 Task: Browse Amazon for camping gear and add items to your wish list.
Action: Mouse moved to (391, 34)
Screenshot: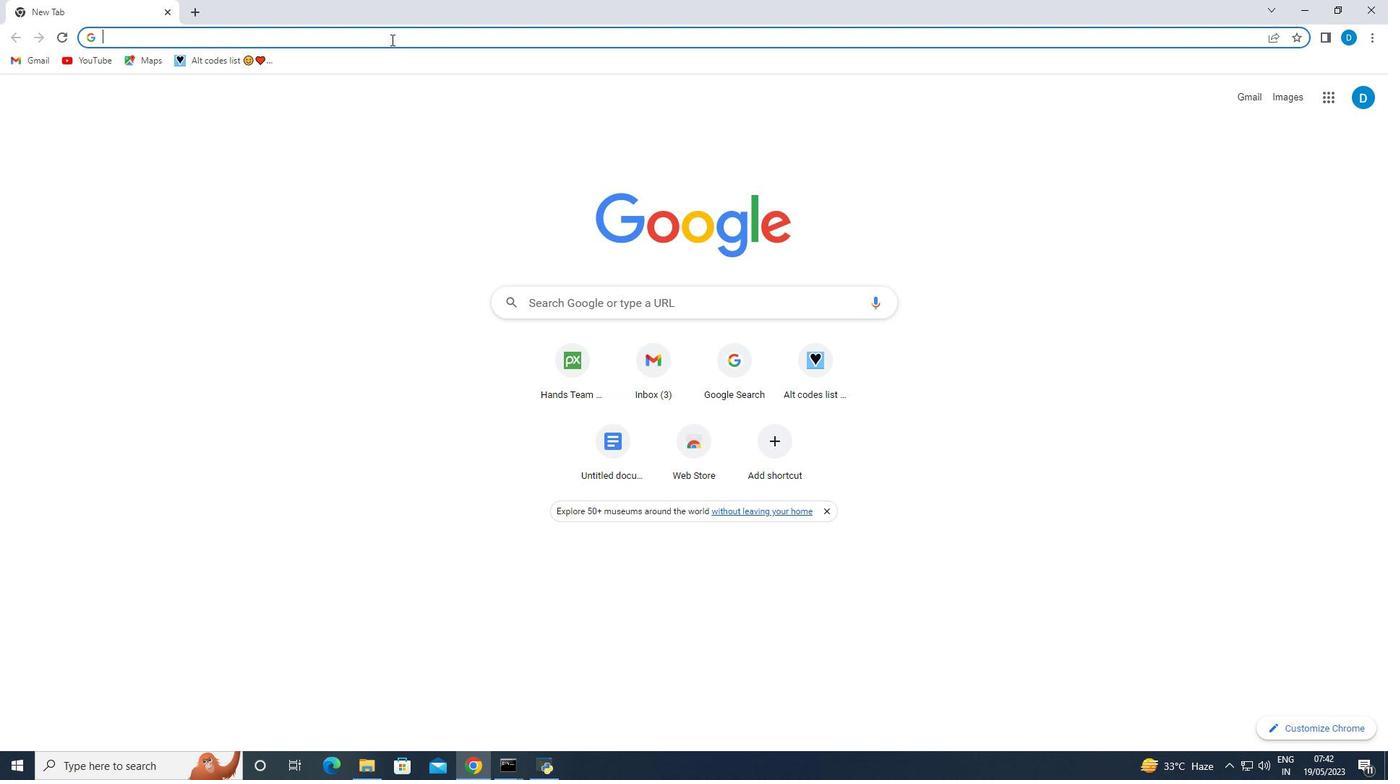 
Action: Mouse pressed left at (391, 34)
Screenshot: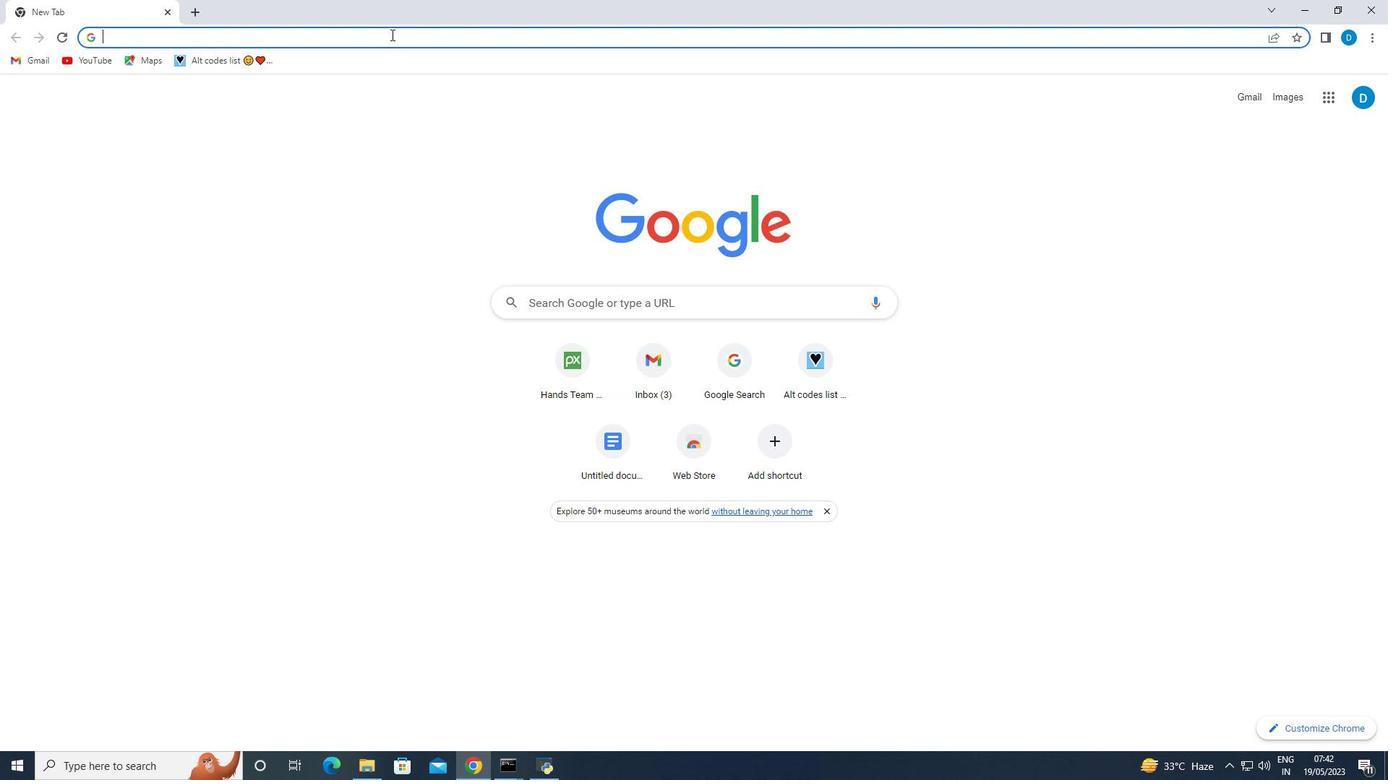 
Action: Mouse moved to (258, 64)
Screenshot: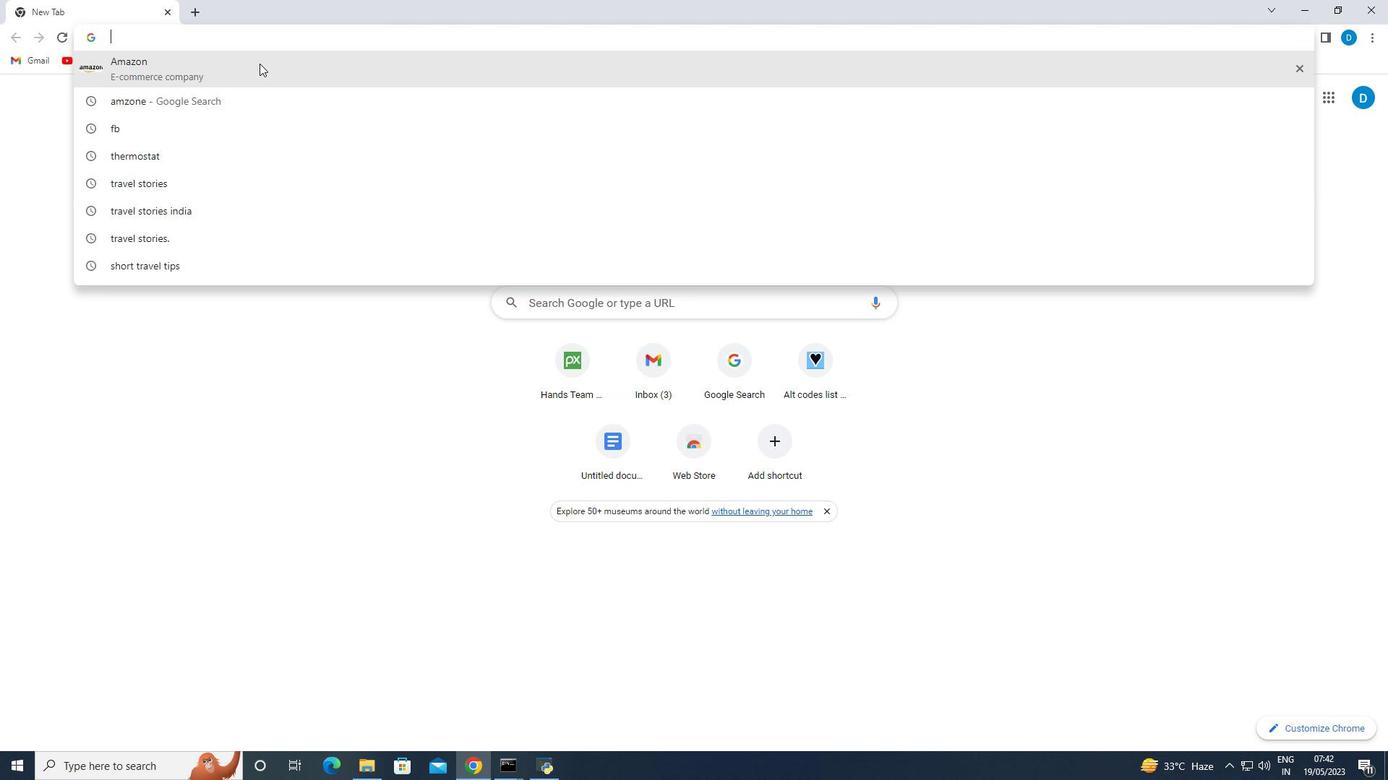 
Action: Mouse pressed left at (258, 64)
Screenshot: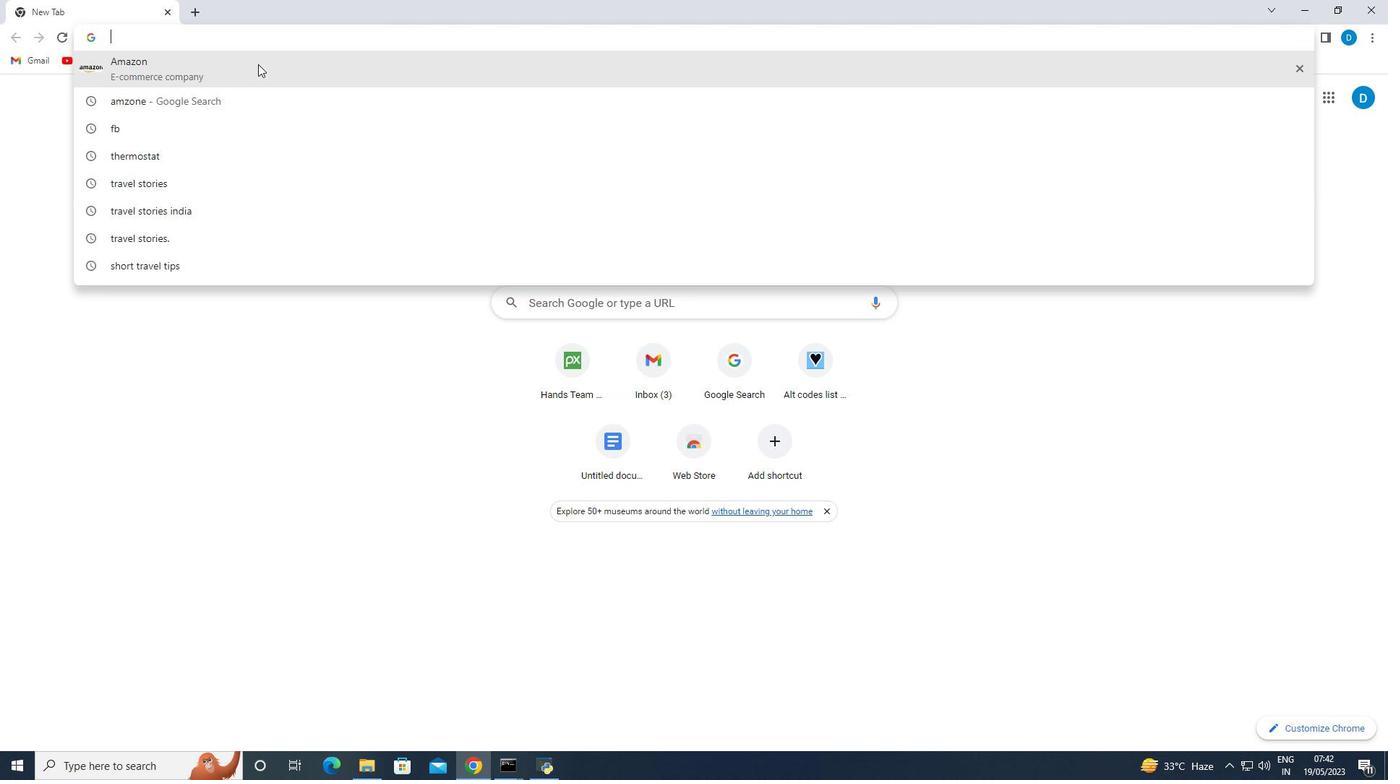 
Action: Mouse moved to (277, 365)
Screenshot: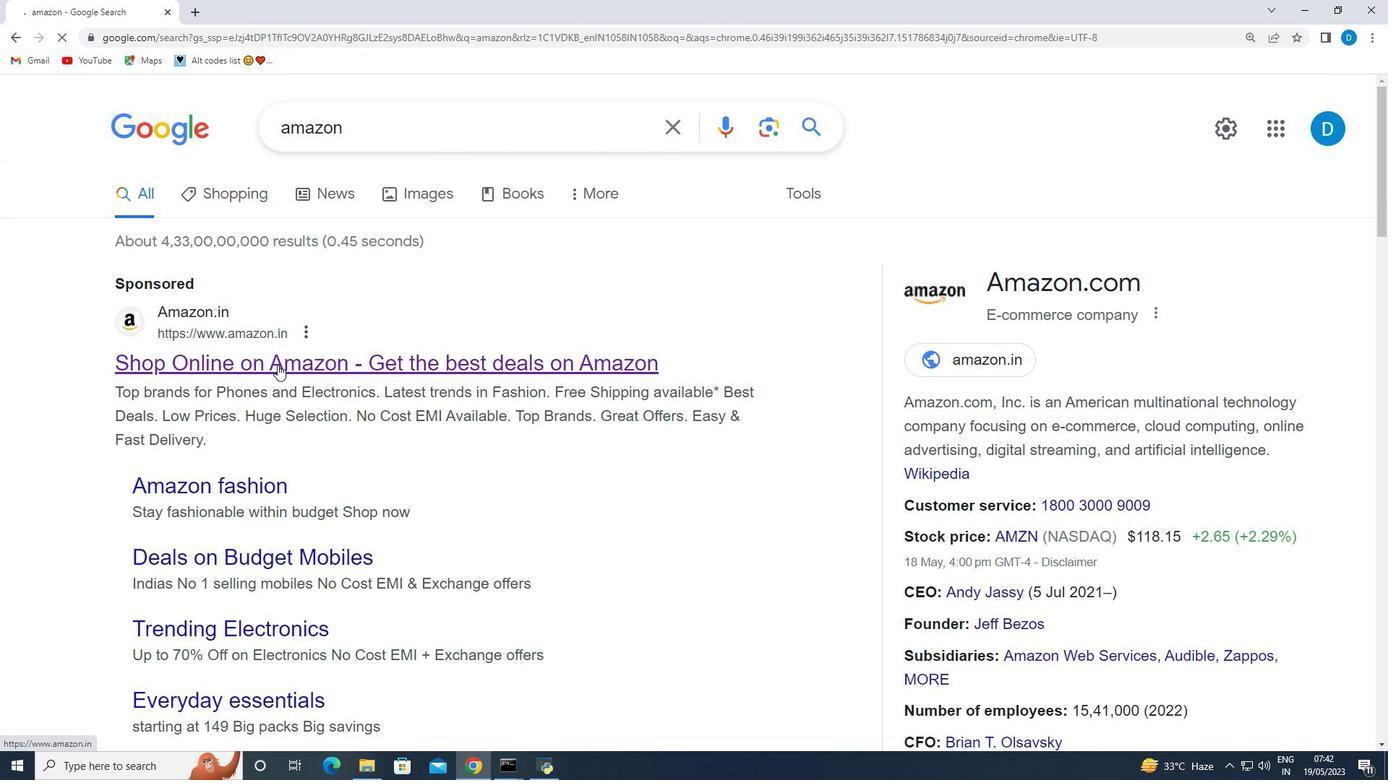 
Action: Mouse pressed left at (277, 365)
Screenshot: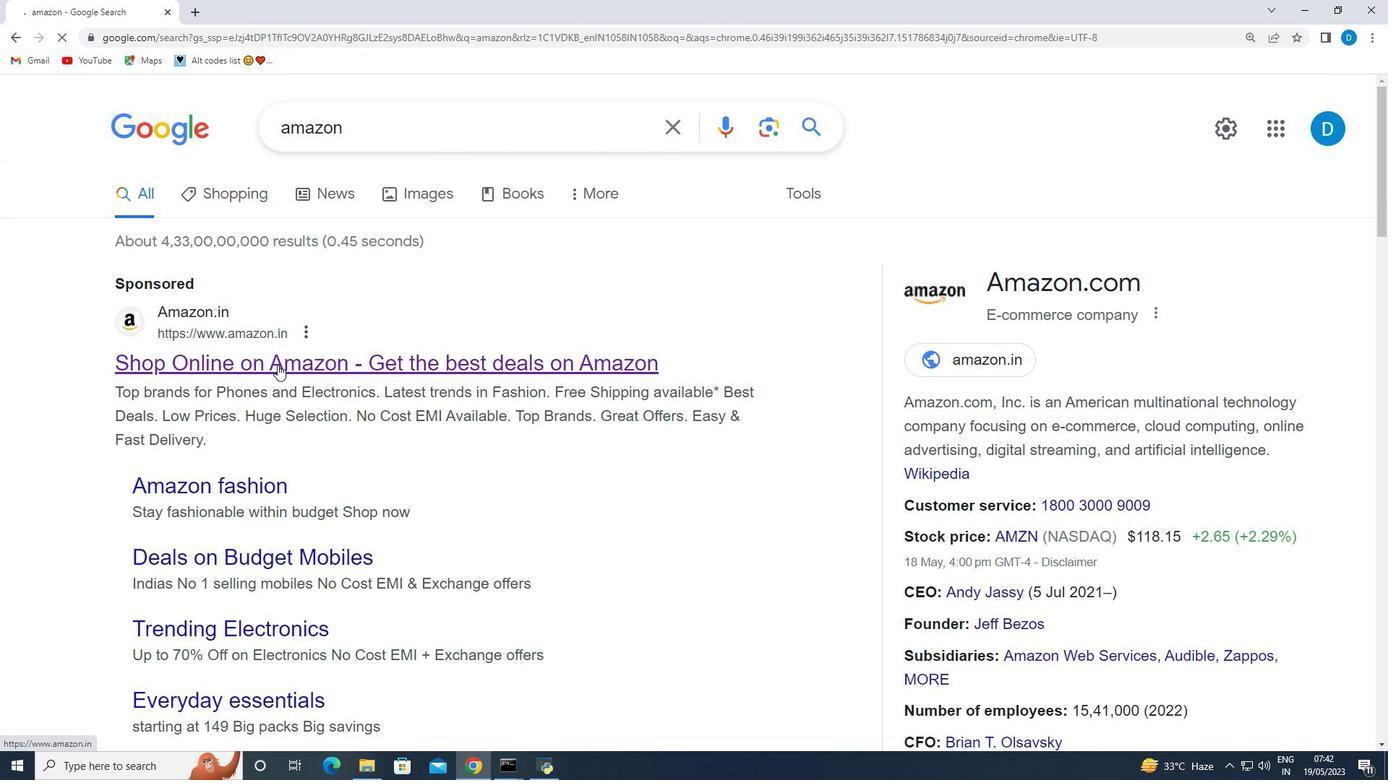 
Action: Mouse moved to (435, 95)
Screenshot: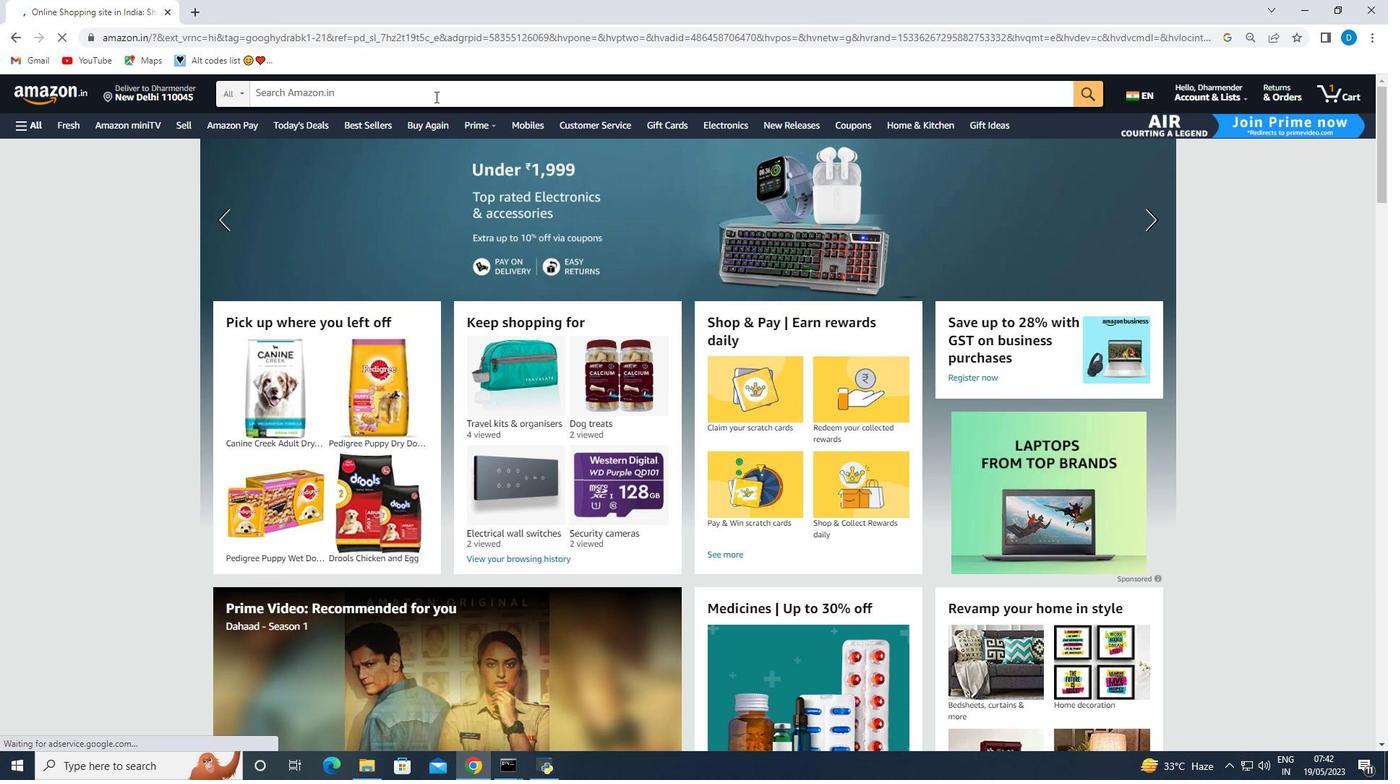 
Action: Mouse pressed left at (435, 95)
Screenshot: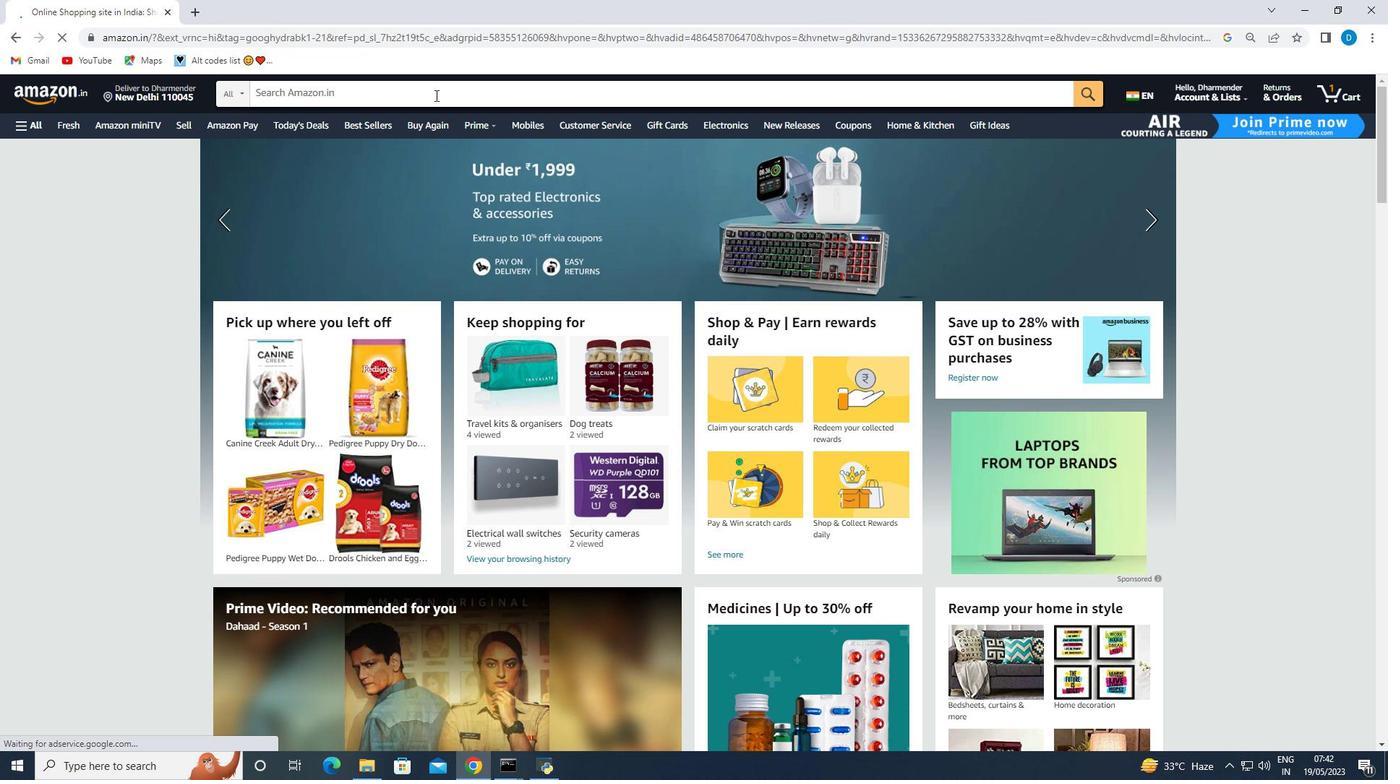 
Action: Mouse moved to (435, 99)
Screenshot: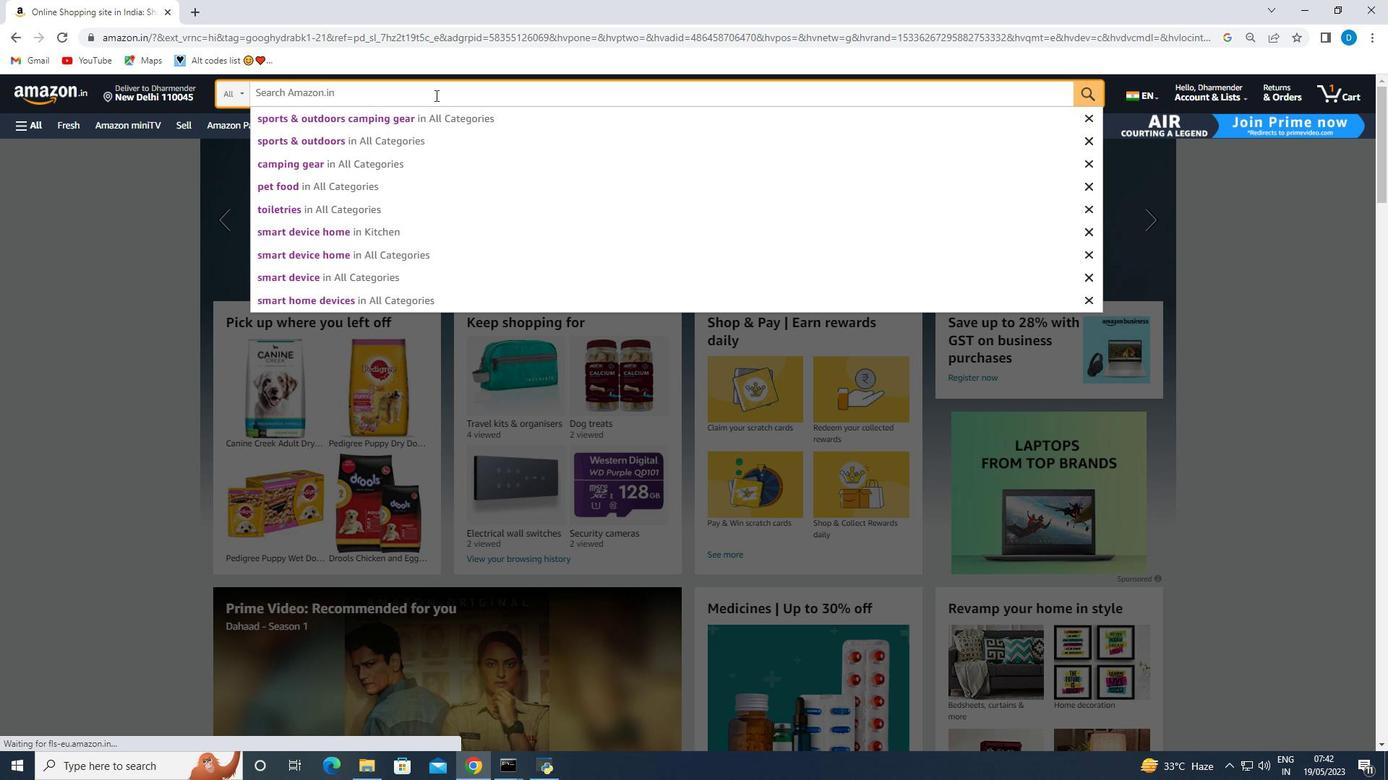 
Action: Key pressed sport<Key.space><Key.shift><Key.shift><Key.shift><Key.shift><Key.shift><Key.shift><Key.shift><Key.shift><Key.shift><Key.shift><Key.shift><Key.shift><Key.shift><Key.shift><Key.shift><Key.shift><Key.shift><Key.shift><Key.shift><Key.shift><Key.shift><Key.shift><Key.shift><Key.shift><Key.shift><Key.shift><Key.shift><Key.shift>&<Key.space>outdoors<Key.space>section<Key.space>and<Key.space>add<Key.space>capo<Key.backspace>ing<Key.space>gear<Key.enter>
Screenshot: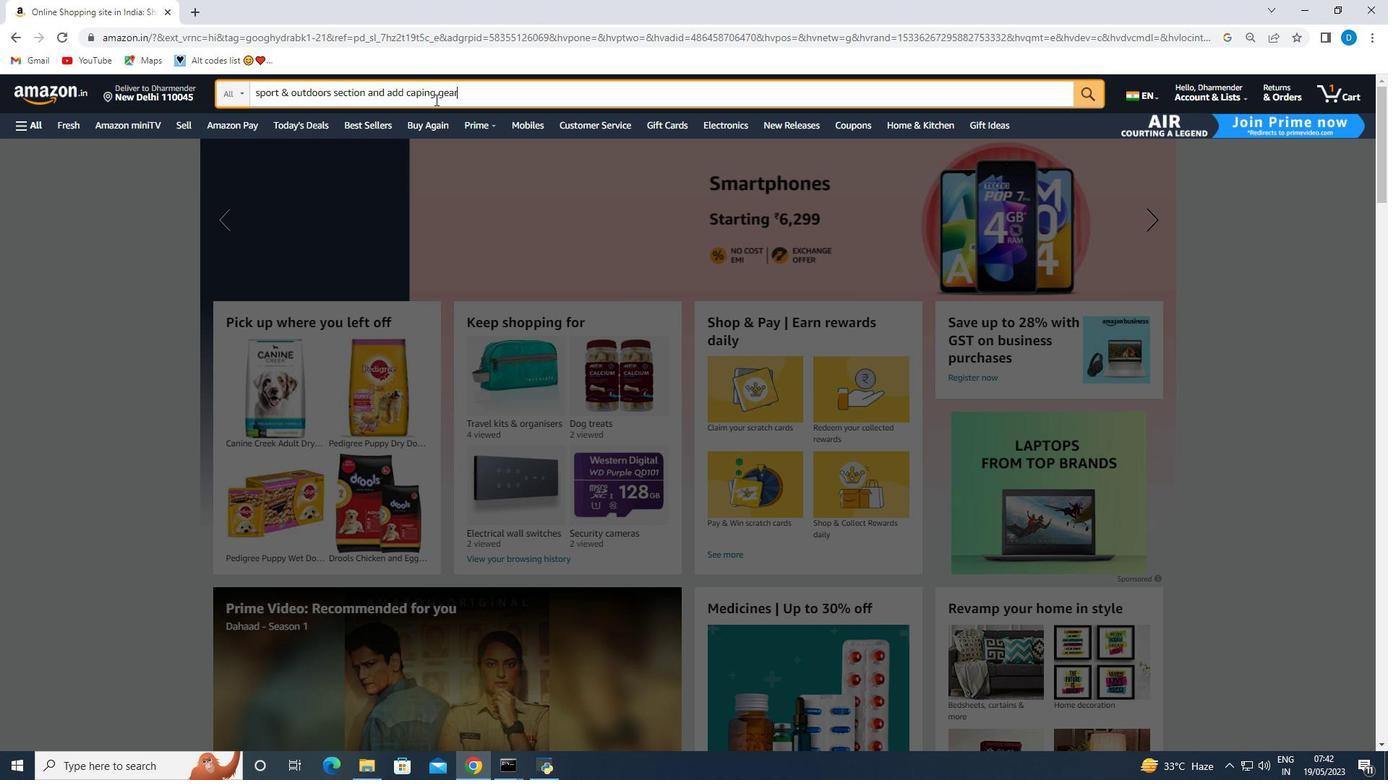 
Action: Mouse moved to (576, 385)
Screenshot: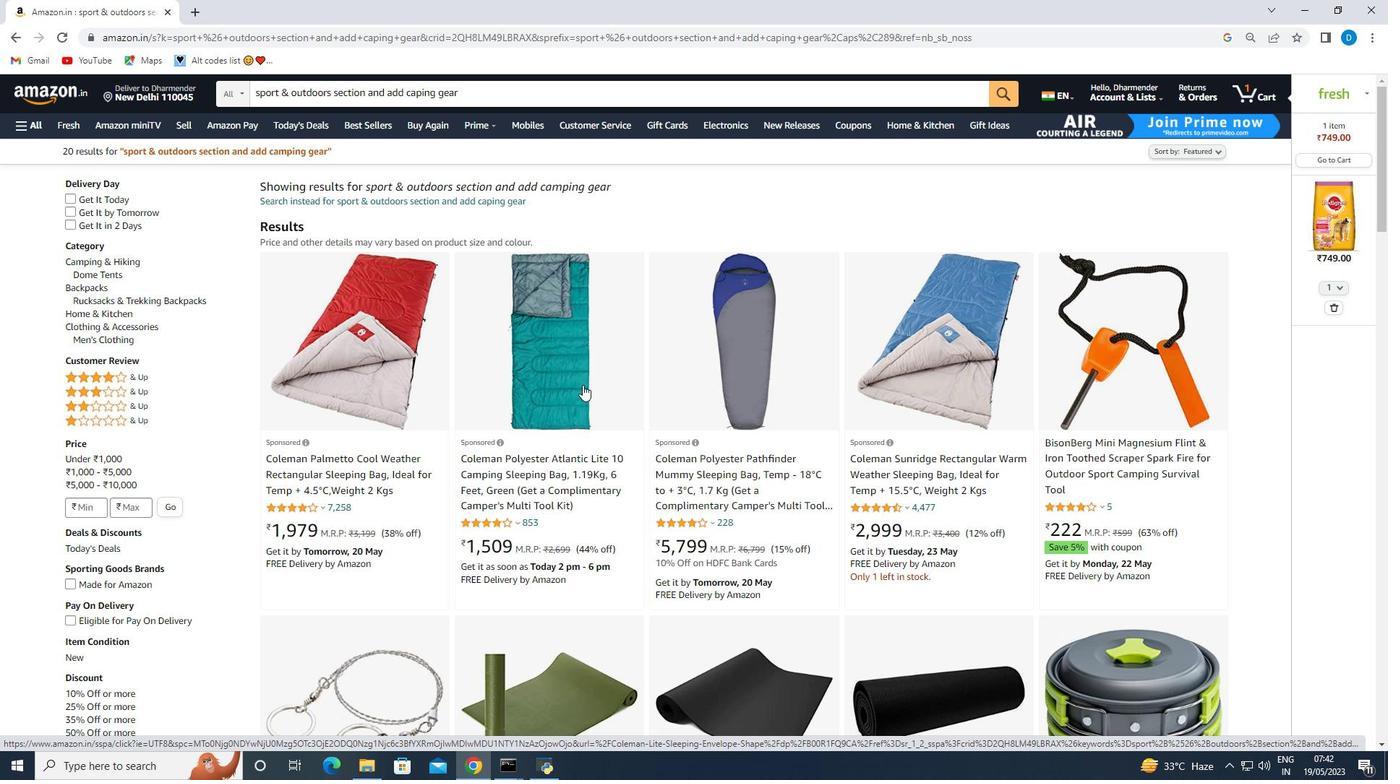 
Action: Mouse scrolled (576, 384) with delta (0, 0)
Screenshot: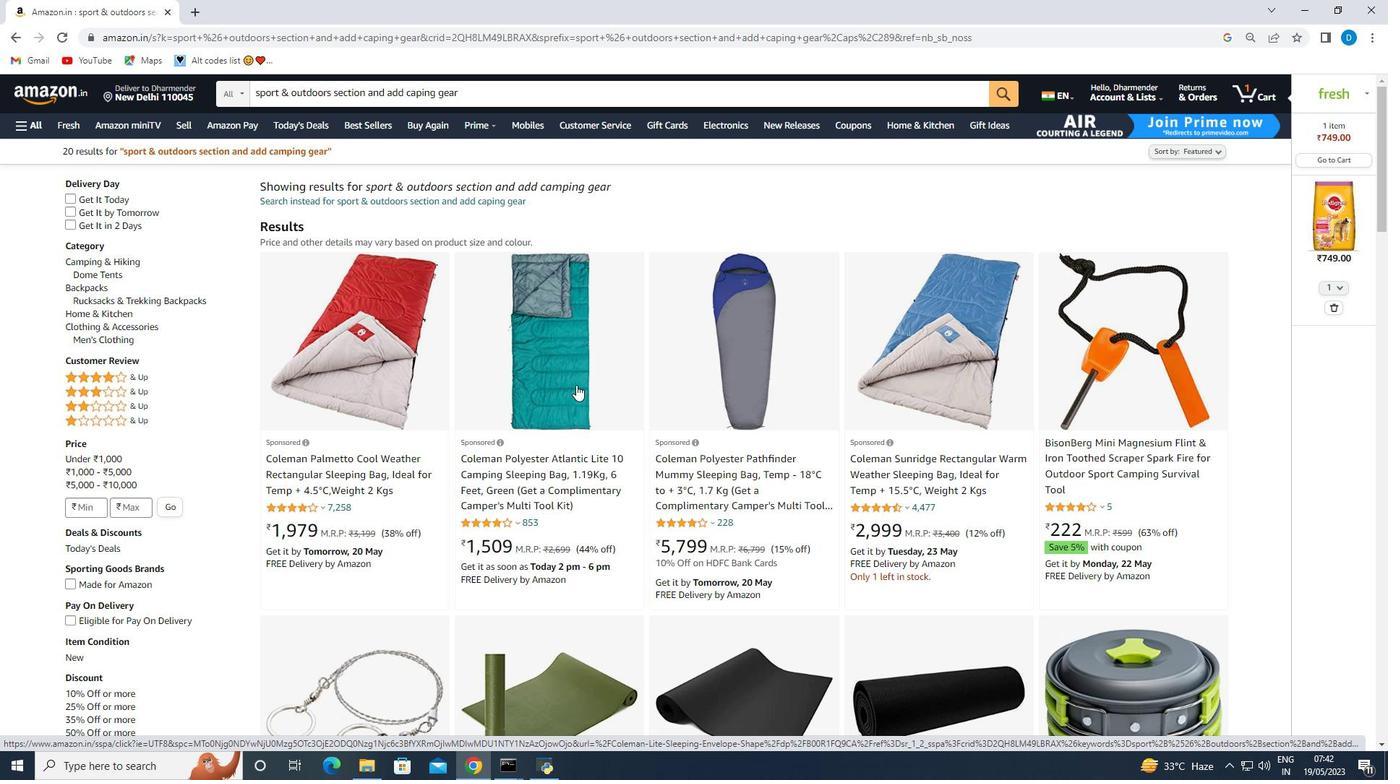 
Action: Mouse scrolled (576, 384) with delta (0, 0)
Screenshot: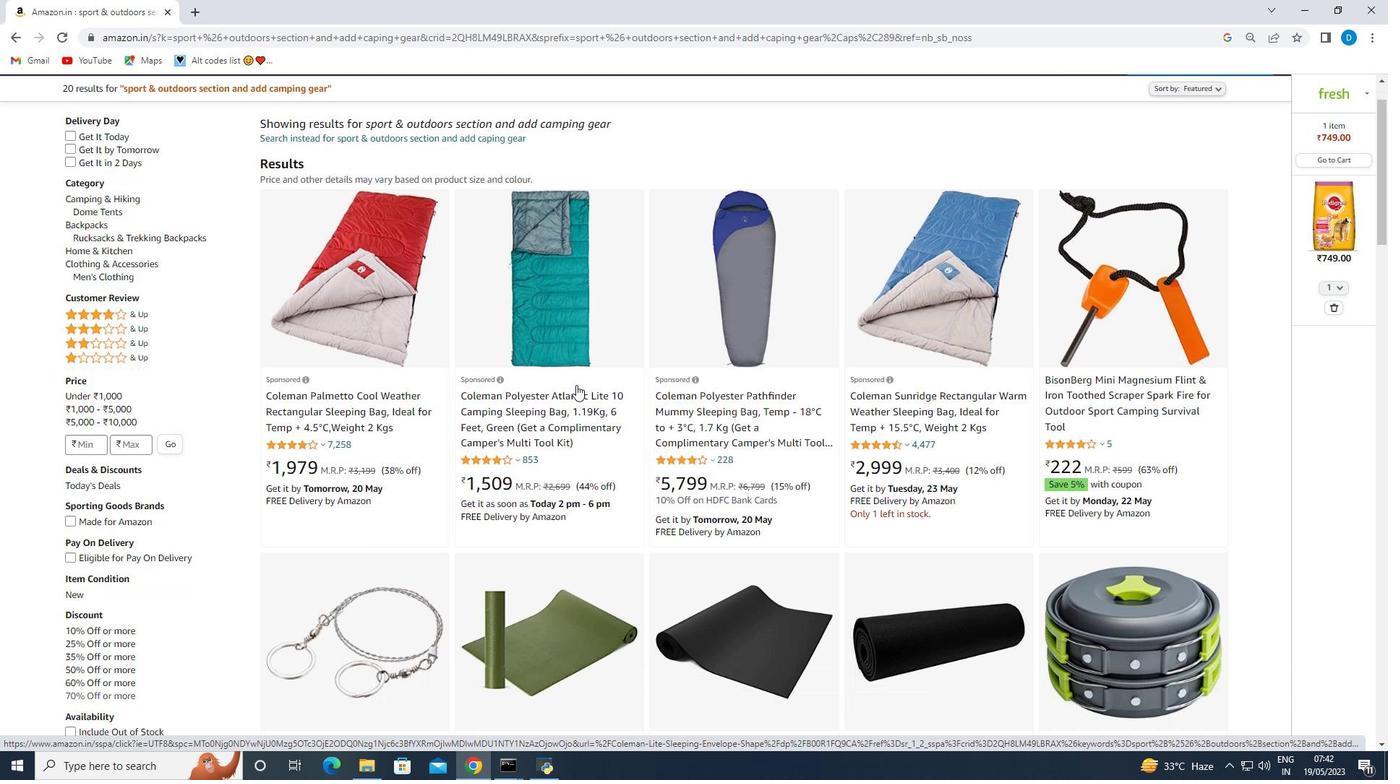 
Action: Mouse scrolled (576, 384) with delta (0, 0)
Screenshot: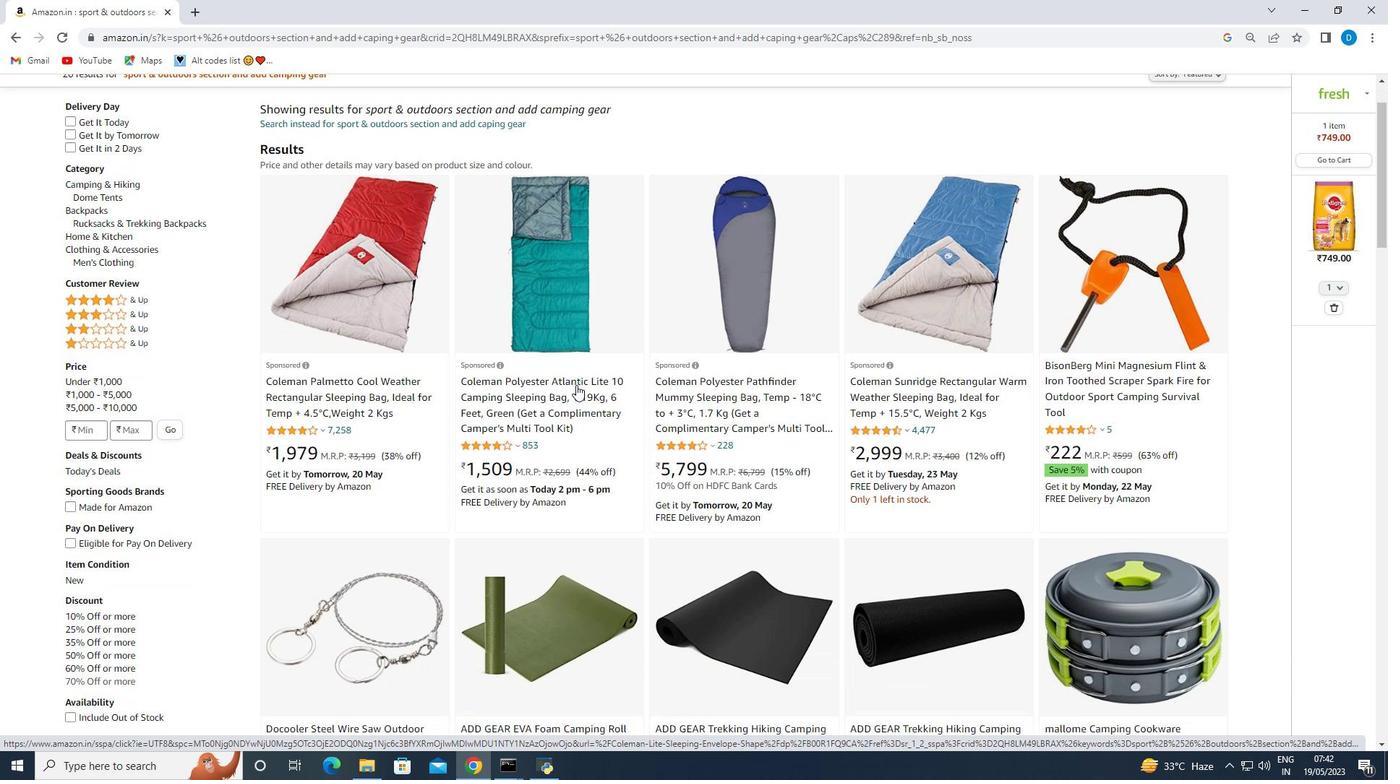
Action: Mouse moved to (586, 405)
Screenshot: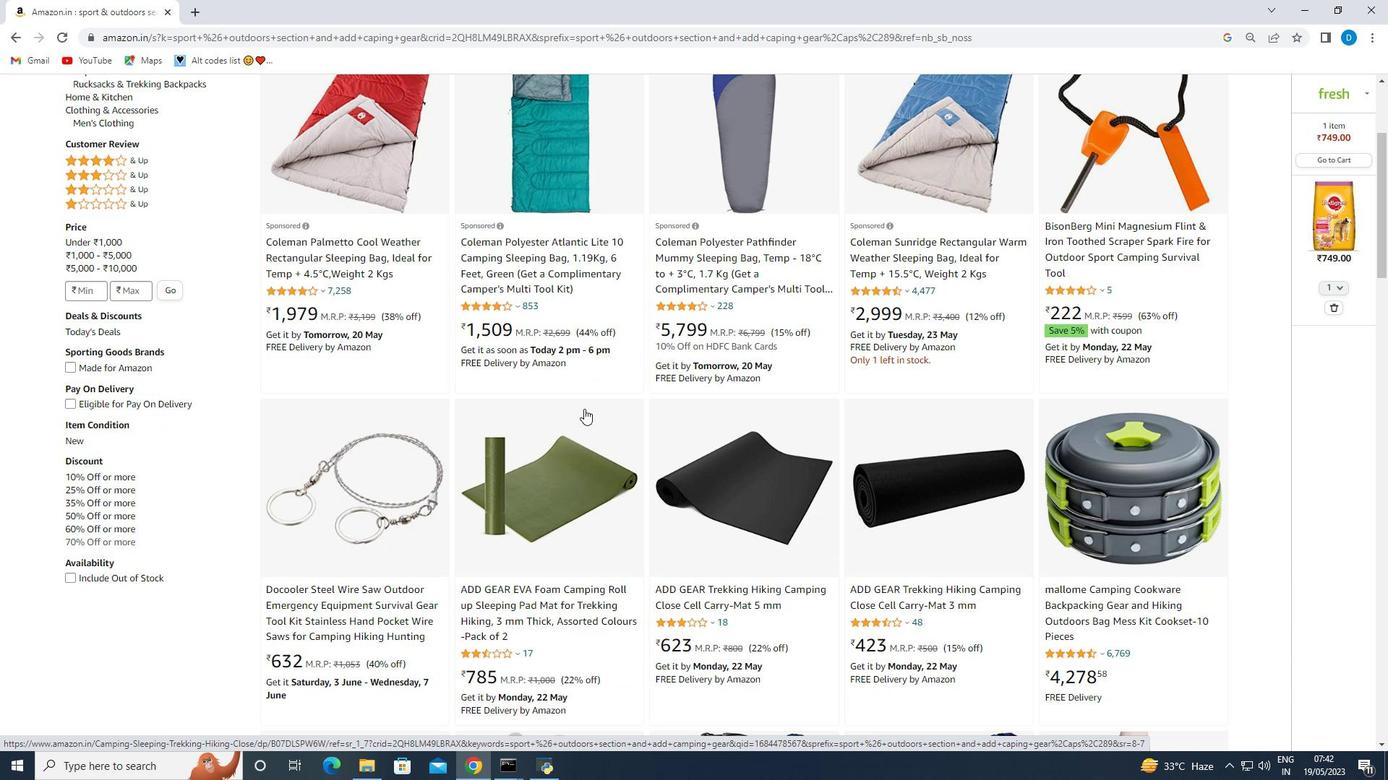 
Action: Mouse scrolled (586, 406) with delta (0, 0)
Screenshot: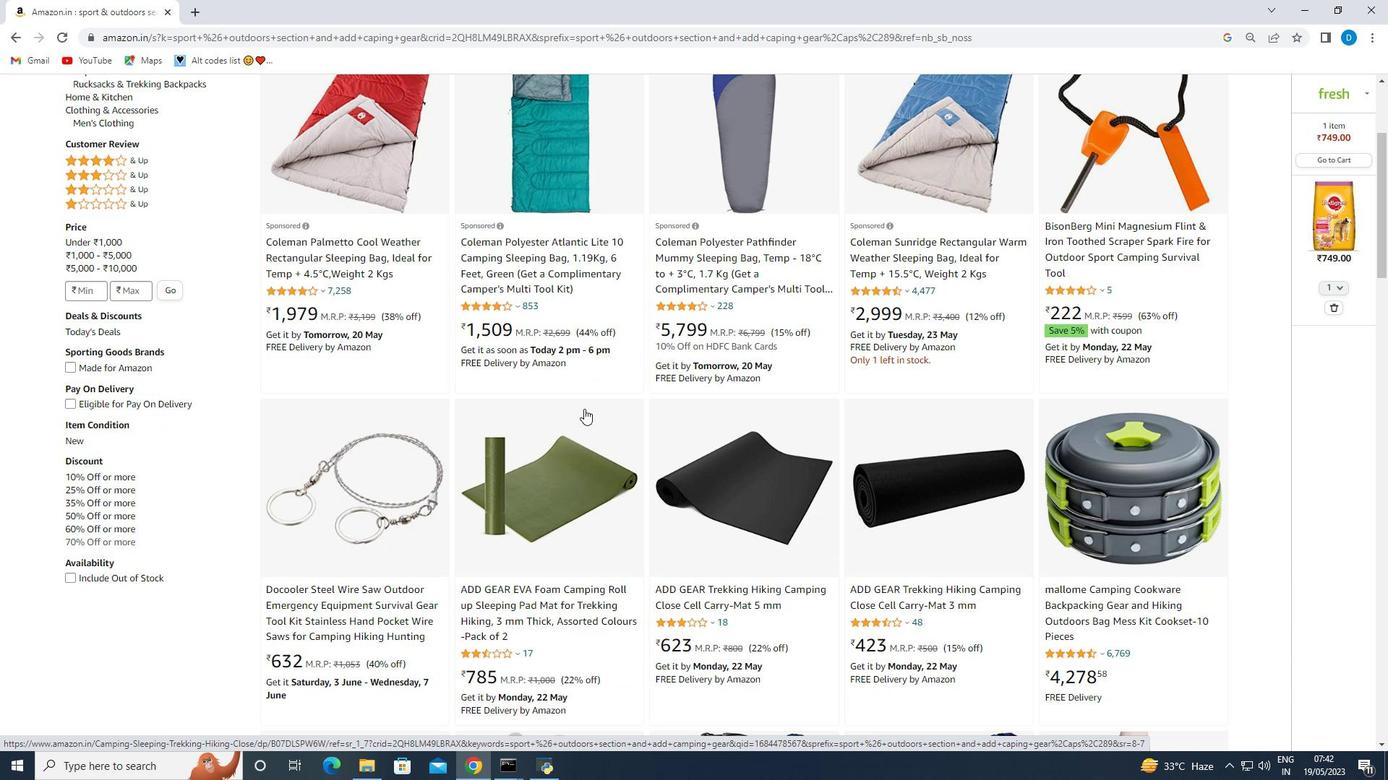 
Action: Mouse scrolled (586, 406) with delta (0, 0)
Screenshot: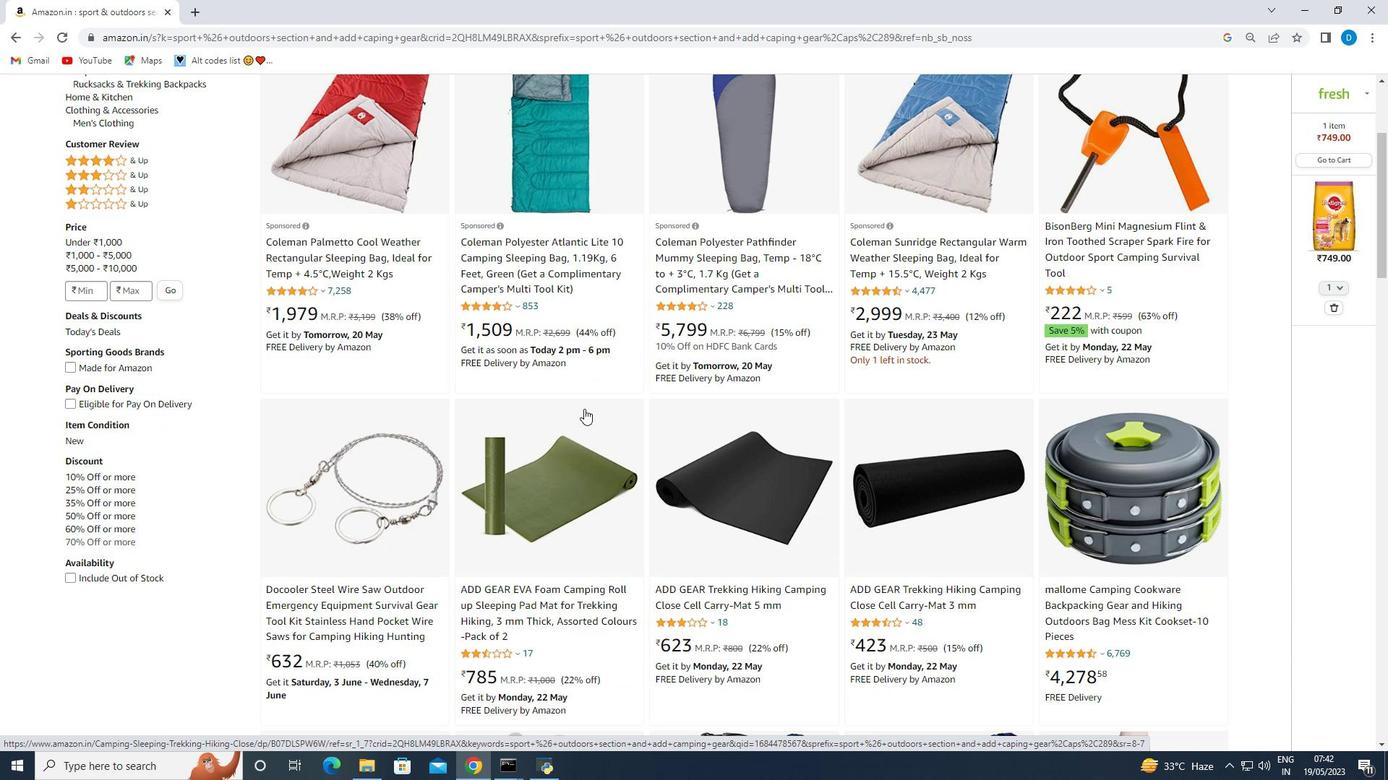 
Action: Mouse scrolled (586, 406) with delta (0, 0)
Screenshot: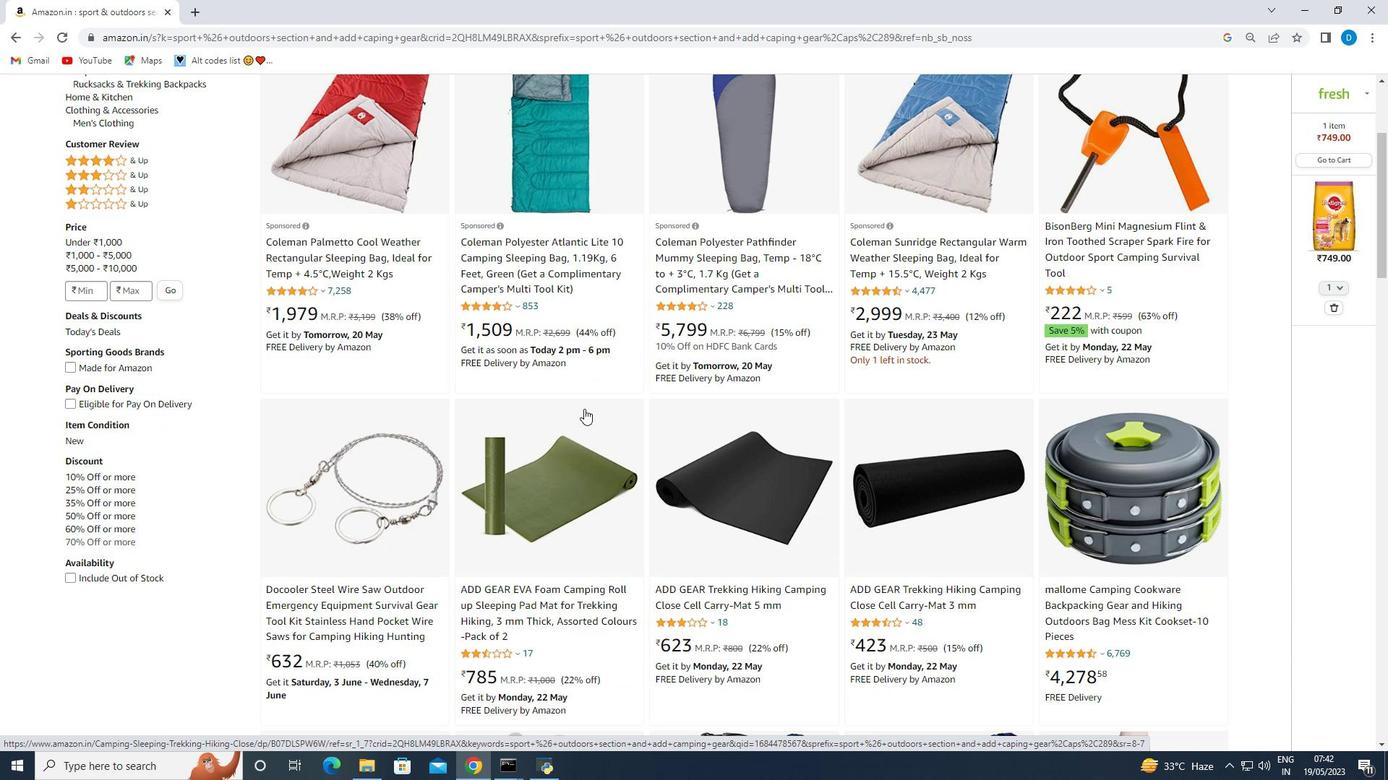 
Action: Mouse moved to (383, 340)
Screenshot: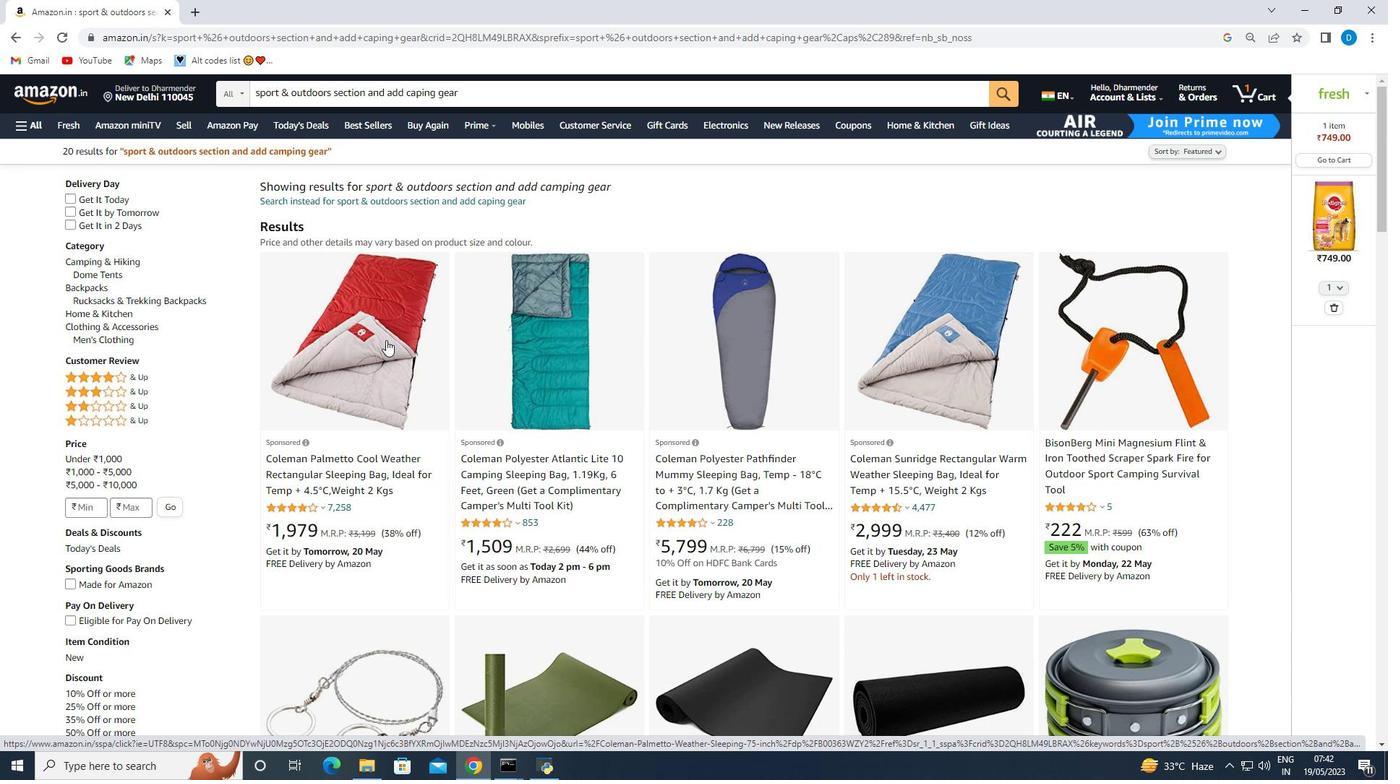 
Action: Mouse pressed left at (383, 340)
Screenshot: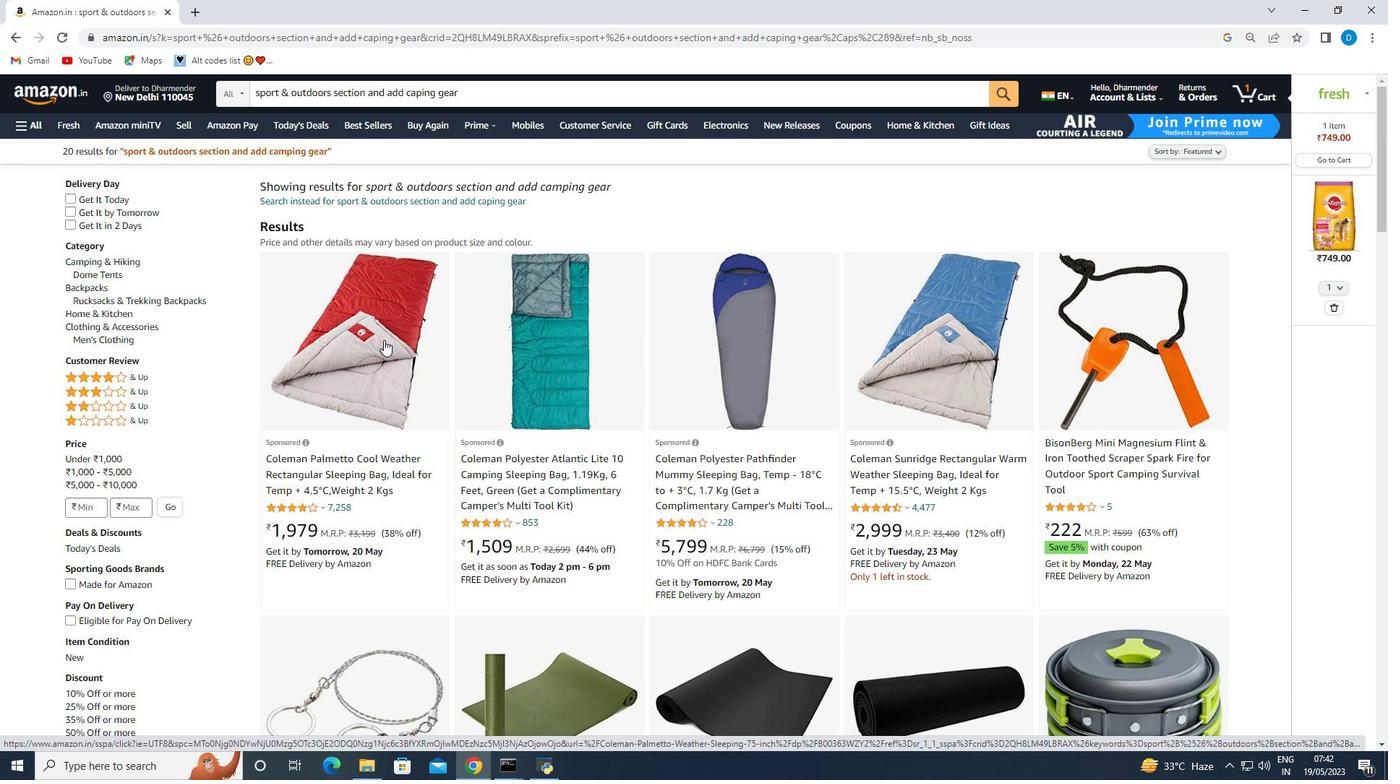 
Action: Mouse moved to (549, 472)
Screenshot: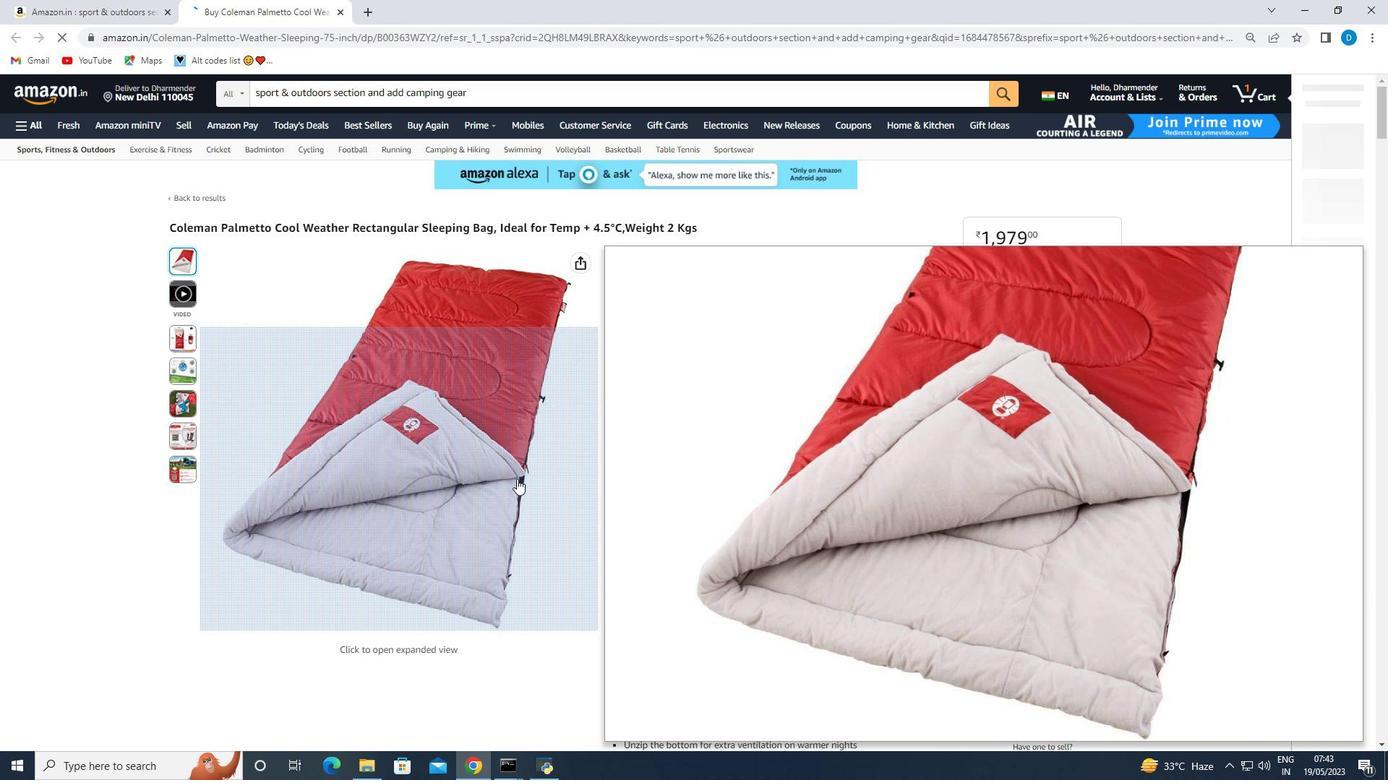 
Action: Mouse scrolled (517, 478) with delta (0, 0)
Screenshot: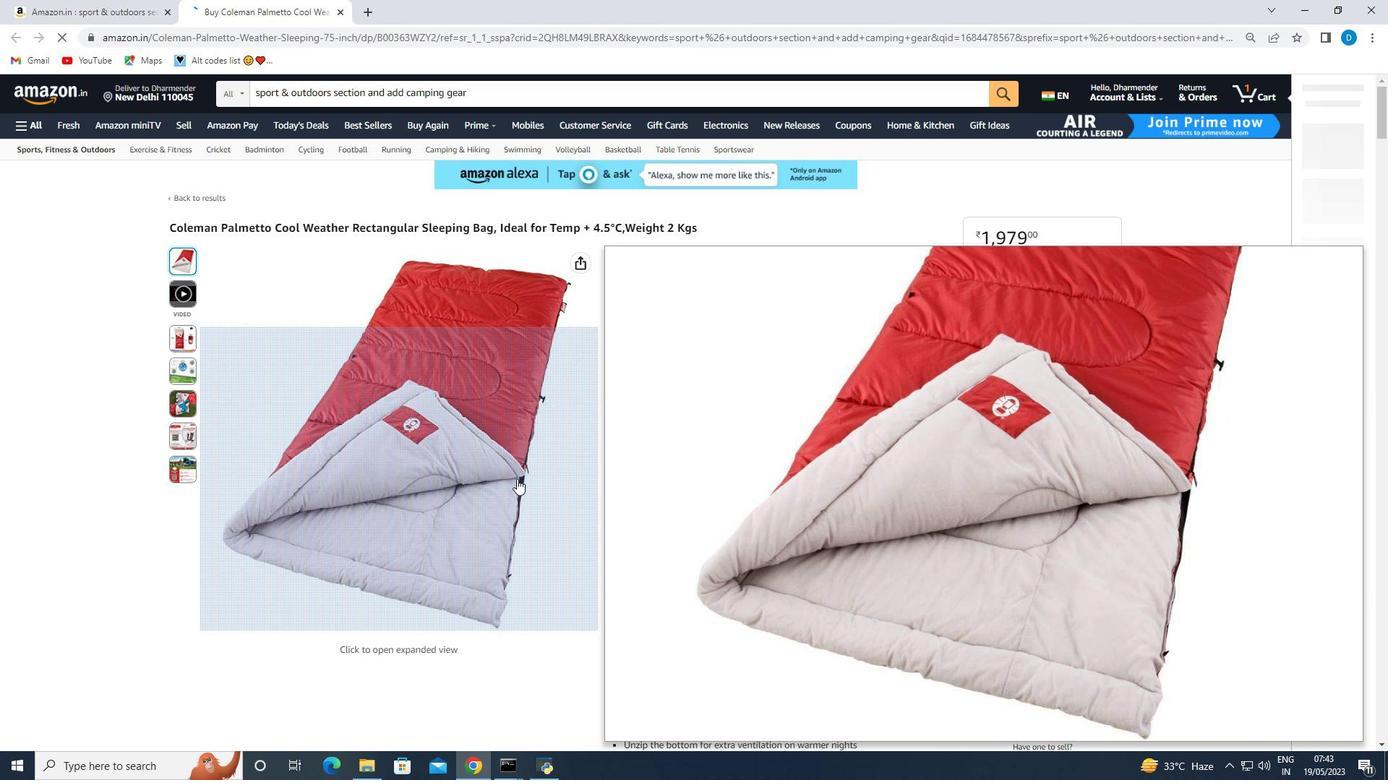 
Action: Mouse moved to (803, 487)
Screenshot: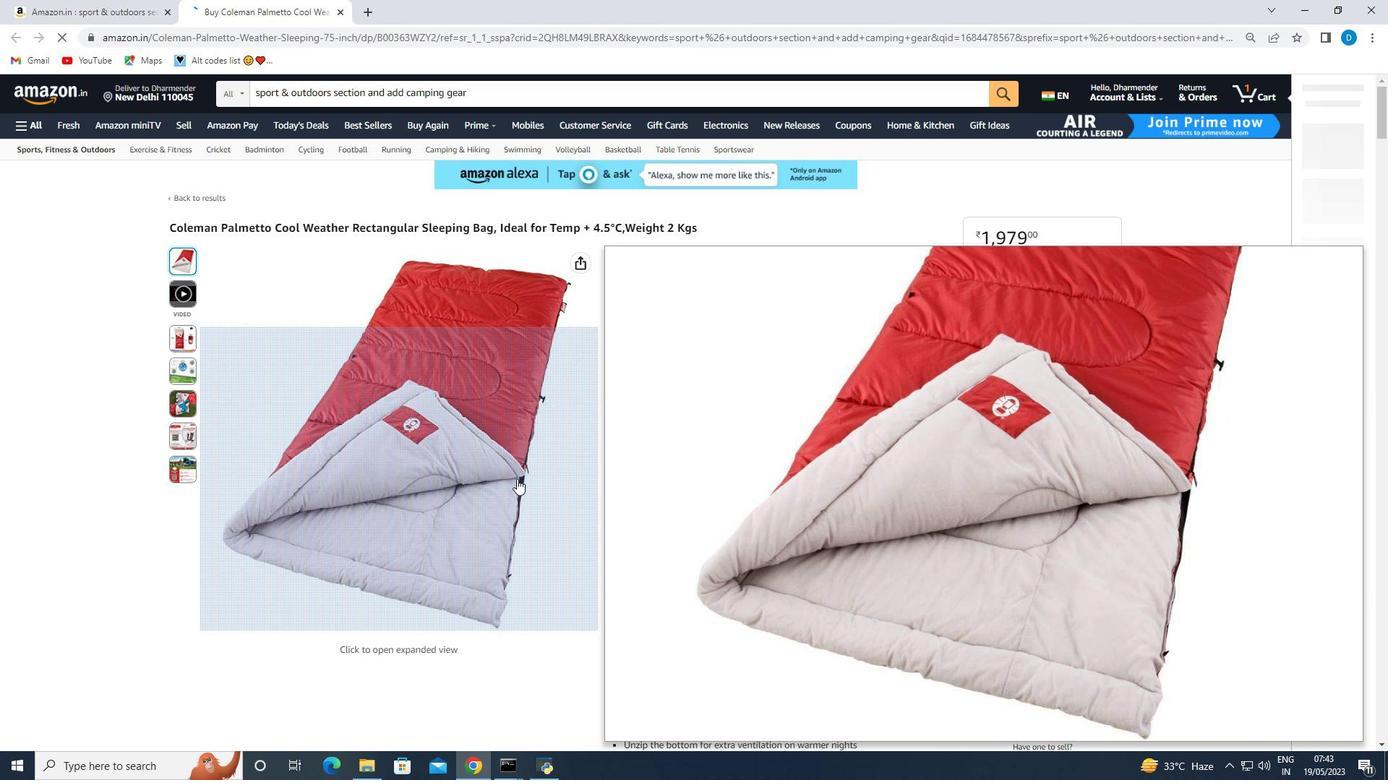 
Action: Mouse scrolled (519, 479) with delta (0, 0)
Screenshot: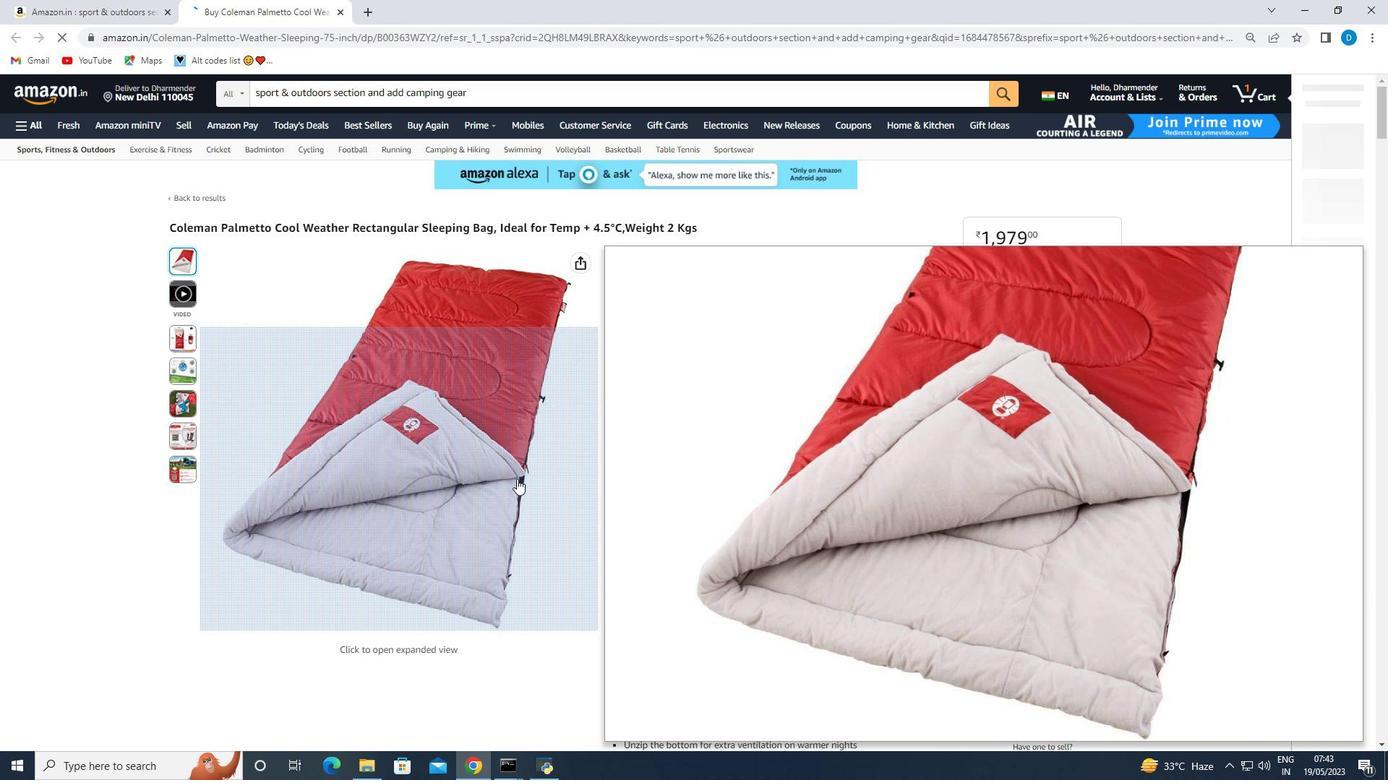 
Action: Mouse moved to (827, 487)
Screenshot: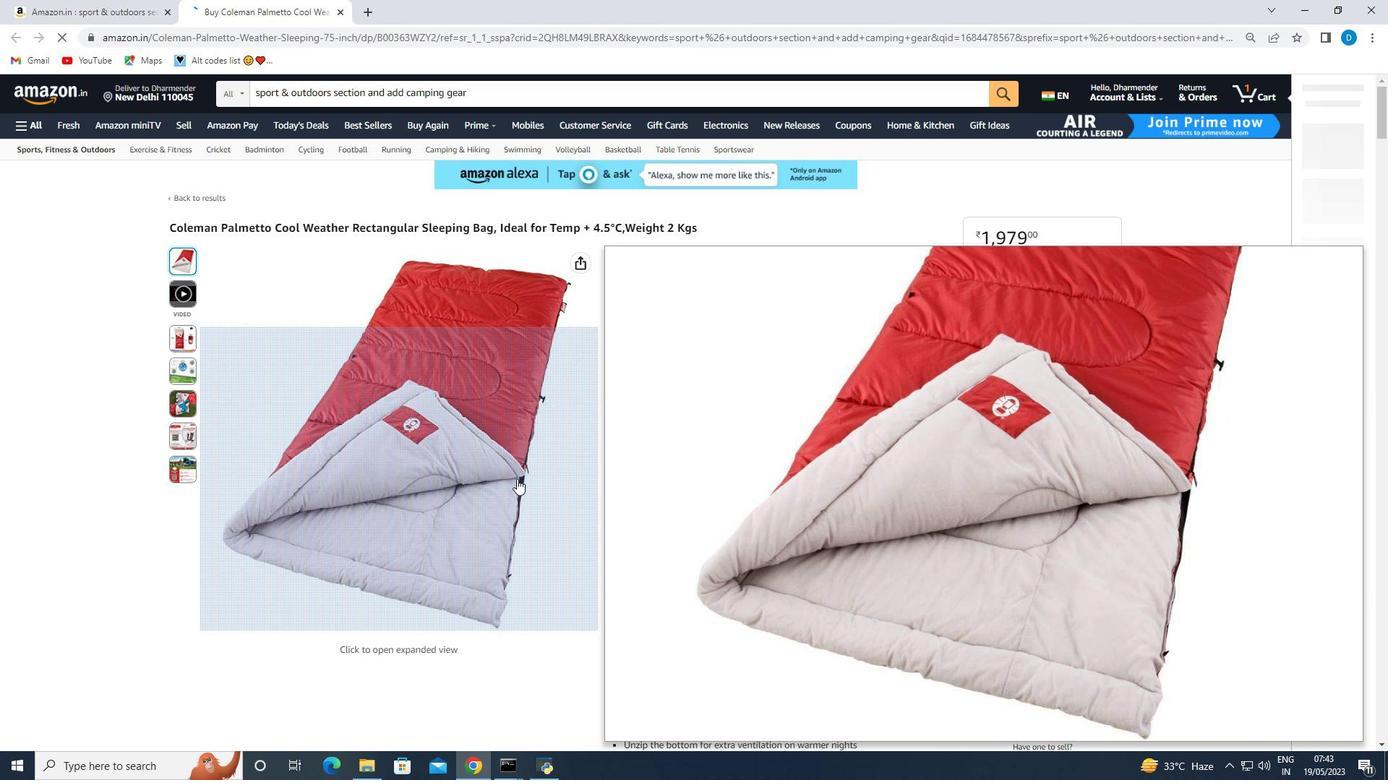 
Action: Mouse scrolled (519, 479) with delta (0, 0)
Screenshot: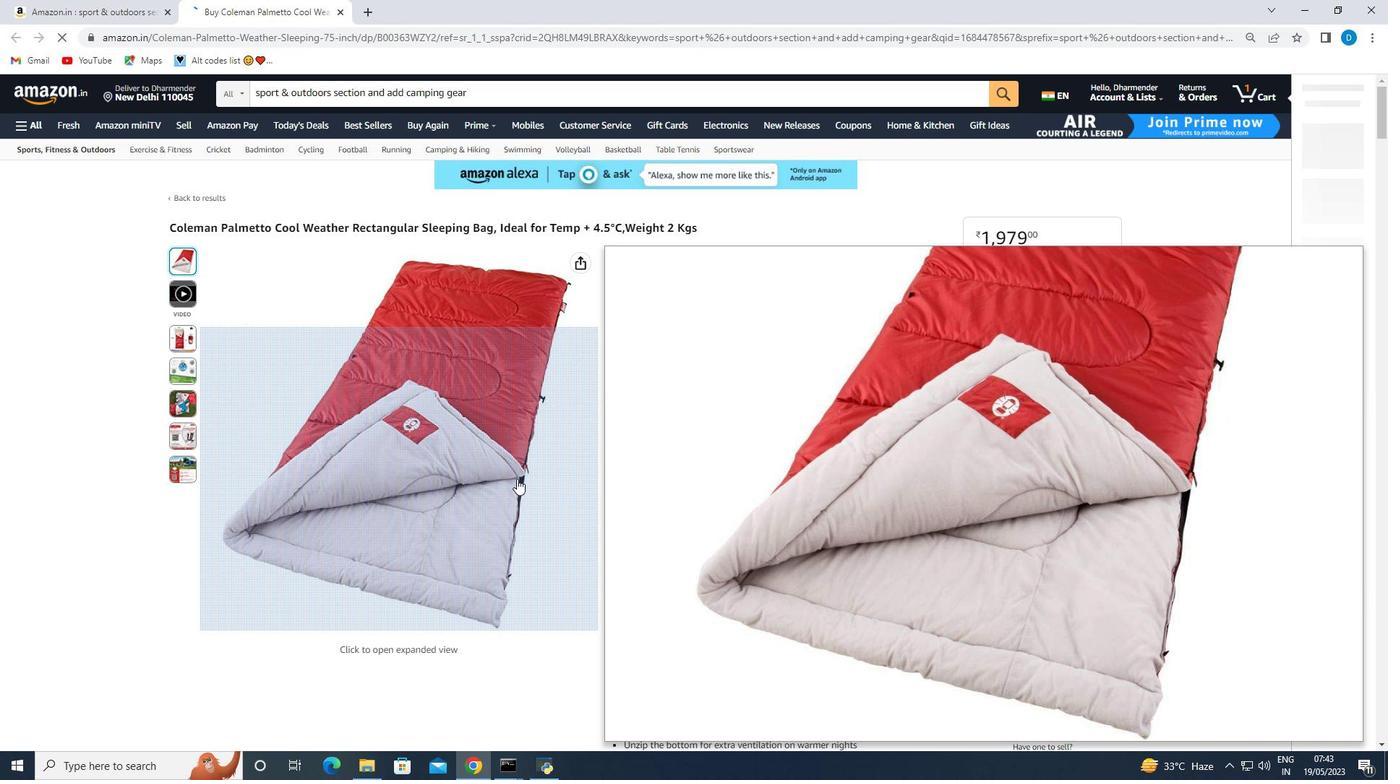 
Action: Mouse moved to (842, 487)
Screenshot: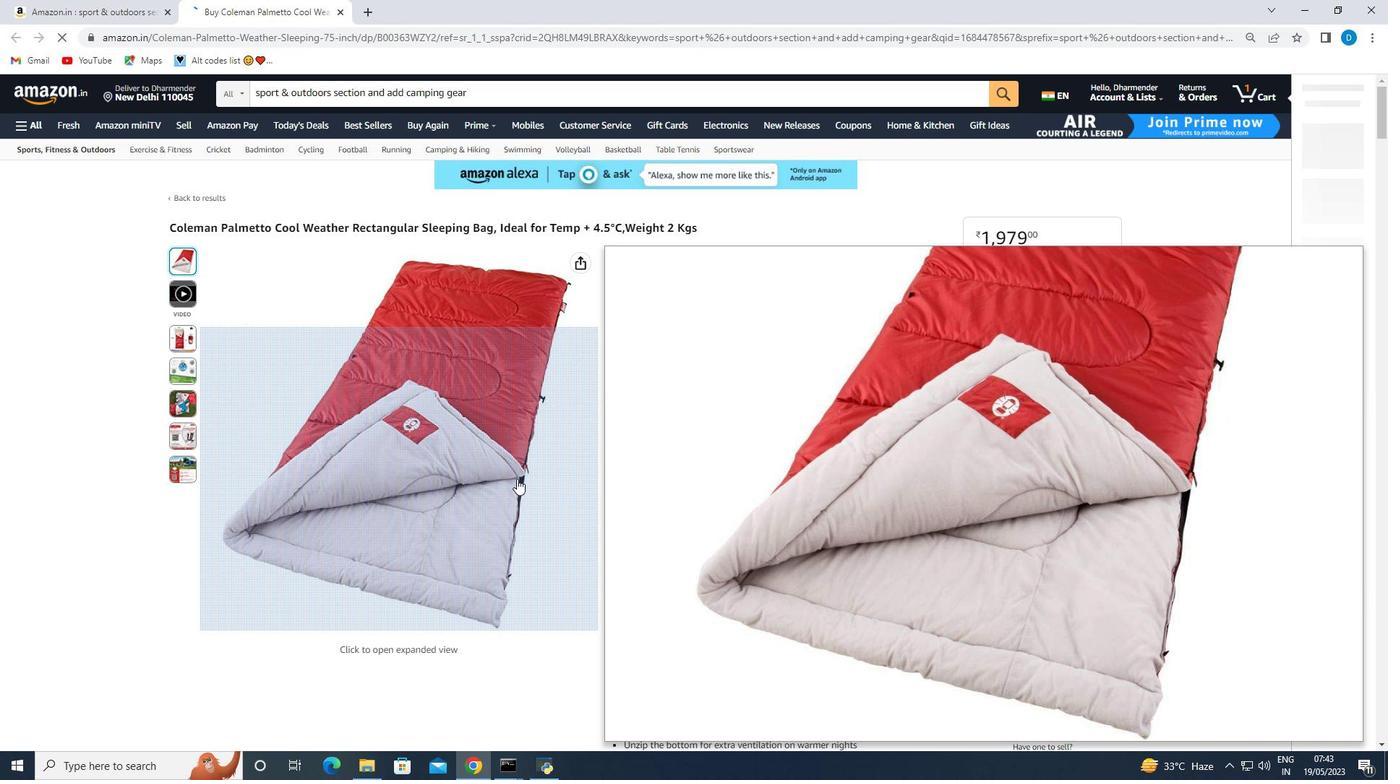 
Action: Mouse scrolled (521, 479) with delta (0, 0)
Screenshot: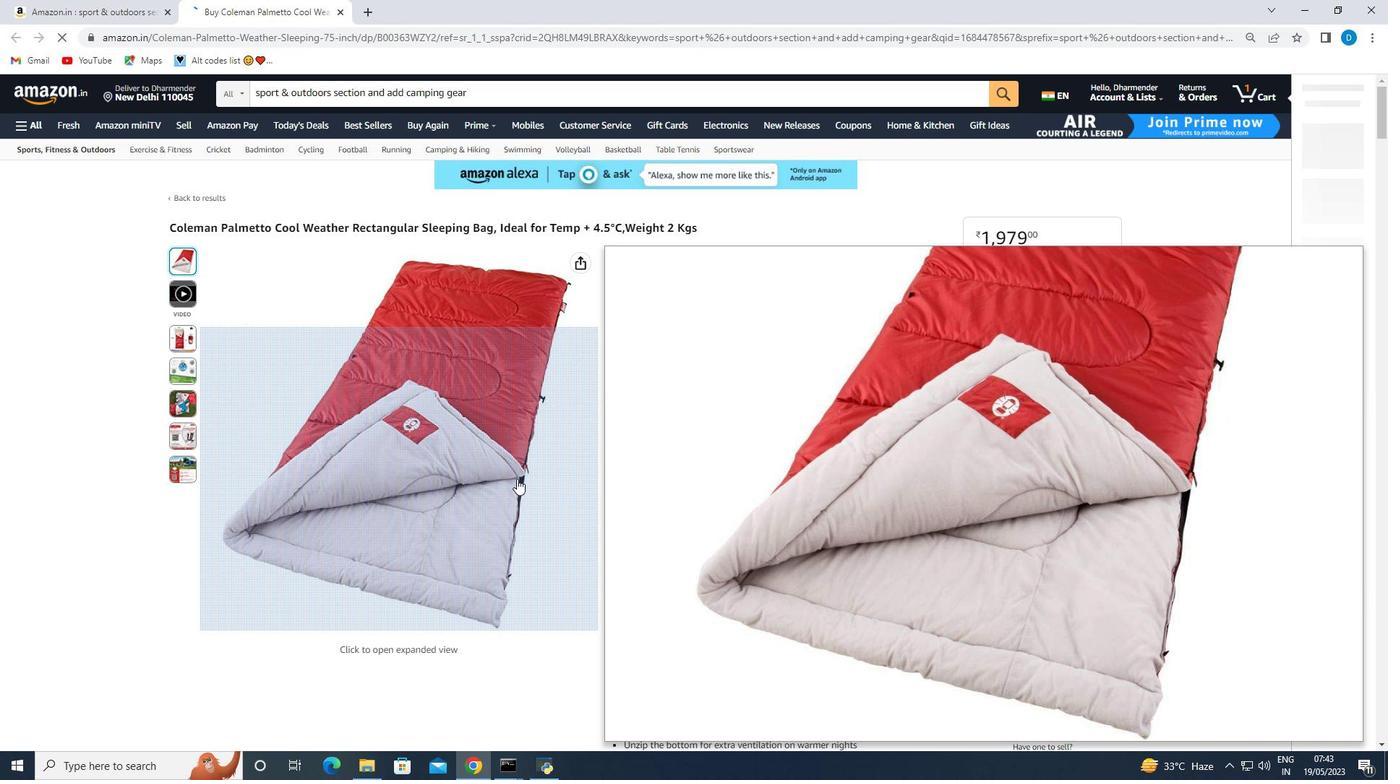 
Action: Mouse moved to (850, 487)
Screenshot: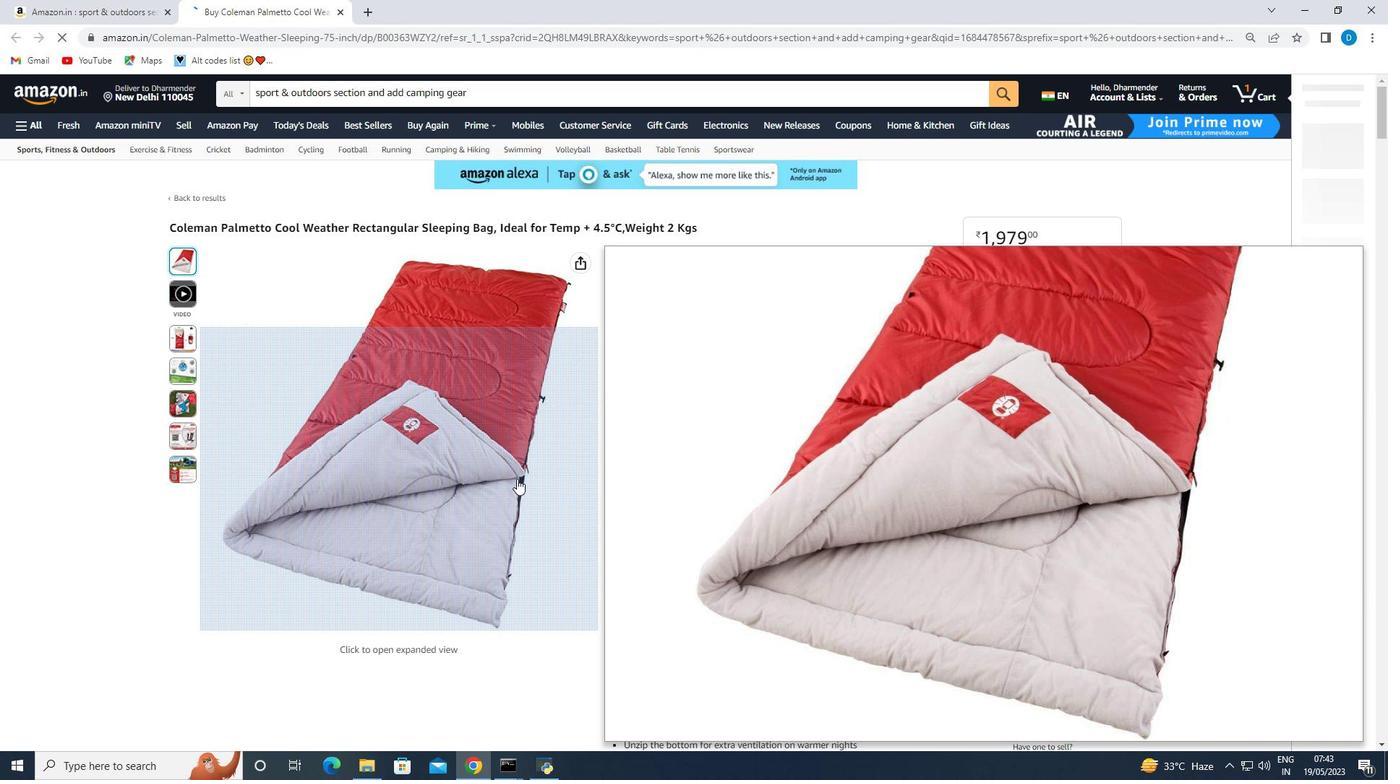 
Action: Mouse scrolled (530, 477) with delta (0, 0)
Screenshot: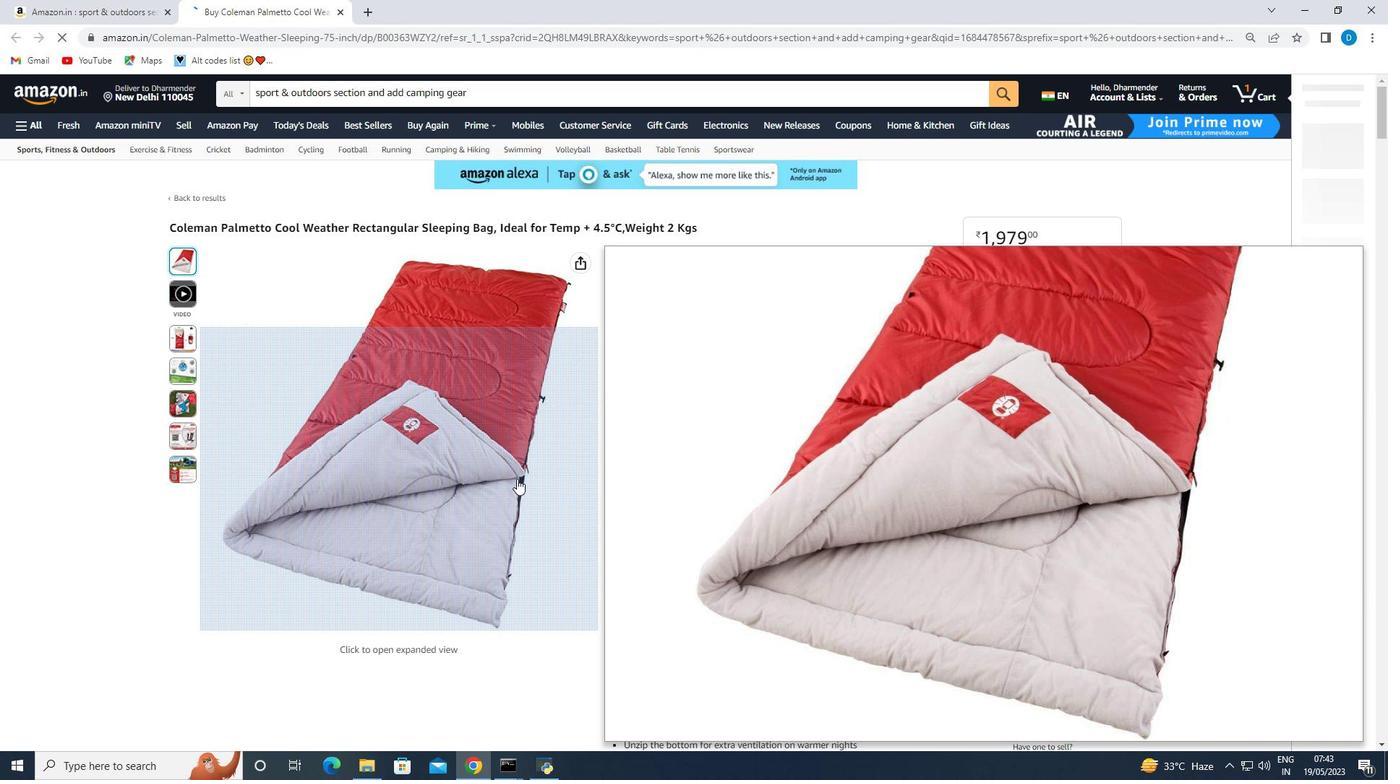 
Action: Mouse moved to (858, 486)
Screenshot: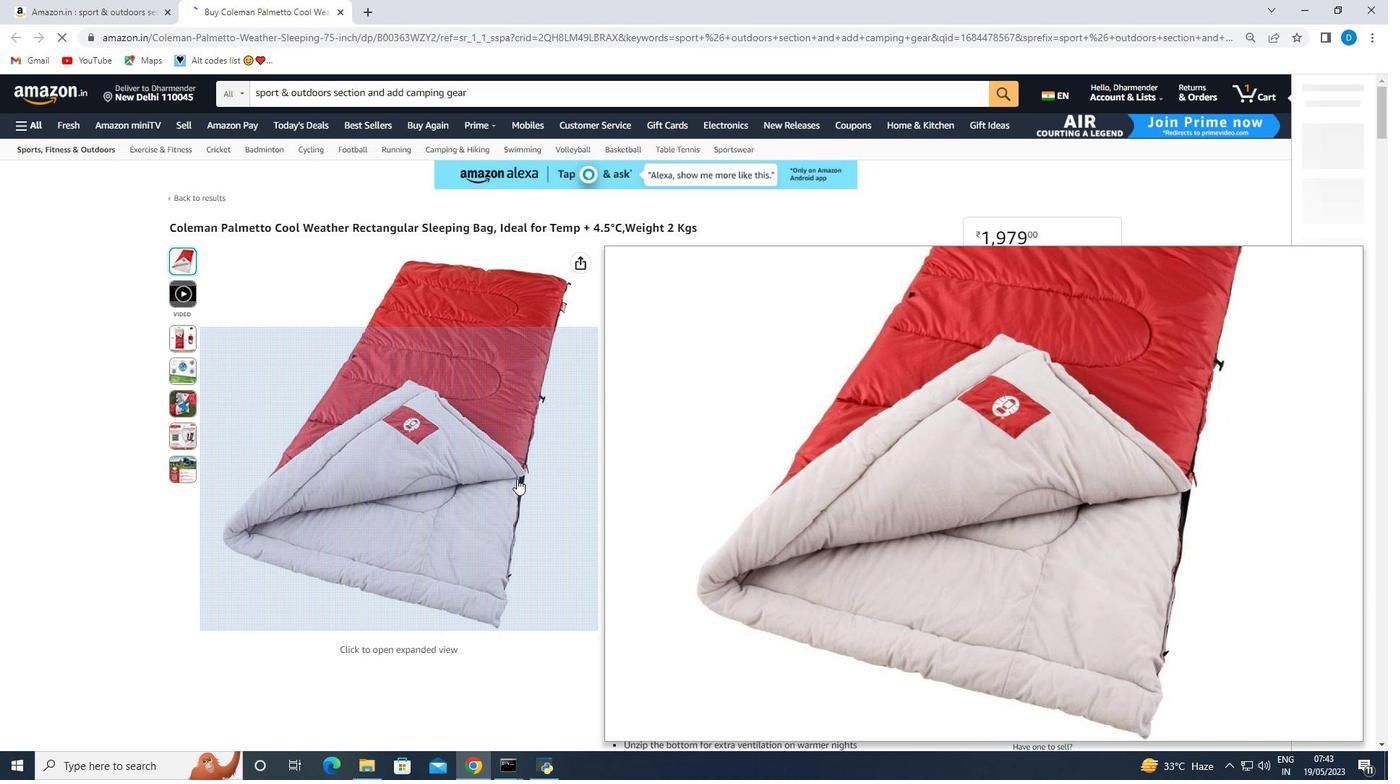 
Action: Mouse scrolled (858, 485) with delta (0, 0)
Screenshot: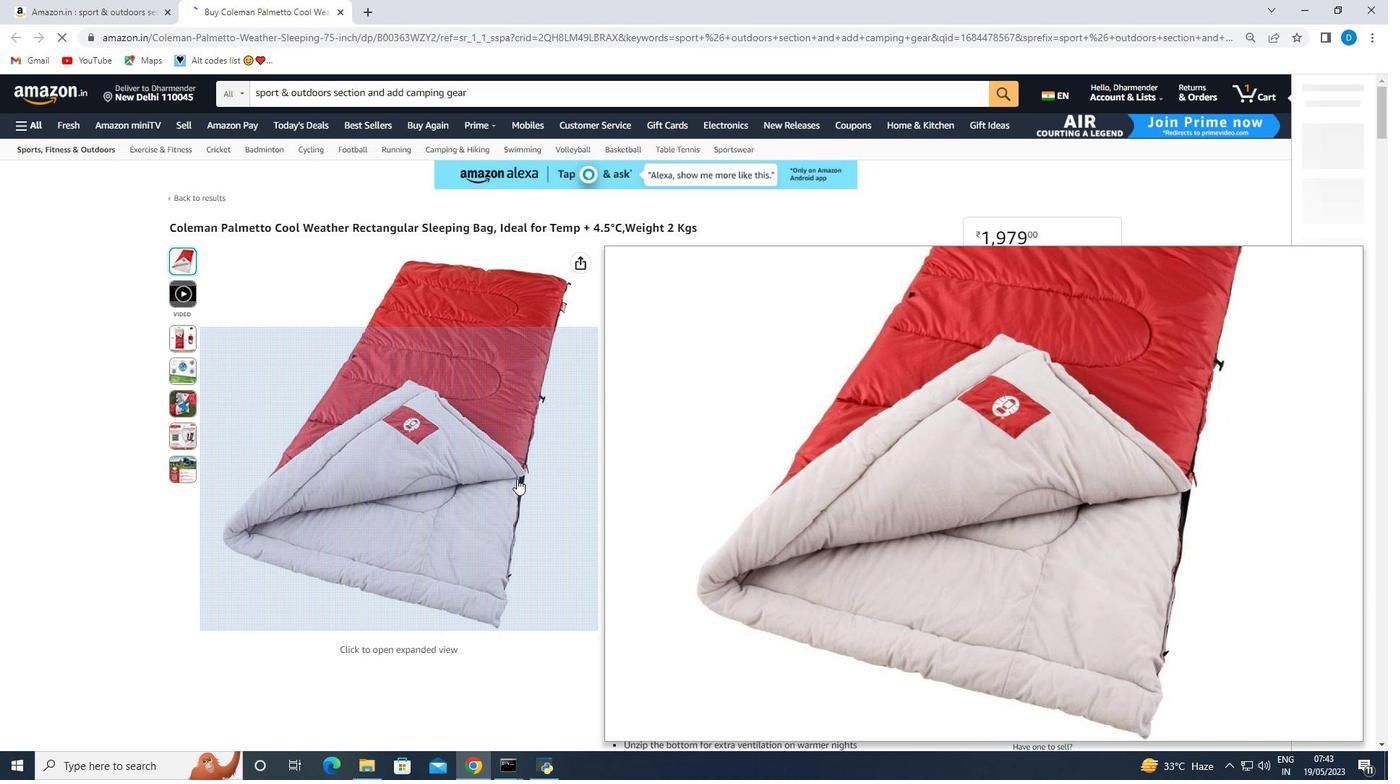 
Action: Mouse moved to (858, 486)
Screenshot: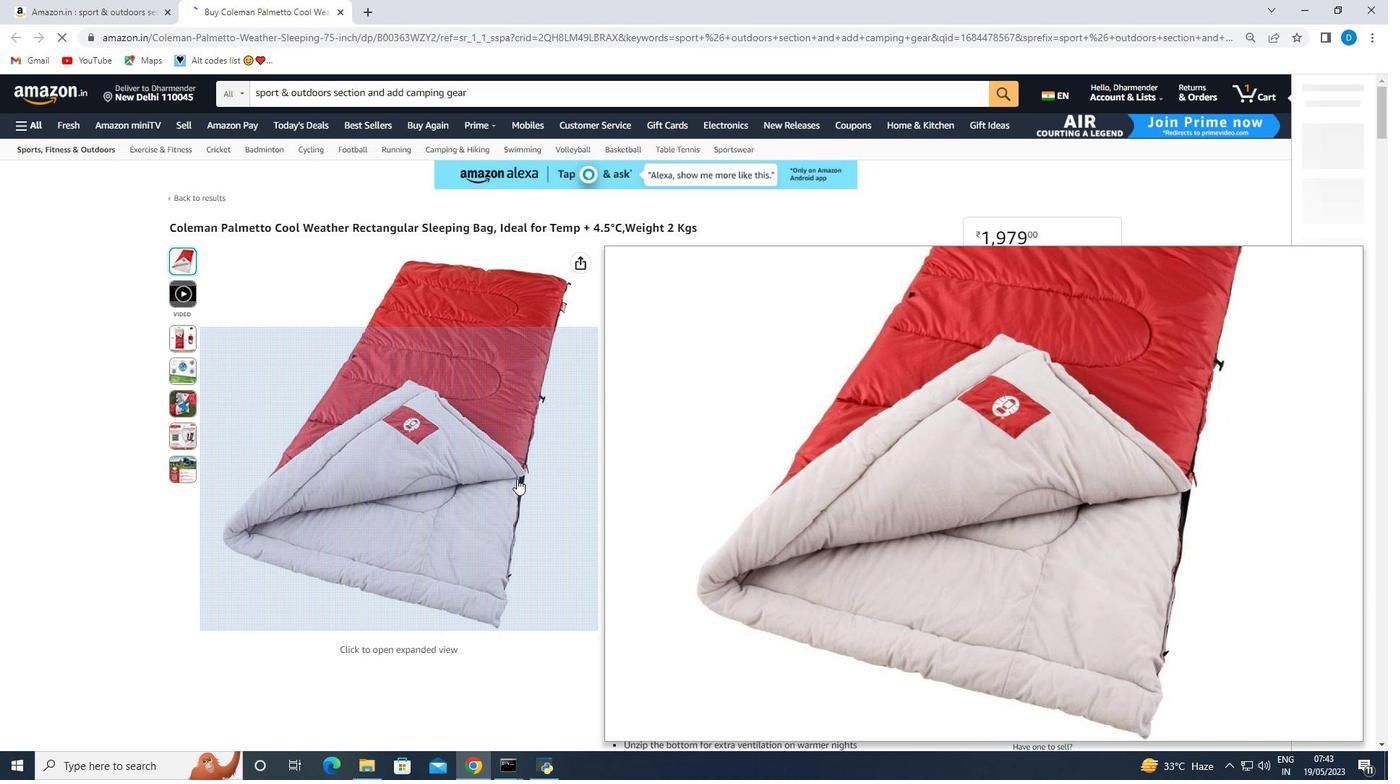 
Action: Mouse scrolled (858, 485) with delta (0, 0)
Screenshot: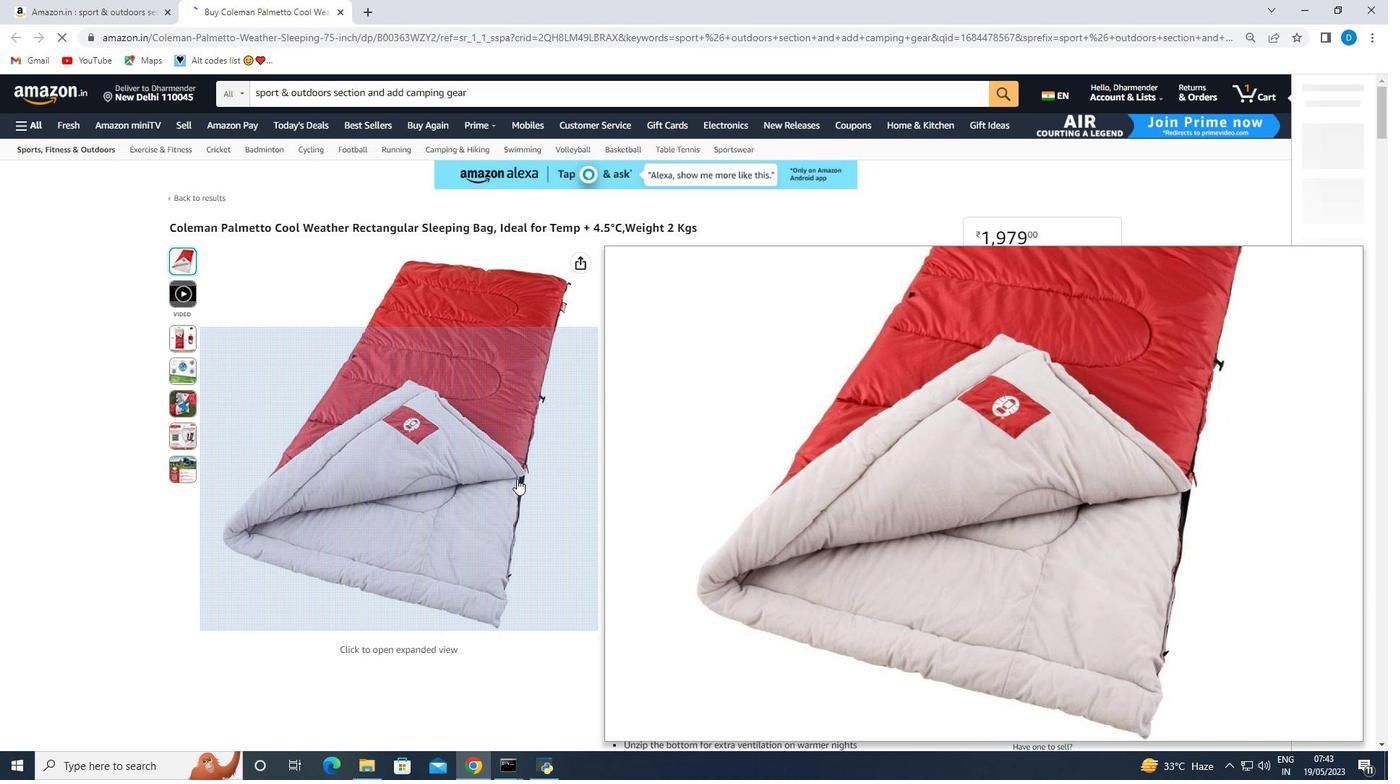 
Action: Mouse moved to (799, 480)
Screenshot: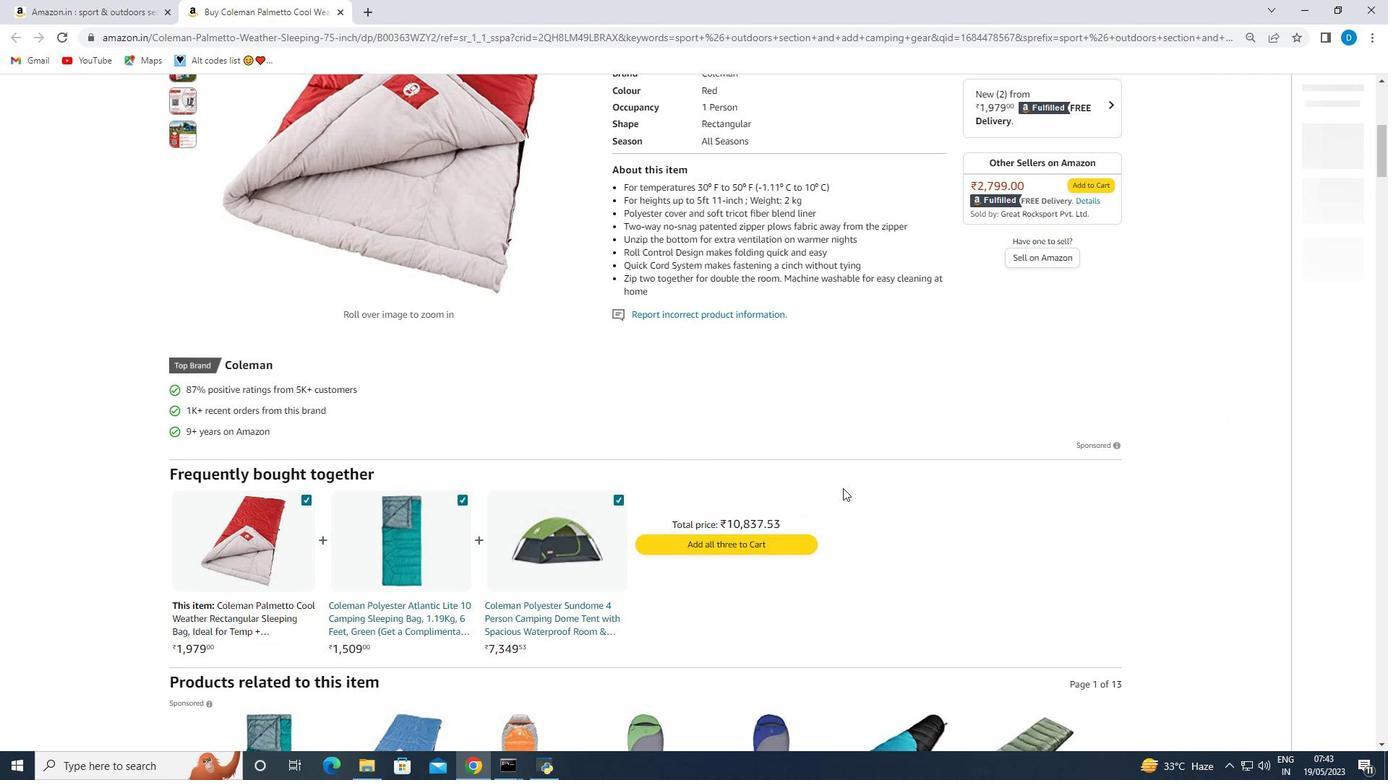 
Action: Mouse scrolled (799, 479) with delta (0, 0)
Screenshot: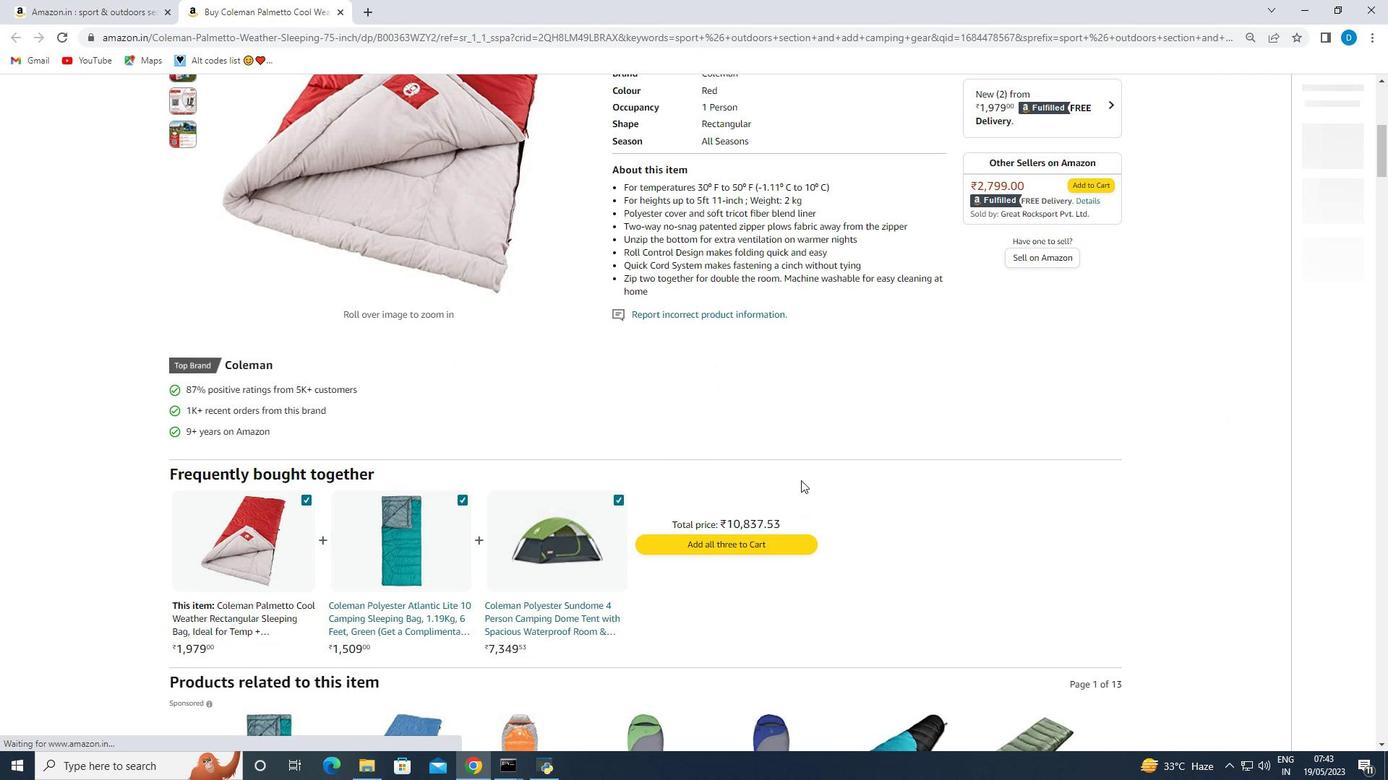 
Action: Mouse scrolled (799, 479) with delta (0, 0)
Screenshot: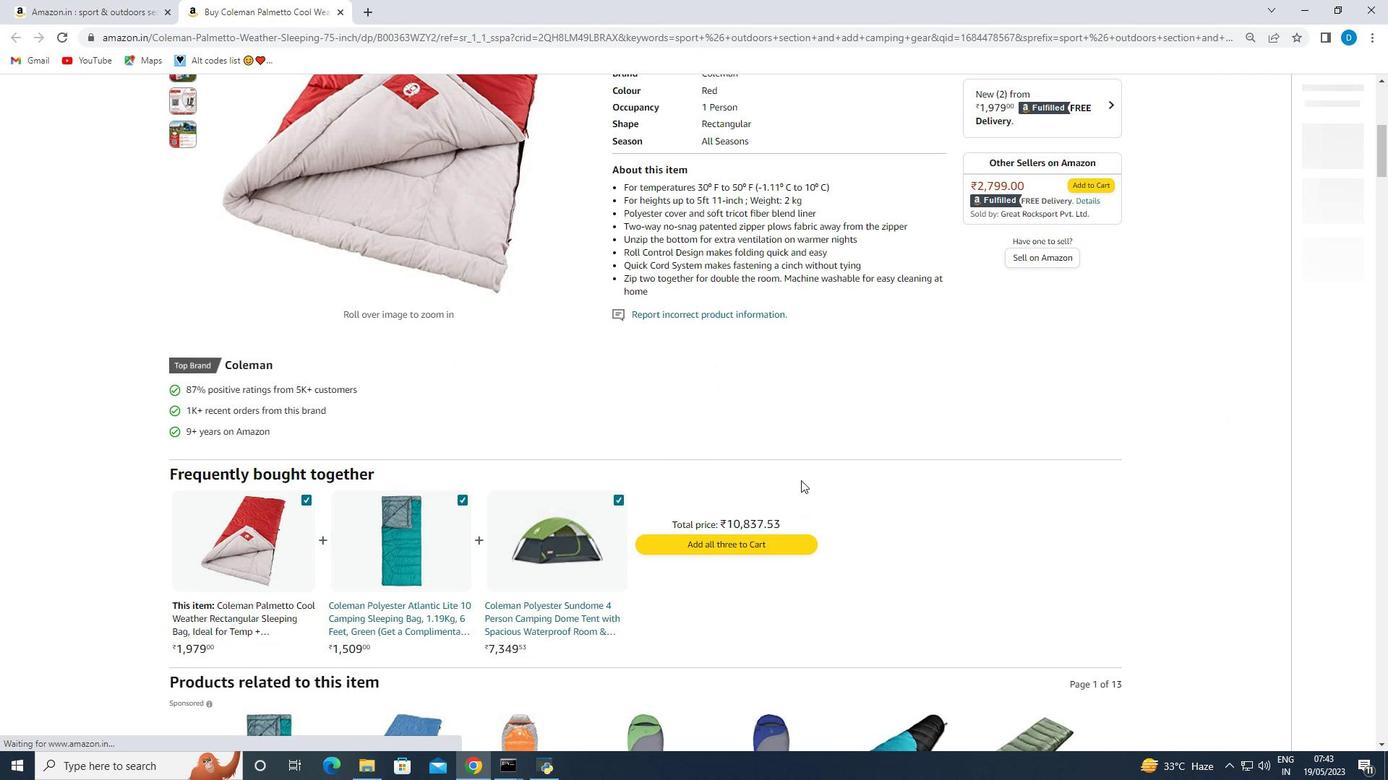 
Action: Mouse scrolled (799, 479) with delta (0, 0)
Screenshot: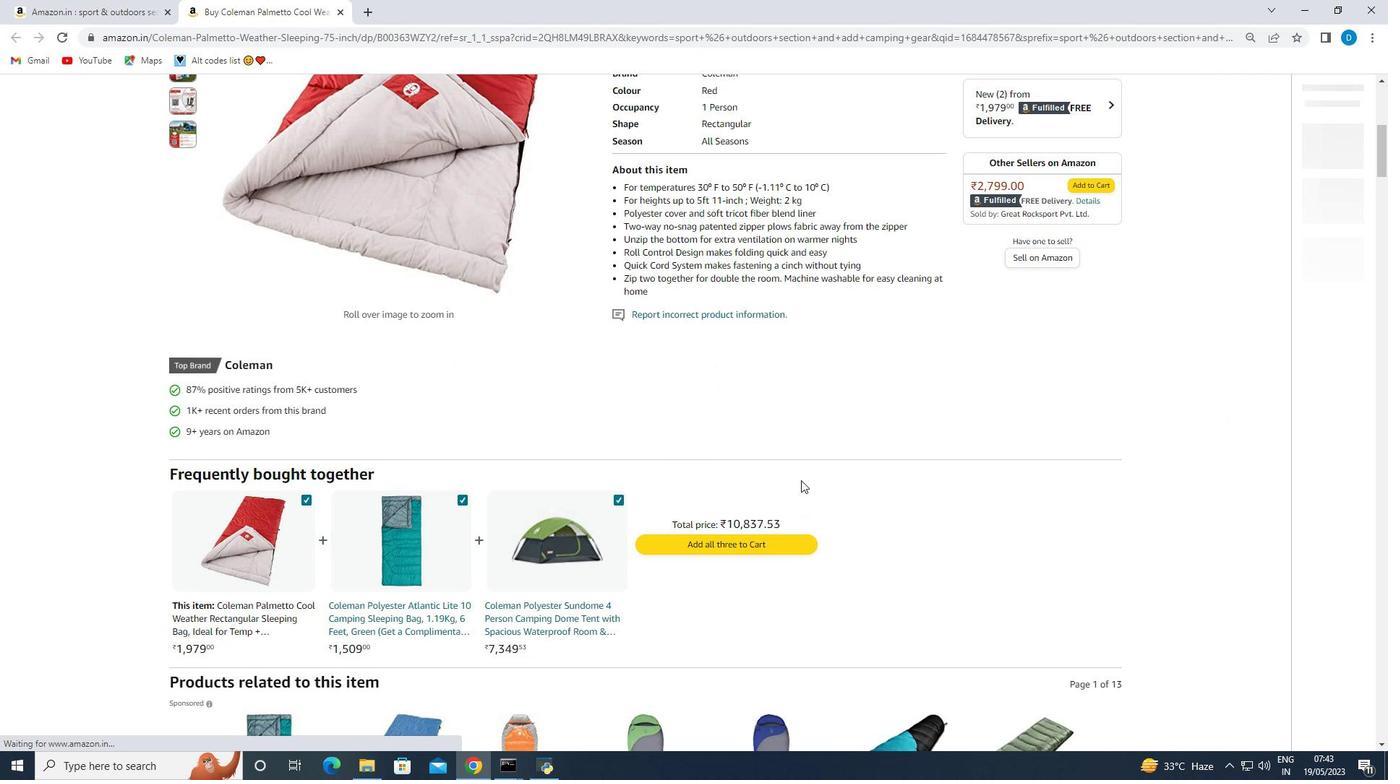 
Action: Mouse moved to (798, 480)
Screenshot: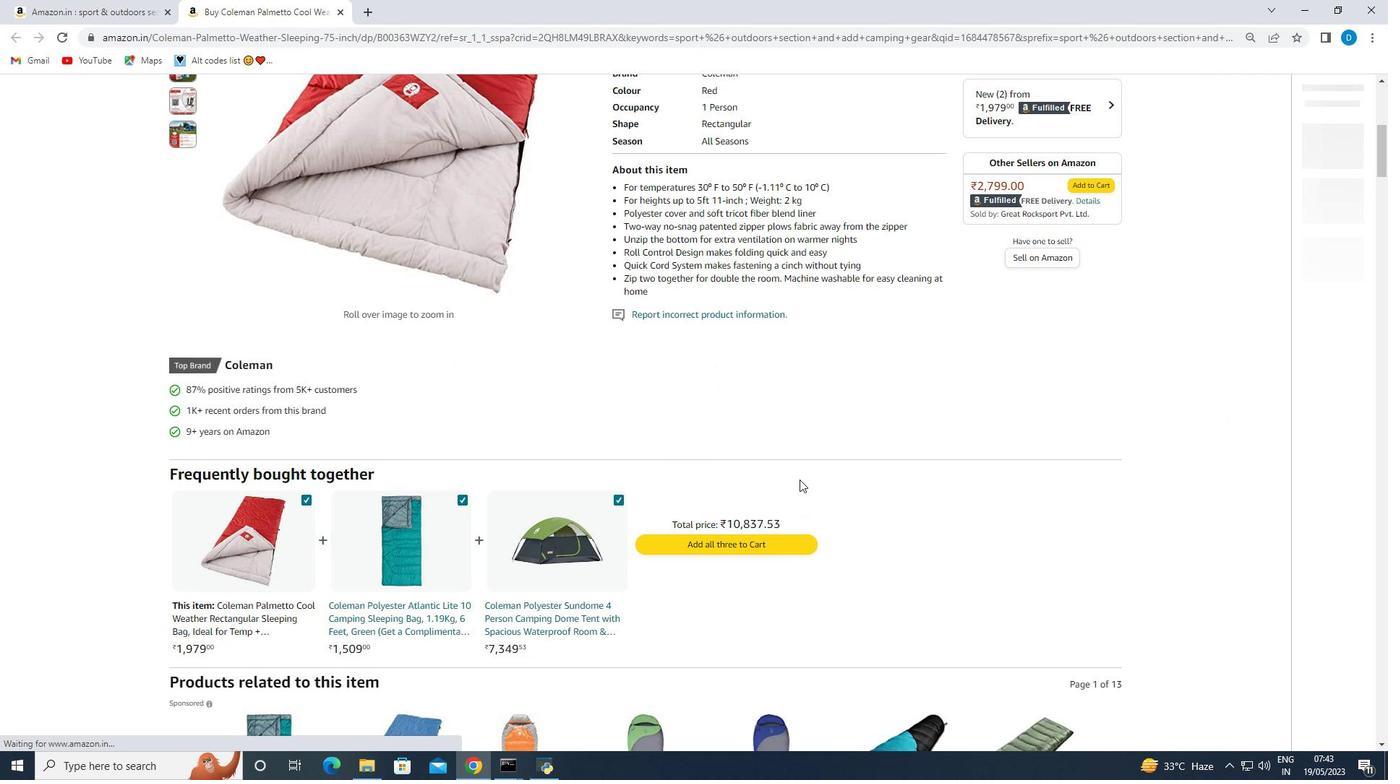 
Action: Mouse scrolled (798, 479) with delta (0, 0)
Screenshot: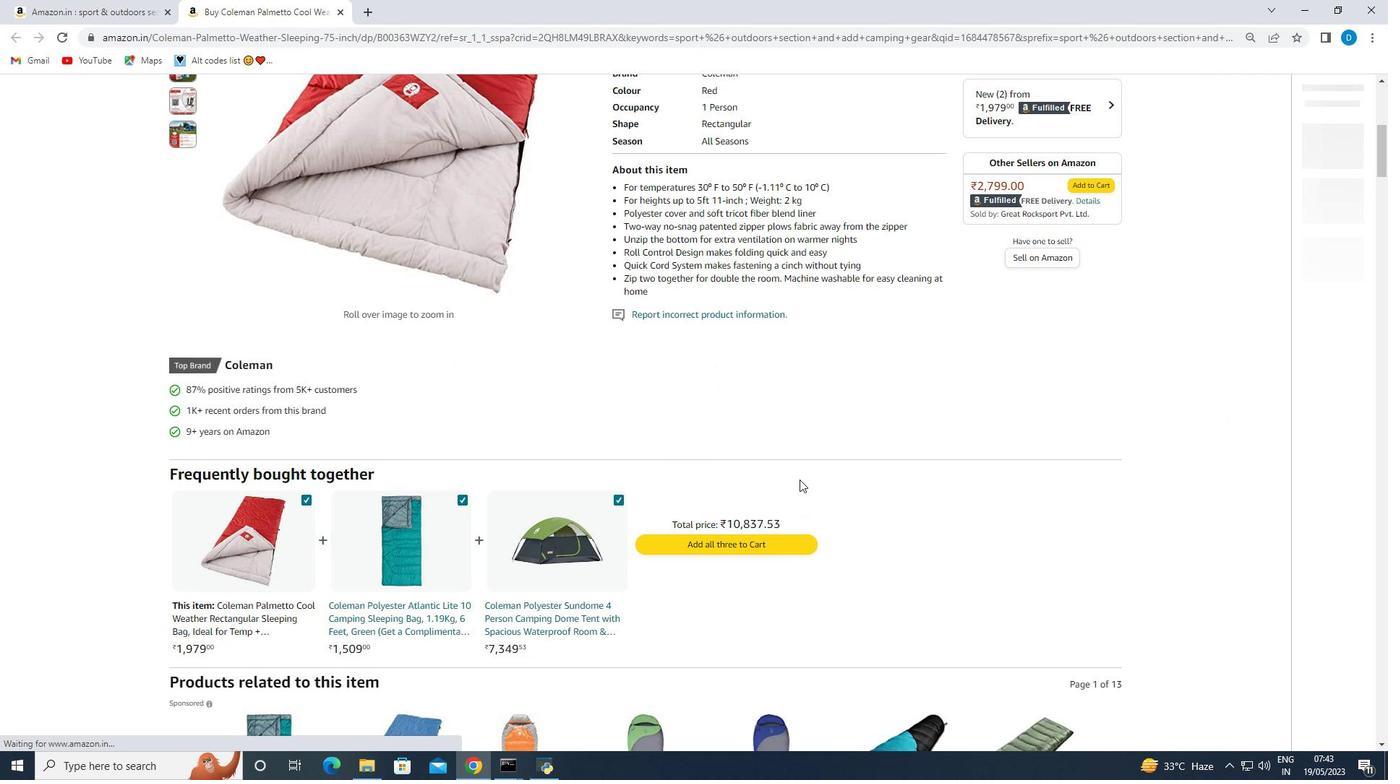 
Action: Mouse moved to (764, 485)
Screenshot: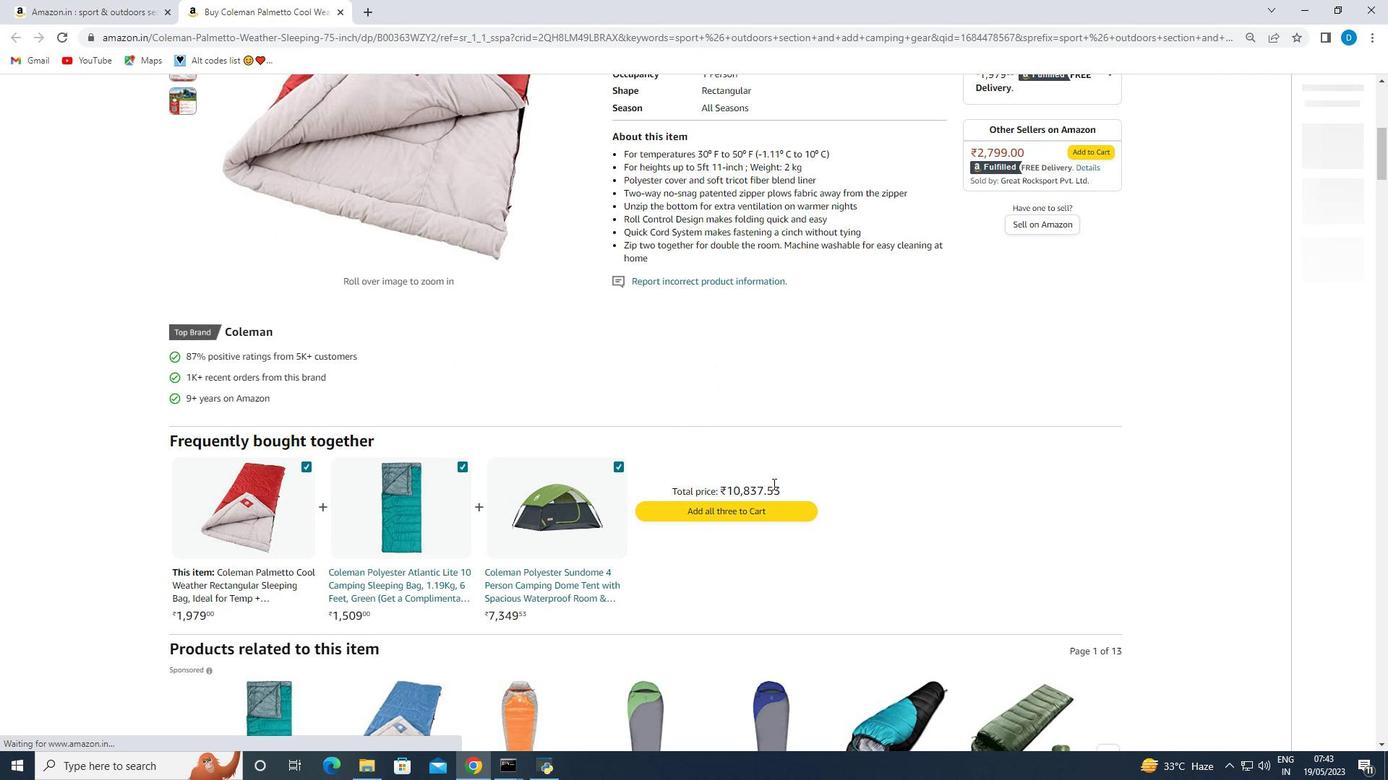 
Action: Mouse scrolled (764, 485) with delta (0, 0)
Screenshot: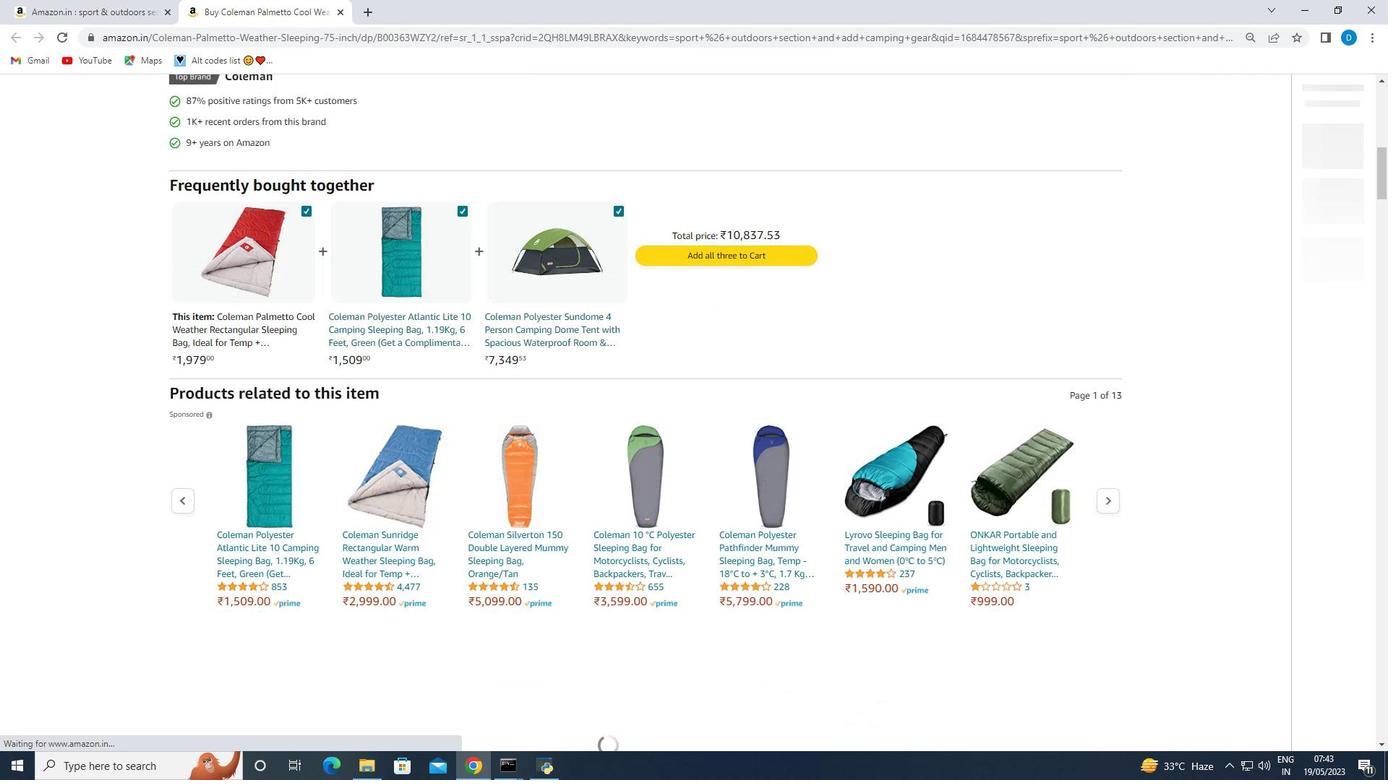 
Action: Mouse scrolled (764, 485) with delta (0, 0)
Screenshot: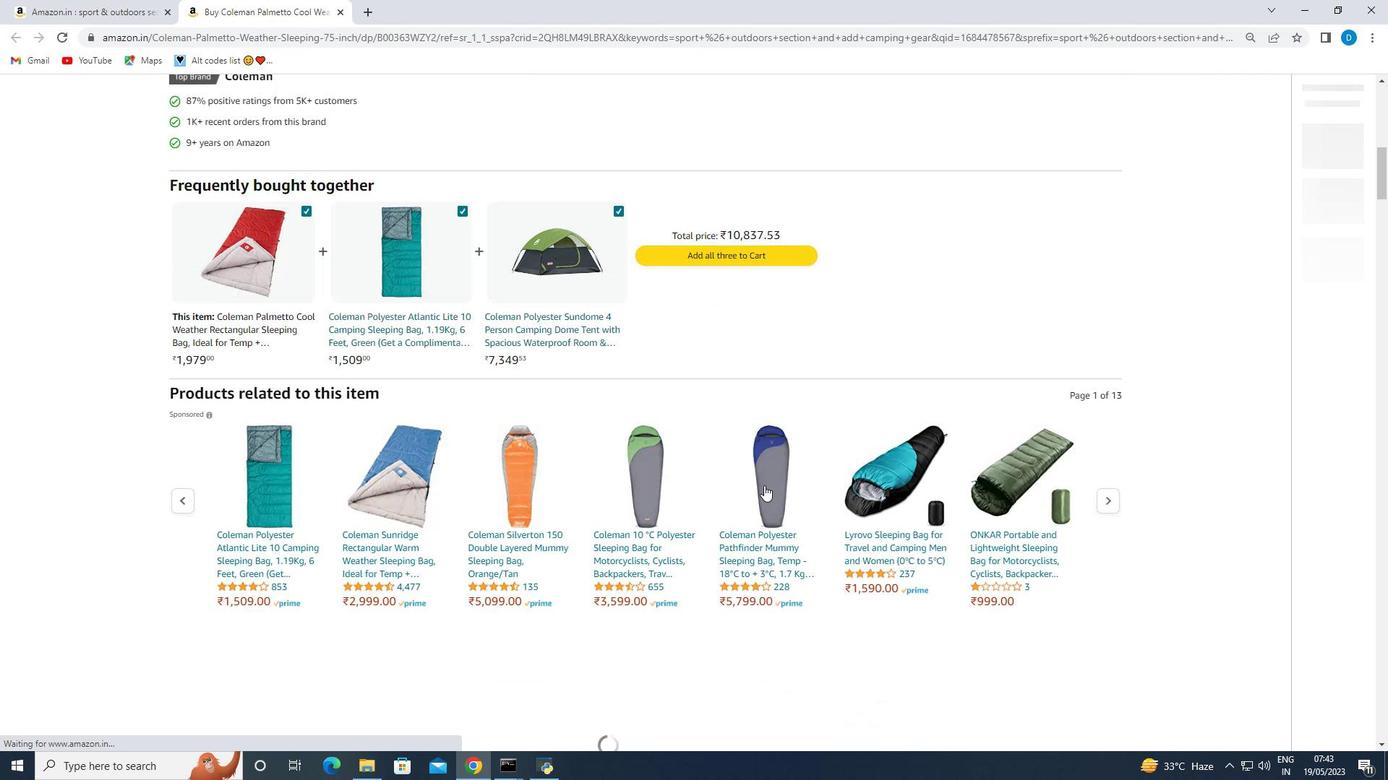 
Action: Mouse scrolled (764, 485) with delta (0, 0)
Screenshot: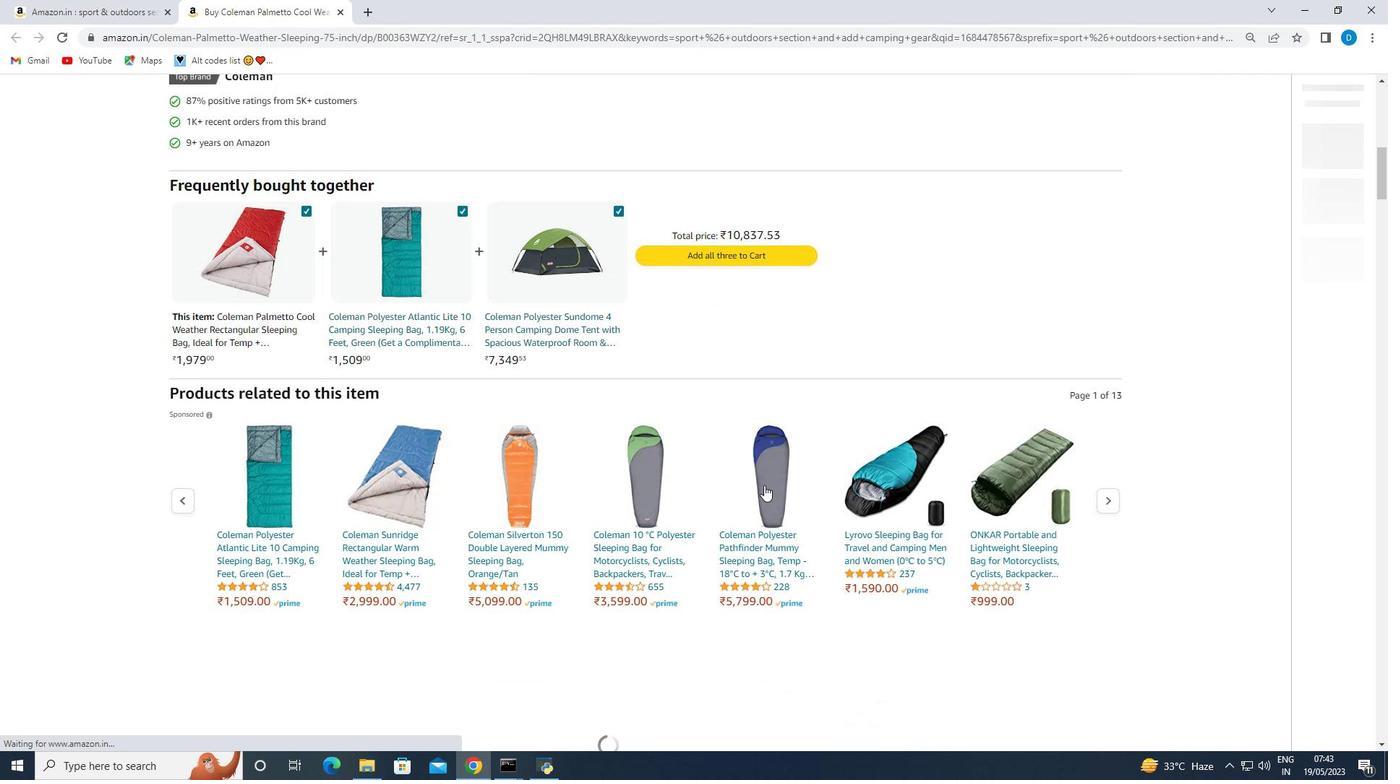 
Action: Mouse scrolled (764, 485) with delta (0, 0)
Screenshot: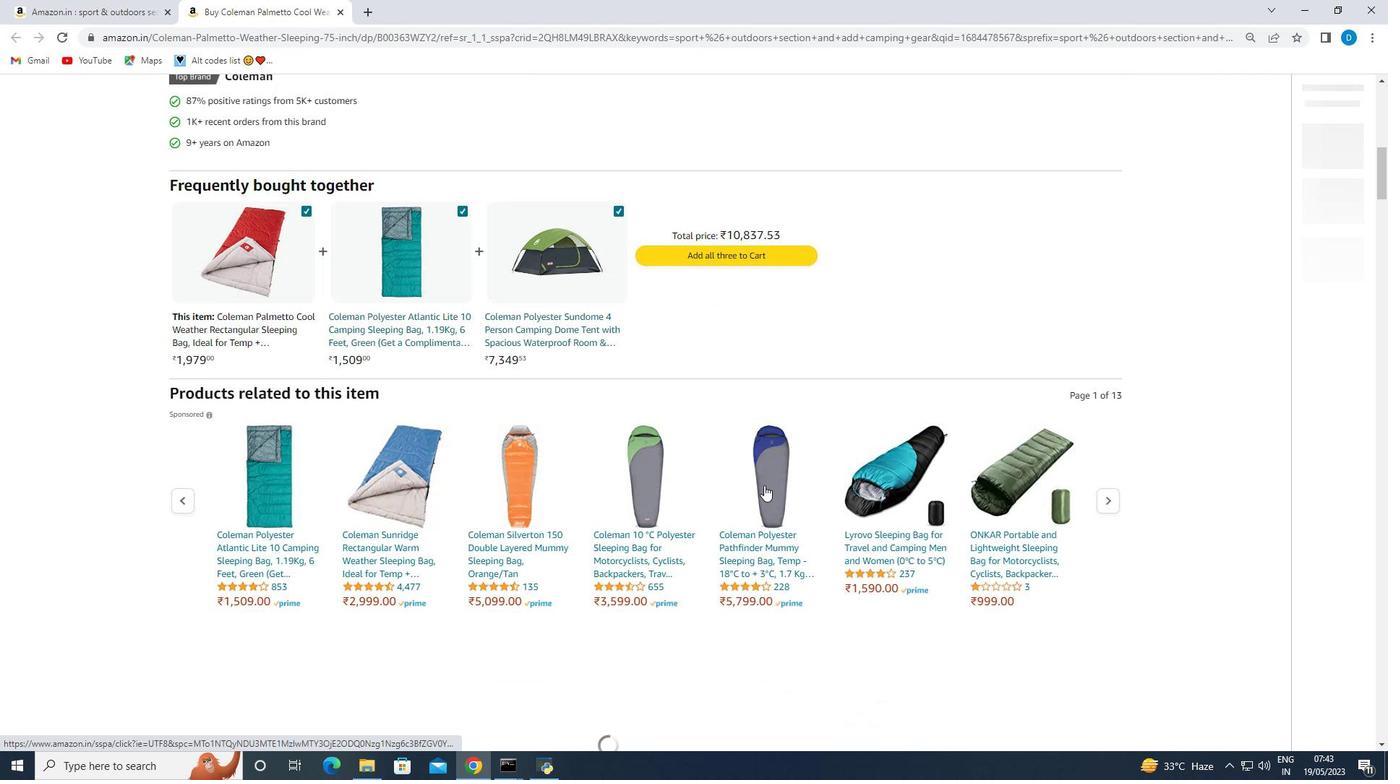 
Action: Mouse scrolled (764, 485) with delta (0, 0)
Screenshot: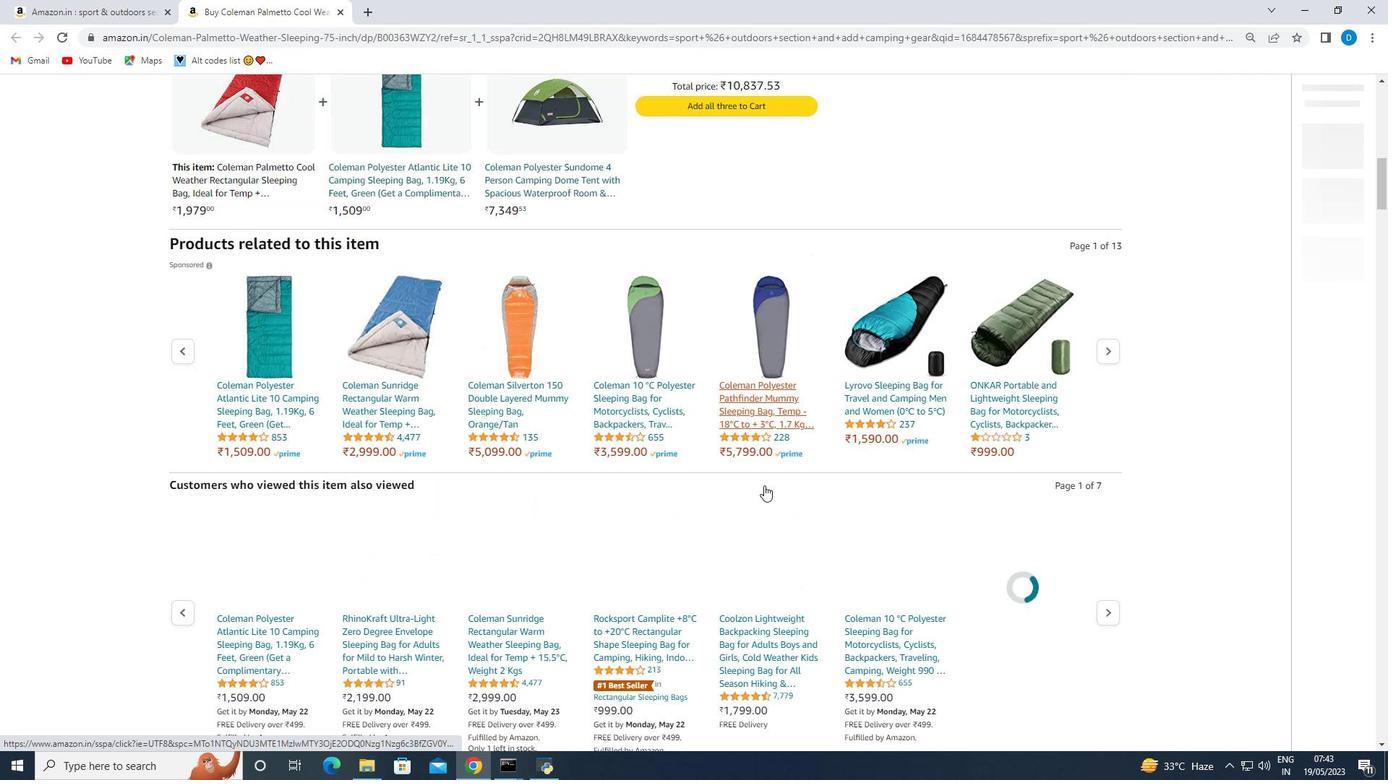
Action: Mouse scrolled (764, 485) with delta (0, 0)
Screenshot: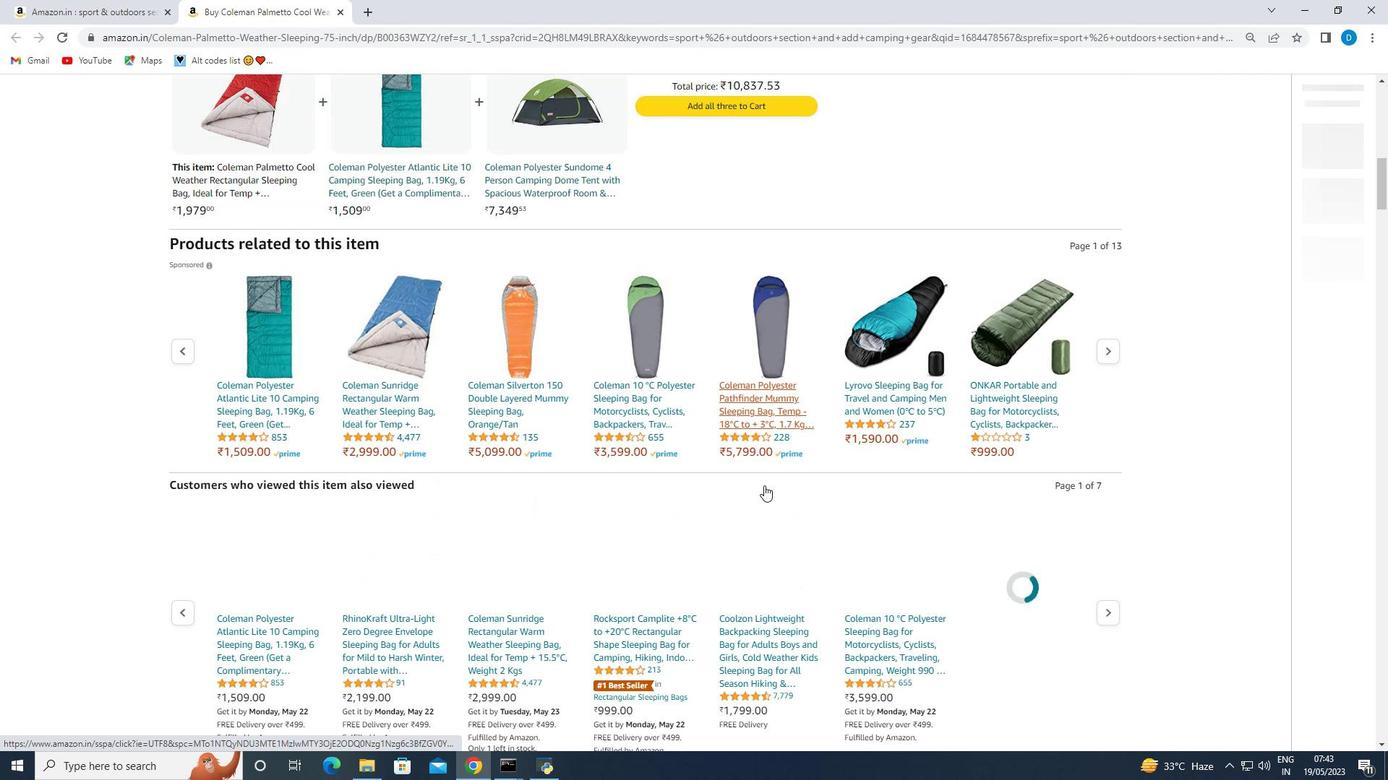 
Action: Mouse moved to (763, 486)
Screenshot: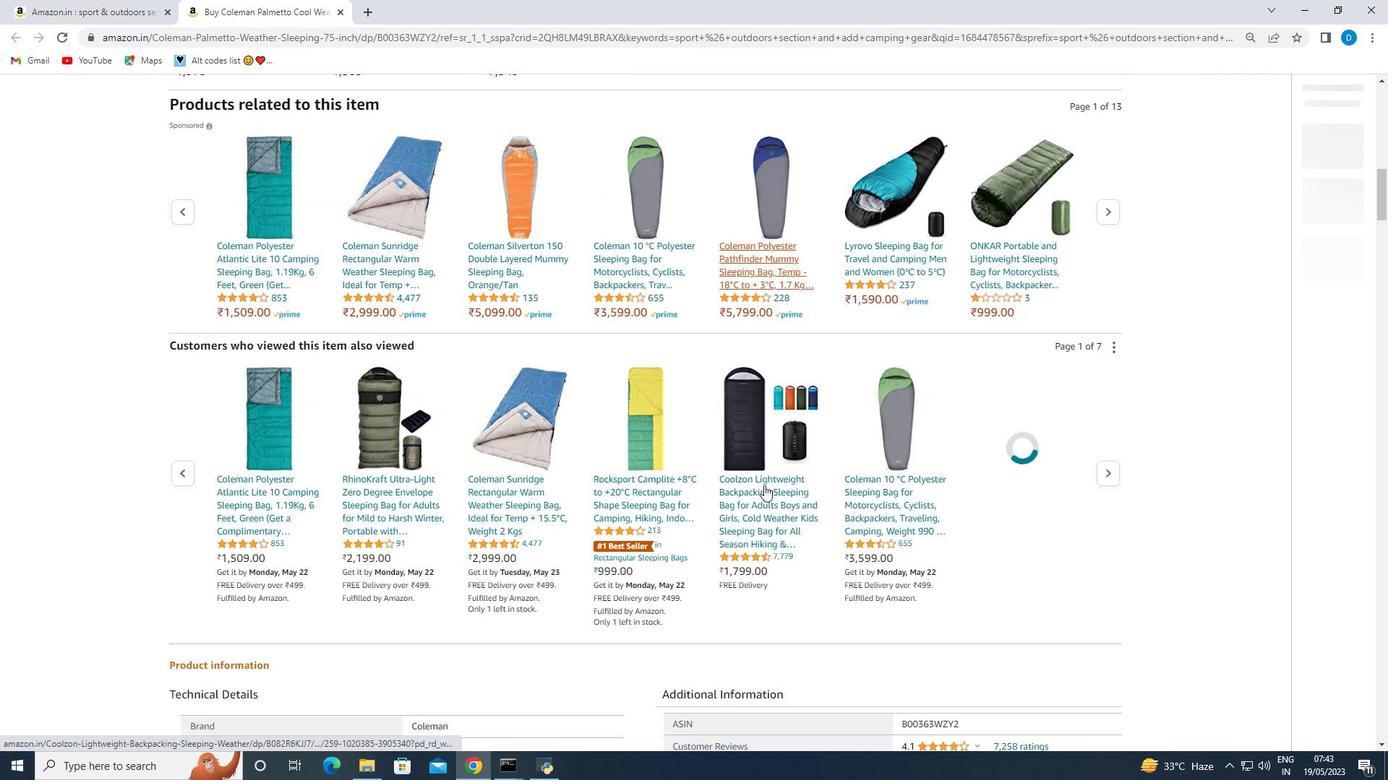 
Action: Mouse scrolled (763, 485) with delta (0, 0)
Screenshot: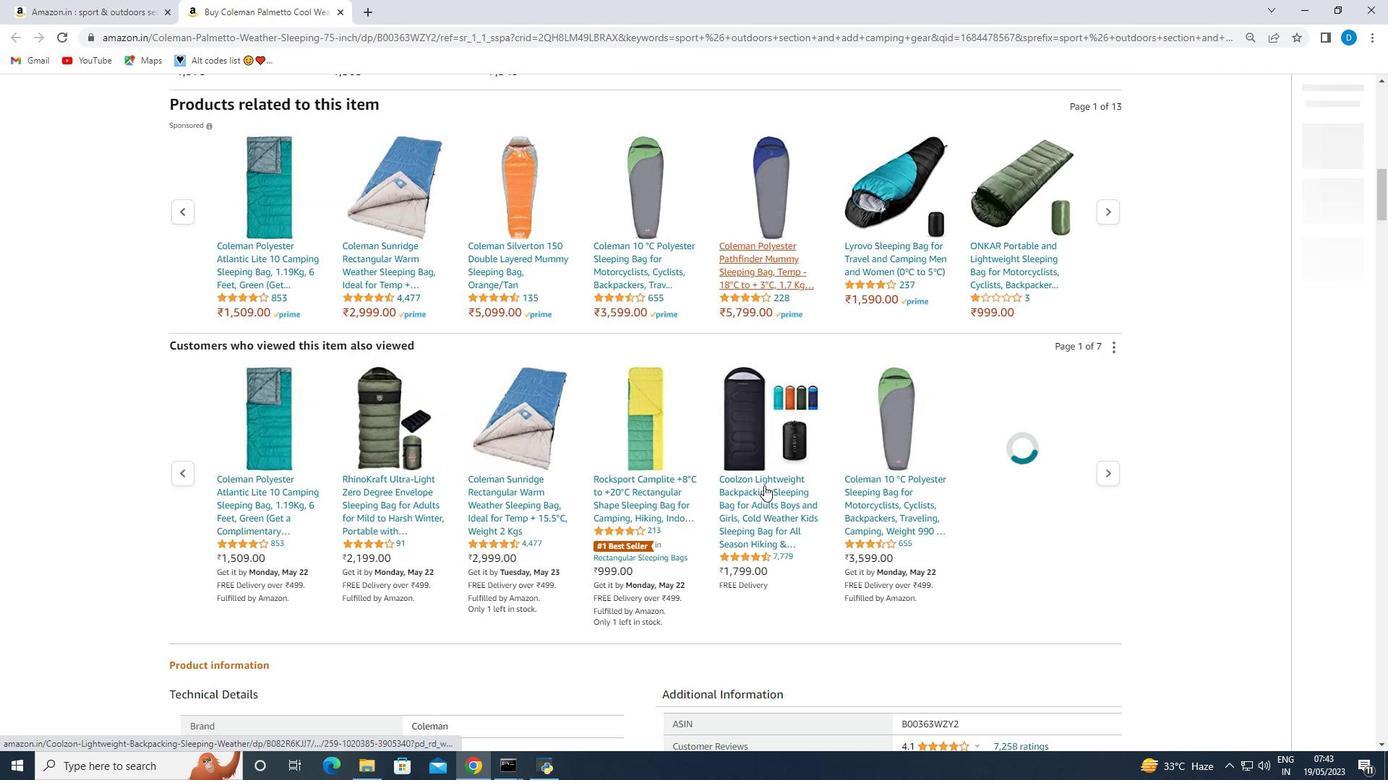
Action: Mouse moved to (762, 487)
Screenshot: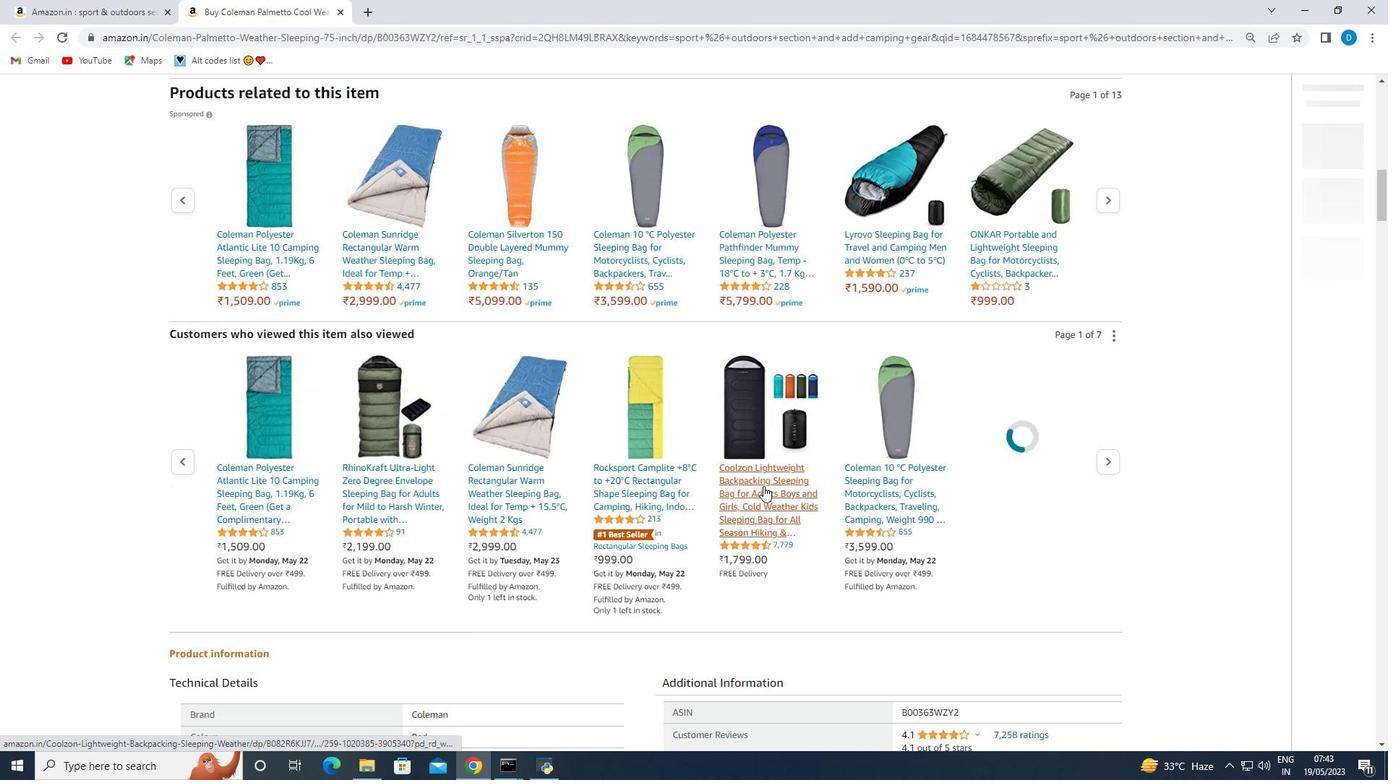 
Action: Mouse scrolled (762, 485) with delta (0, 0)
Screenshot: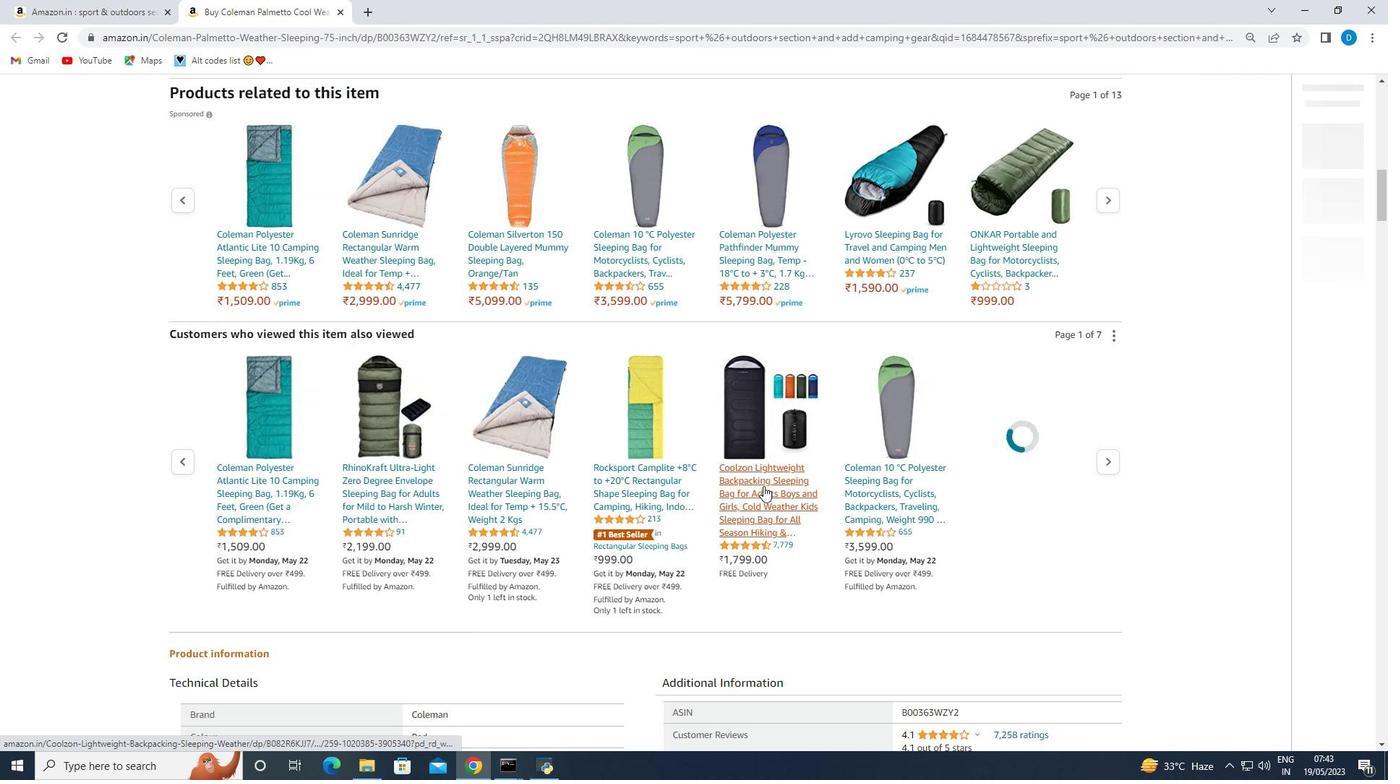 
Action: Mouse moved to (757, 490)
Screenshot: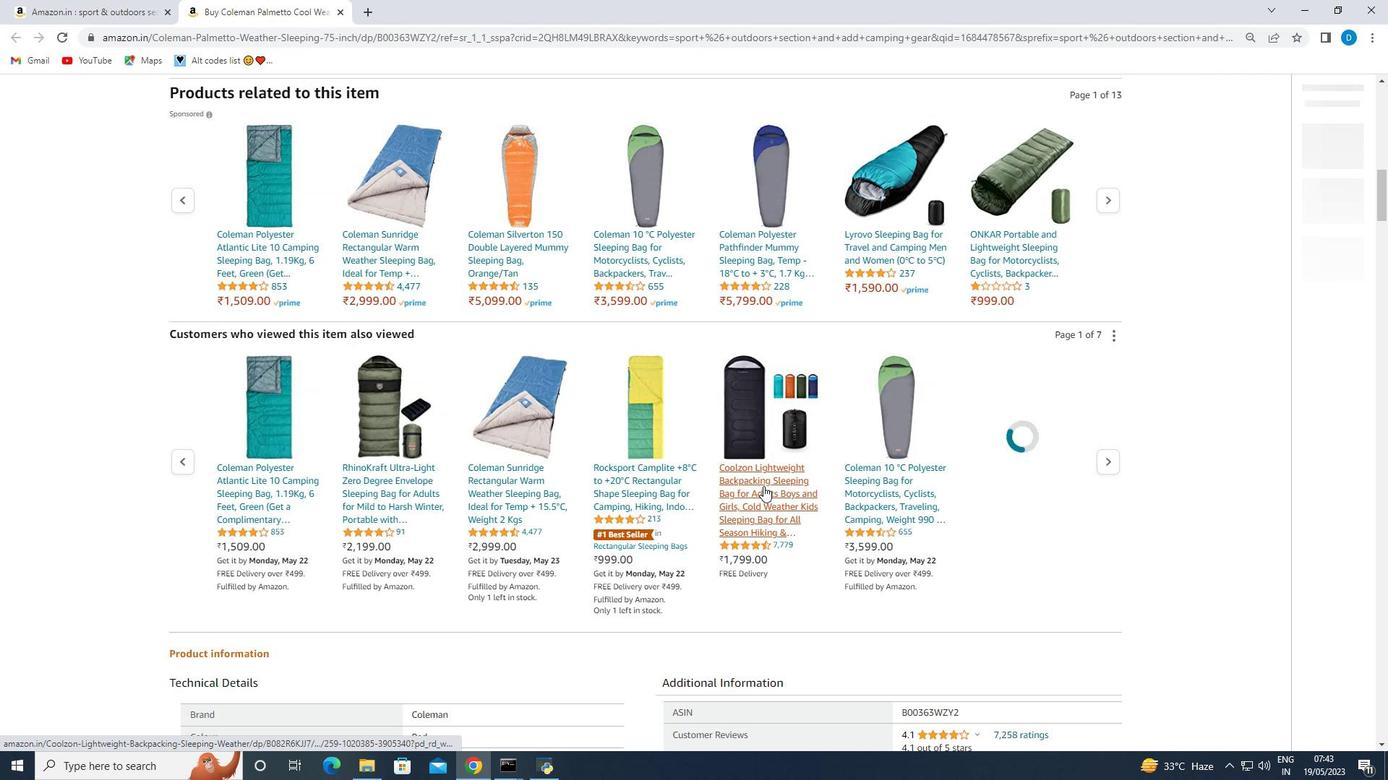 
Action: Mouse scrolled (761, 486) with delta (0, 0)
Screenshot: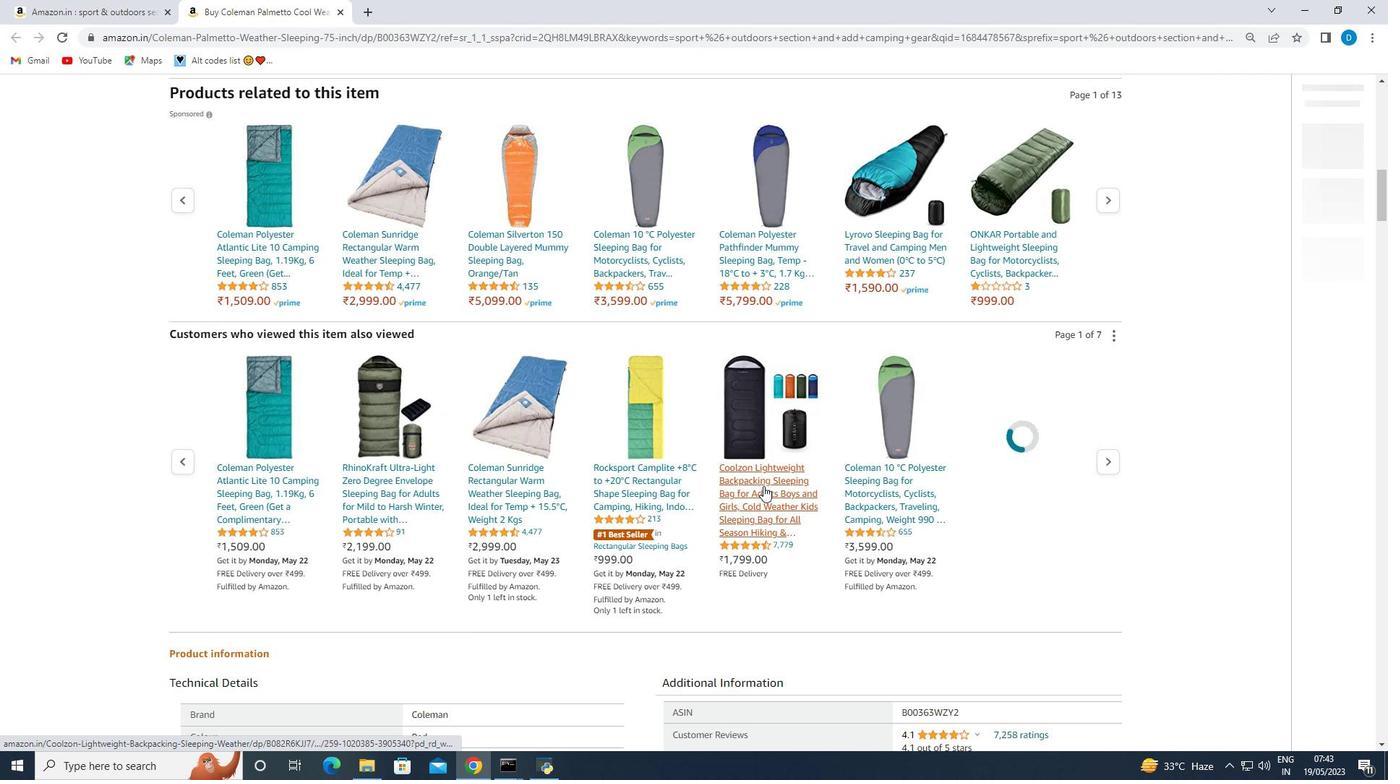 
Action: Mouse moved to (743, 488)
Screenshot: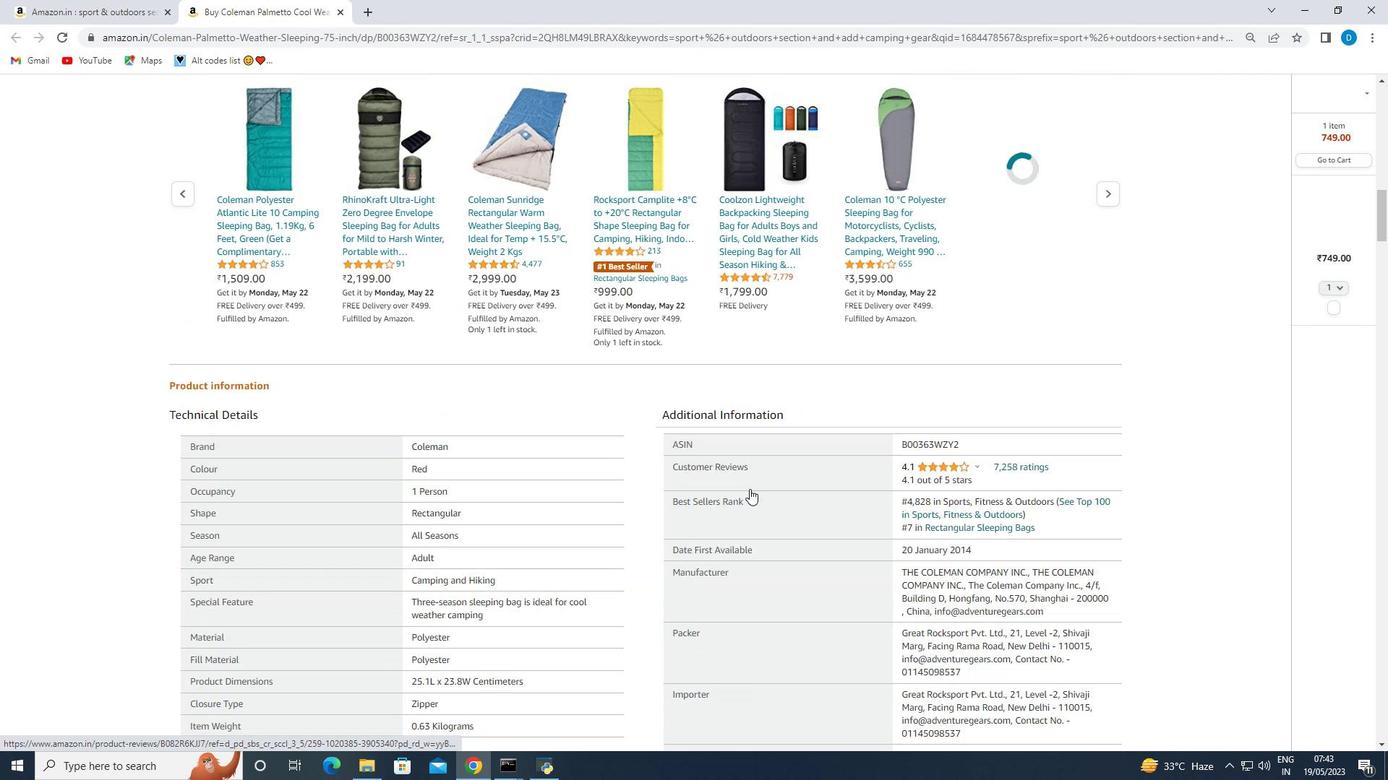 
Action: Mouse scrolled (744, 487) with delta (0, 0)
Screenshot: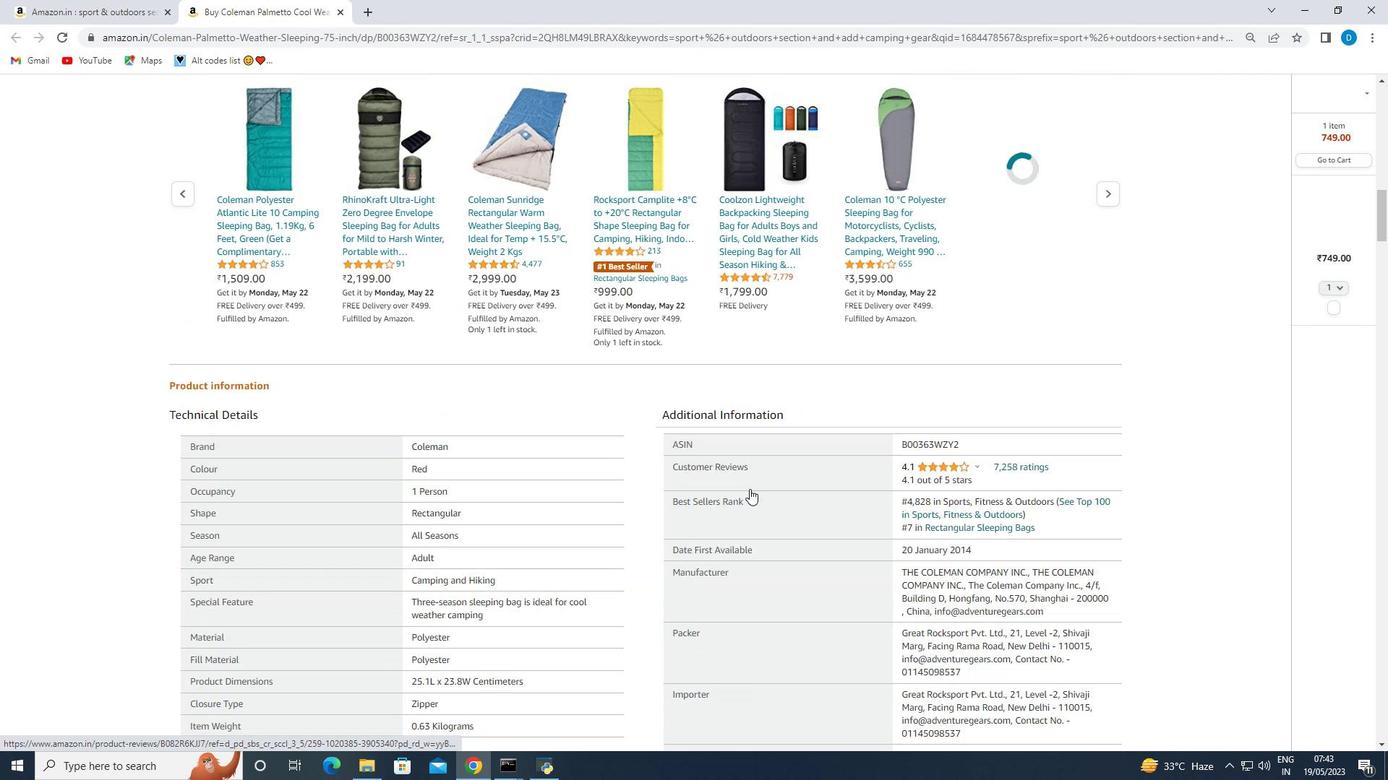 
Action: Mouse moved to (743, 488)
Screenshot: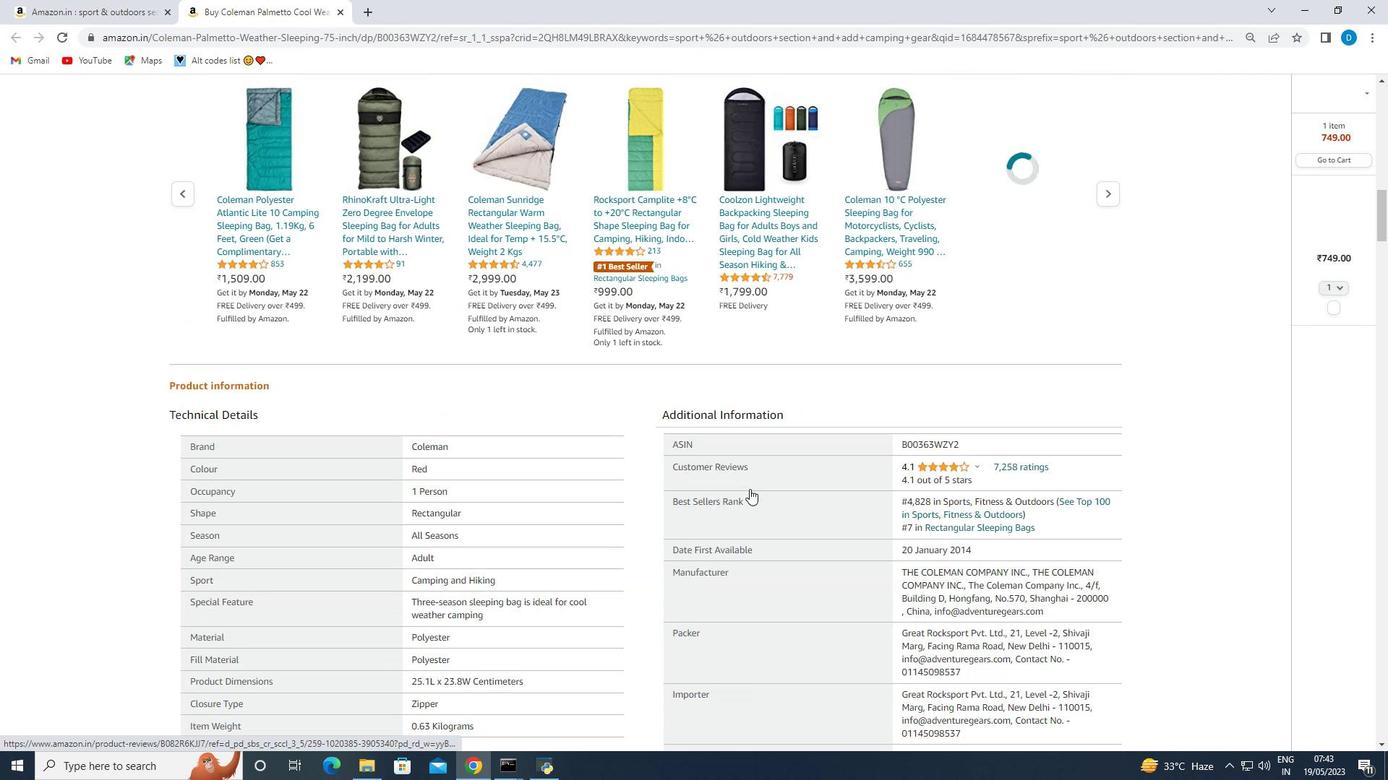 
Action: Mouse scrolled (743, 487) with delta (0, 0)
Screenshot: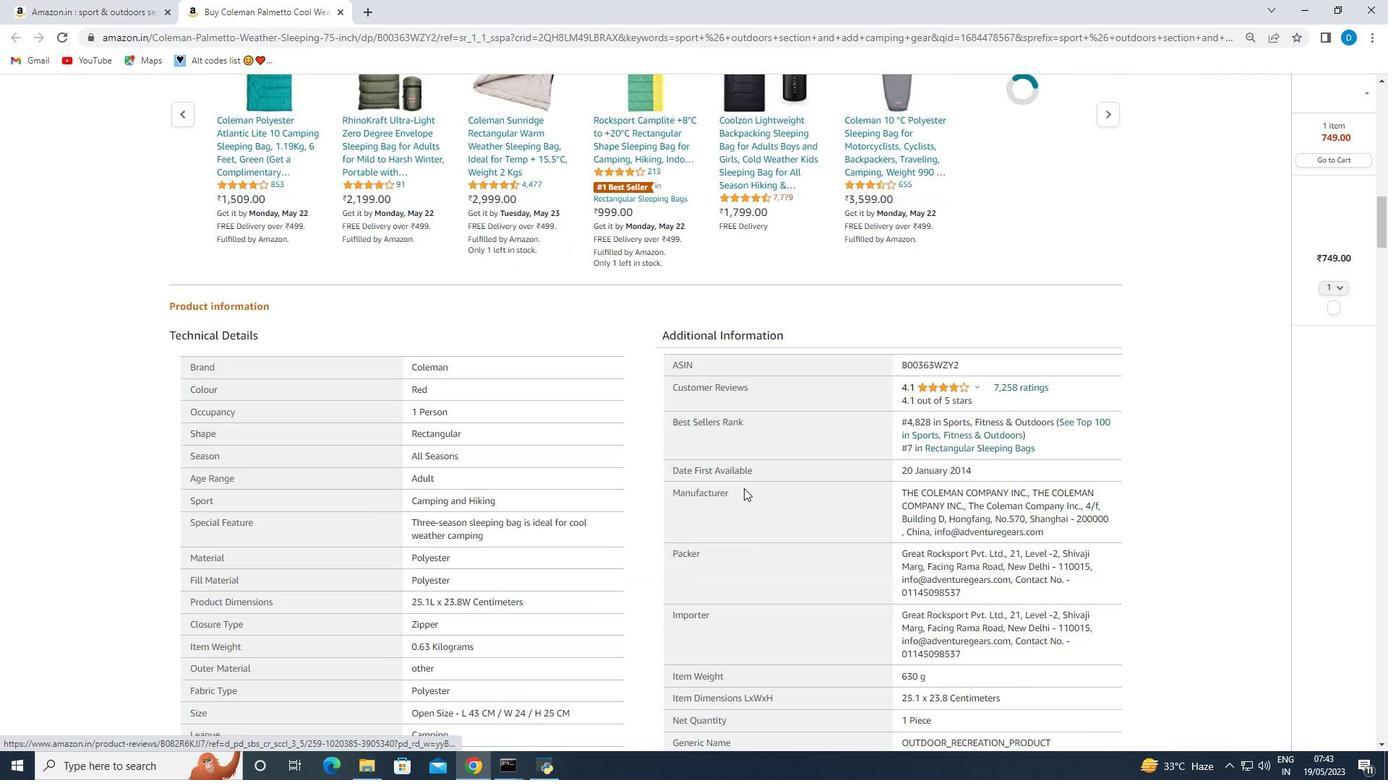 
Action: Mouse moved to (741, 488)
Screenshot: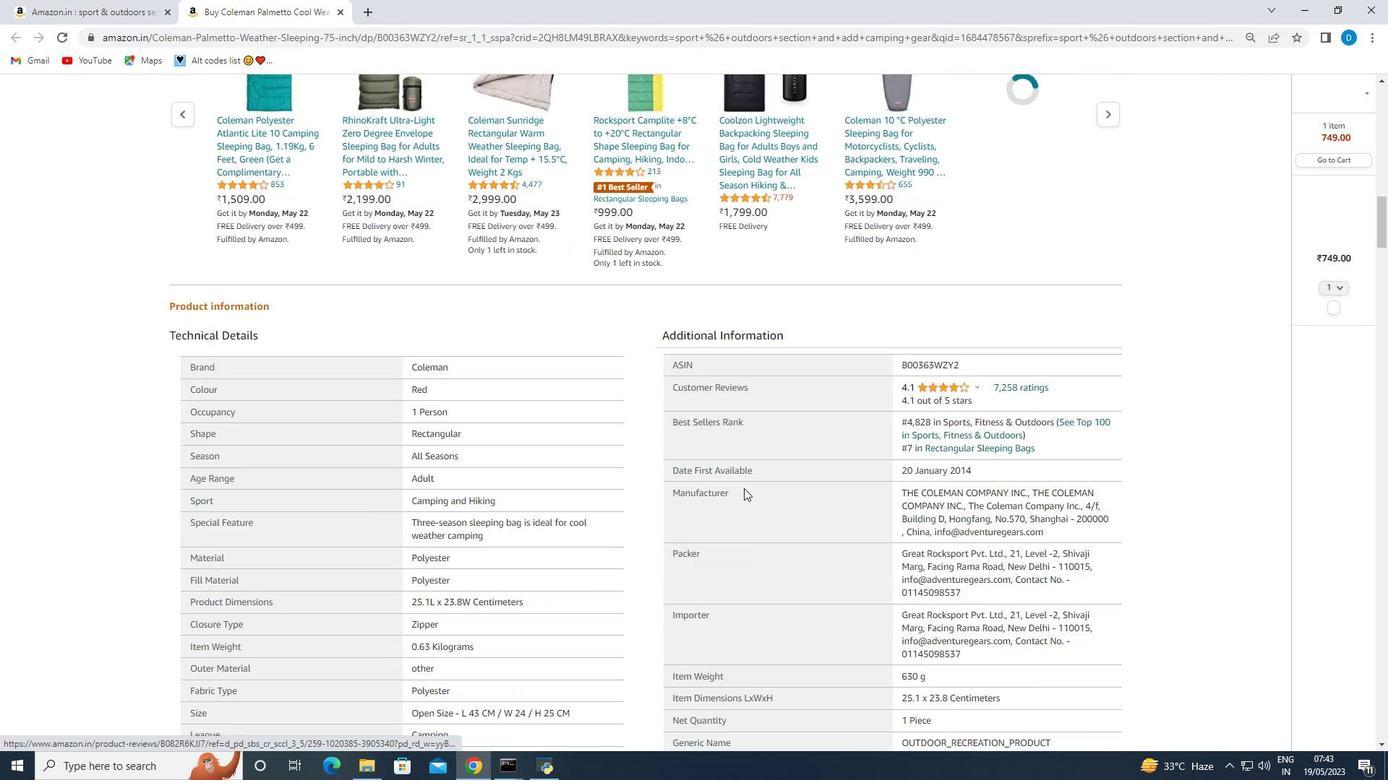 
Action: Mouse scrolled (743, 487) with delta (0, 0)
Screenshot: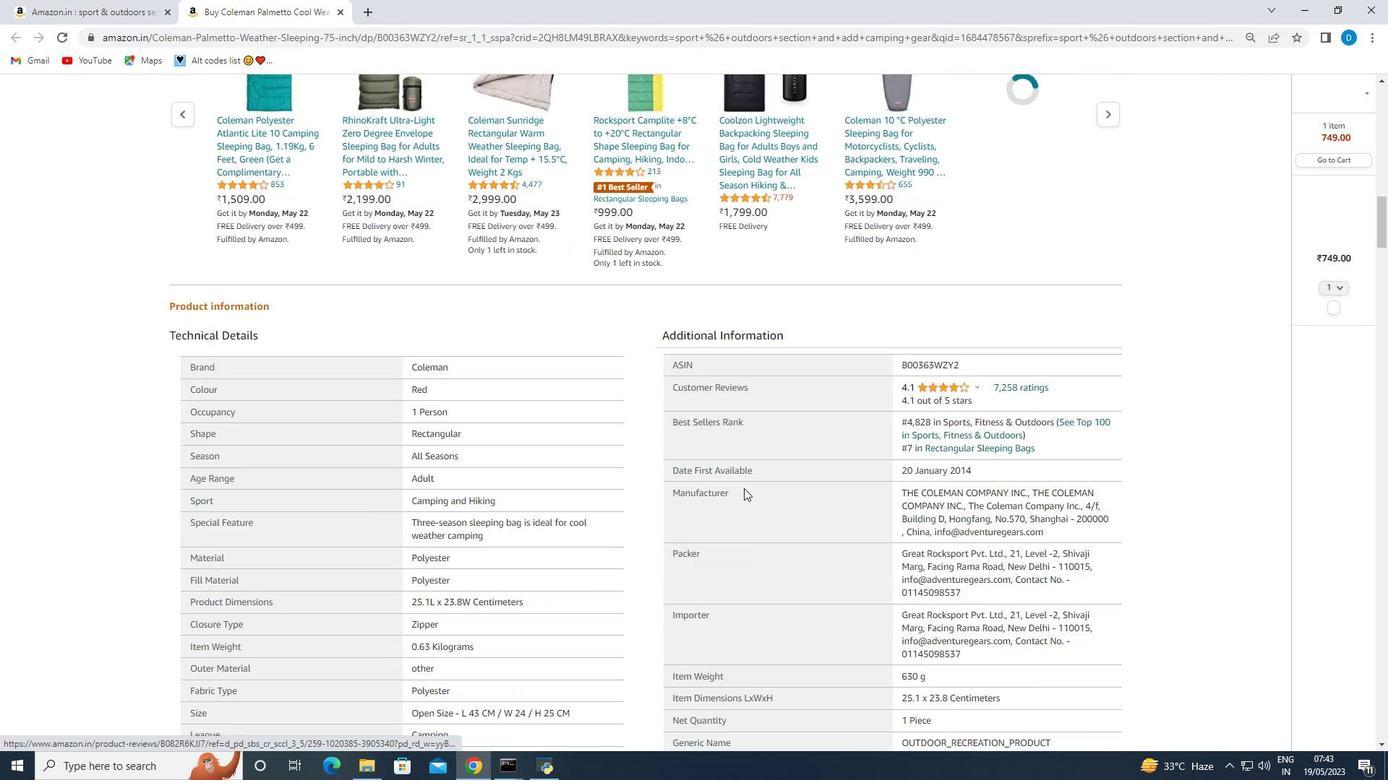 
Action: Mouse moved to (740, 488)
Screenshot: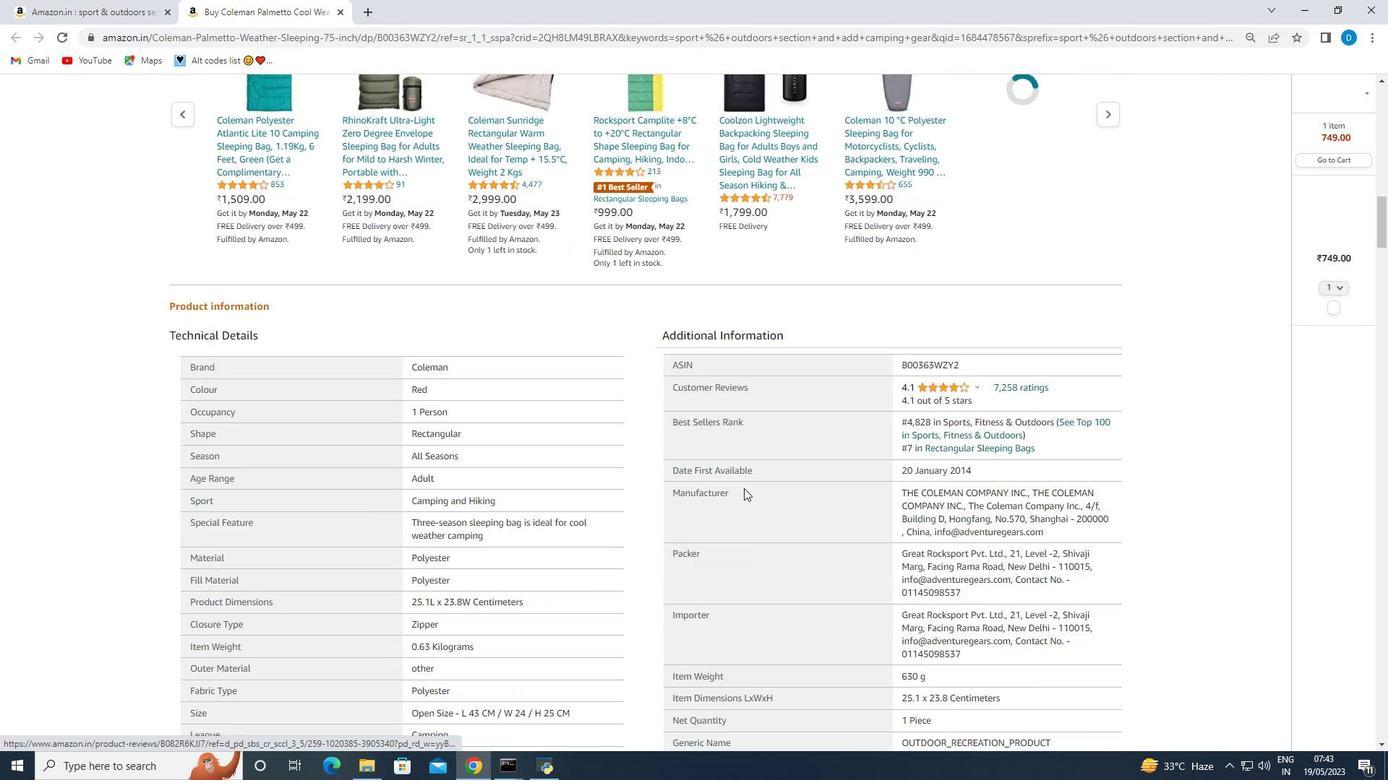 
Action: Mouse scrolled (741, 487) with delta (0, 0)
Screenshot: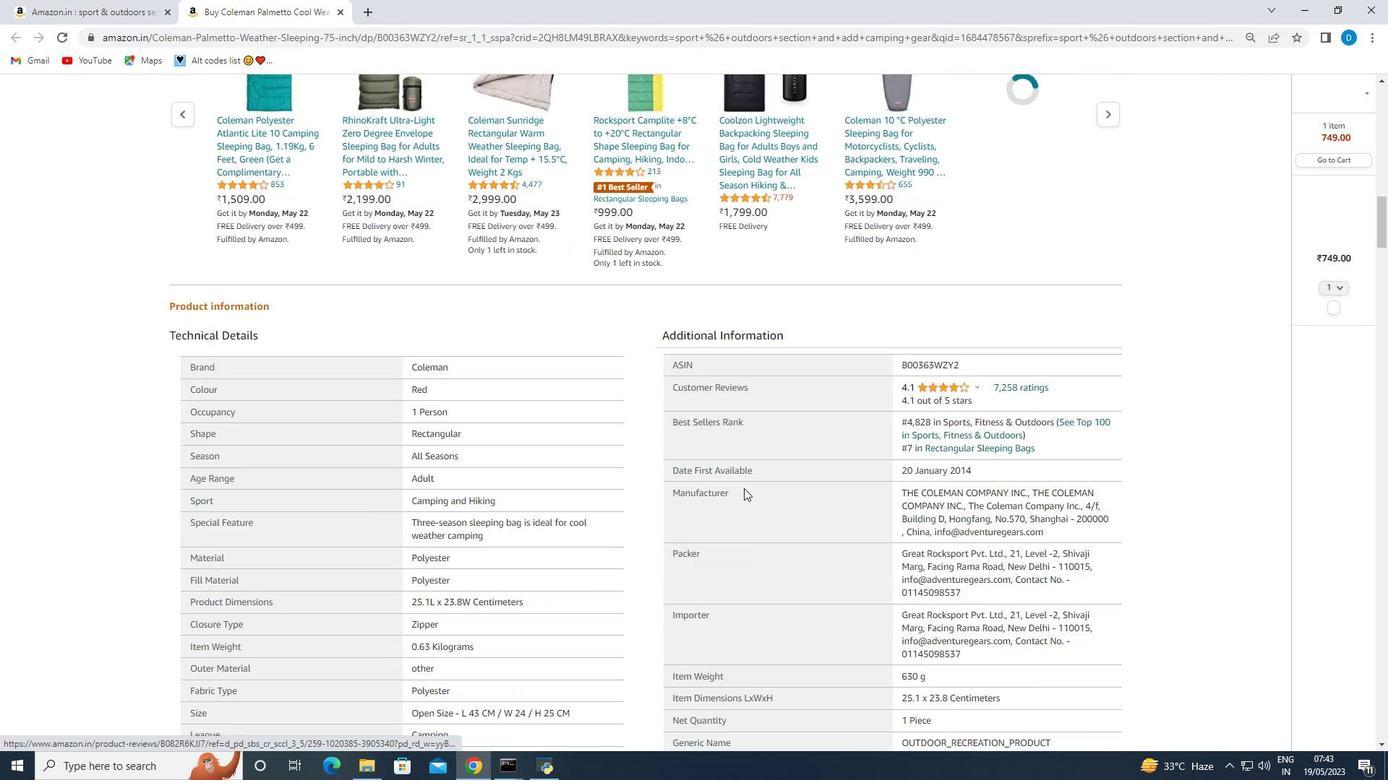
Action: Mouse moved to (739, 488)
Screenshot: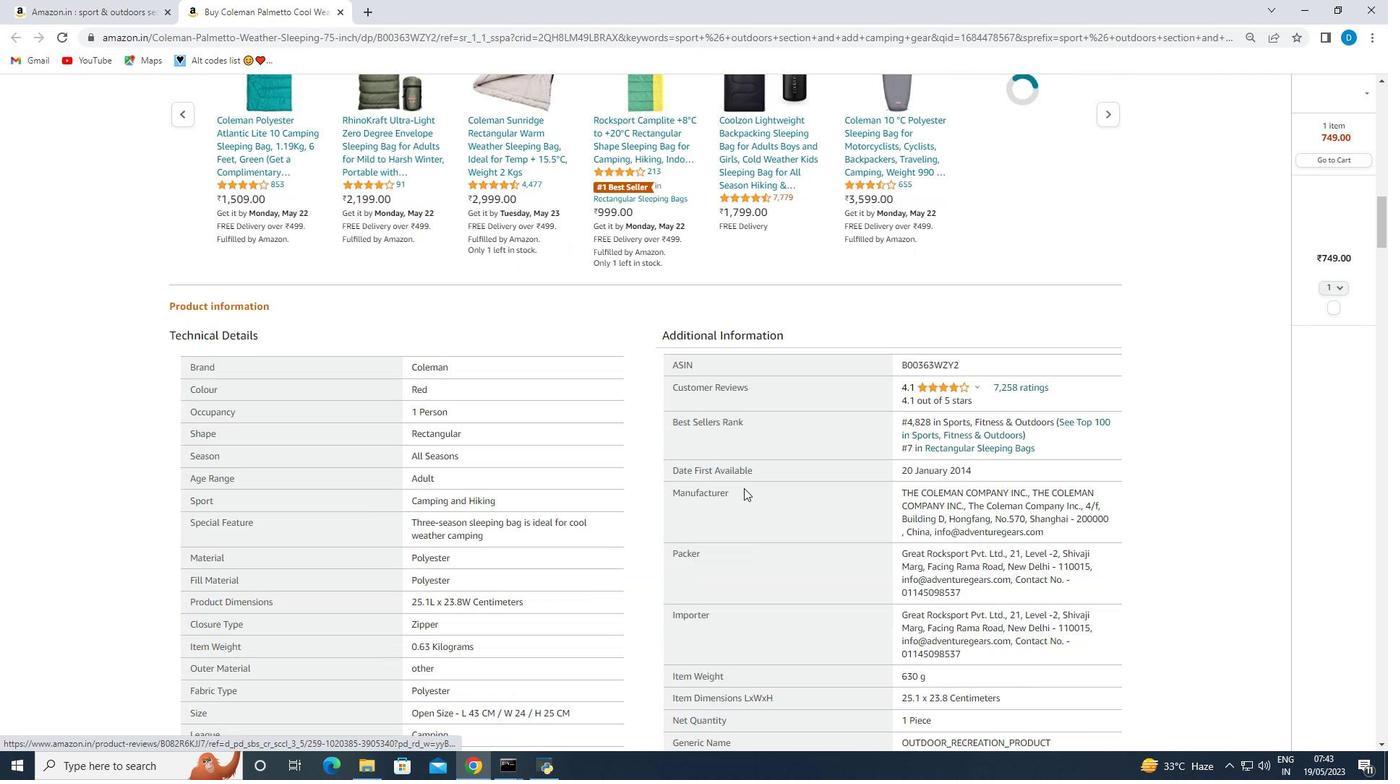 
Action: Mouse scrolled (740, 487) with delta (0, 0)
Screenshot: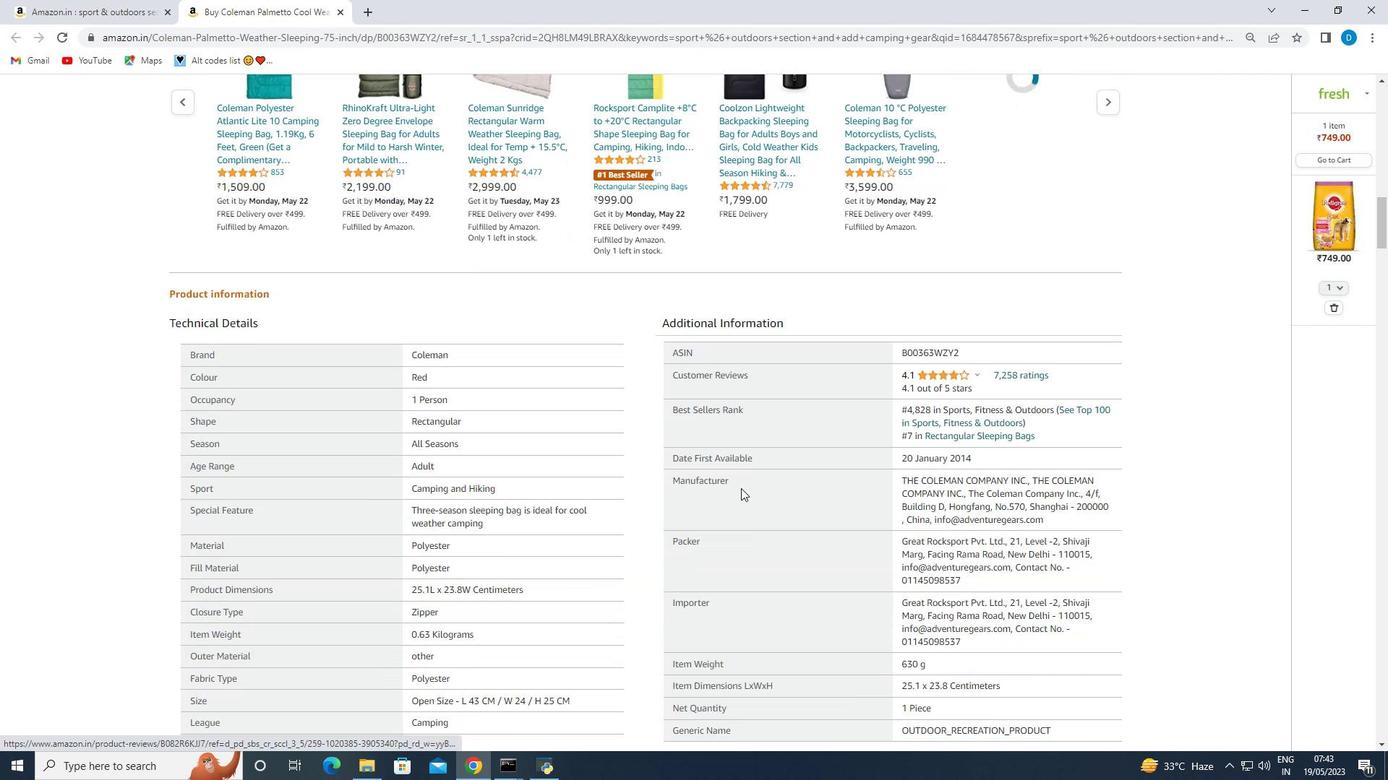 
Action: Mouse moved to (739, 488)
Screenshot: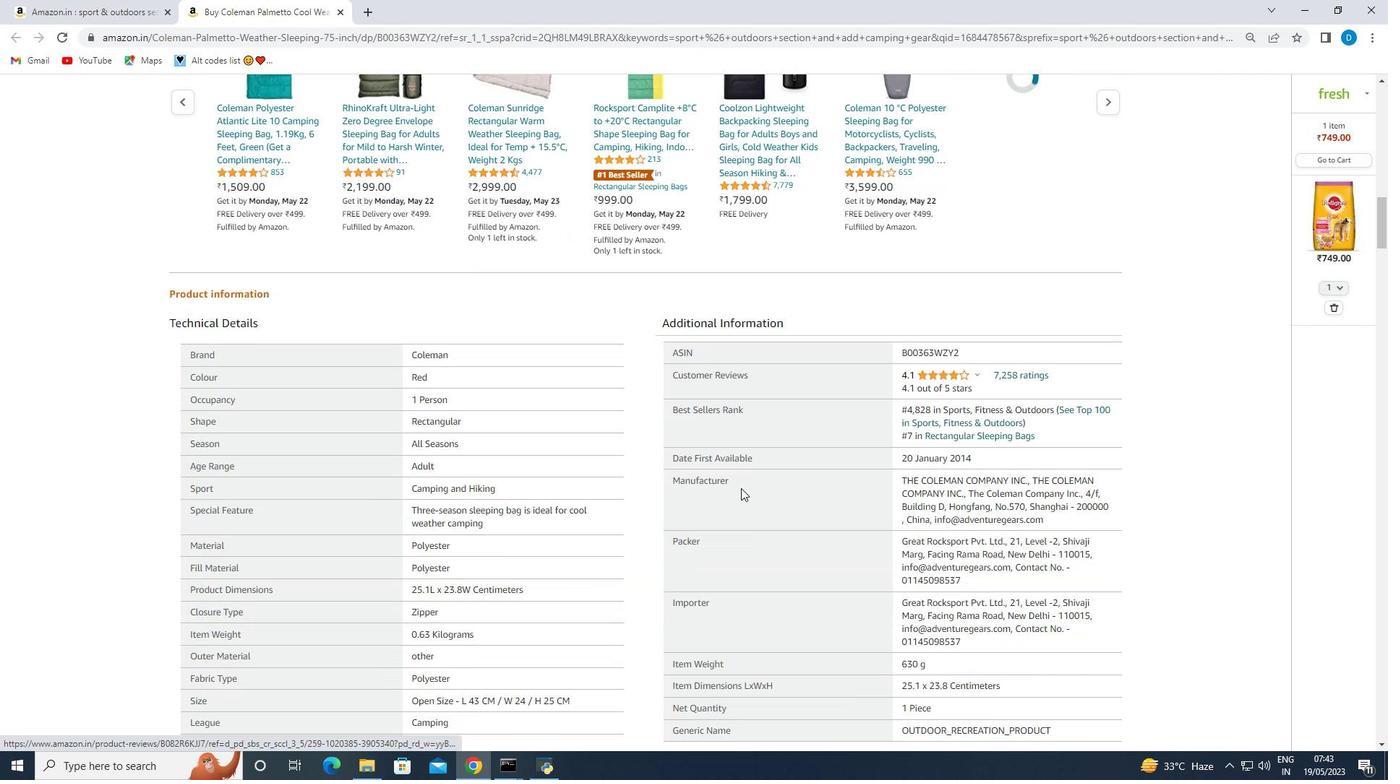 
Action: Mouse scrolled (739, 487) with delta (0, 0)
Screenshot: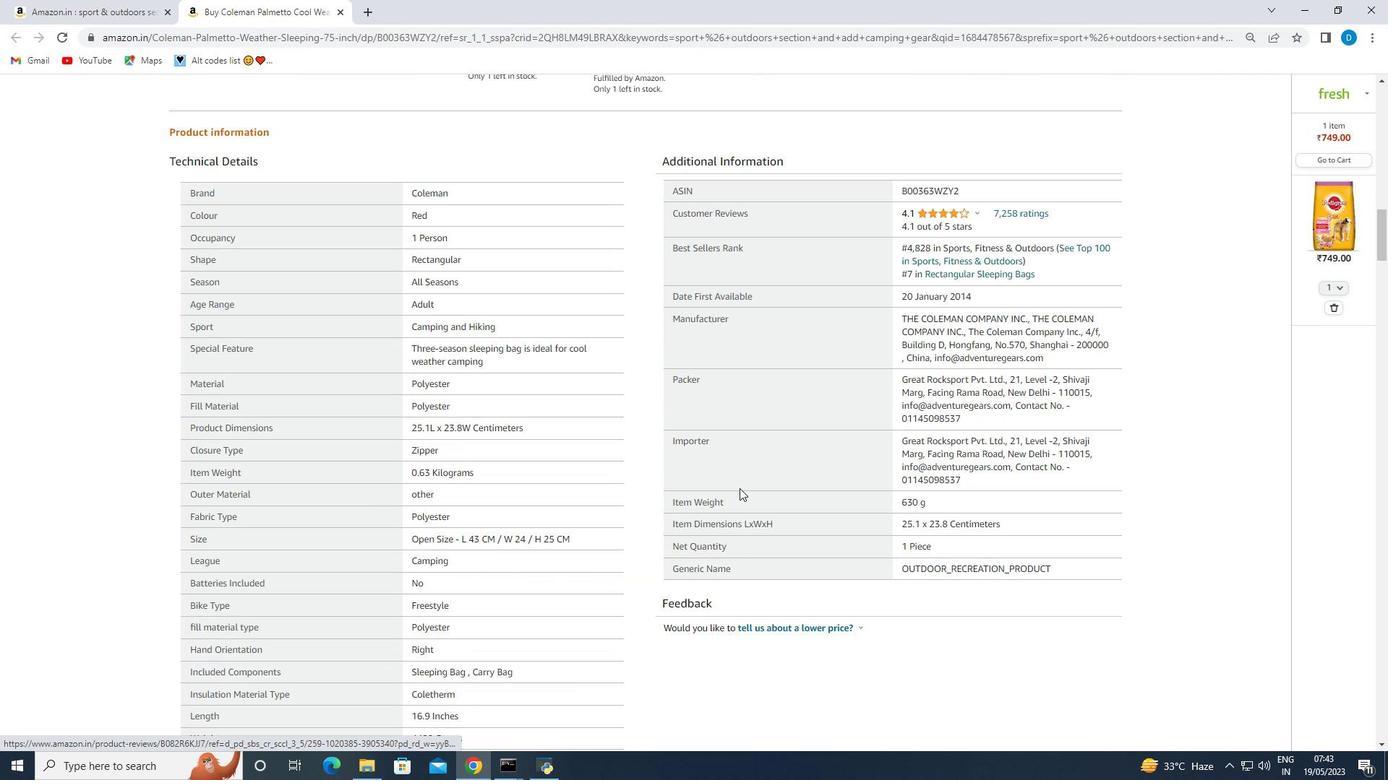 
Action: Mouse scrolled (739, 487) with delta (0, 0)
Screenshot: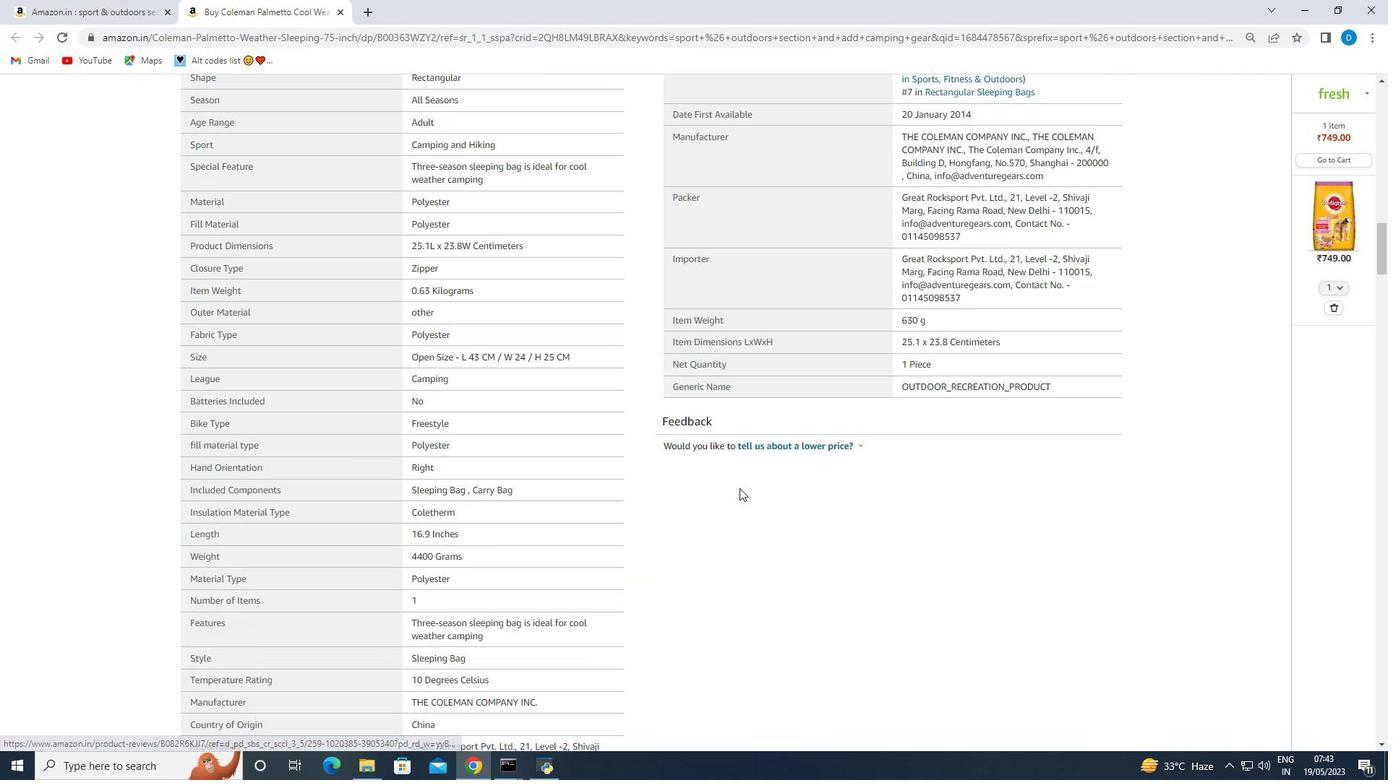 
Action: Mouse scrolled (739, 487) with delta (0, 0)
Screenshot: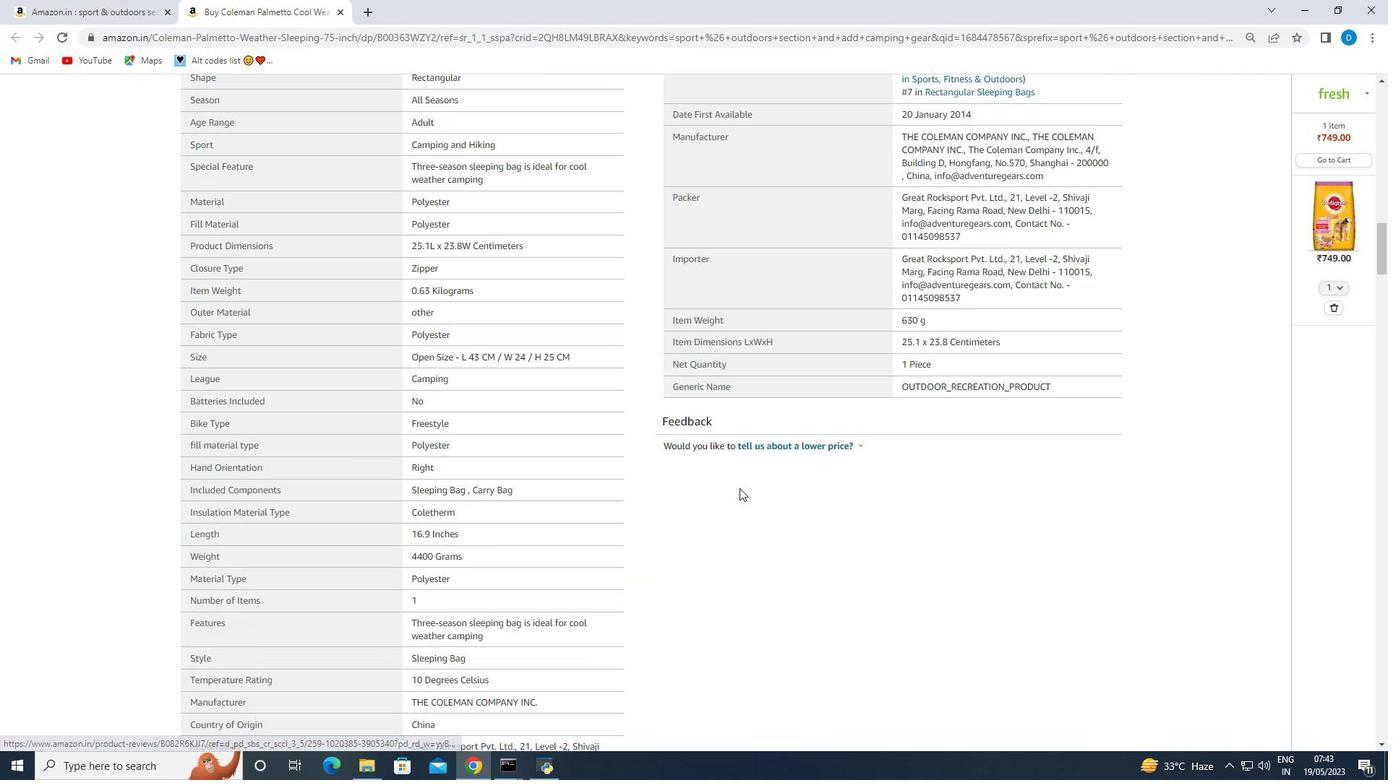 
Action: Mouse scrolled (739, 487) with delta (0, 0)
Screenshot: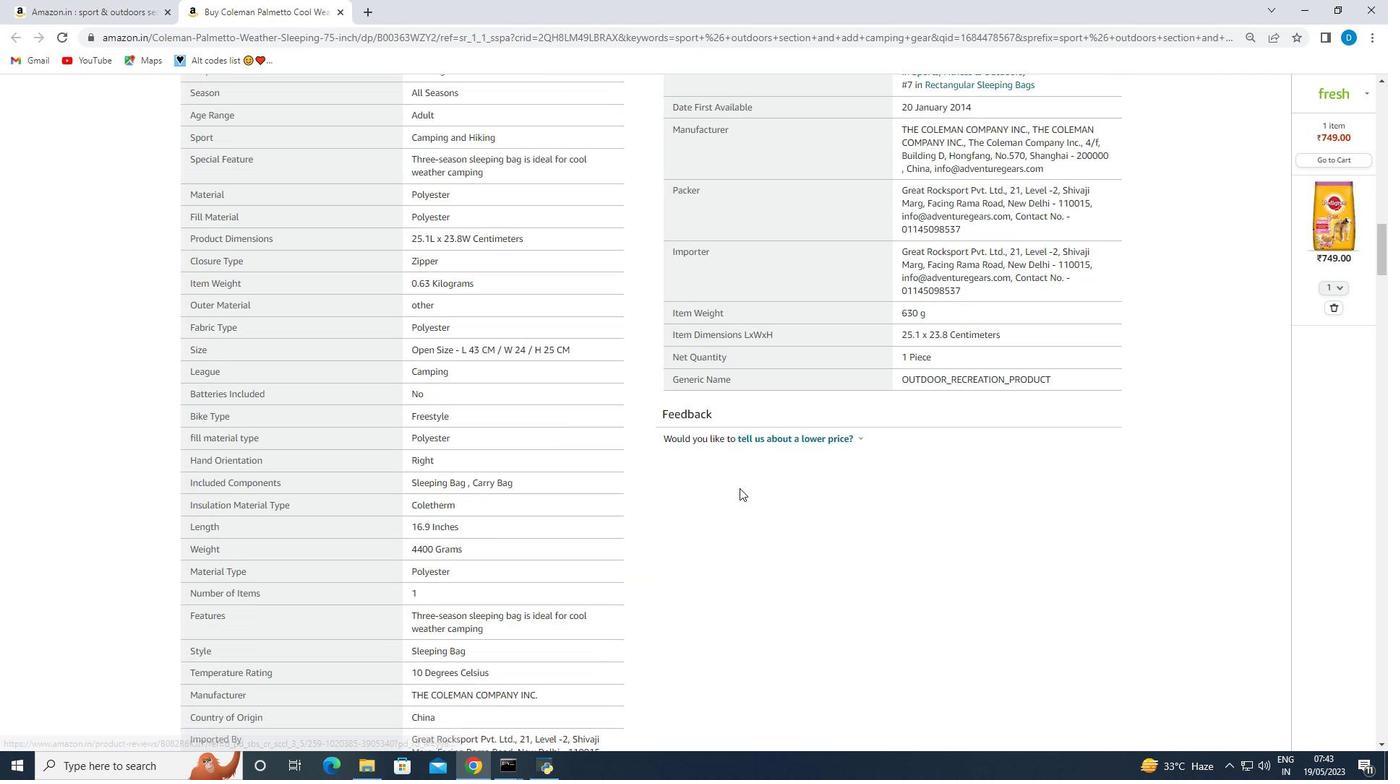 
Action: Mouse scrolled (739, 487) with delta (0, 0)
Screenshot: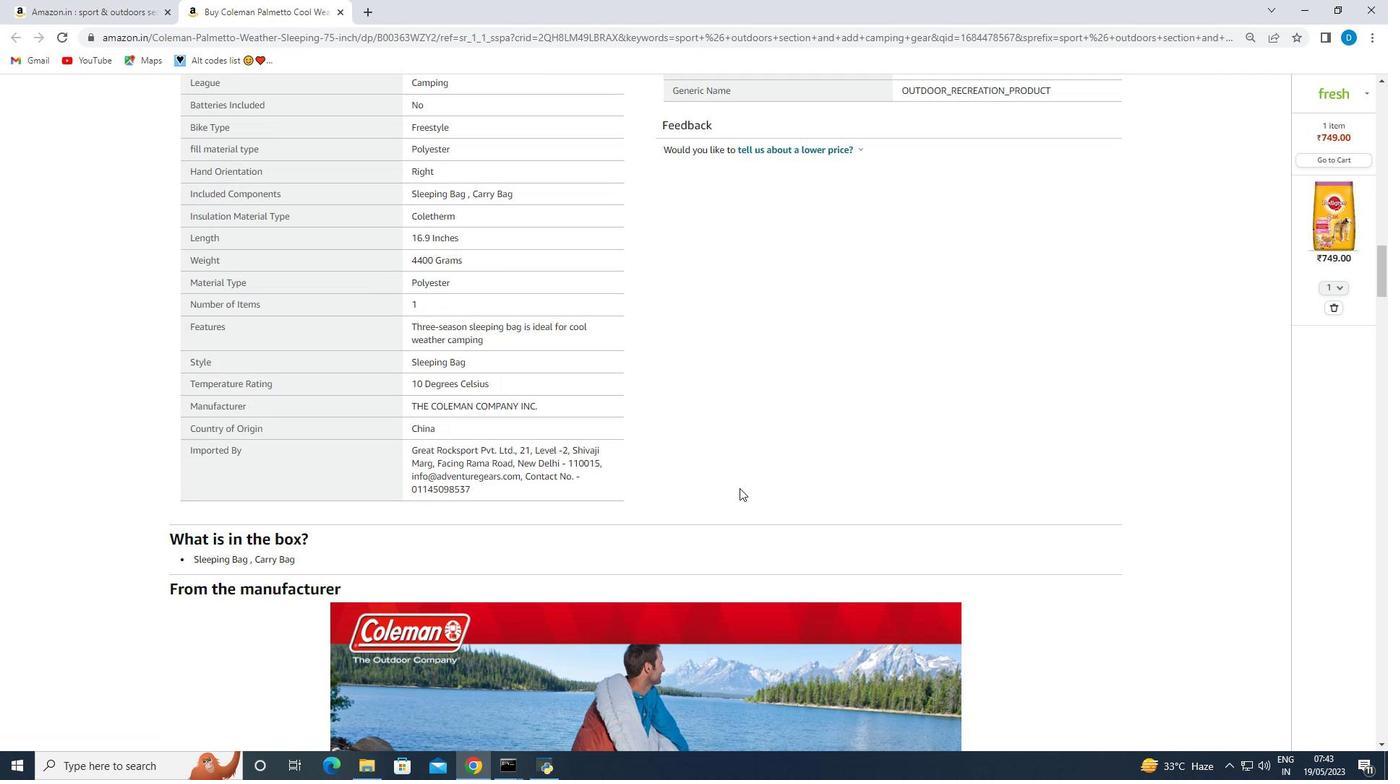 
Action: Mouse scrolled (739, 487) with delta (0, 0)
Screenshot: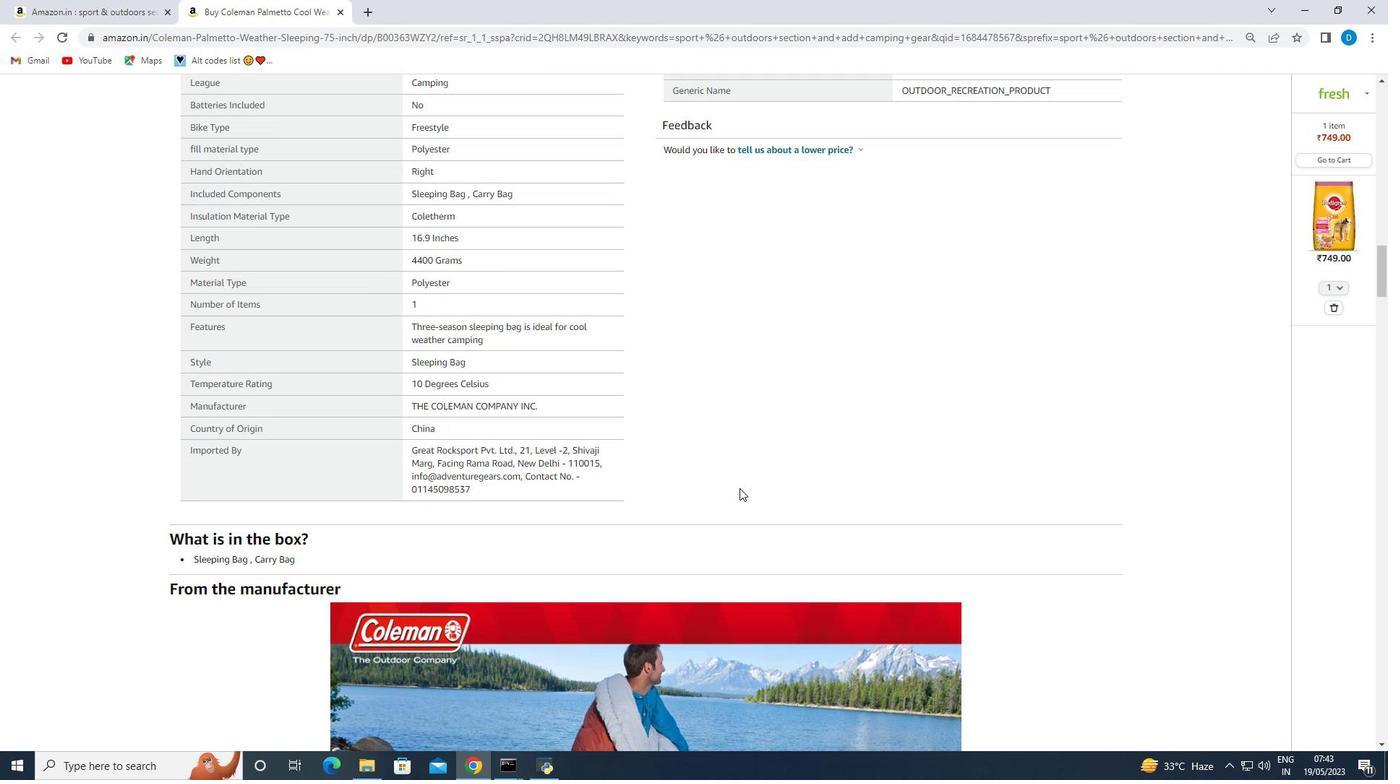 
Action: Mouse scrolled (739, 487) with delta (0, 0)
Screenshot: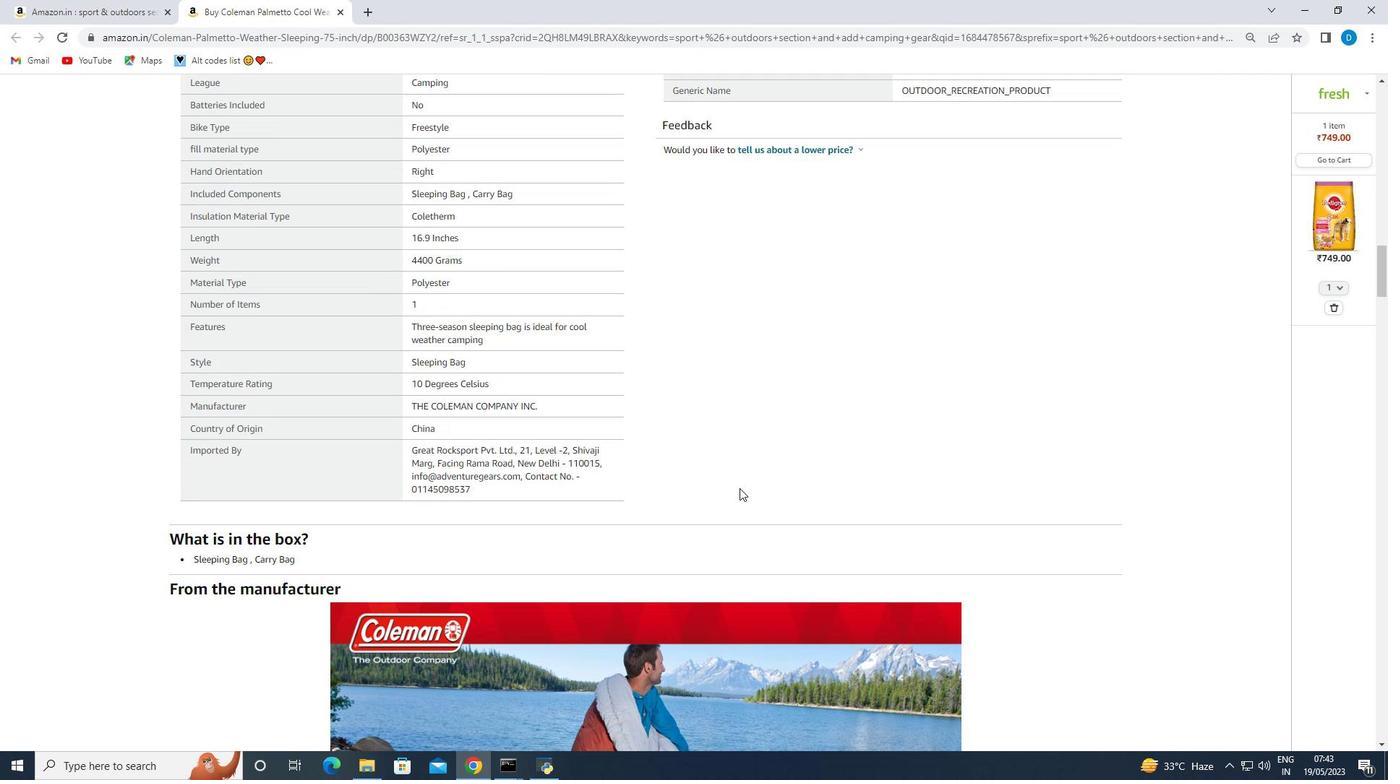
Action: Mouse scrolled (739, 487) with delta (0, 0)
Screenshot: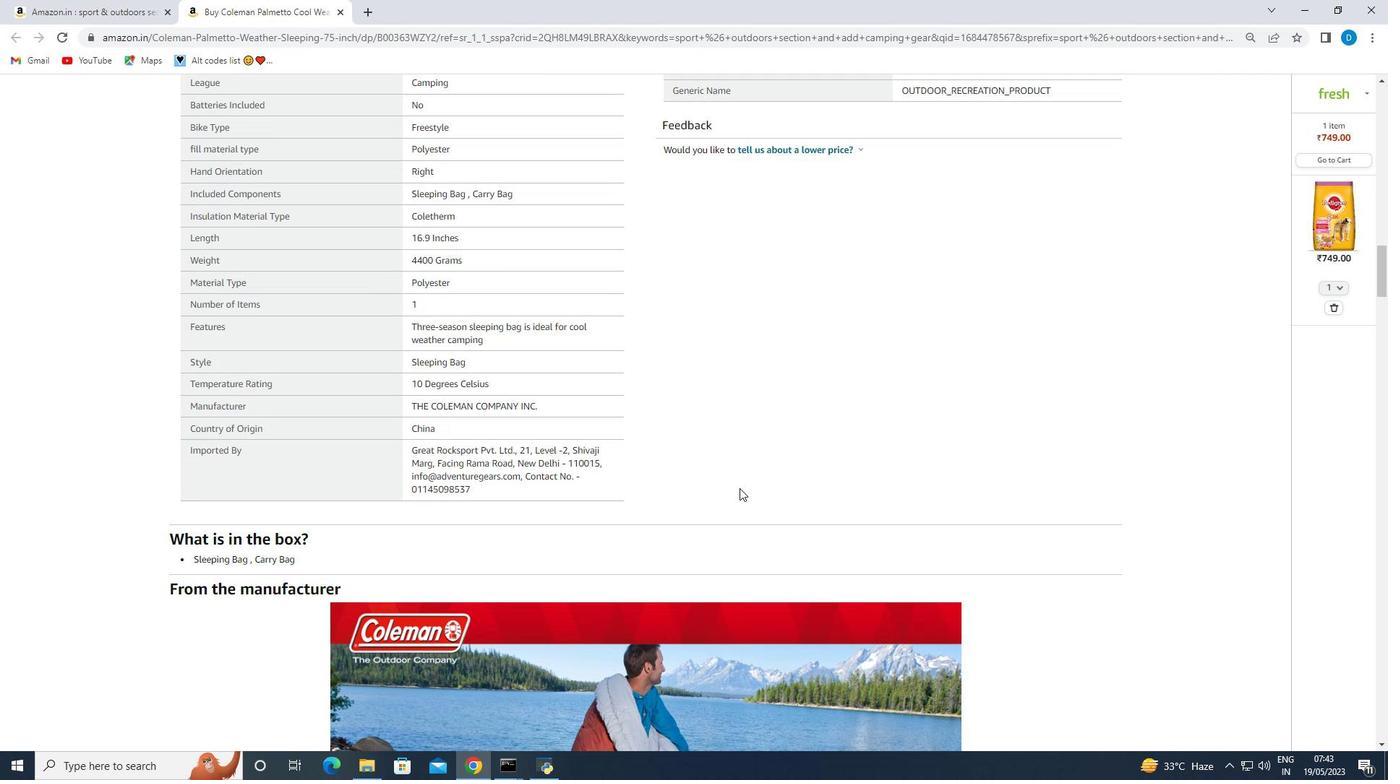 
Action: Mouse moved to (638, 466)
Screenshot: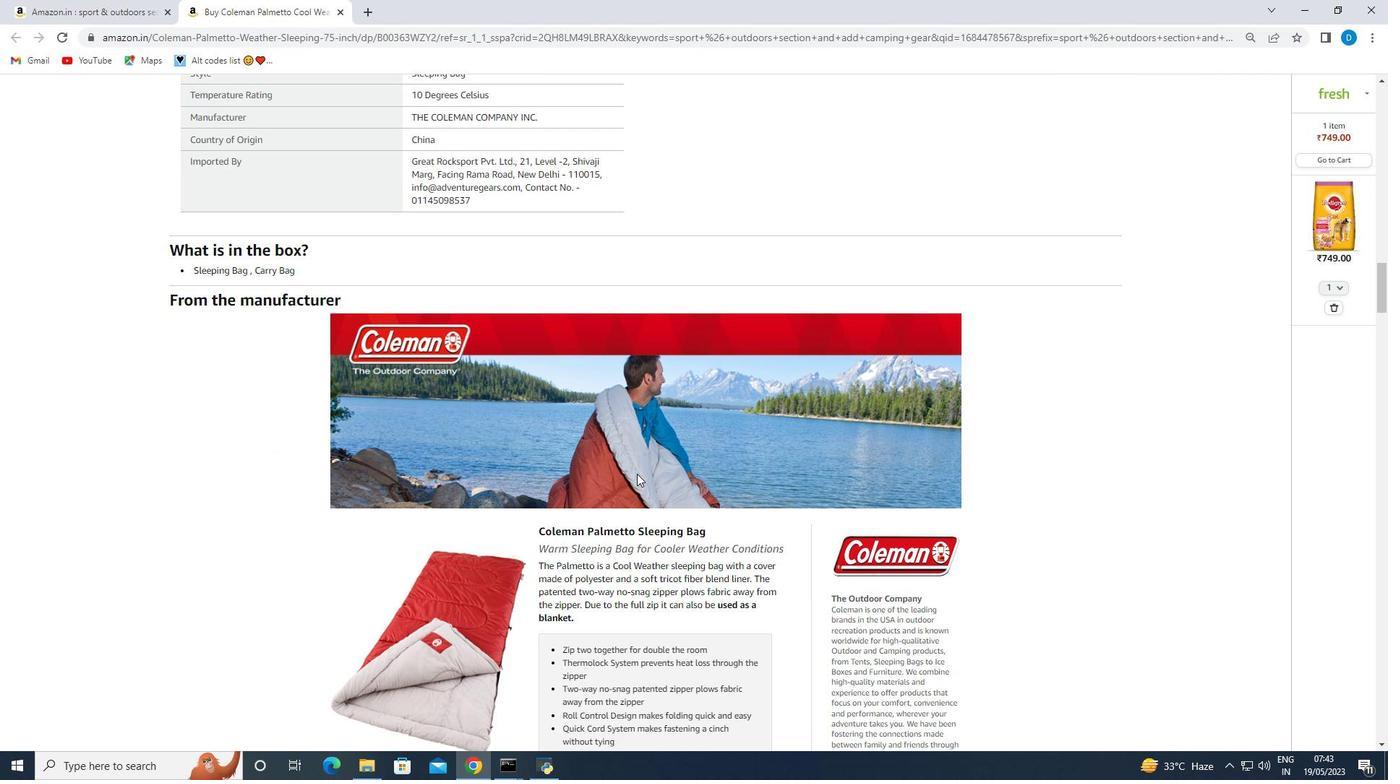 
Action: Mouse scrolled (638, 465) with delta (0, 0)
Screenshot: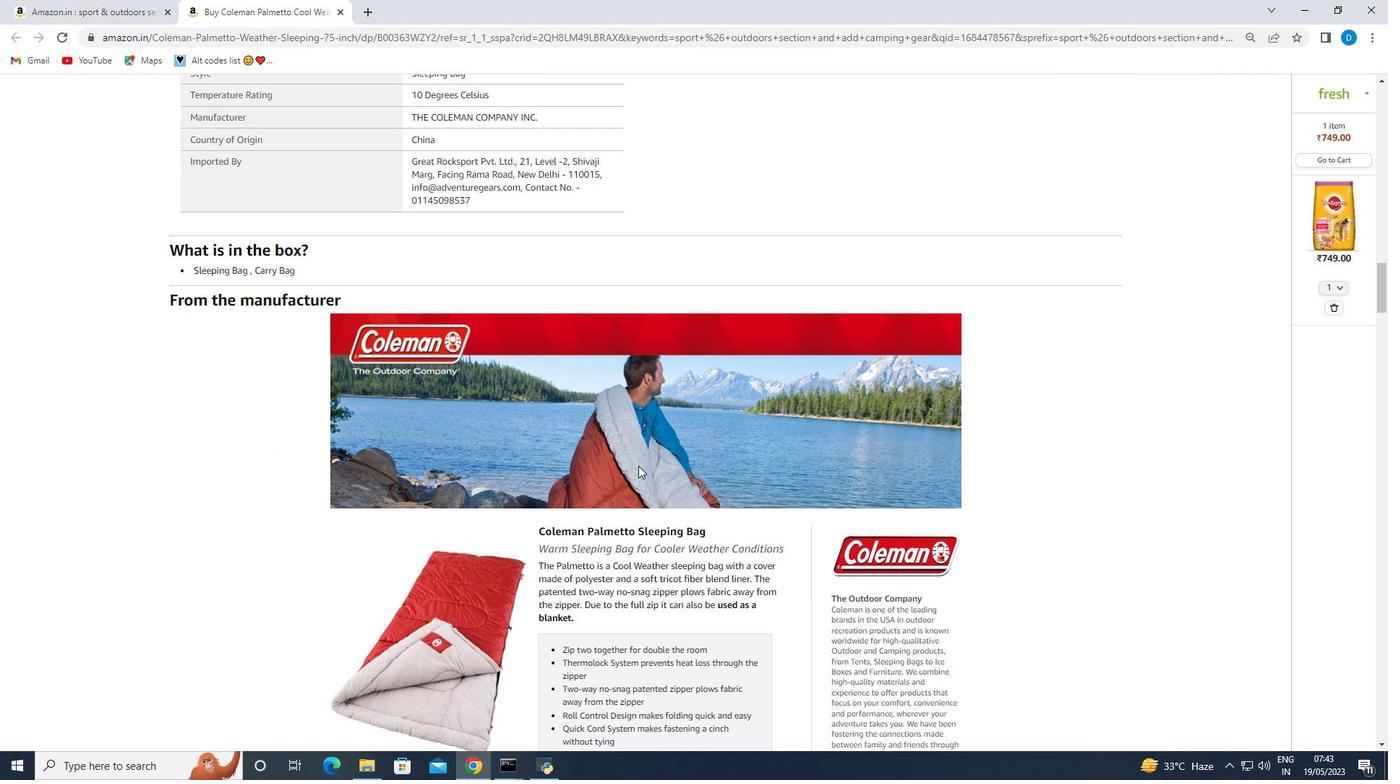 
Action: Mouse scrolled (638, 465) with delta (0, 0)
Screenshot: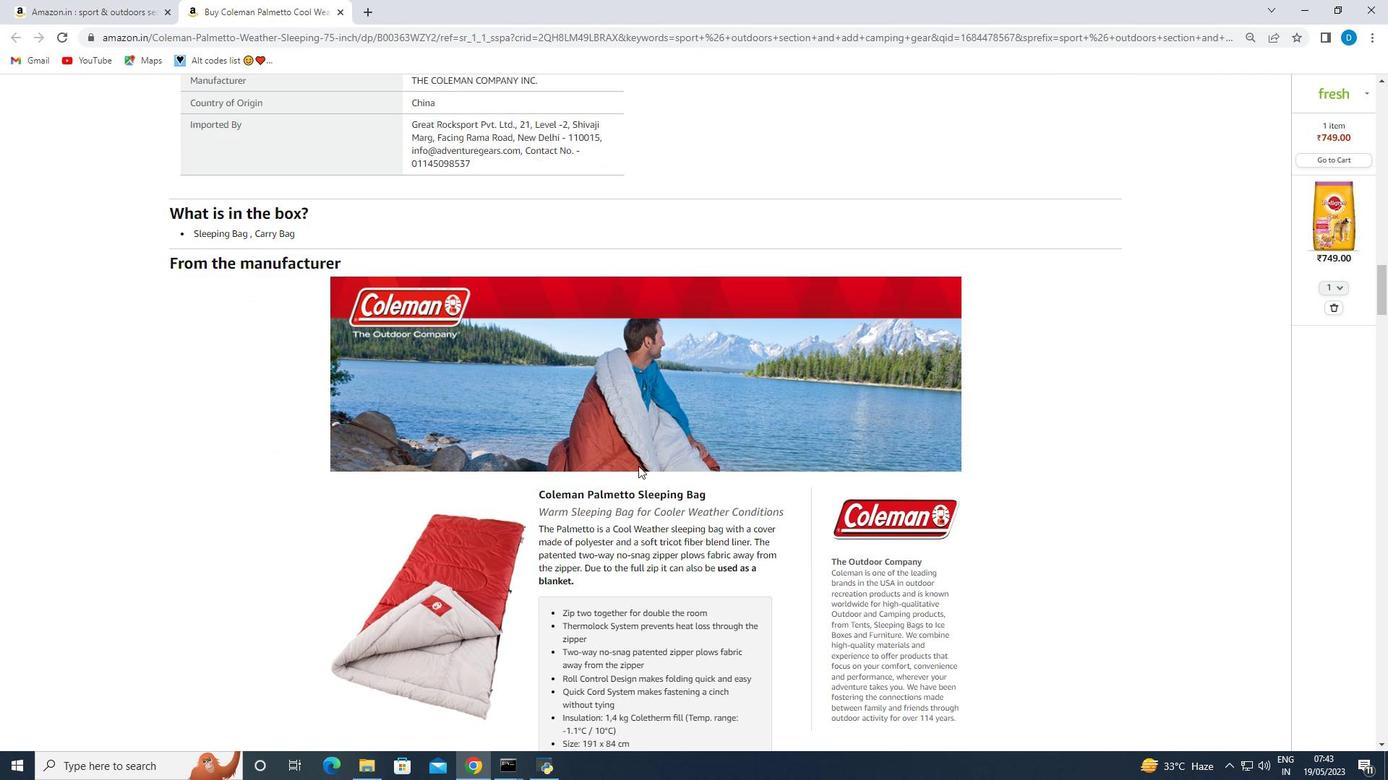 
Action: Mouse scrolled (638, 465) with delta (0, 0)
Screenshot: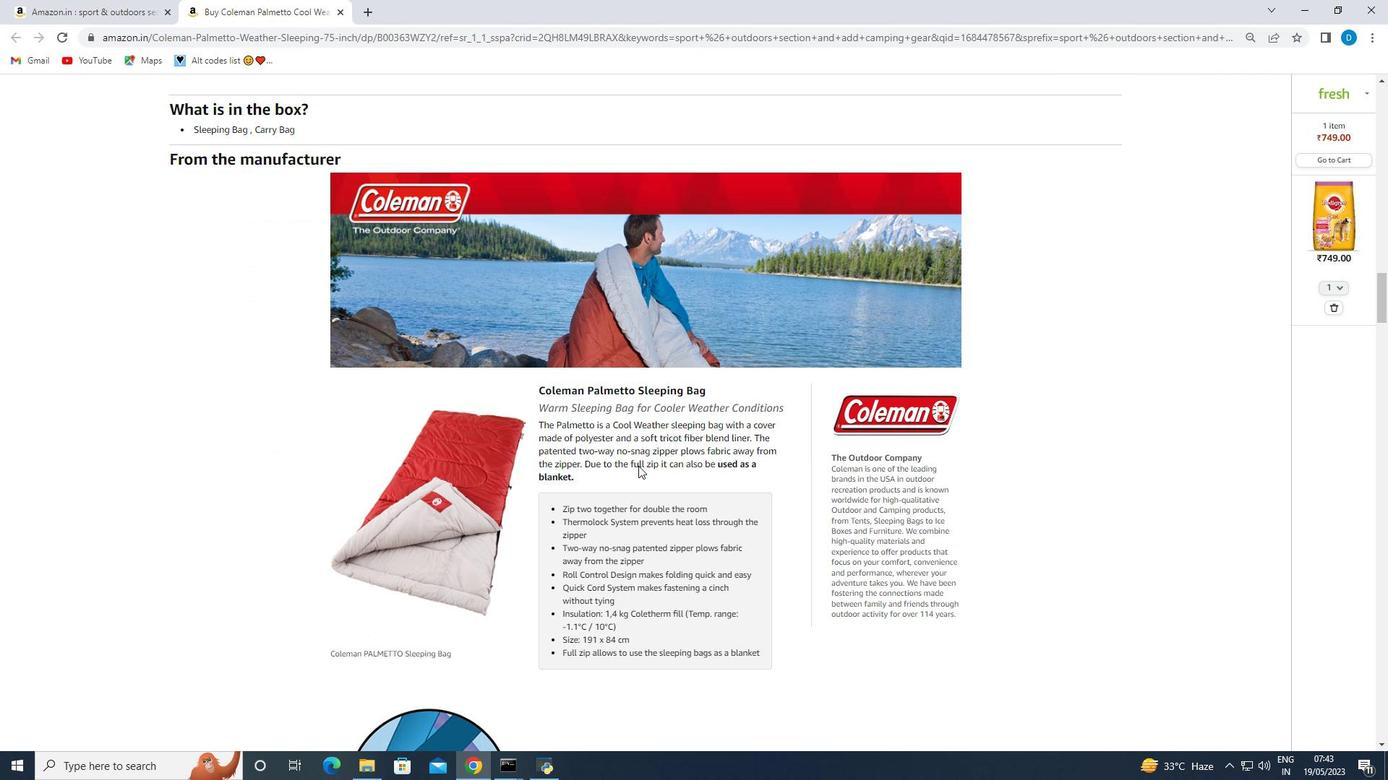 
Action: Mouse scrolled (638, 465) with delta (0, 0)
Screenshot: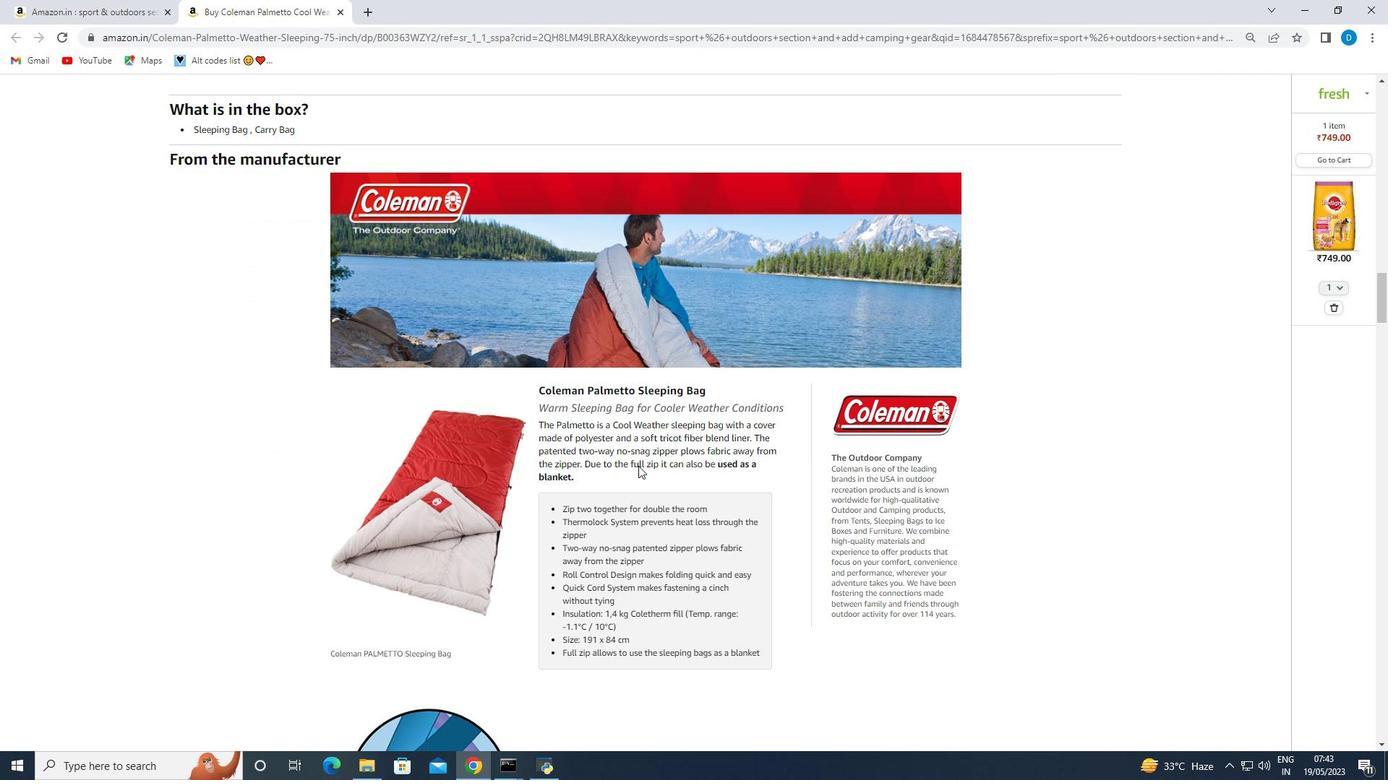 
Action: Mouse scrolled (638, 467) with delta (0, 0)
Screenshot: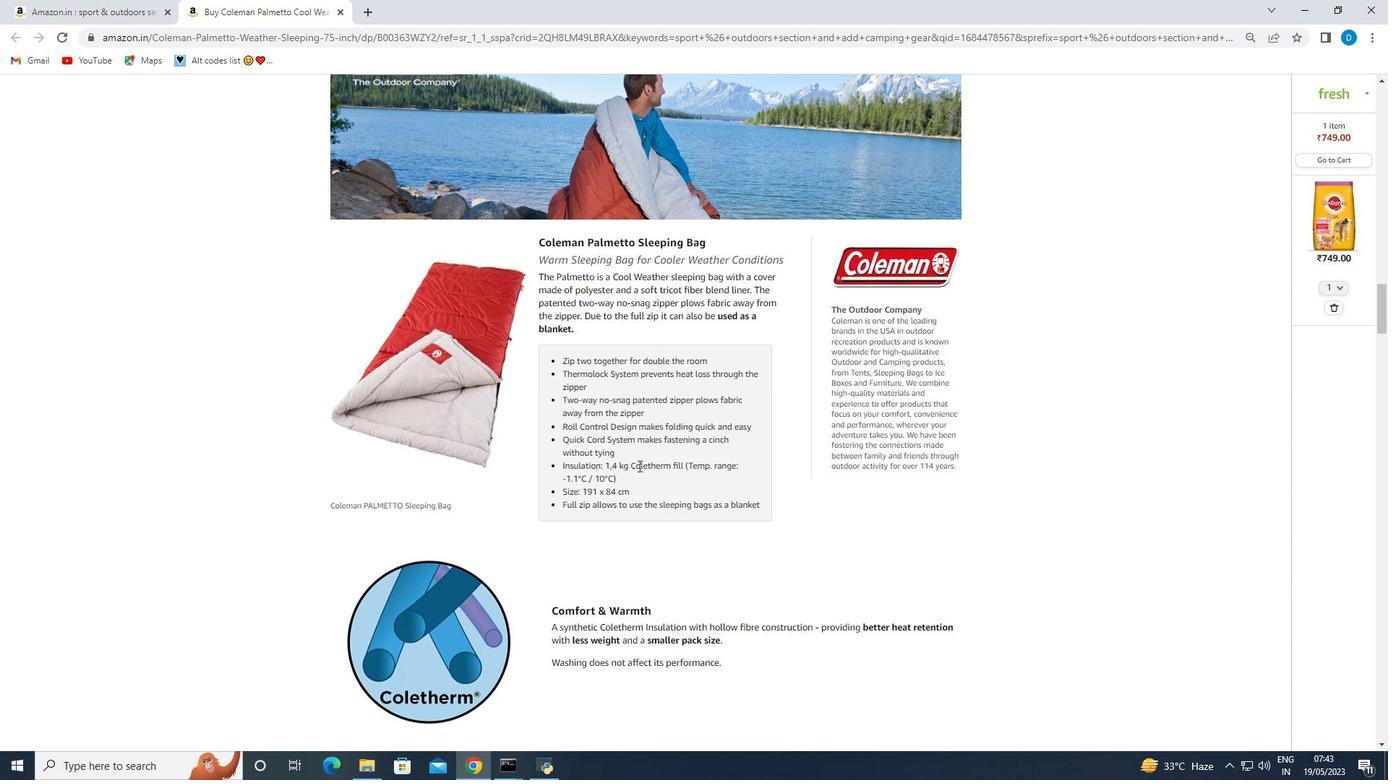 
Action: Mouse scrolled (638, 467) with delta (0, 0)
Screenshot: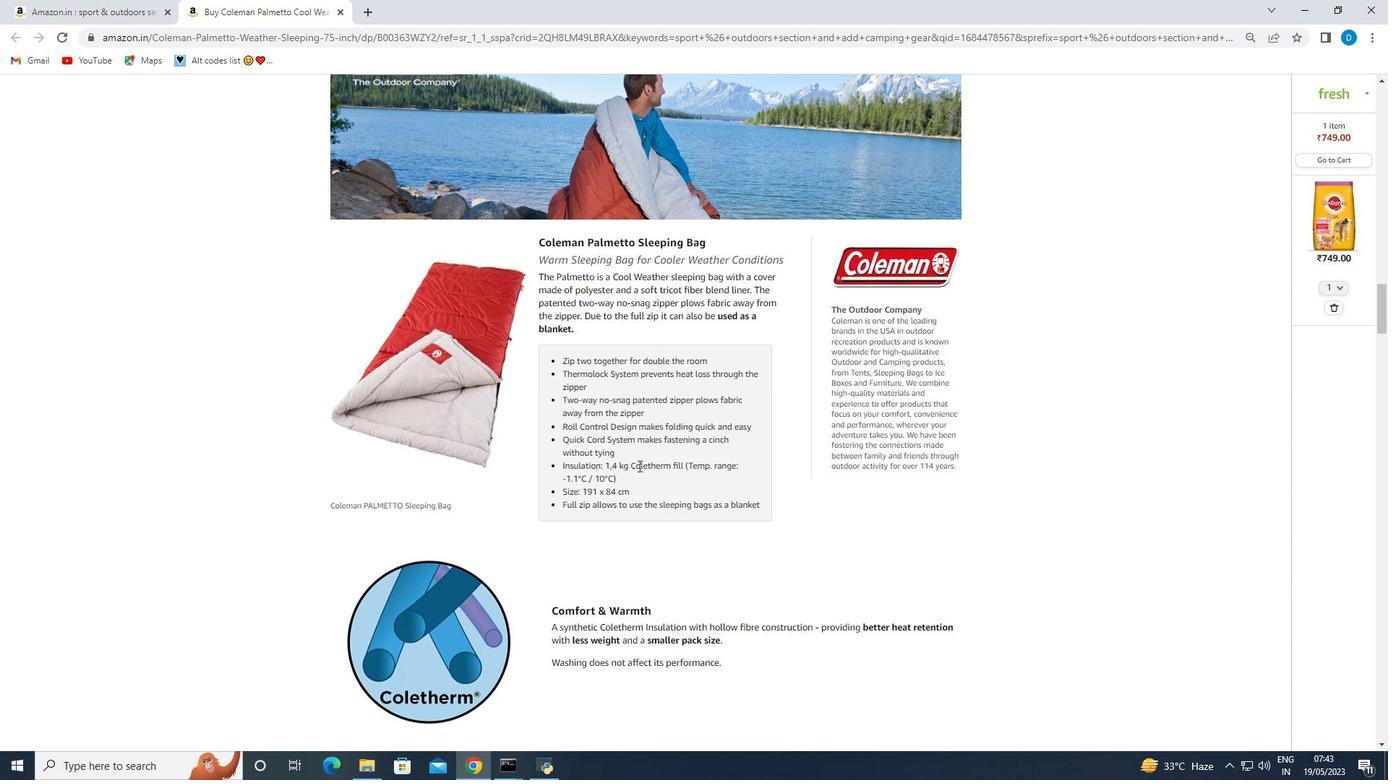 
Action: Mouse scrolled (638, 467) with delta (0, 0)
Screenshot: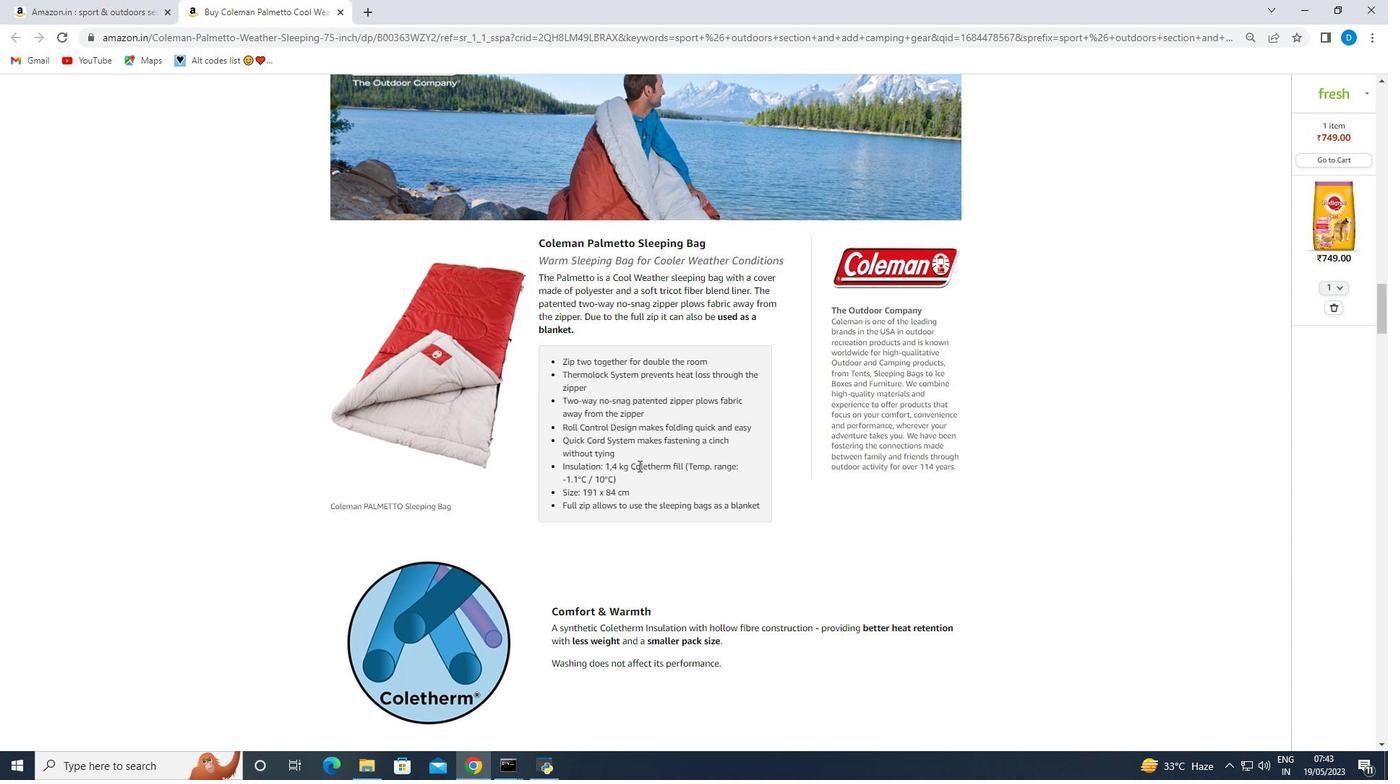 
Action: Mouse scrolled (638, 465) with delta (0, 0)
Screenshot: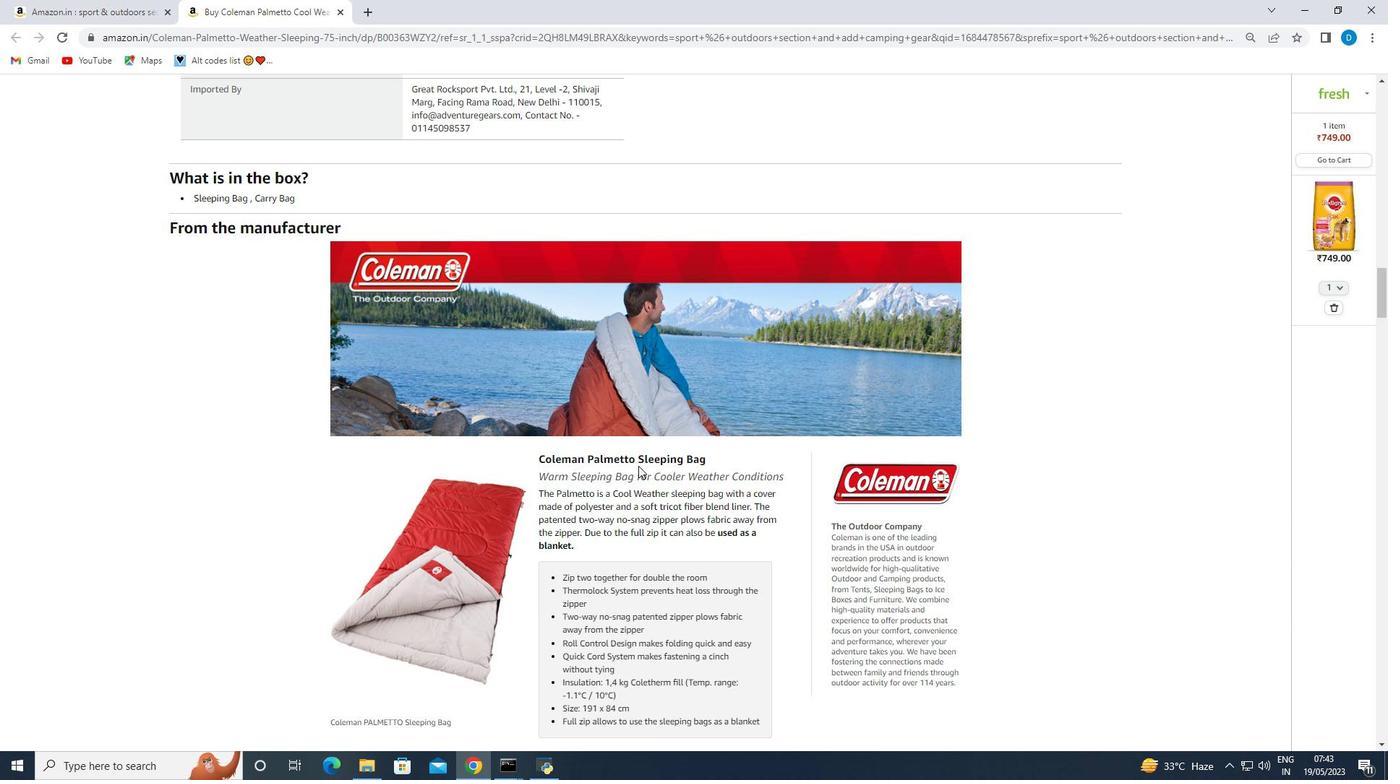 
Action: Mouse scrolled (638, 465) with delta (0, 0)
Screenshot: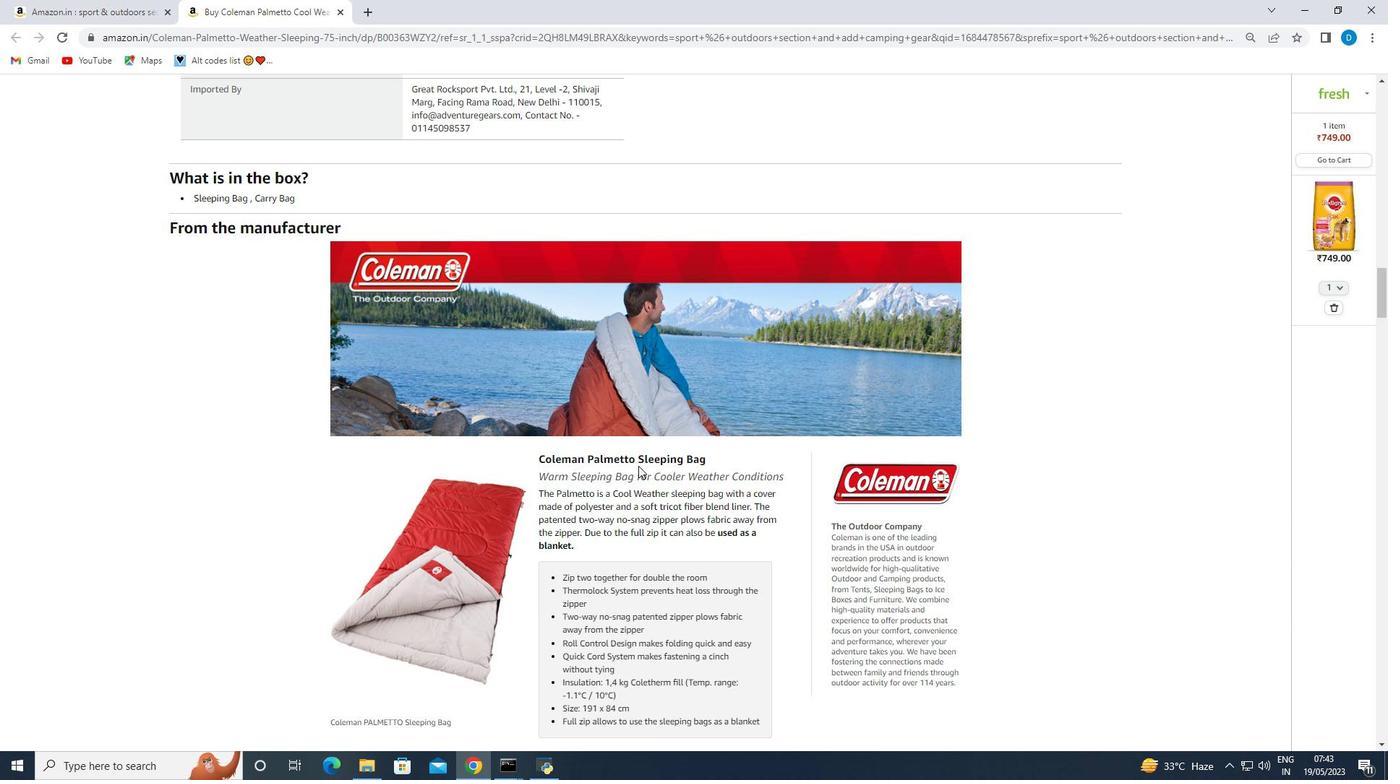 
Action: Mouse scrolled (638, 465) with delta (0, 0)
Screenshot: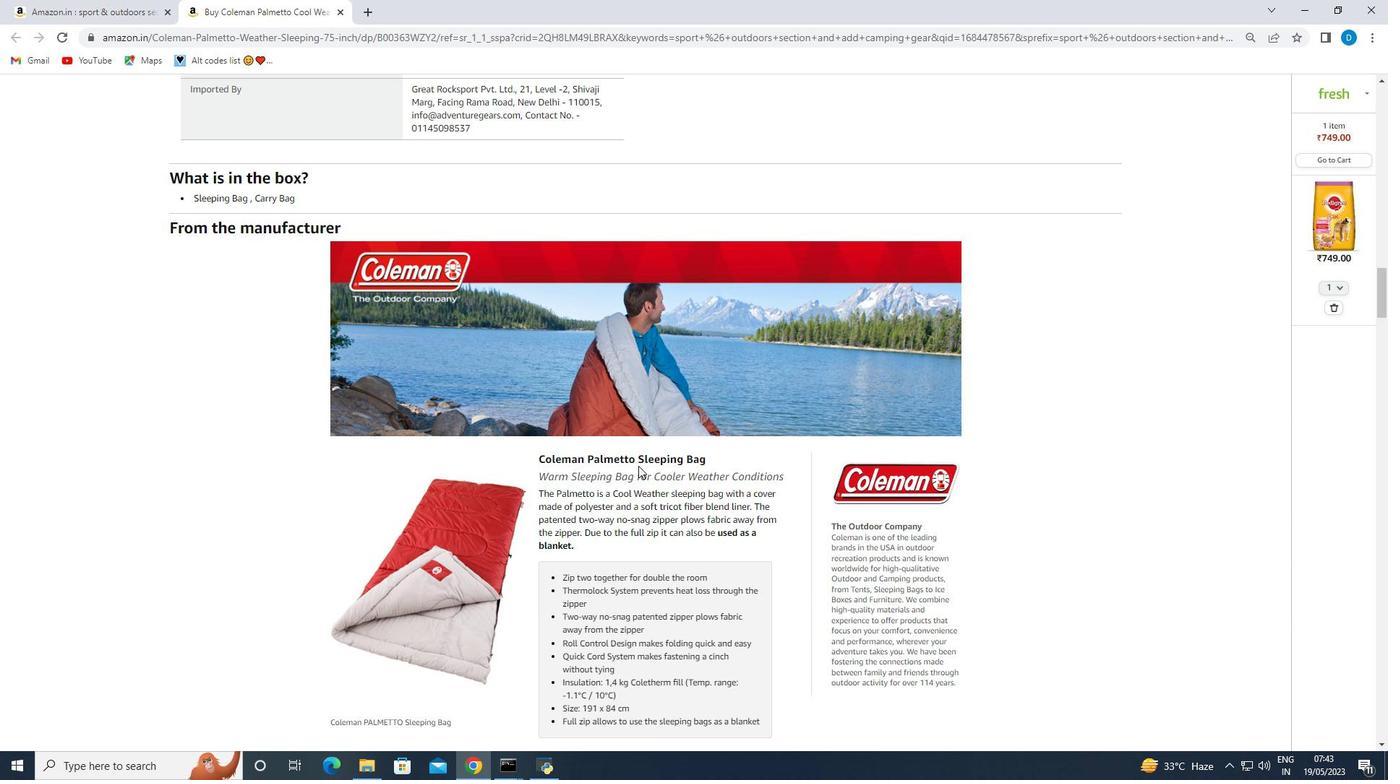 
Action: Mouse scrolled (638, 465) with delta (0, 0)
Screenshot: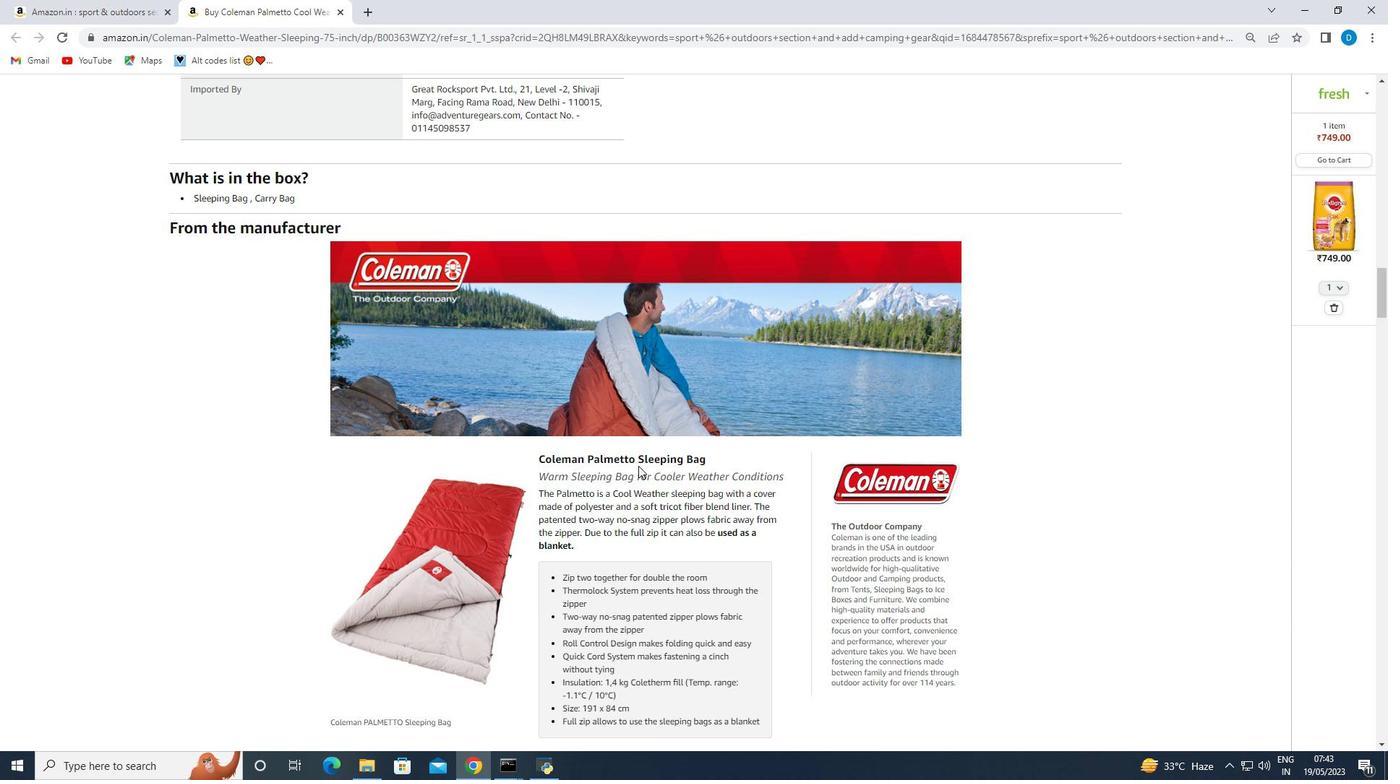 
Action: Mouse scrolled (638, 465) with delta (0, 0)
Screenshot: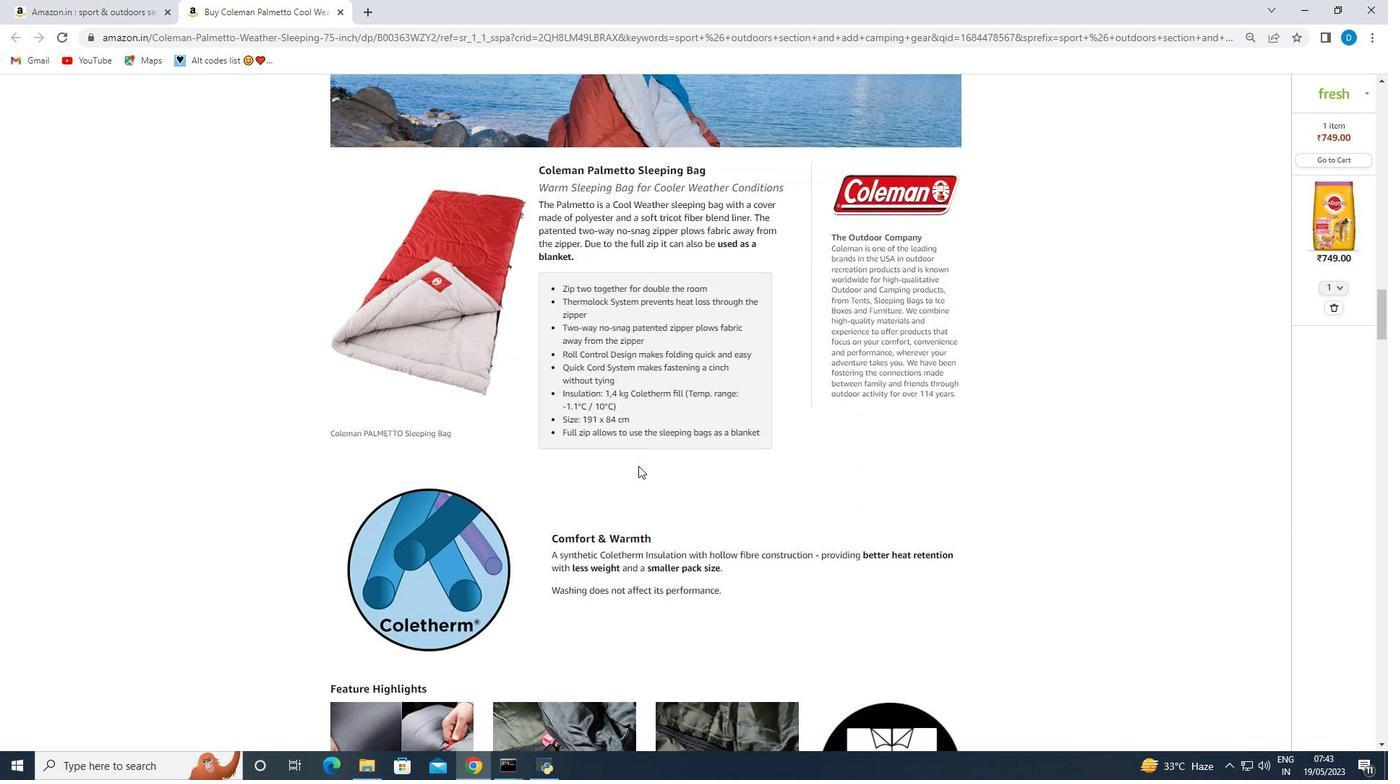 
Action: Mouse scrolled (638, 465) with delta (0, 0)
Screenshot: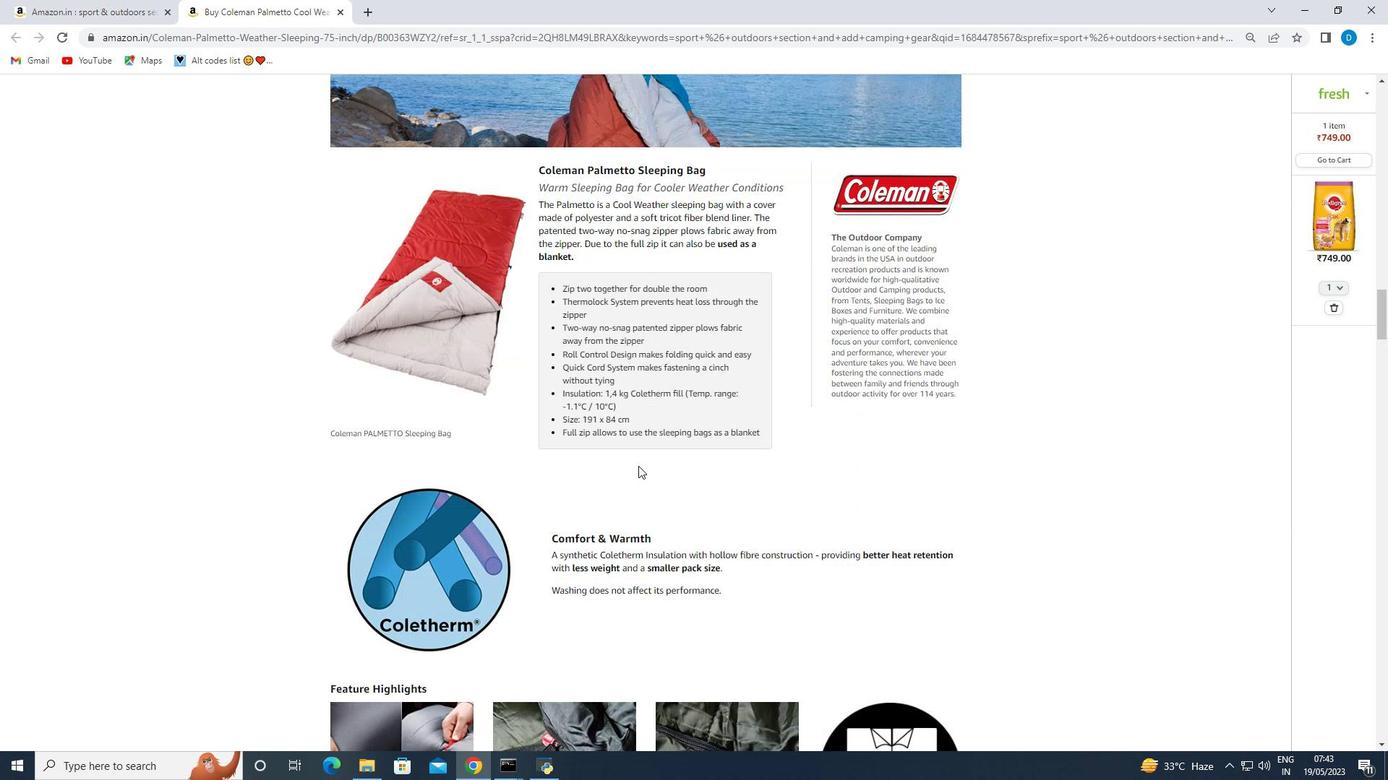 
Action: Mouse scrolled (638, 465) with delta (0, 0)
Screenshot: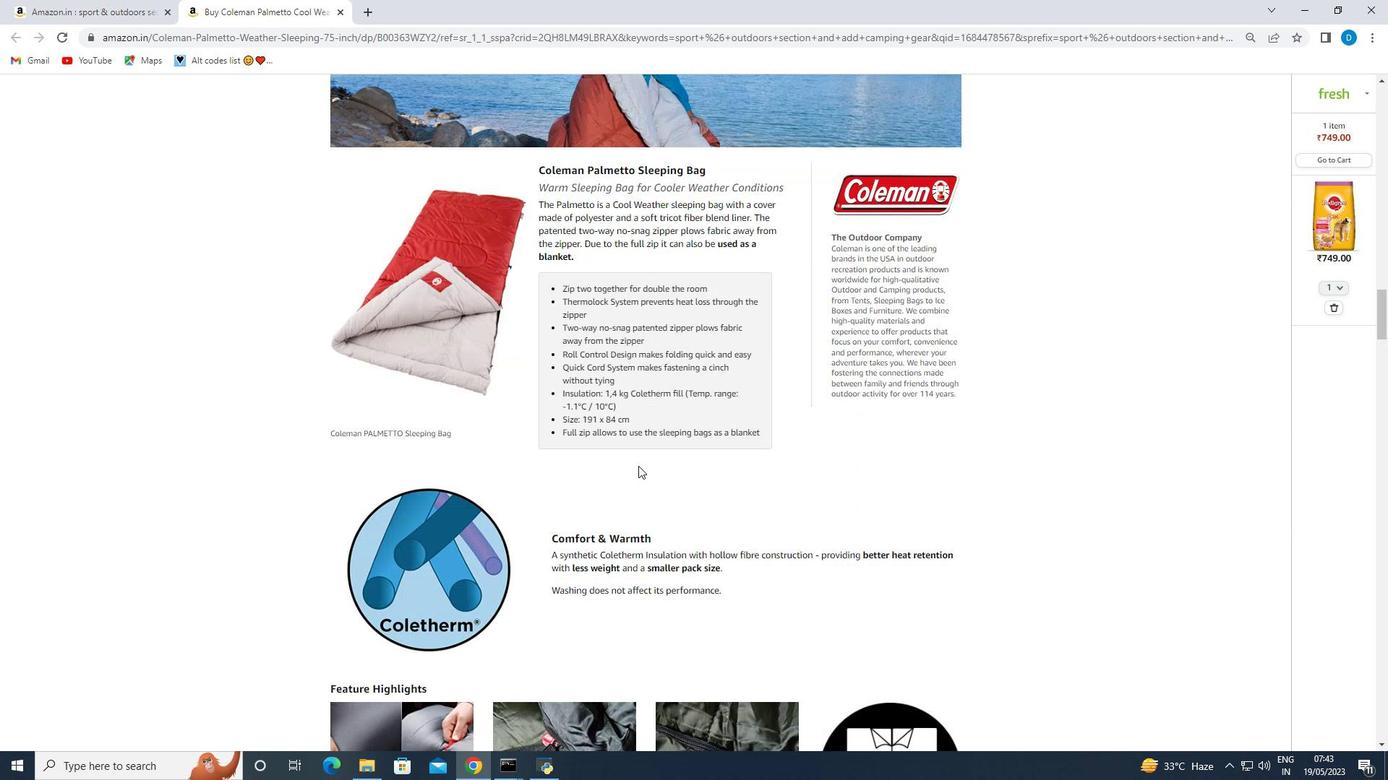 
Action: Mouse scrolled (638, 465) with delta (0, 0)
Screenshot: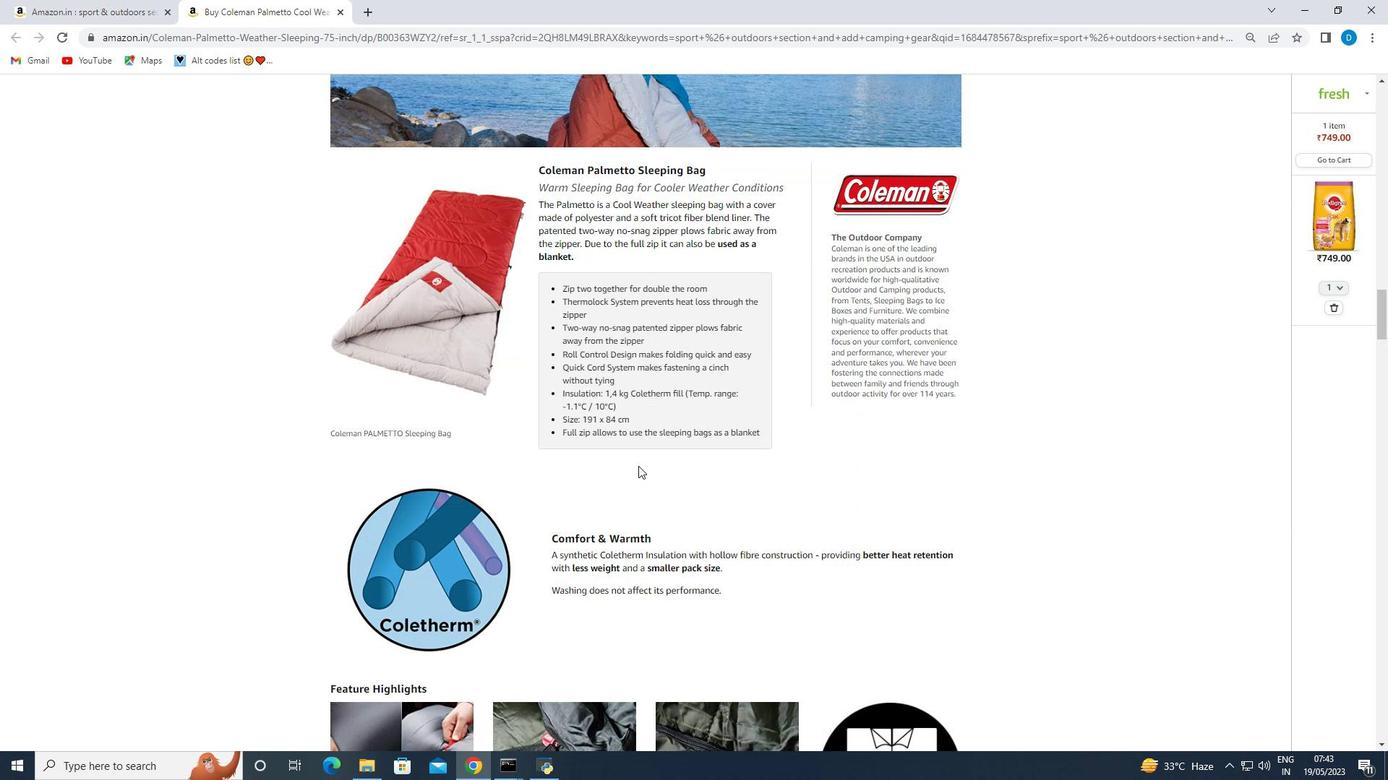 
Action: Mouse scrolled (638, 465) with delta (0, 0)
Screenshot: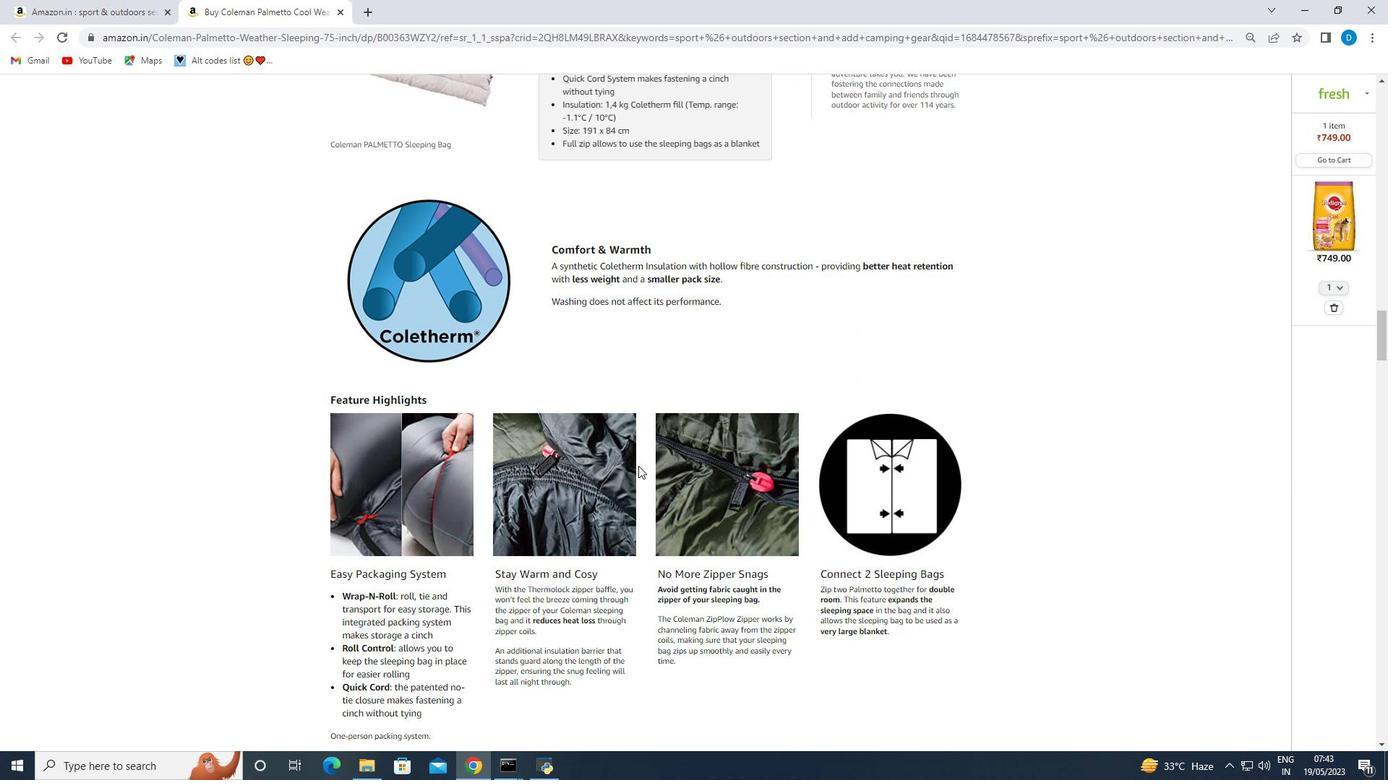
Action: Mouse scrolled (638, 465) with delta (0, 0)
Screenshot: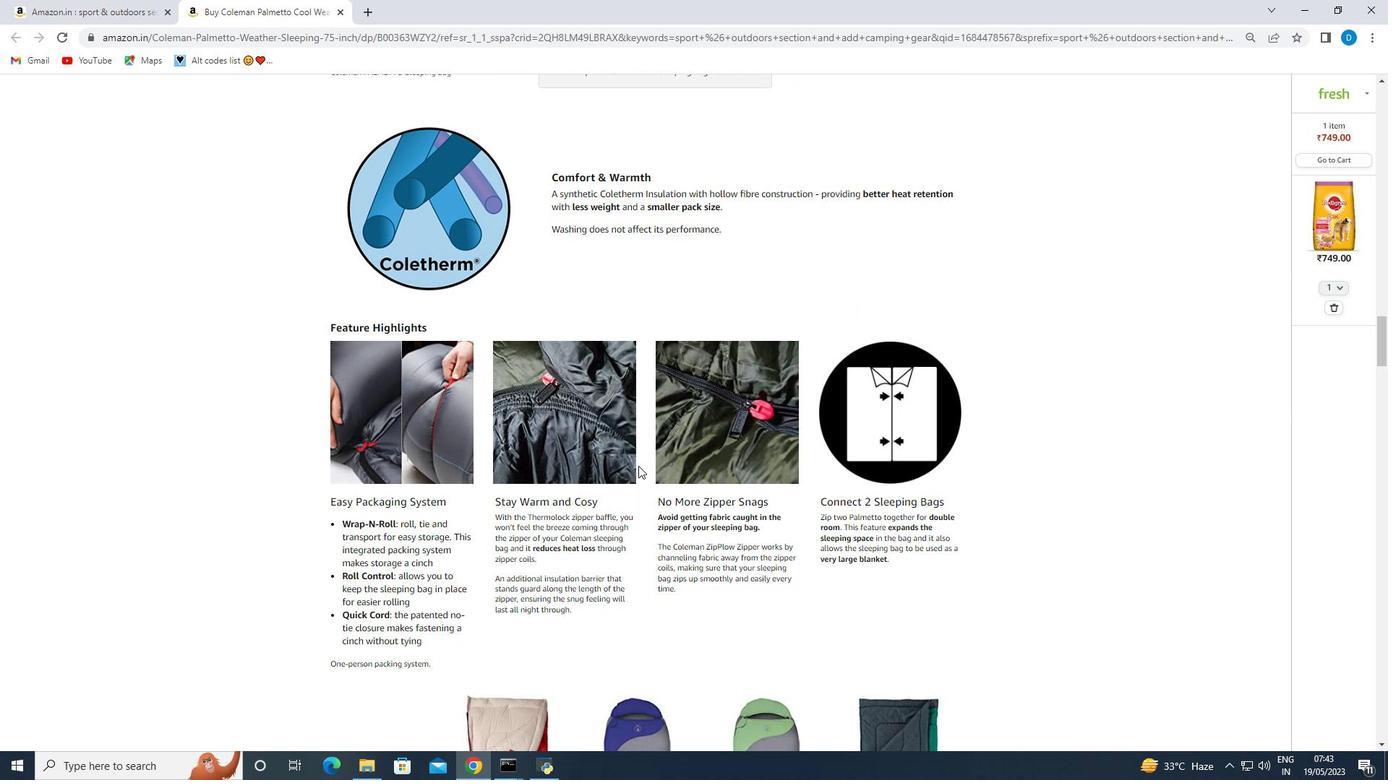 
Action: Mouse scrolled (638, 465) with delta (0, 0)
Screenshot: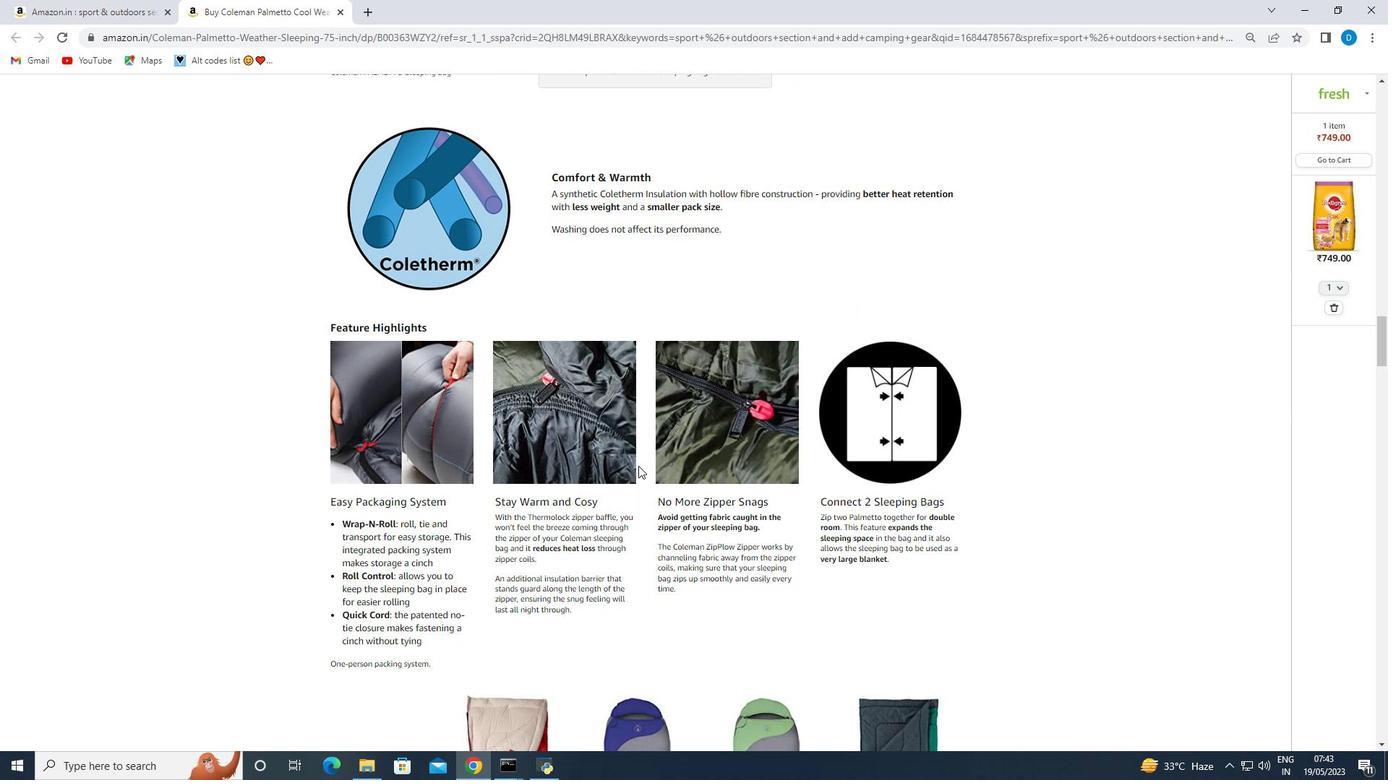 
Action: Mouse scrolled (638, 465) with delta (0, 0)
Screenshot: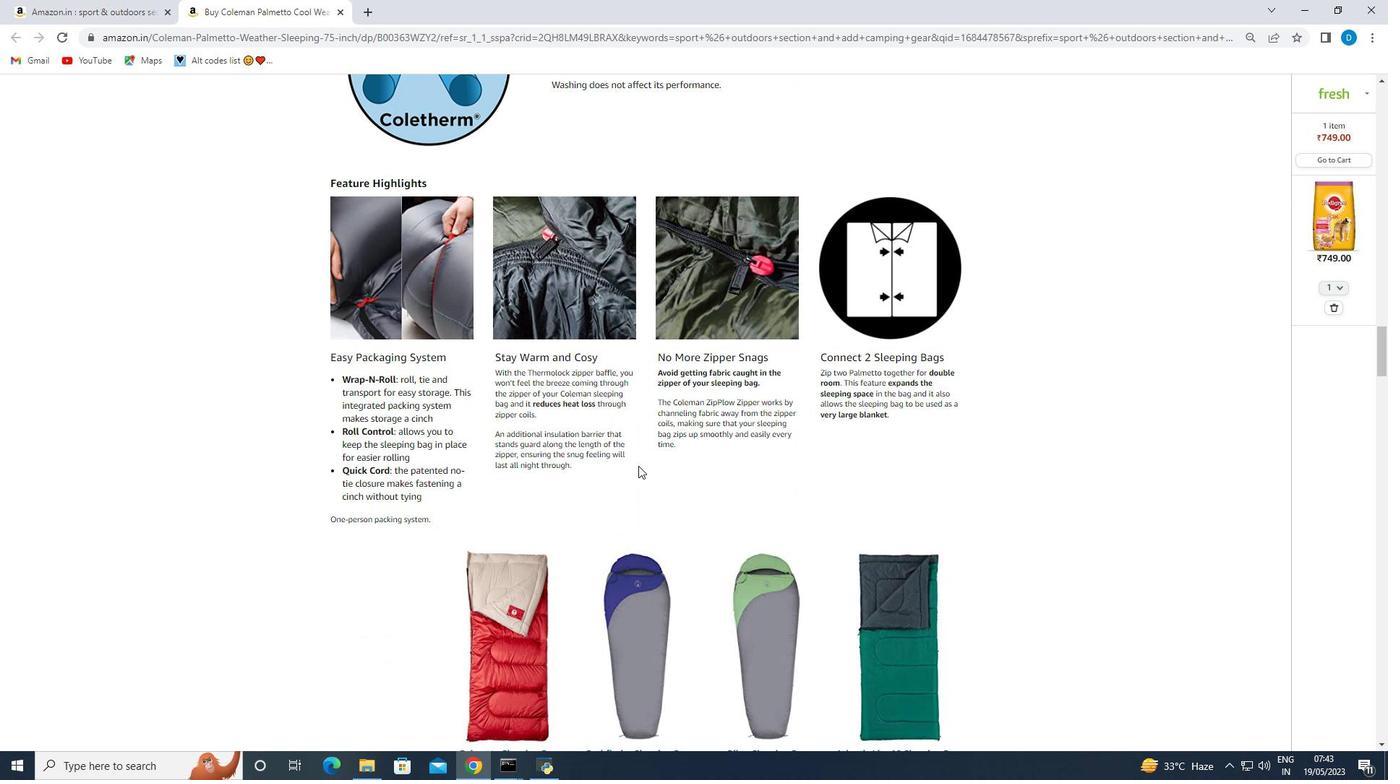 
Action: Mouse scrolled (638, 465) with delta (0, 0)
Screenshot: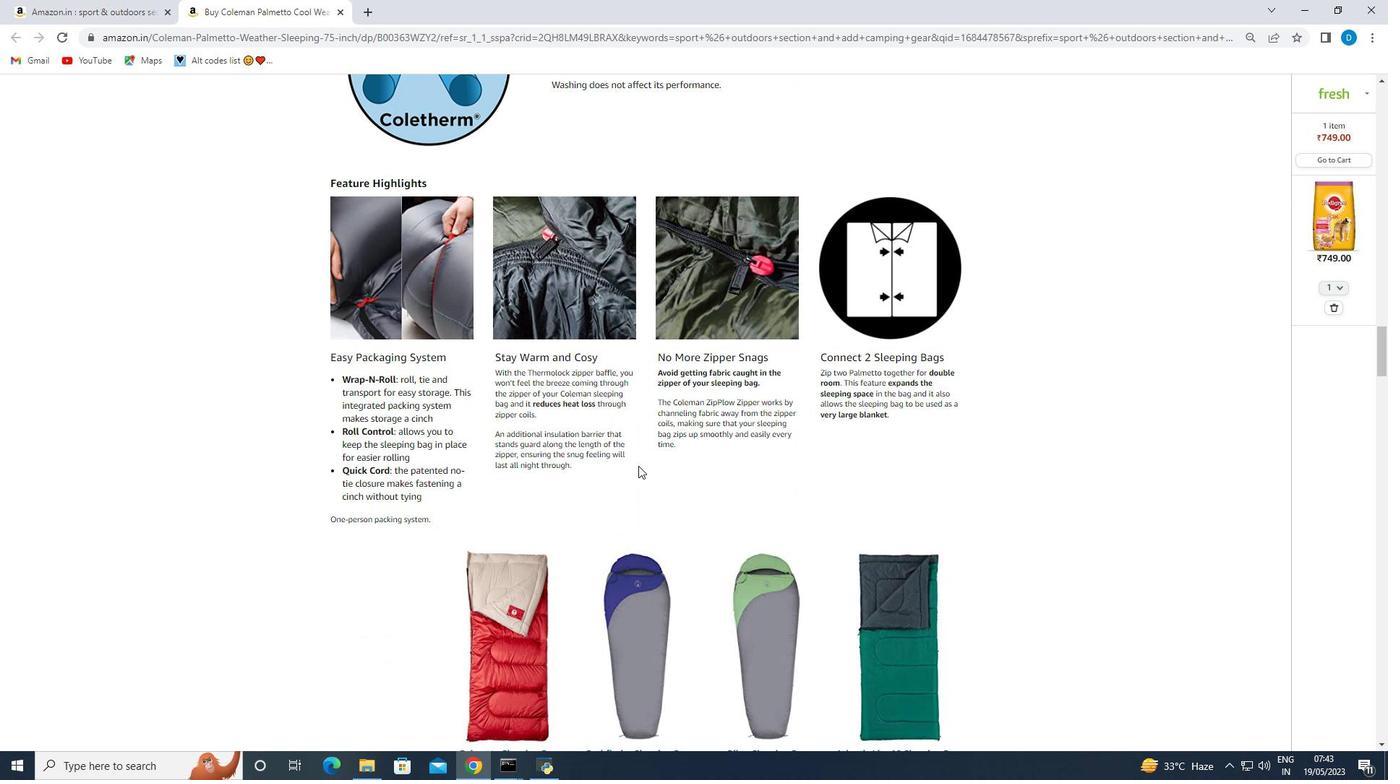 
Action: Mouse scrolled (638, 465) with delta (0, 0)
Screenshot: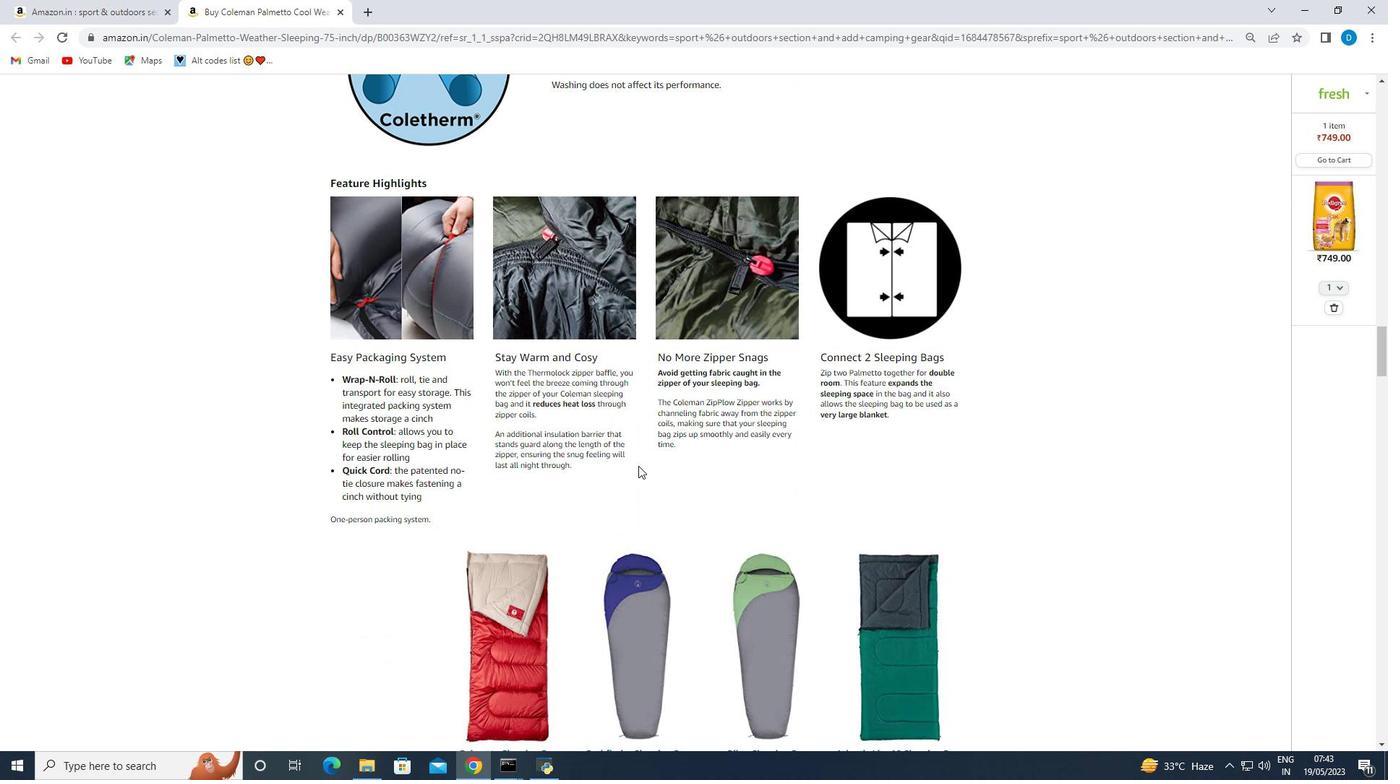 
Action: Mouse scrolled (638, 465) with delta (0, 0)
Screenshot: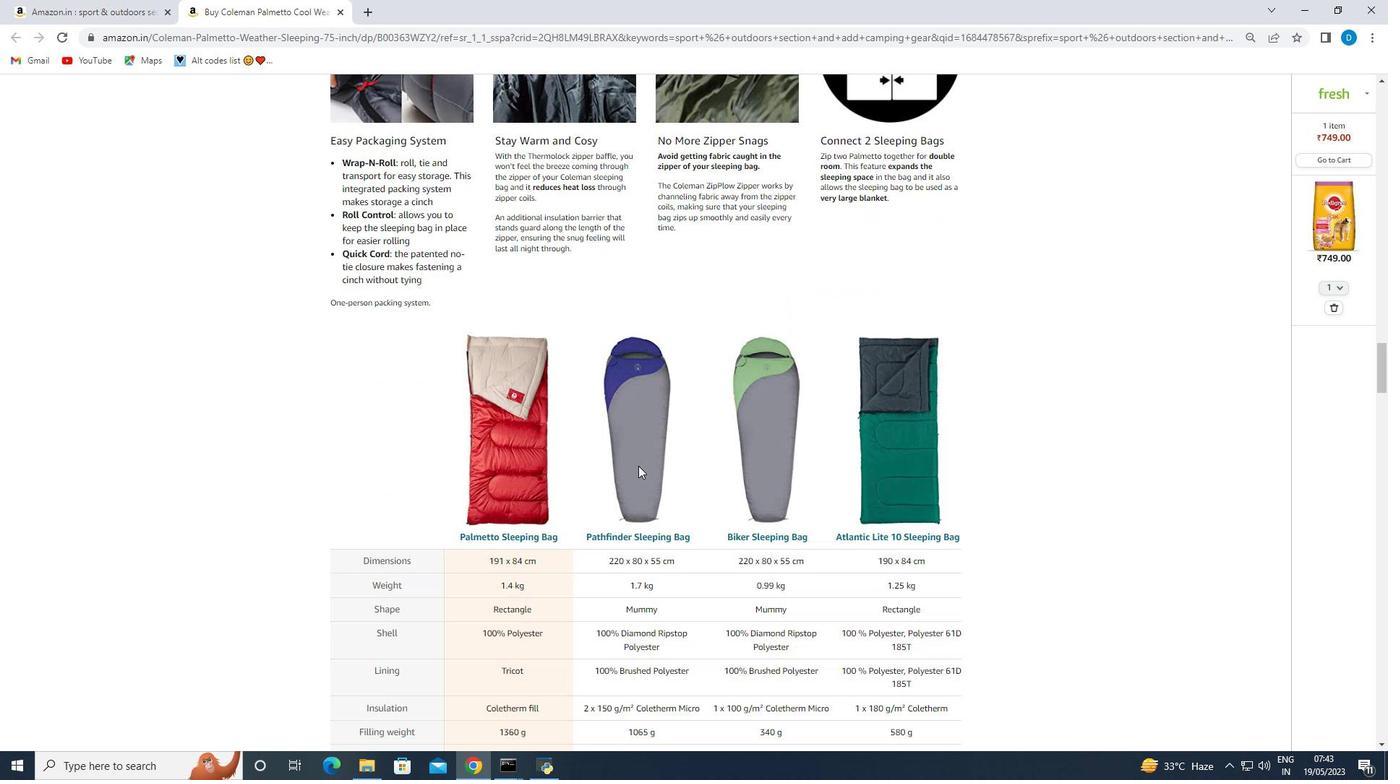 
Action: Mouse scrolled (638, 467) with delta (0, 0)
Screenshot: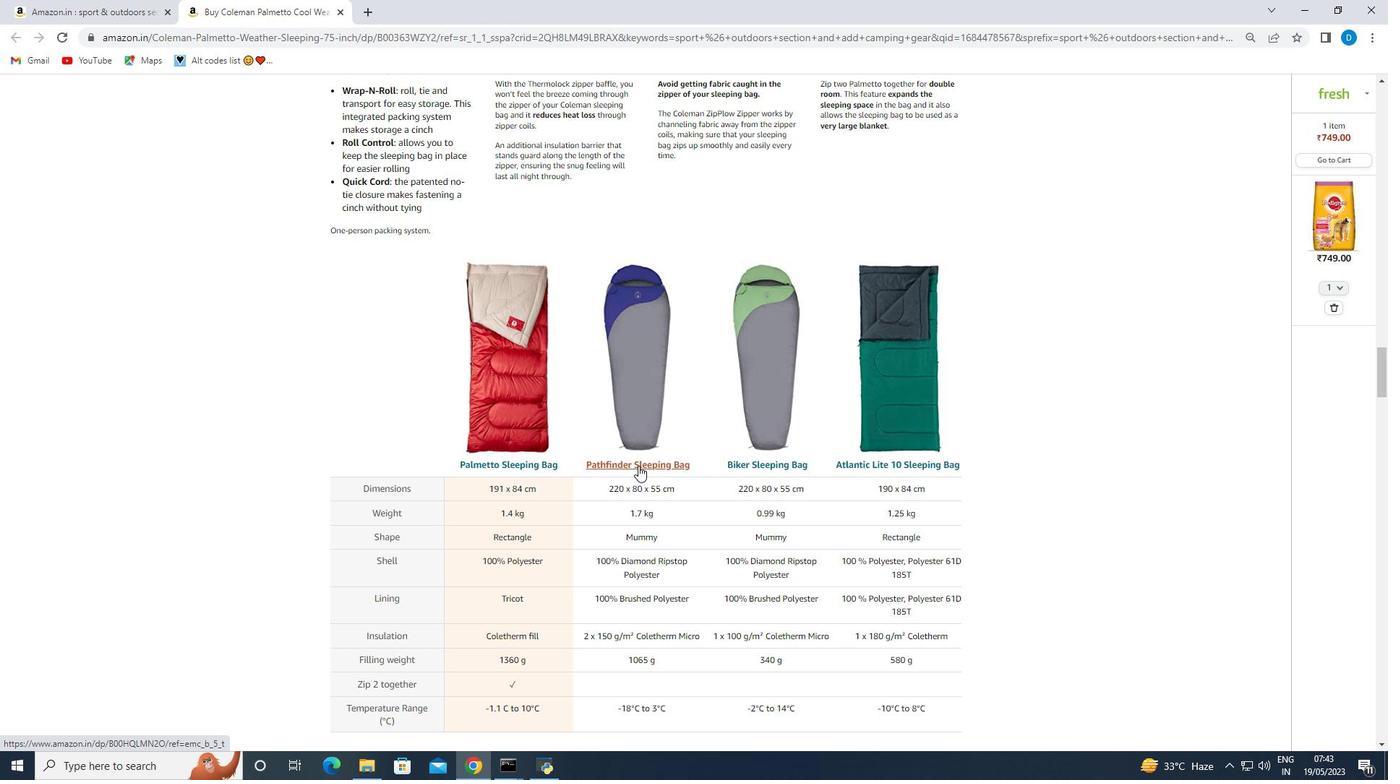 
Action: Mouse scrolled (638, 467) with delta (0, 0)
Screenshot: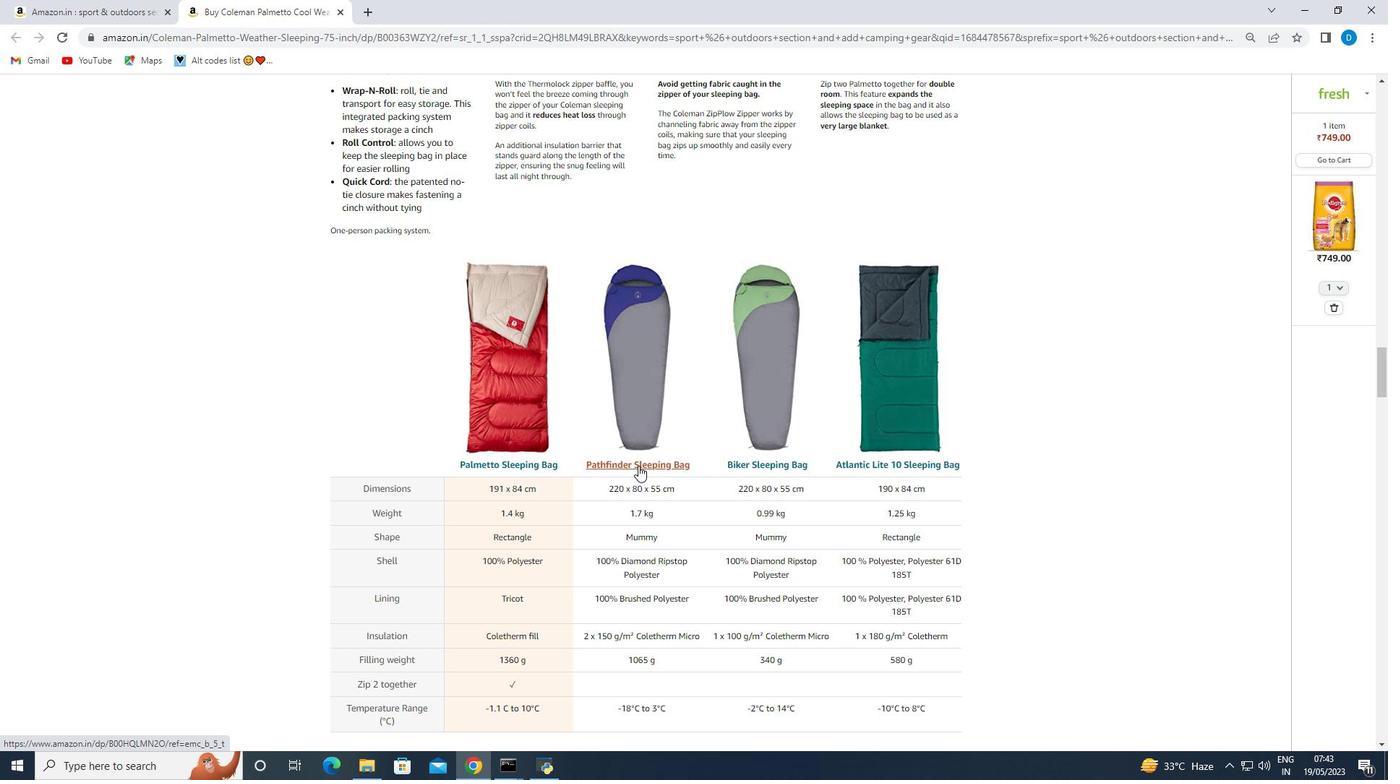 
Action: Mouse scrolled (638, 467) with delta (0, 0)
Screenshot: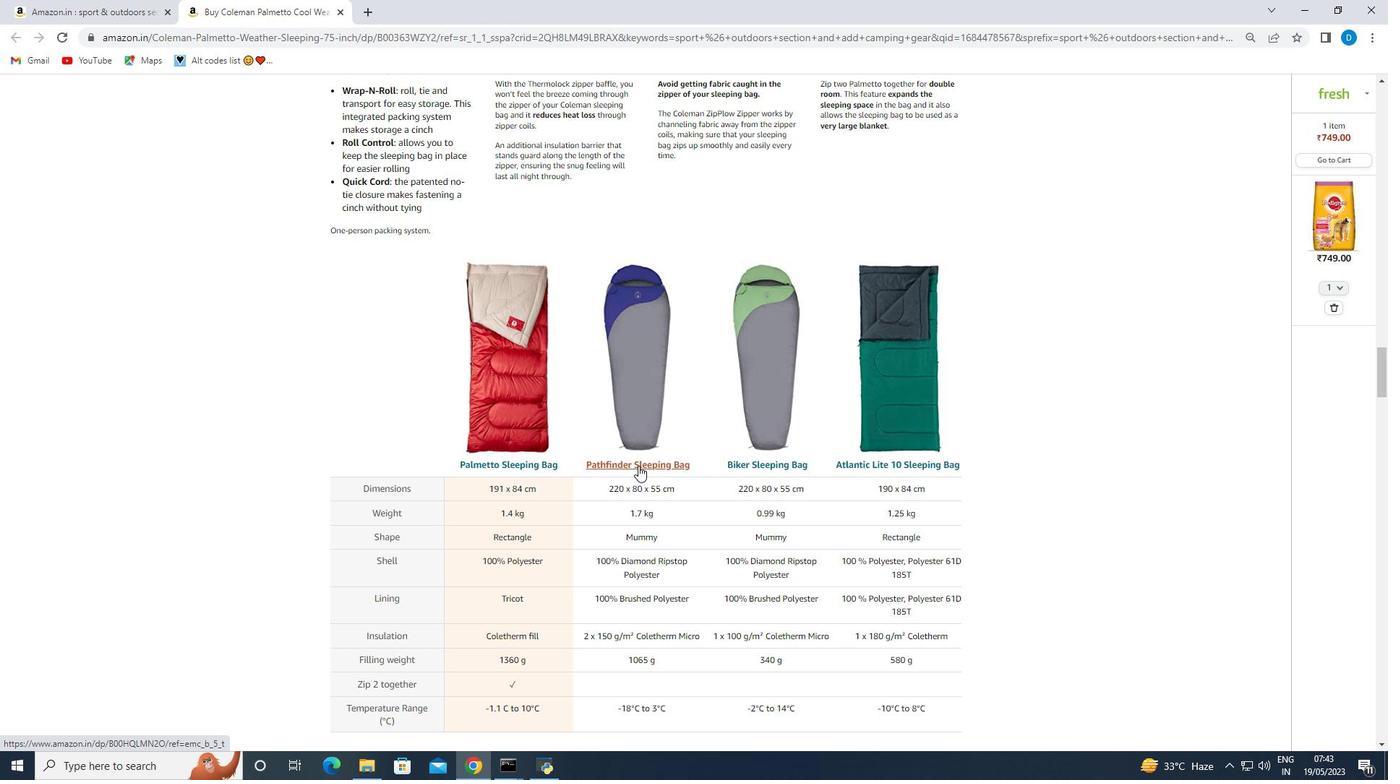
Action: Mouse scrolled (638, 467) with delta (0, 0)
Screenshot: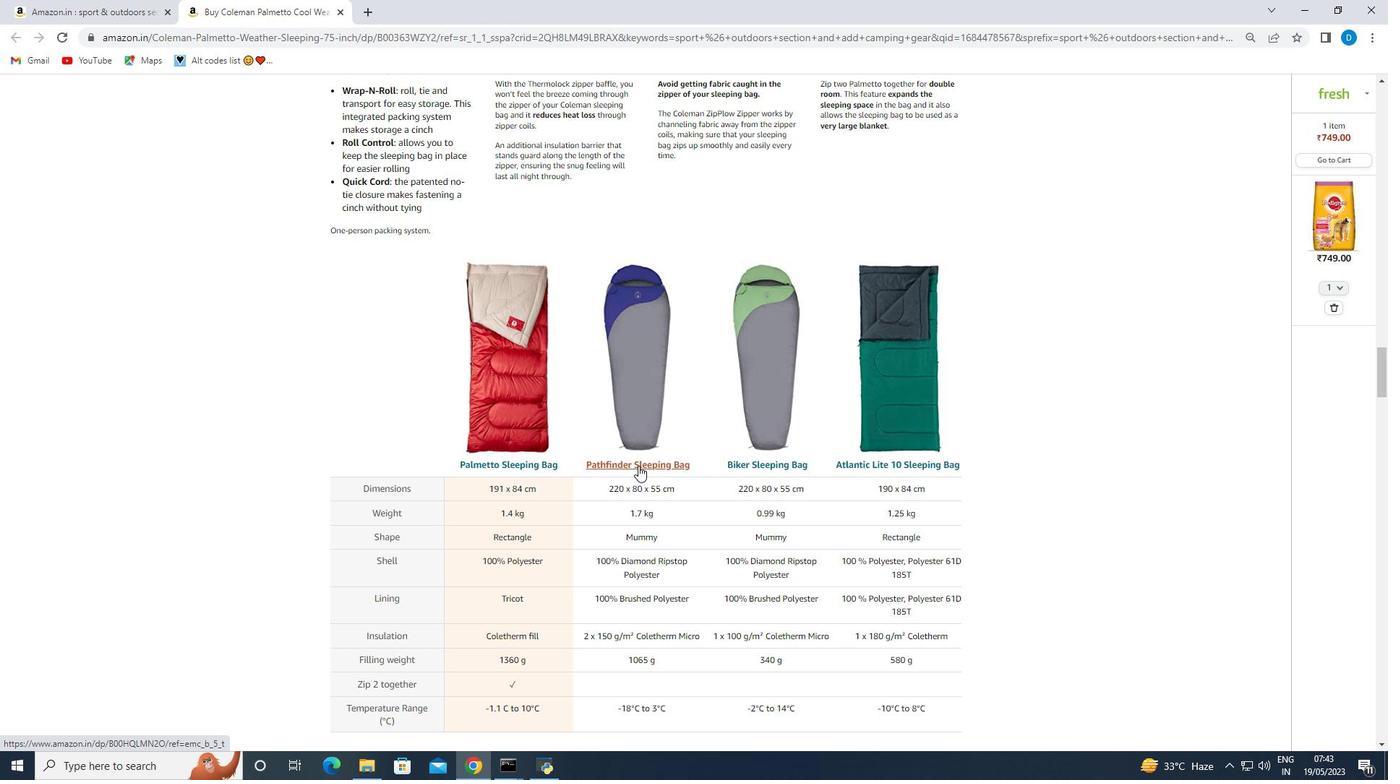 
Action: Mouse scrolled (638, 467) with delta (0, 0)
Screenshot: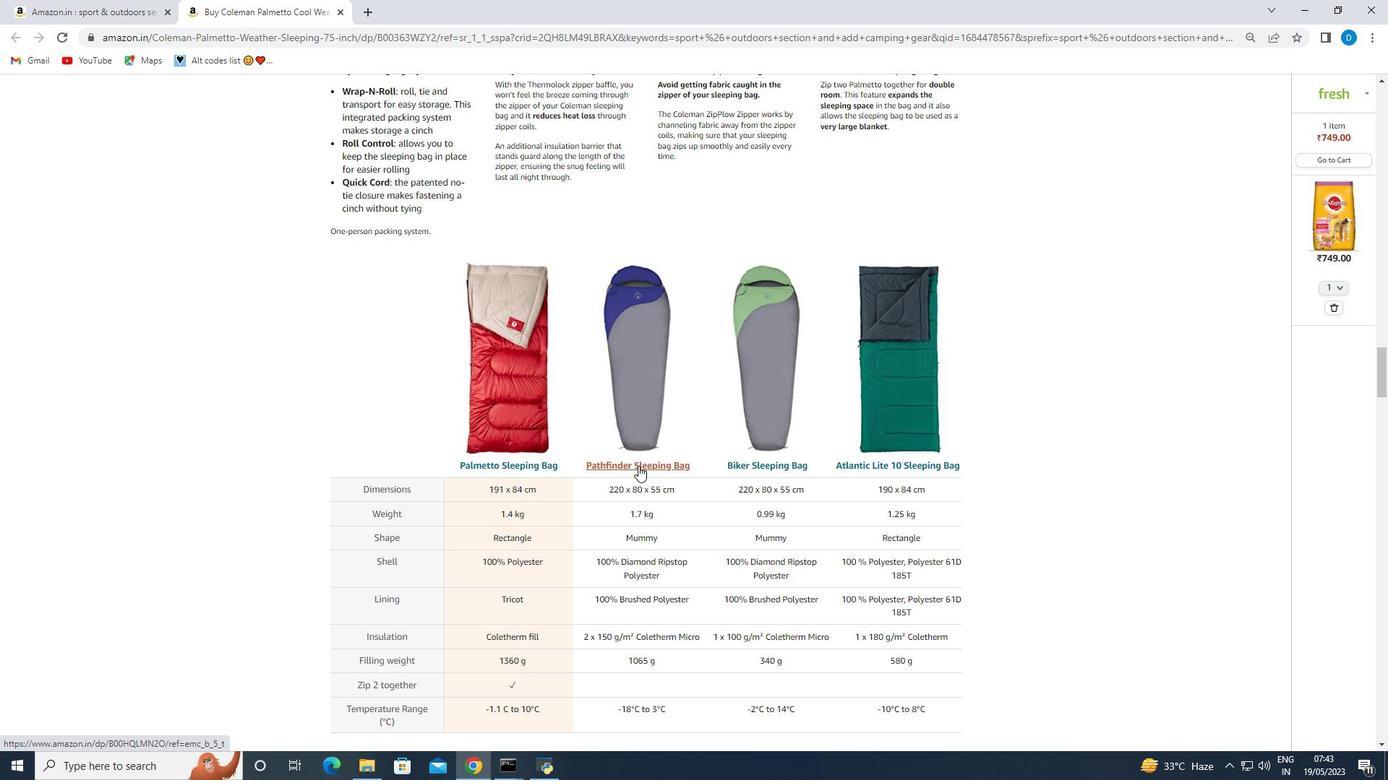 
Action: Mouse scrolled (638, 467) with delta (0, 0)
Screenshot: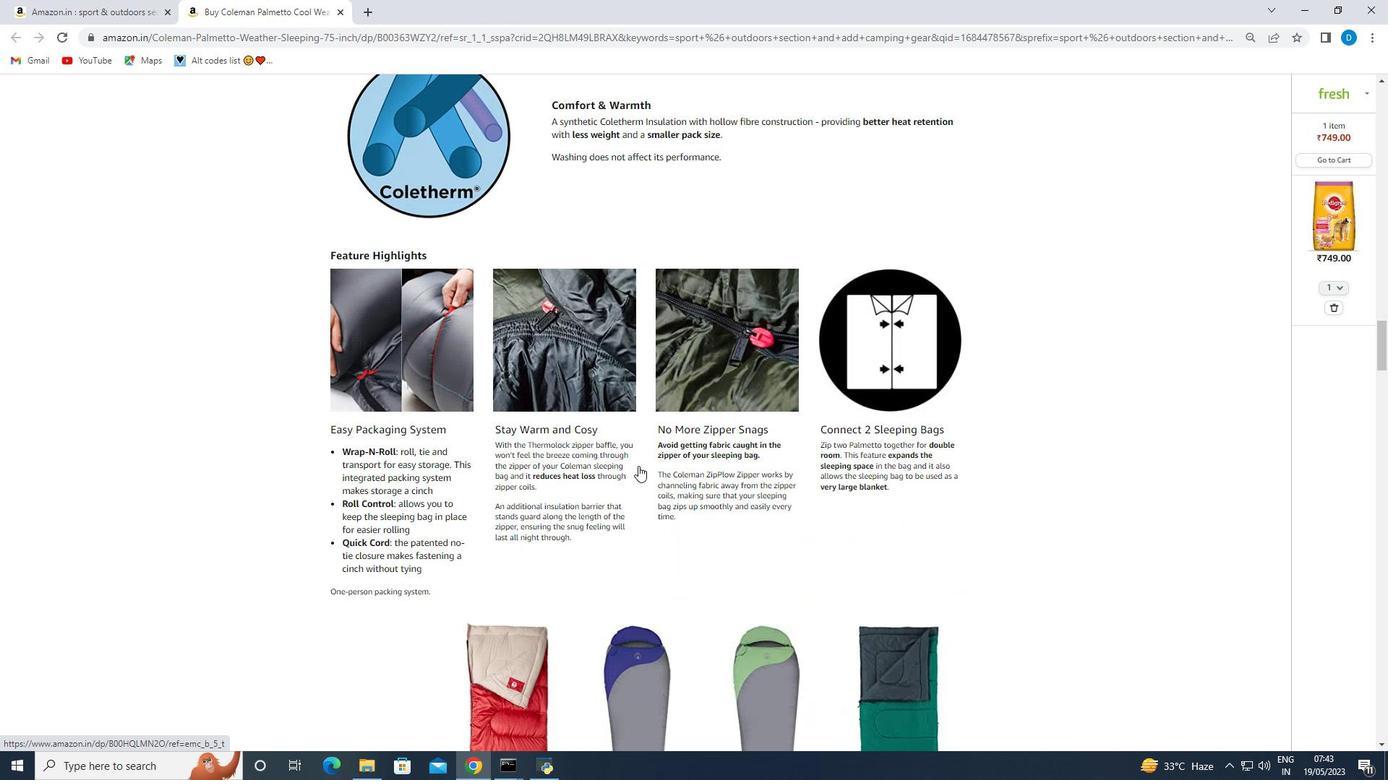 
Action: Mouse scrolled (638, 467) with delta (0, 0)
Screenshot: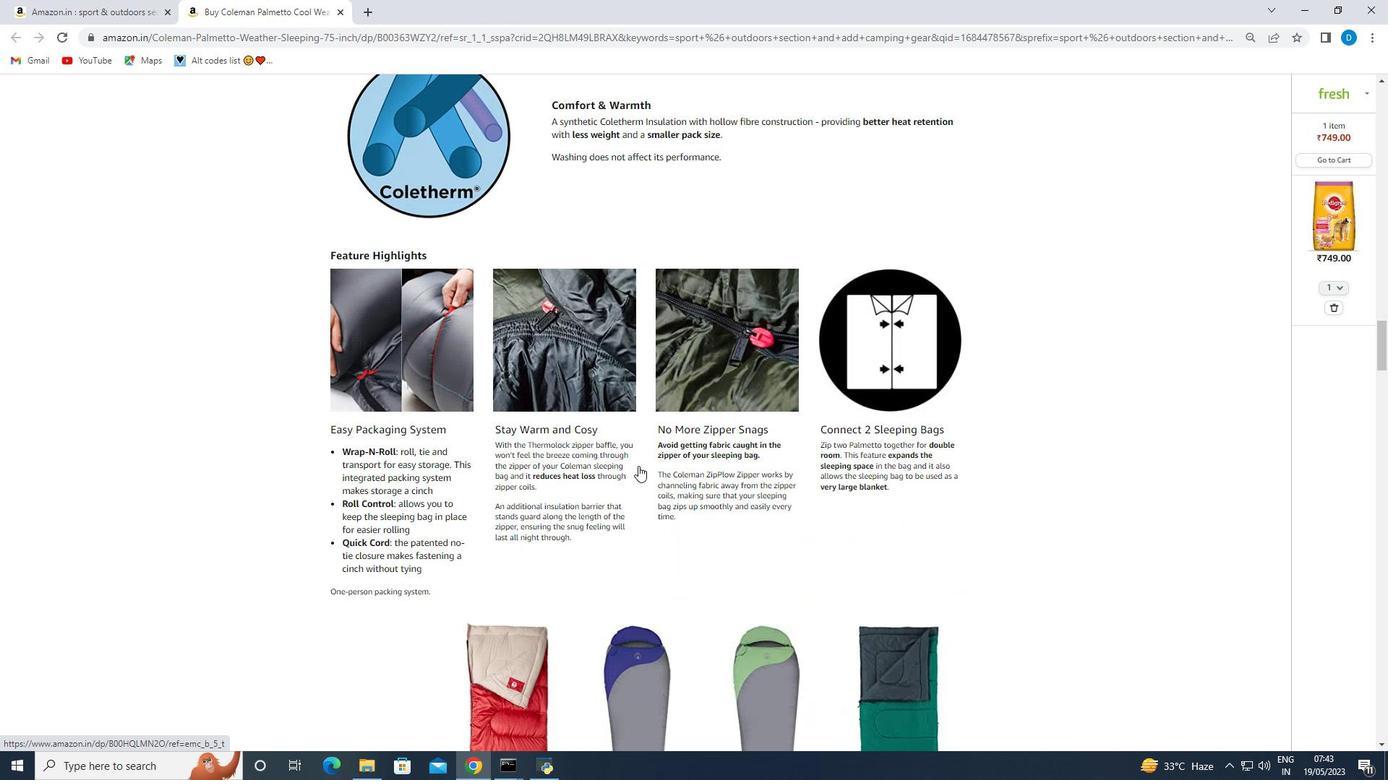 
Action: Mouse scrolled (638, 467) with delta (0, 0)
Screenshot: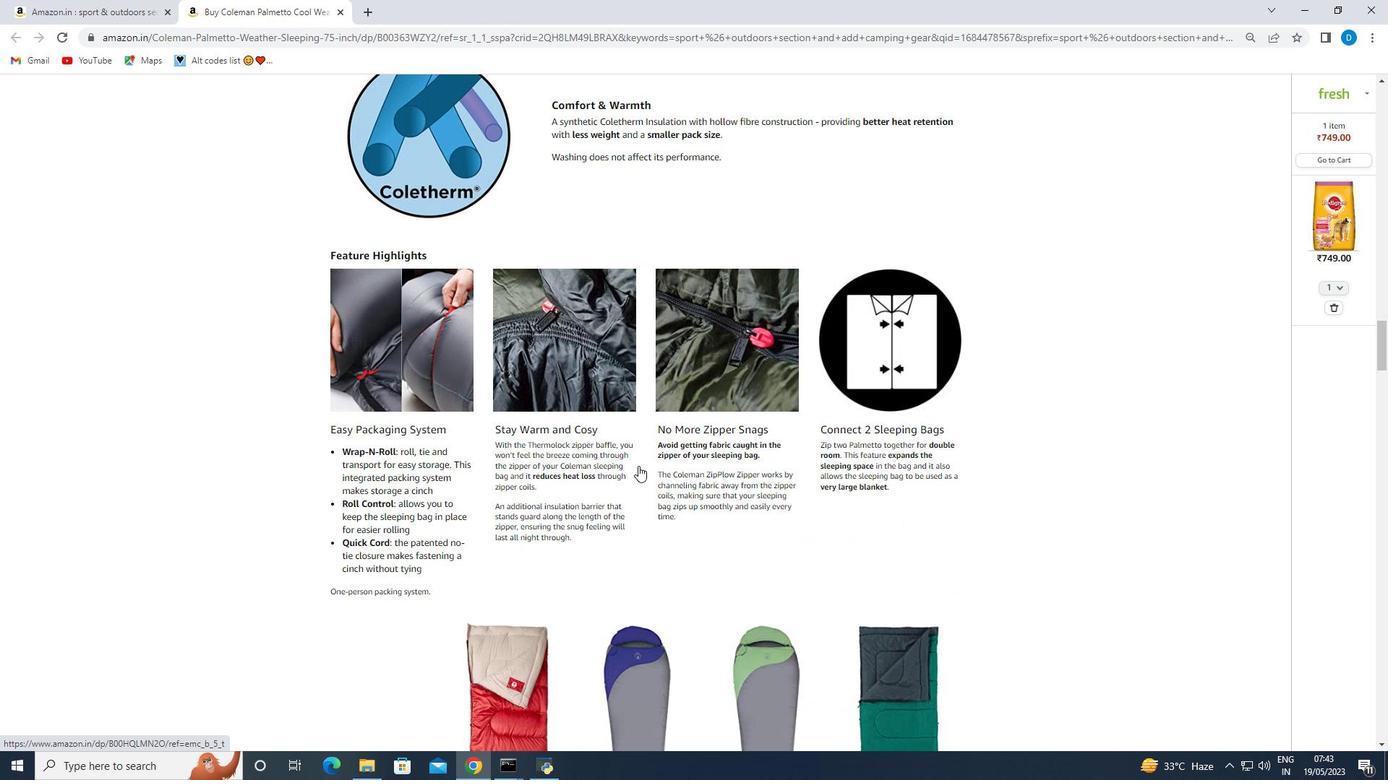 
Action: Mouse scrolled (638, 467) with delta (0, 0)
Screenshot: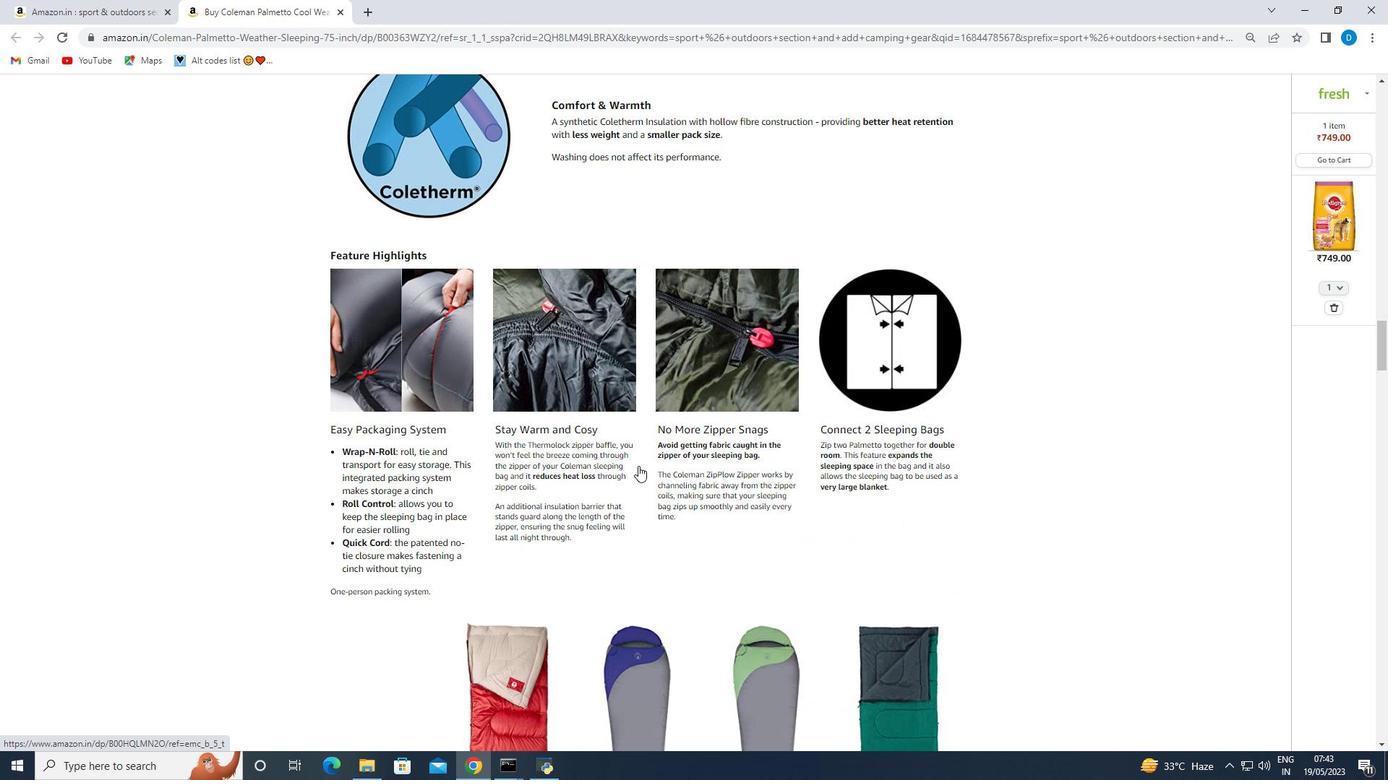 
Action: Mouse scrolled (638, 467) with delta (0, 0)
Screenshot: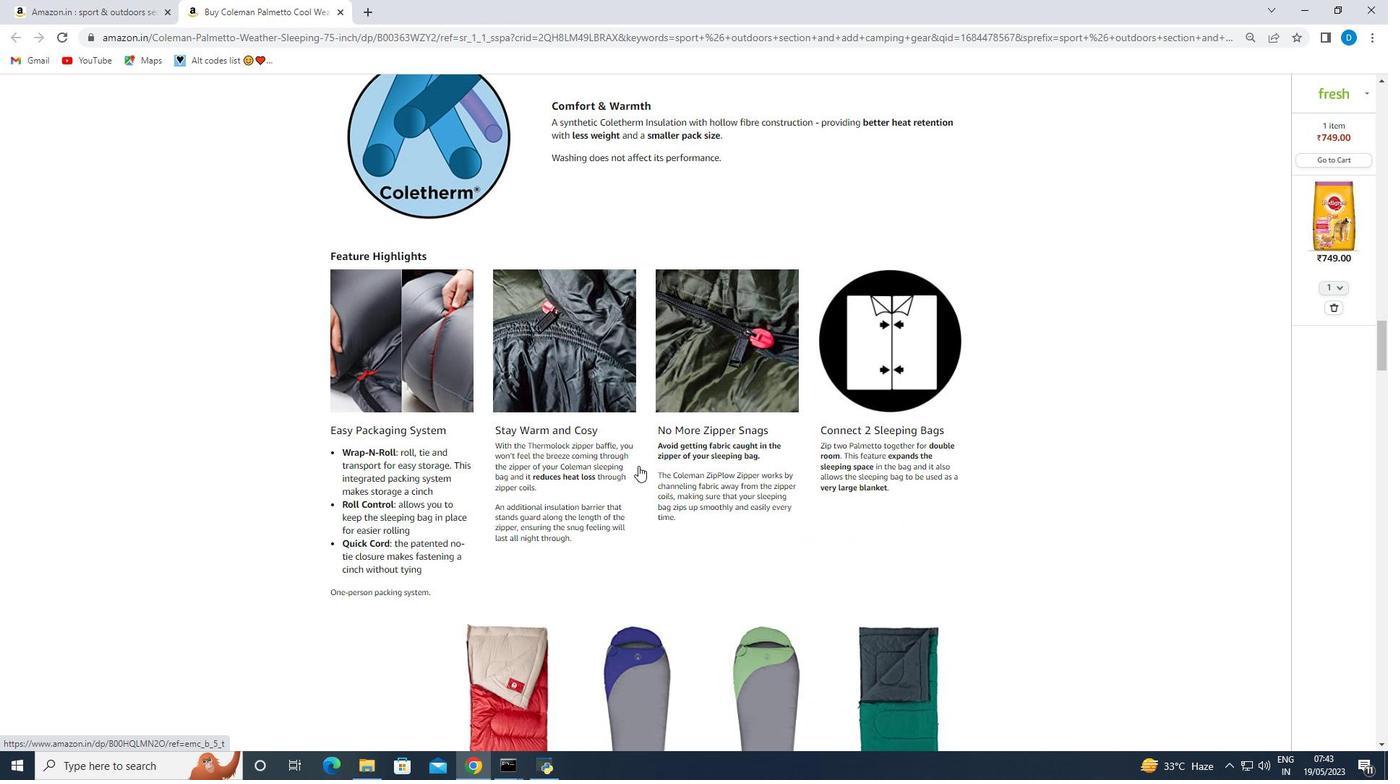 
Action: Mouse scrolled (638, 467) with delta (0, 0)
Screenshot: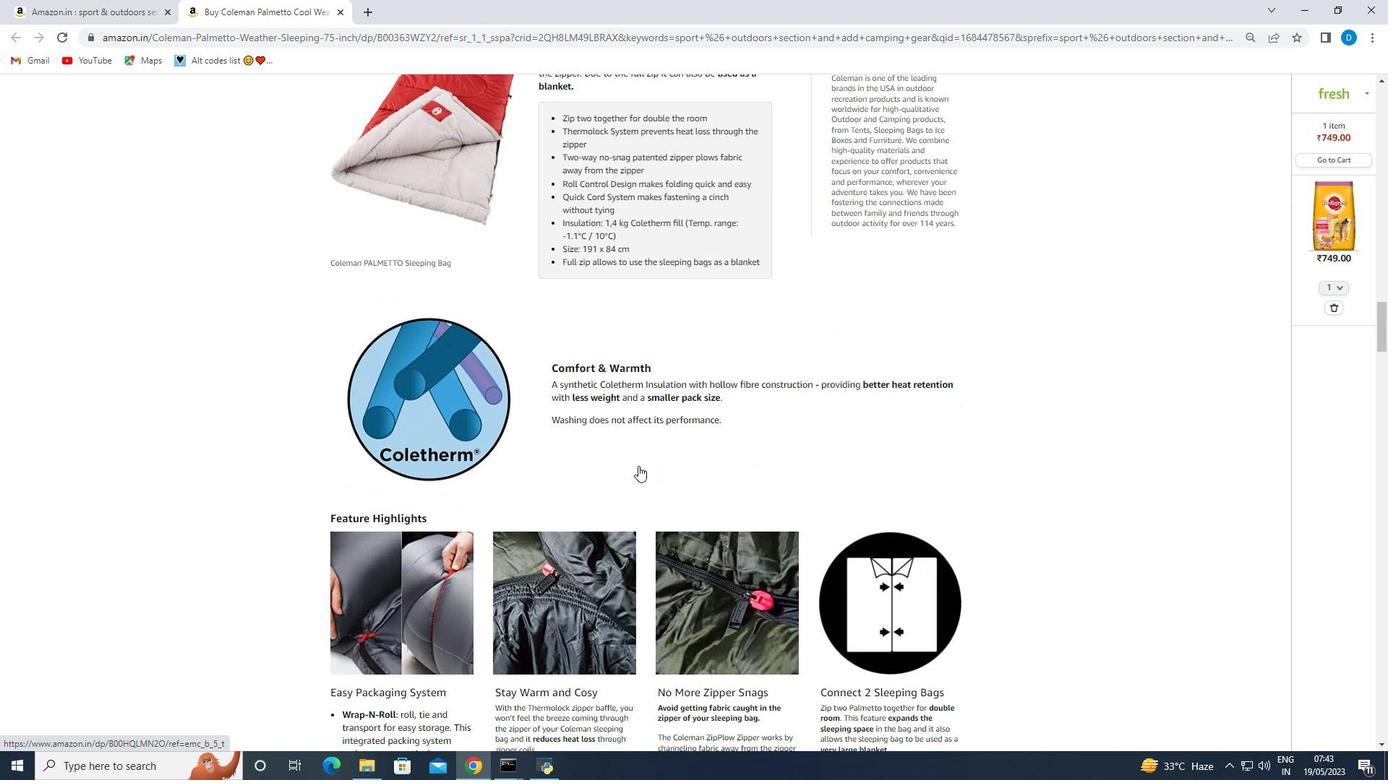
Action: Mouse scrolled (638, 467) with delta (0, 0)
Screenshot: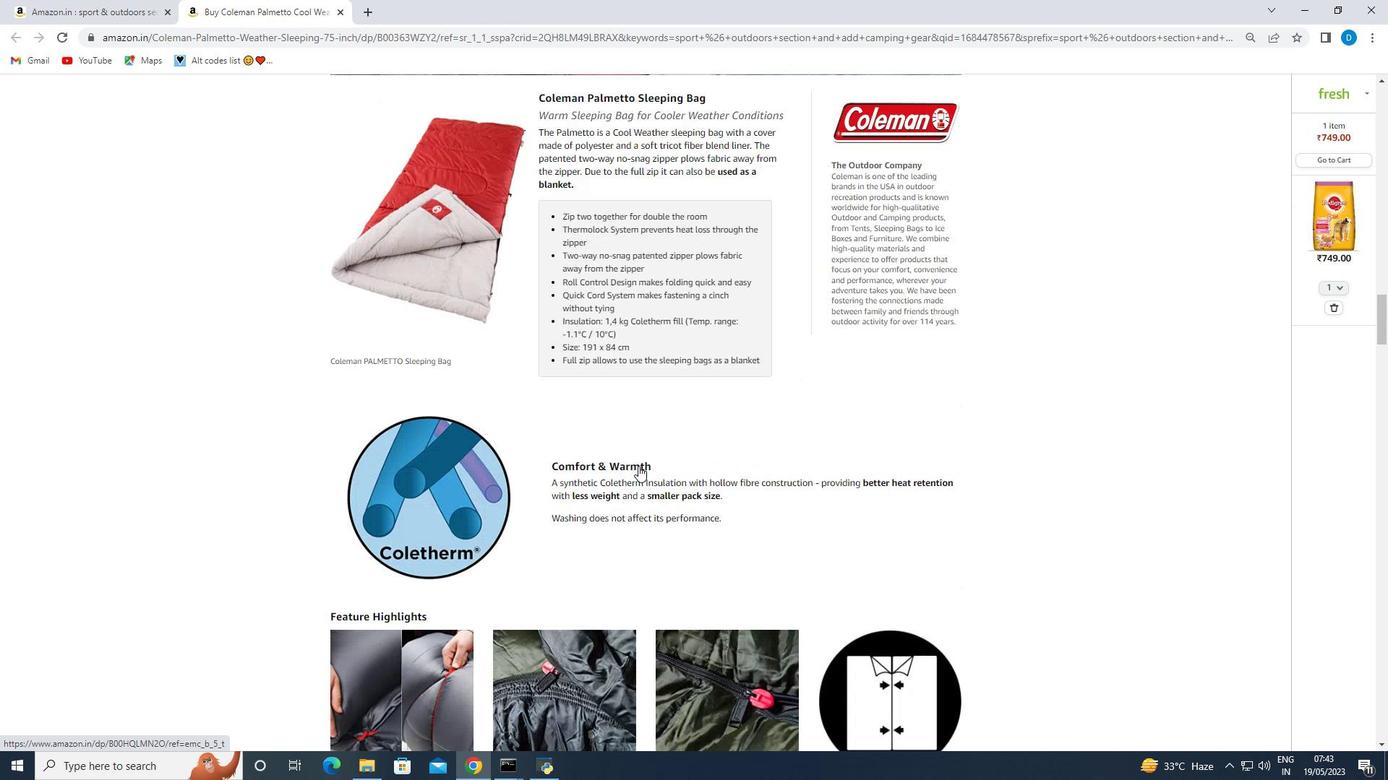 
Action: Mouse scrolled (638, 467) with delta (0, 0)
Screenshot: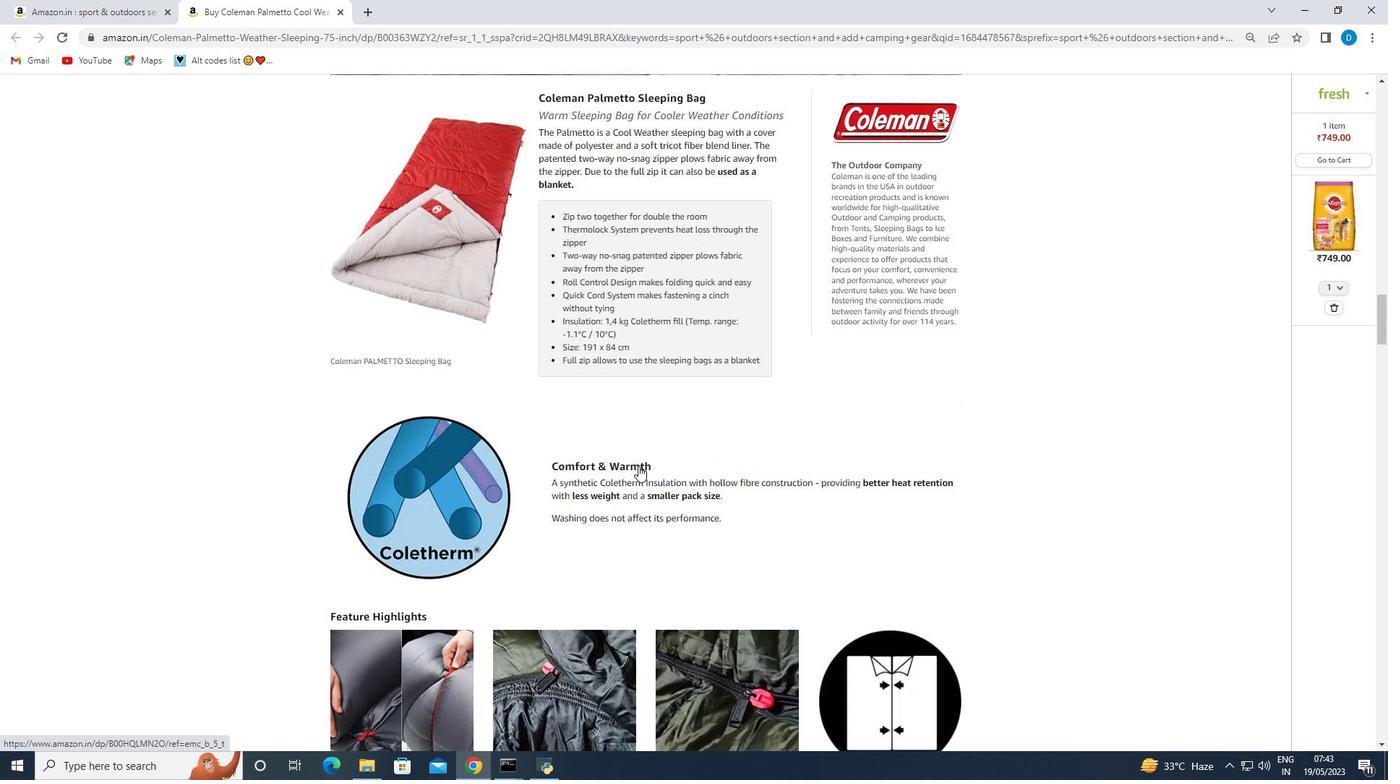 
Action: Mouse scrolled (638, 467) with delta (0, 0)
Screenshot: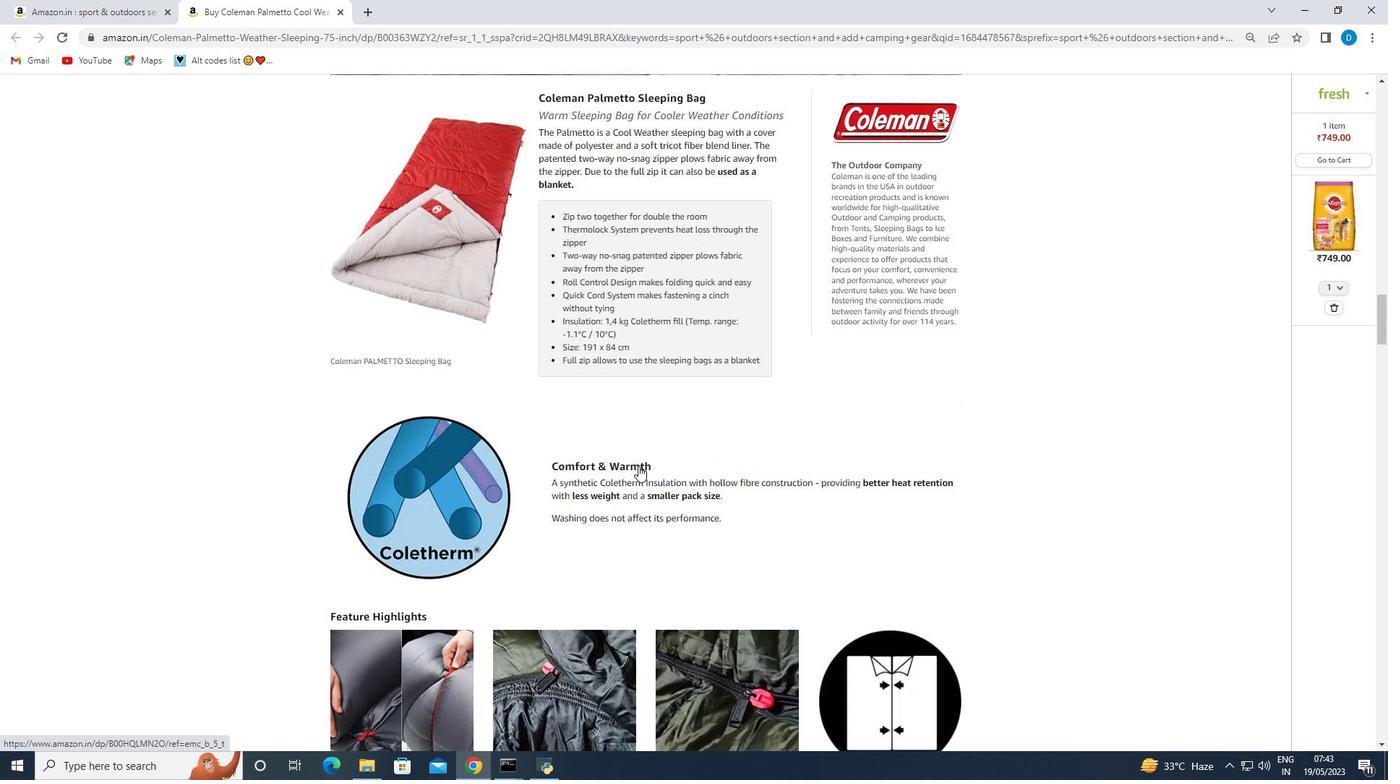 
Action: Mouse scrolled (638, 467) with delta (0, 0)
Screenshot: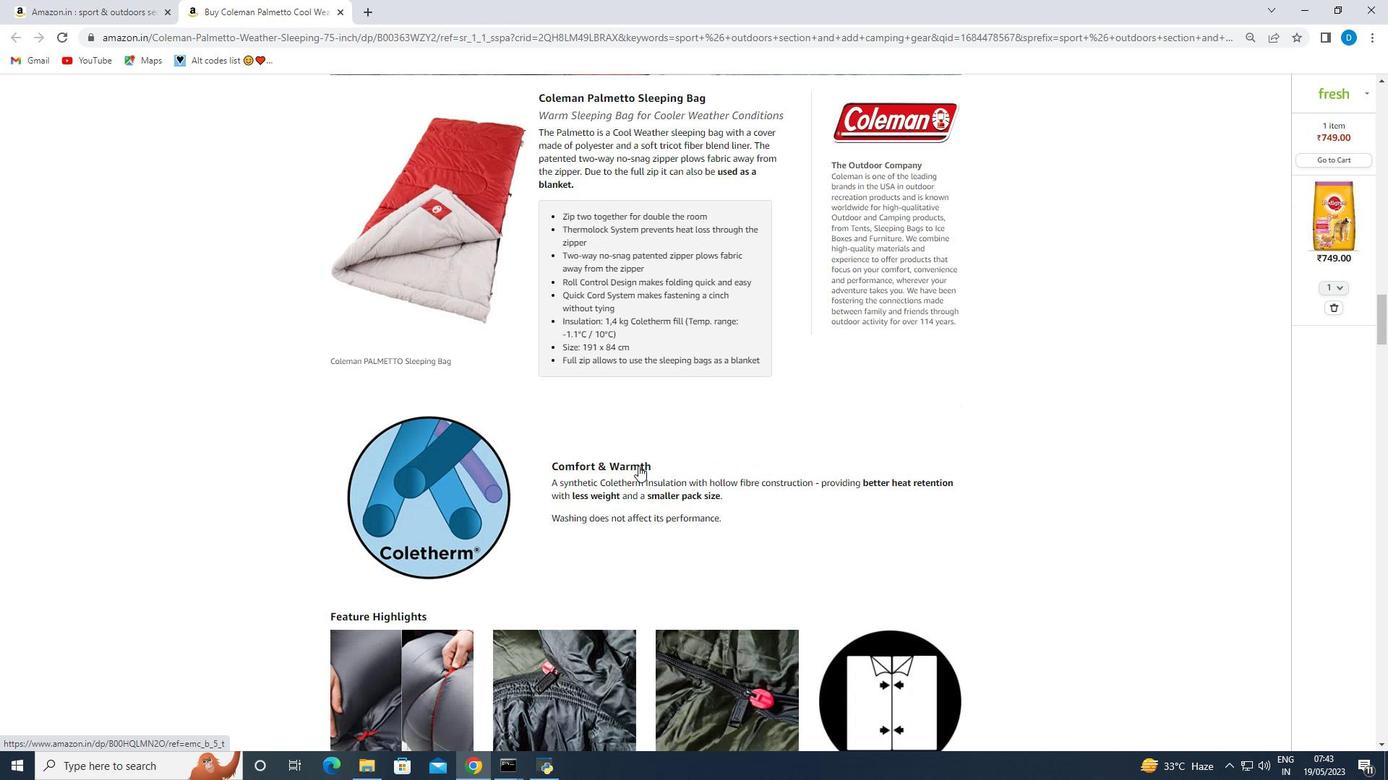 
Action: Mouse moved to (638, 466)
Screenshot: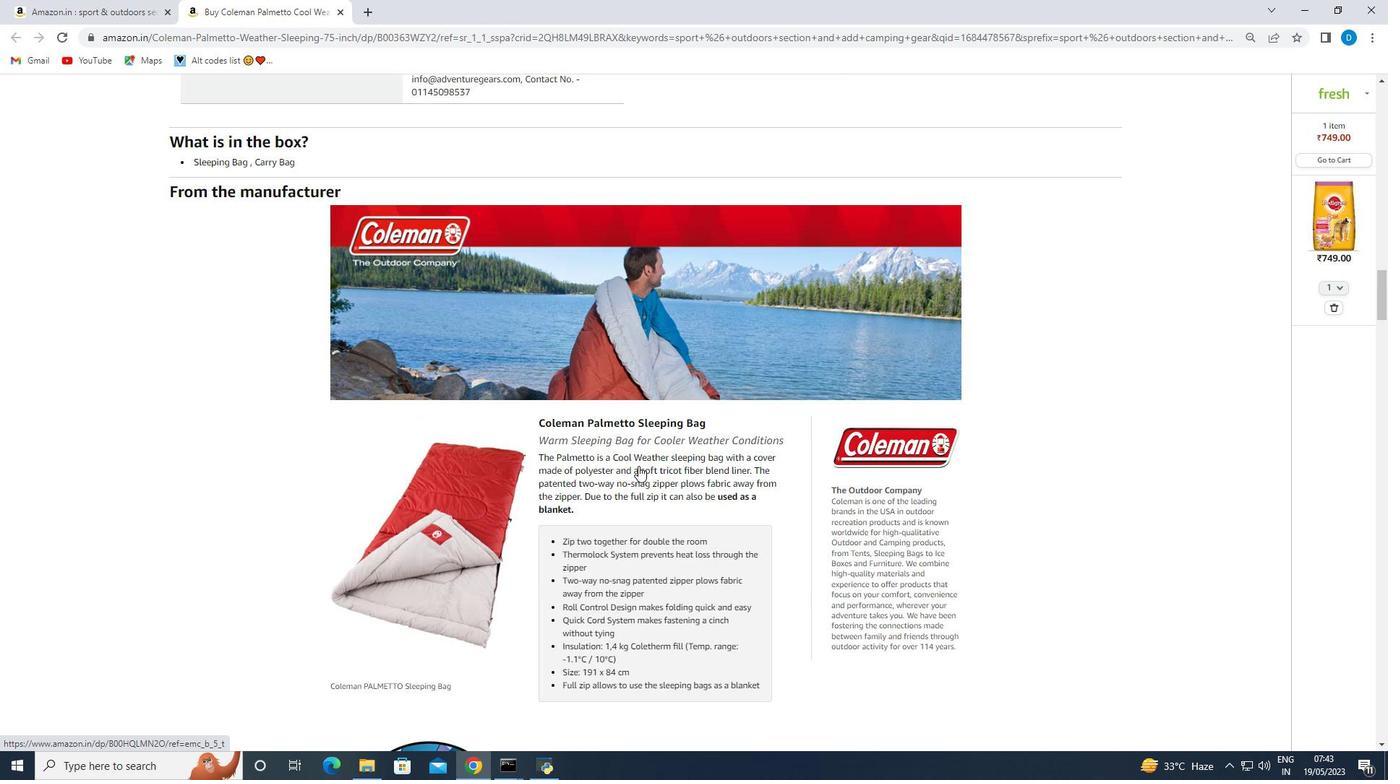 
Action: Mouse scrolled (638, 467) with delta (0, 0)
Screenshot: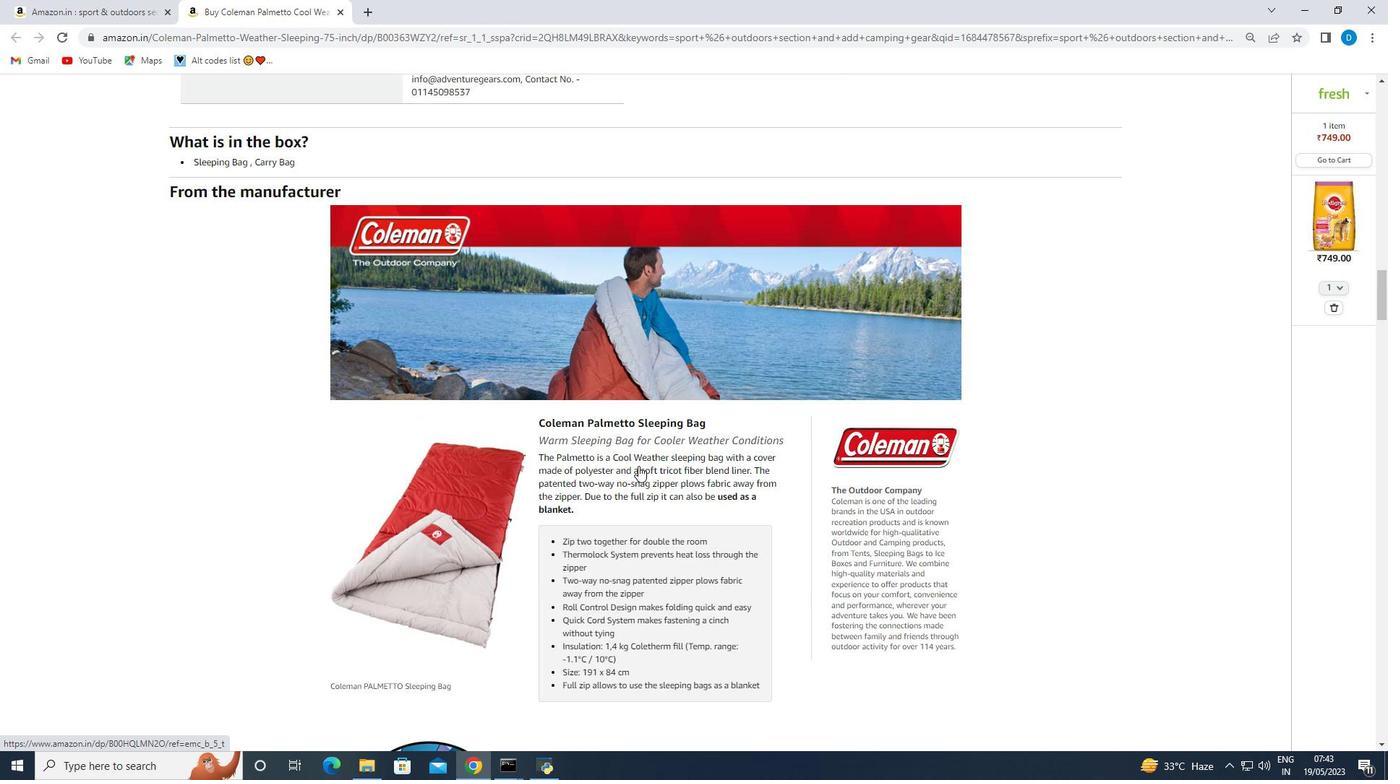 
Action: Mouse scrolled (638, 467) with delta (0, 0)
Screenshot: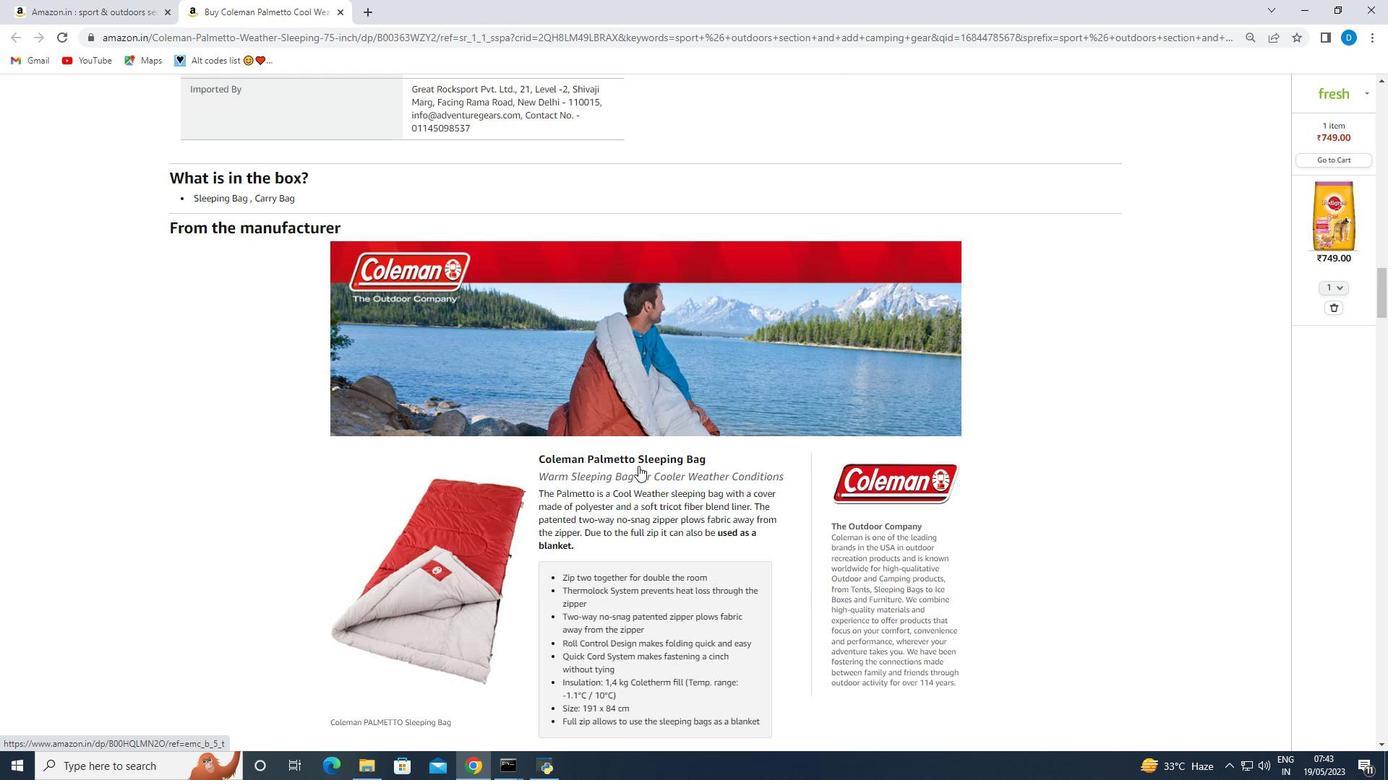 
Action: Mouse scrolled (638, 467) with delta (0, 0)
Screenshot: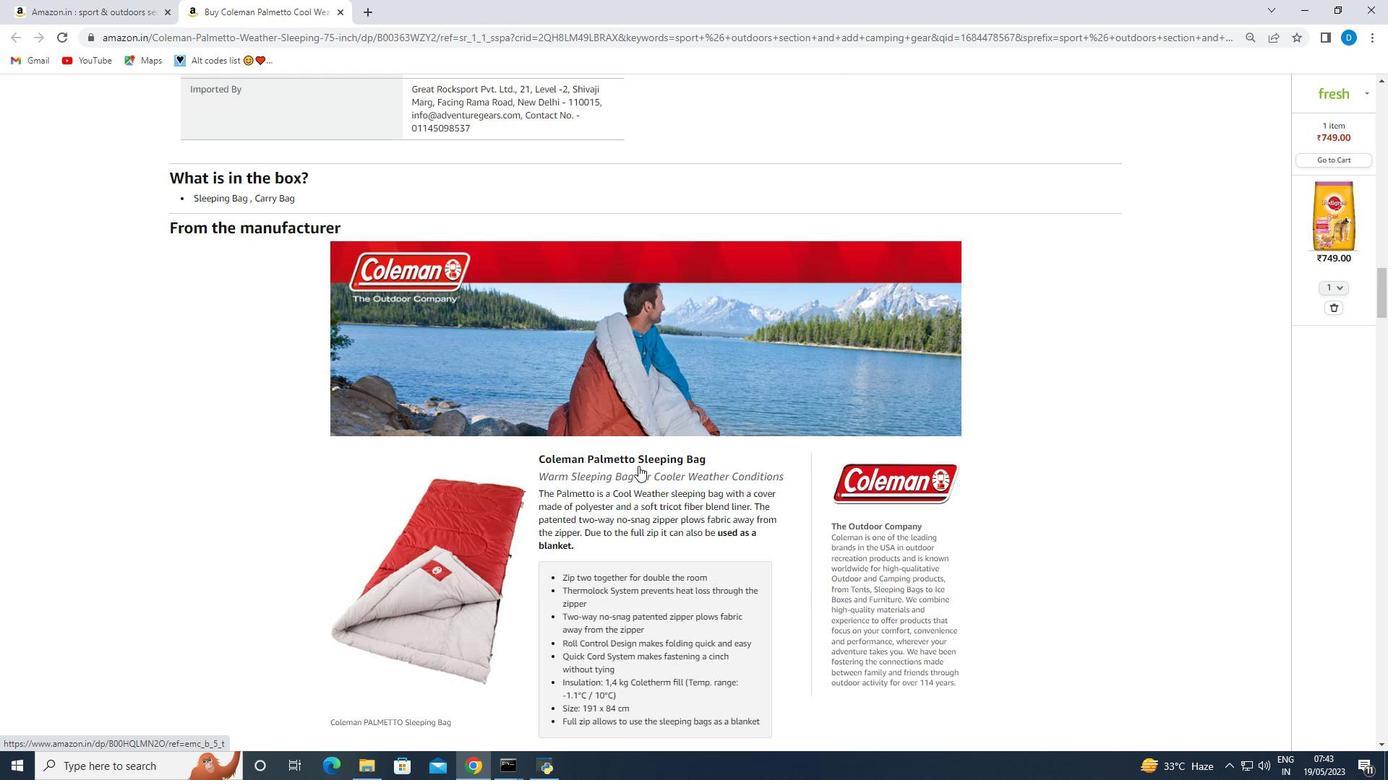 
Action: Mouse scrolled (638, 467) with delta (0, 0)
Screenshot: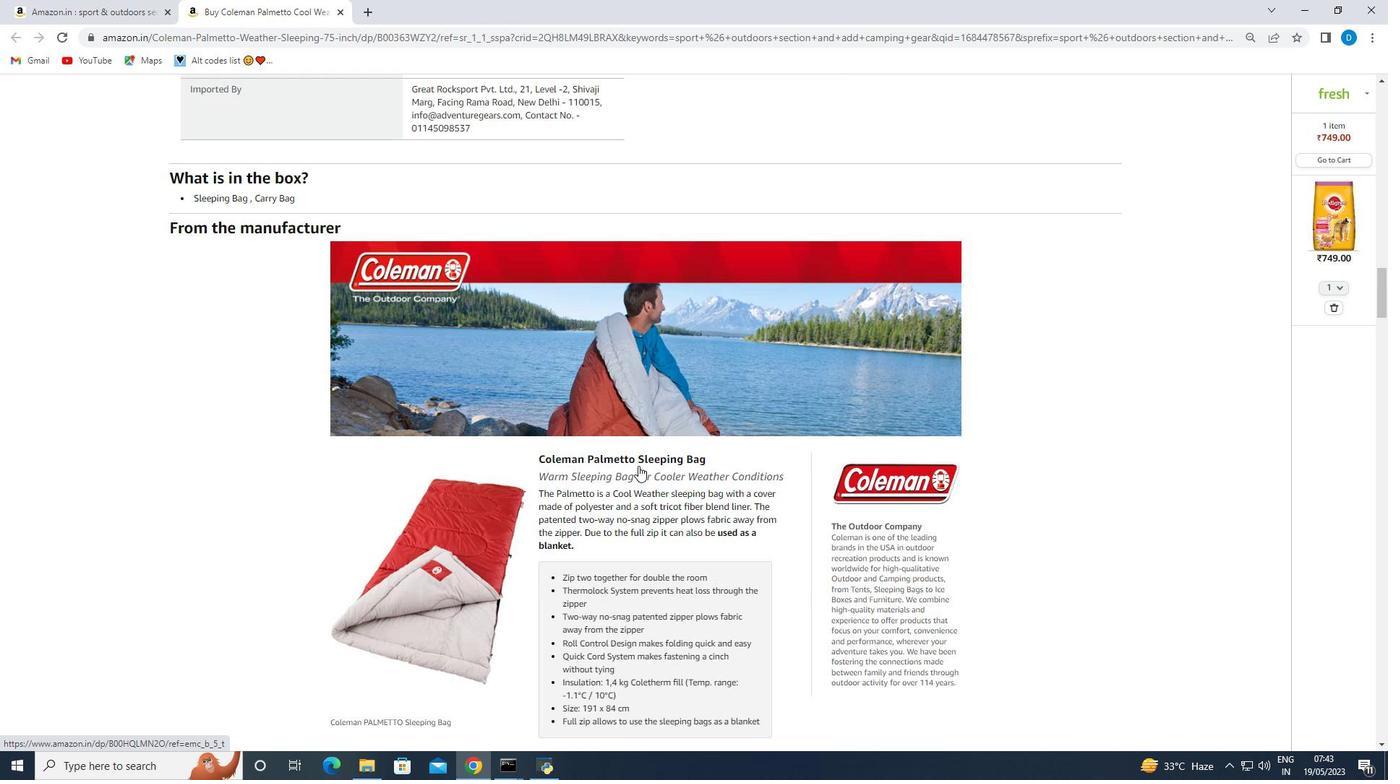 
Action: Mouse scrolled (638, 467) with delta (0, 0)
Screenshot: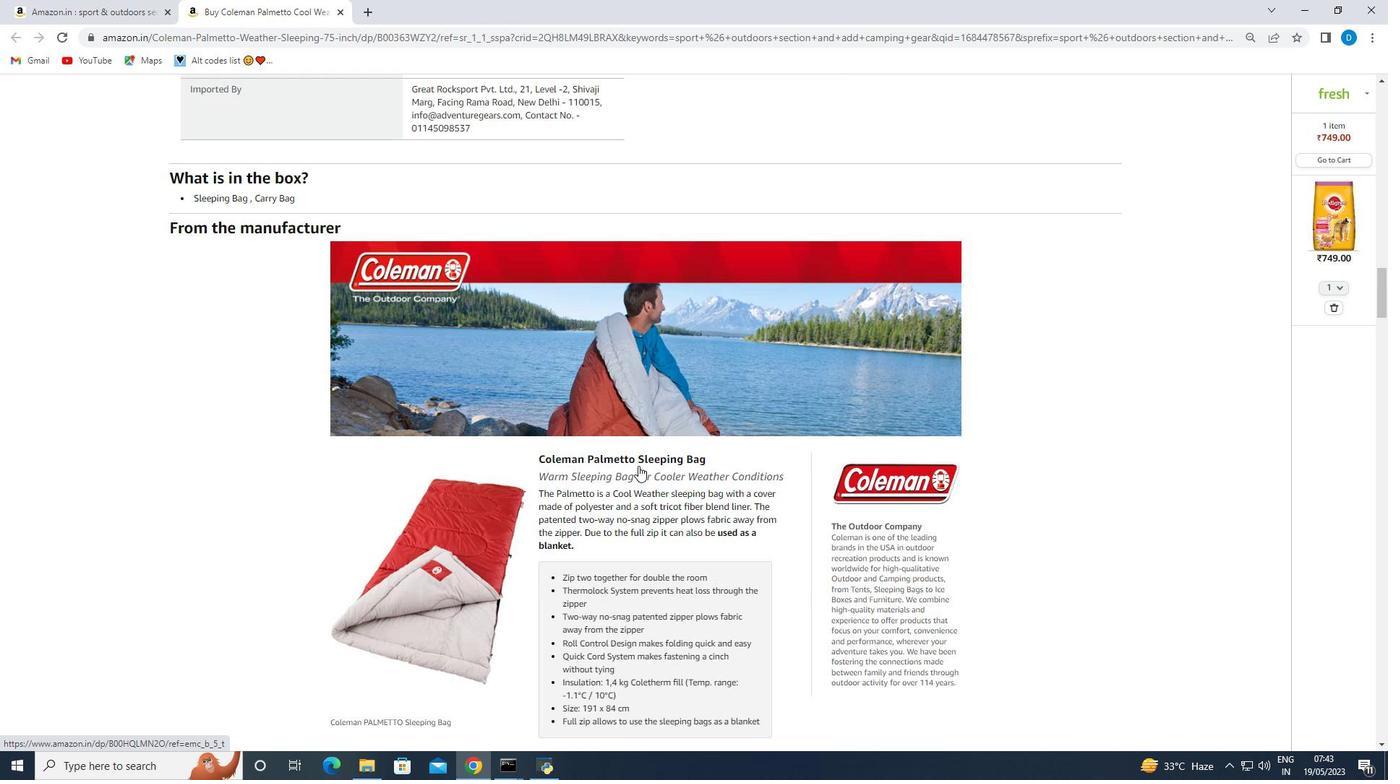 
Action: Mouse scrolled (638, 467) with delta (0, 0)
Screenshot: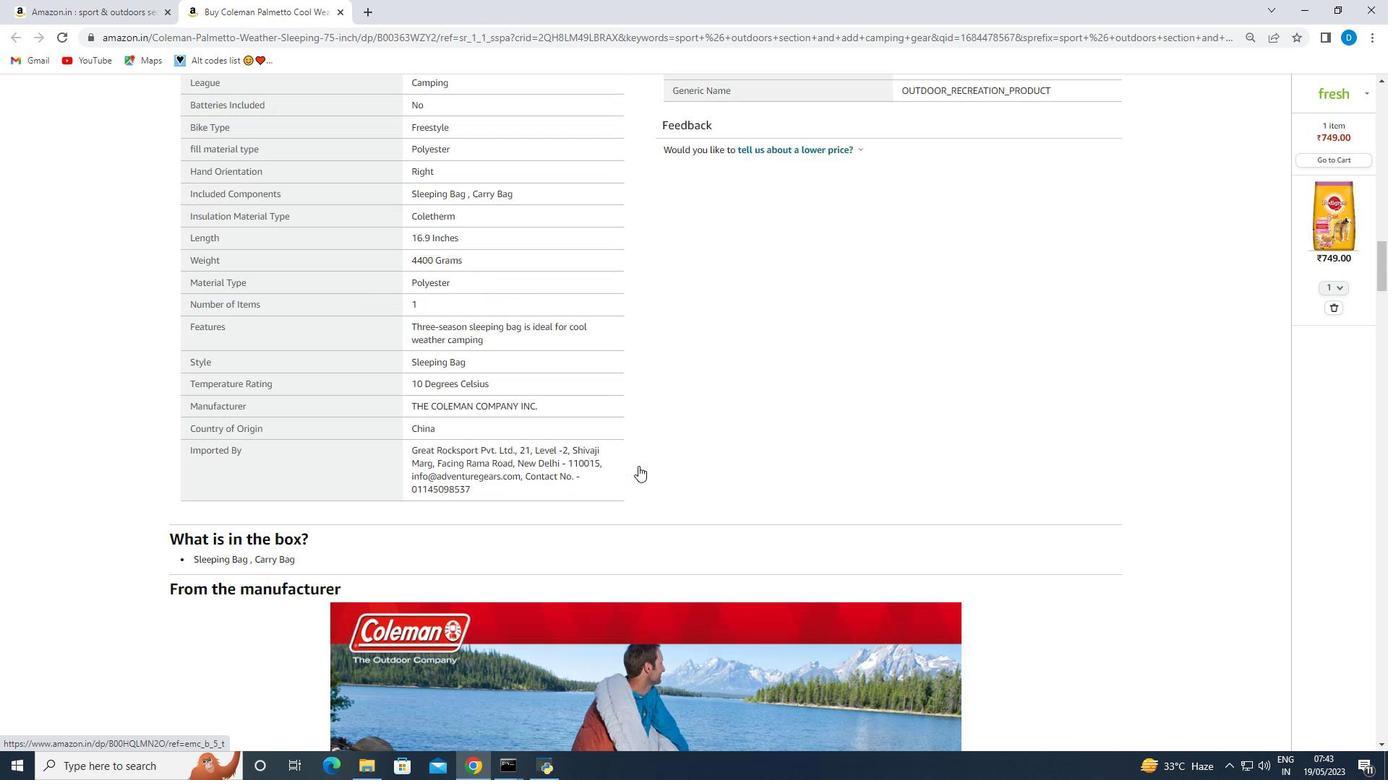 
Action: Mouse scrolled (638, 467) with delta (0, 0)
Screenshot: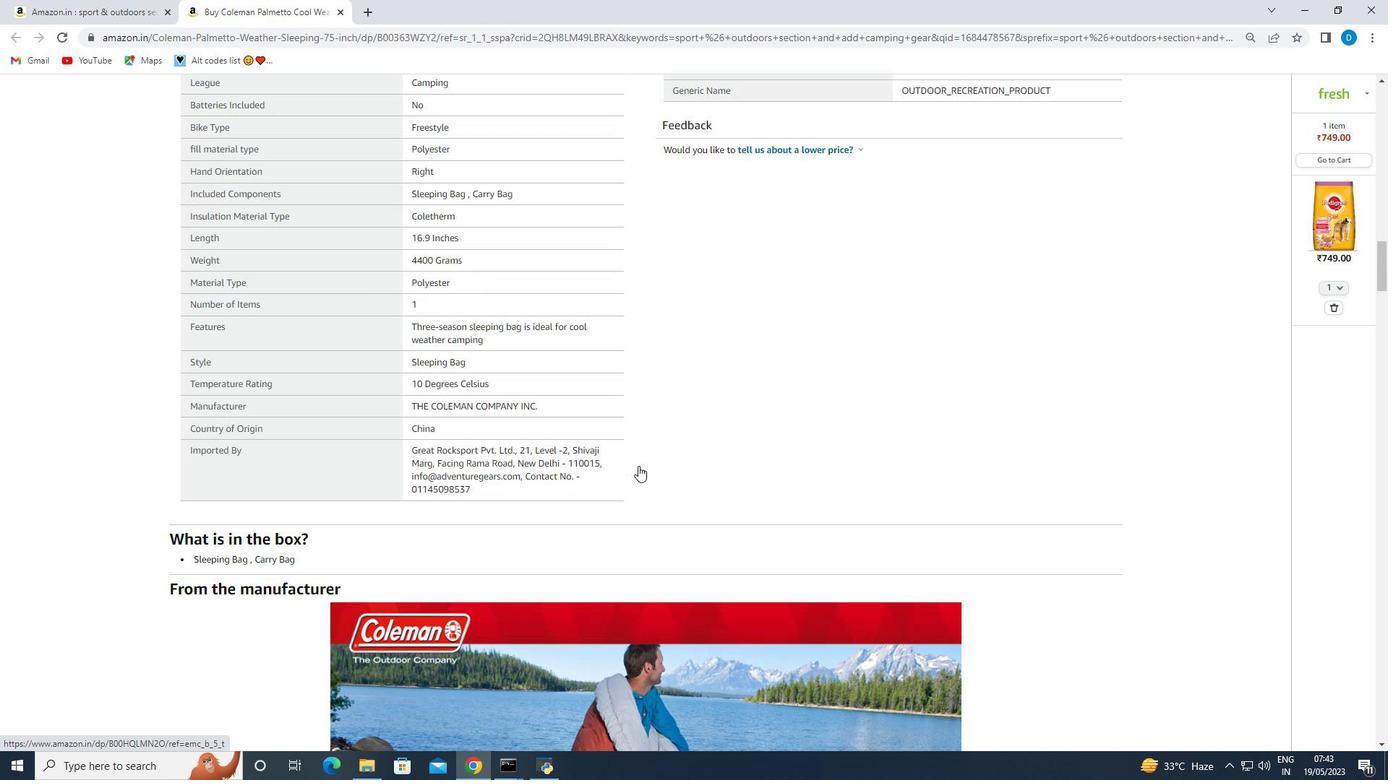 
Action: Mouse scrolled (638, 467) with delta (0, 0)
Screenshot: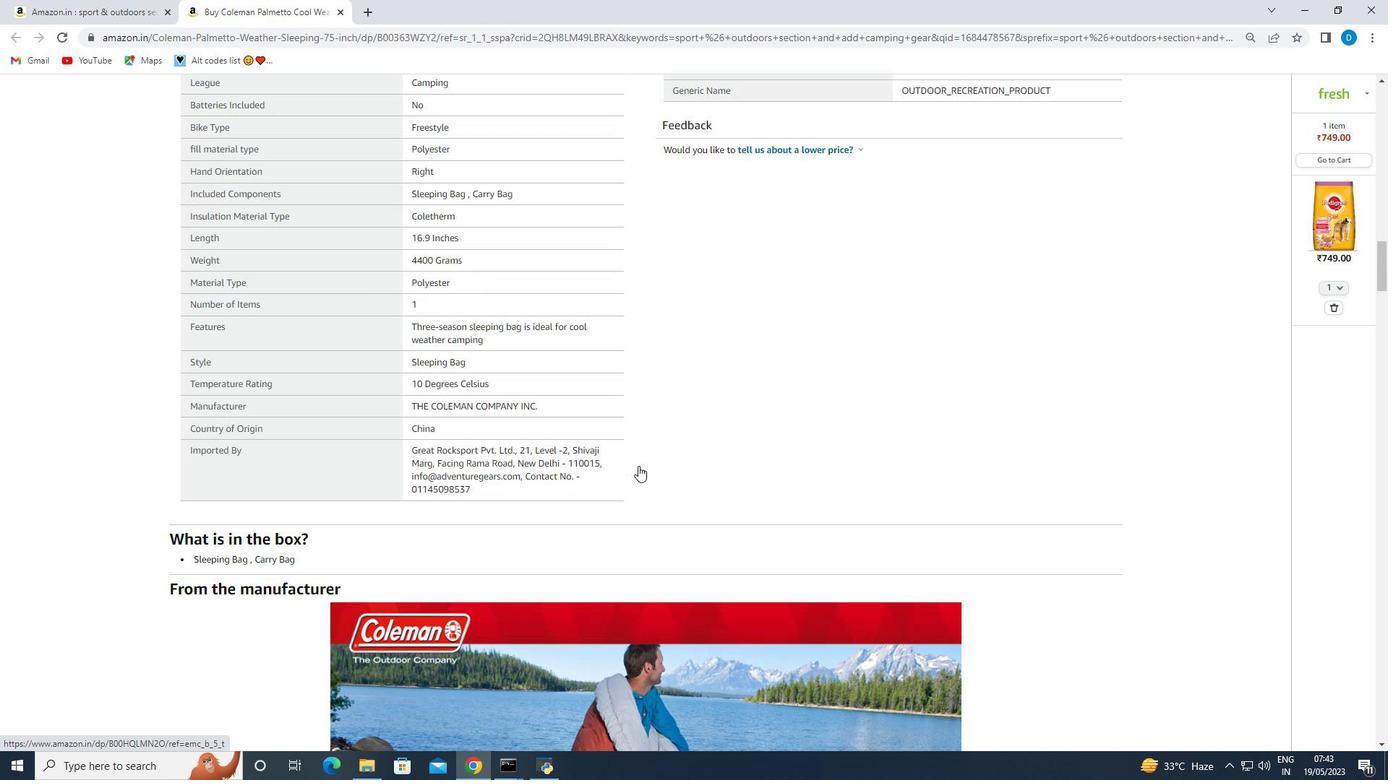 
Action: Mouse scrolled (638, 467) with delta (0, 0)
Screenshot: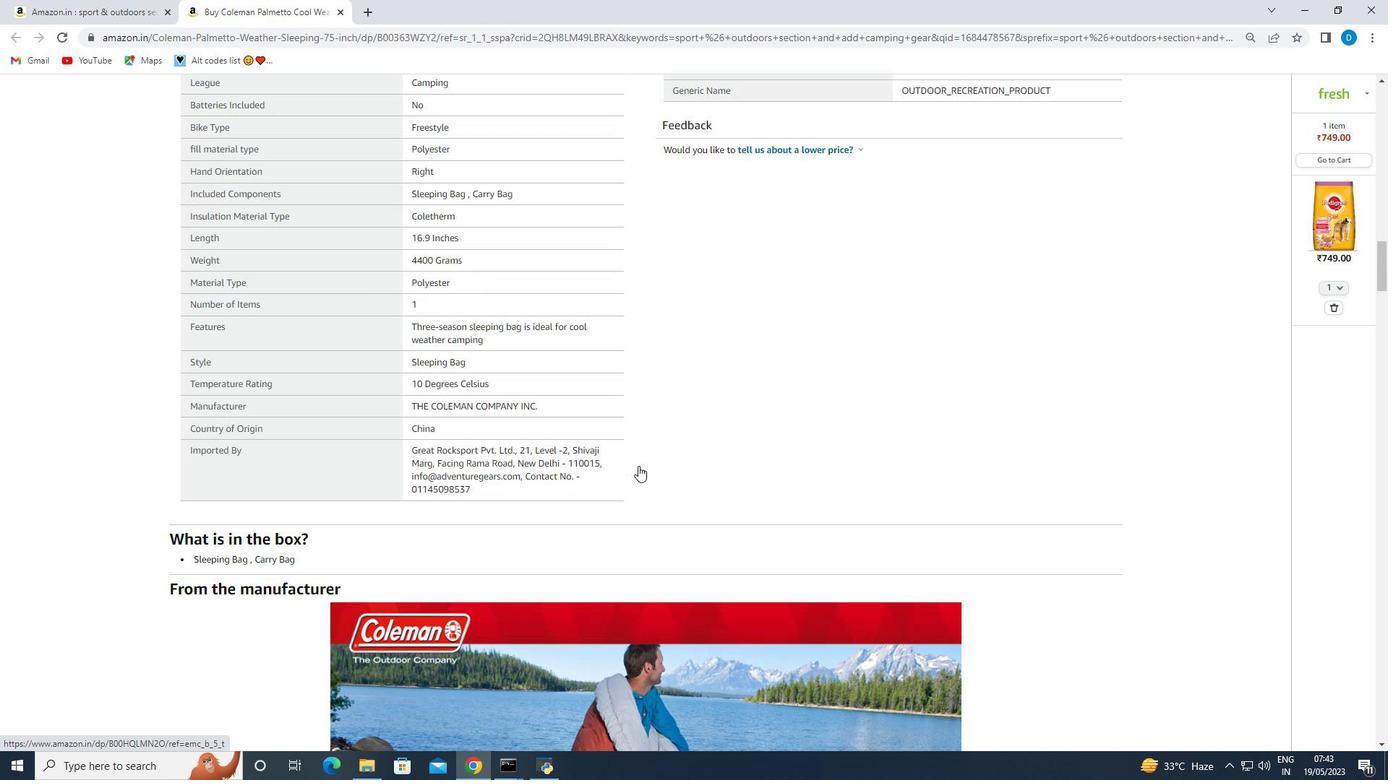
Action: Mouse scrolled (638, 467) with delta (0, 0)
Screenshot: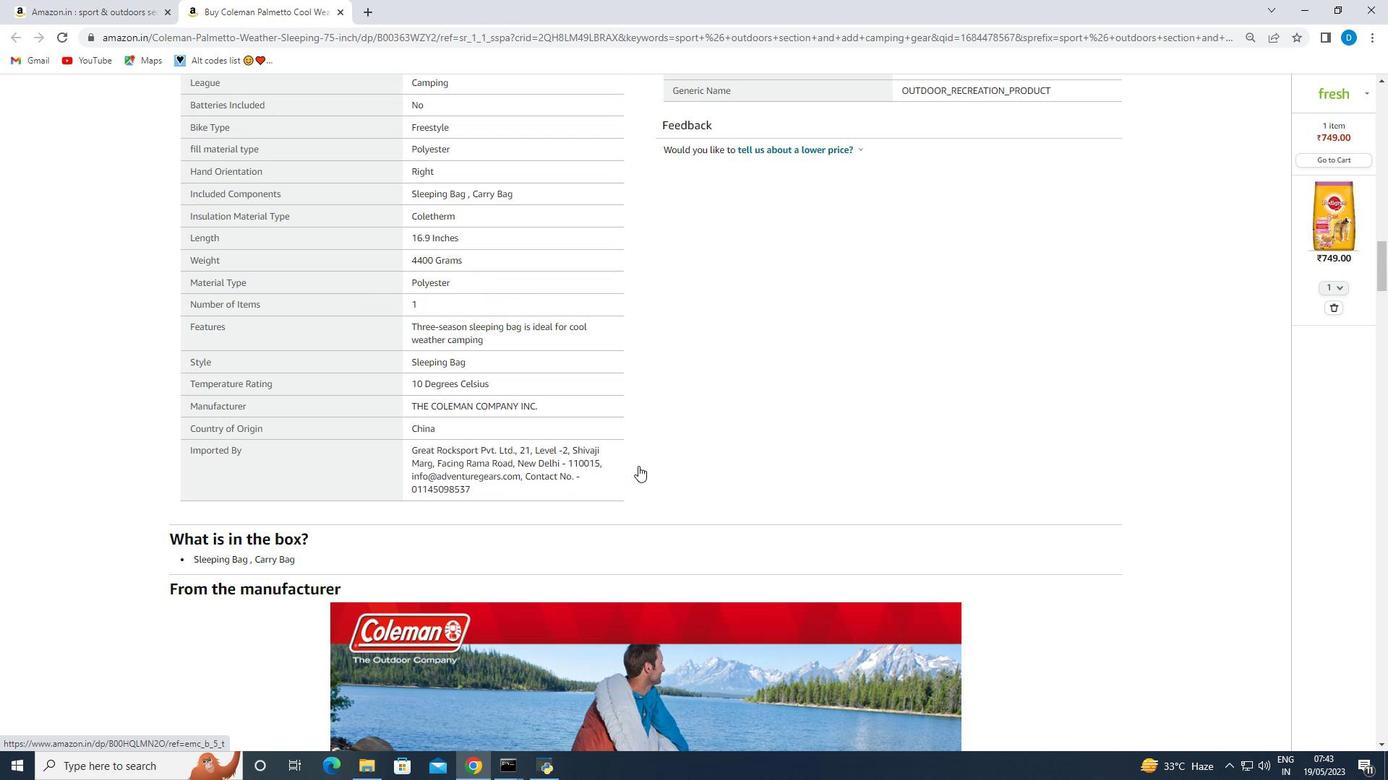 
Action: Mouse scrolled (638, 467) with delta (0, 0)
Screenshot: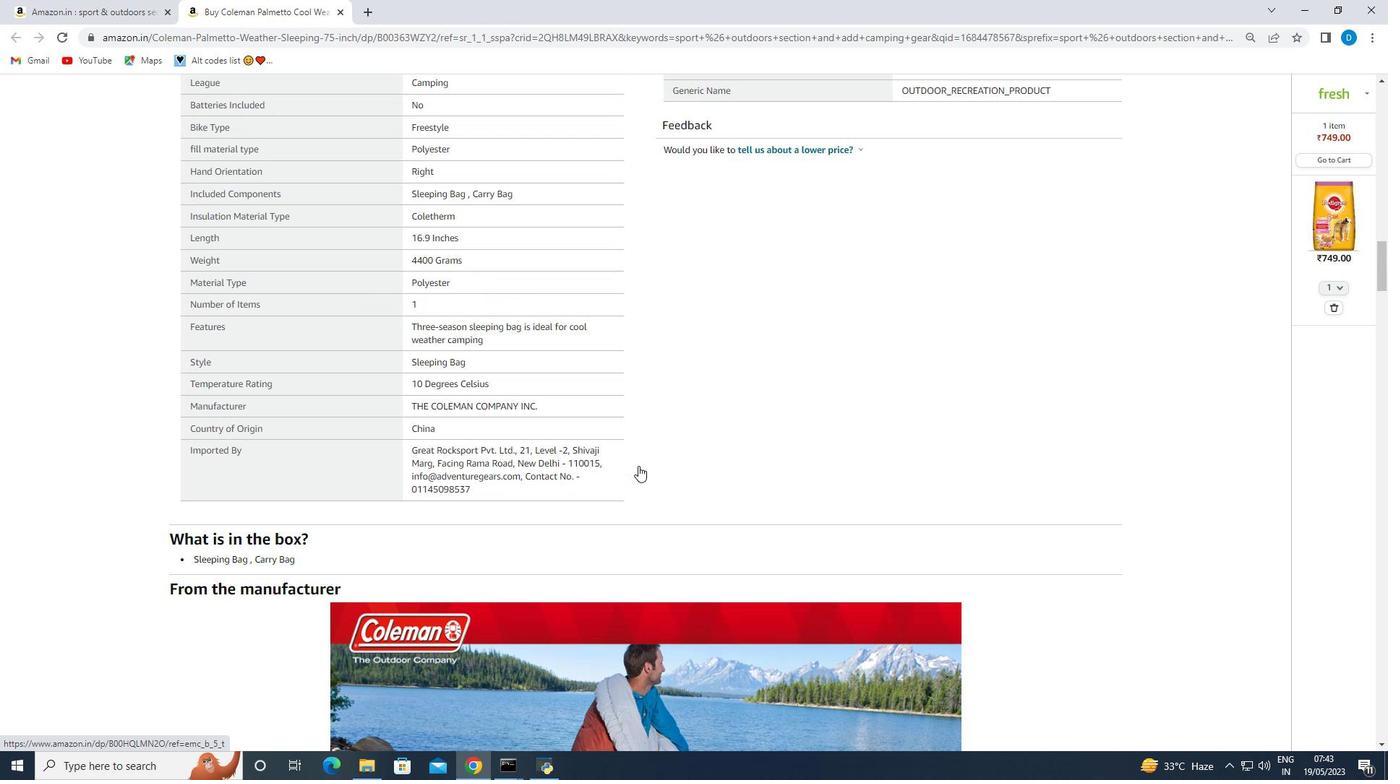 
Action: Mouse scrolled (638, 467) with delta (0, 0)
Screenshot: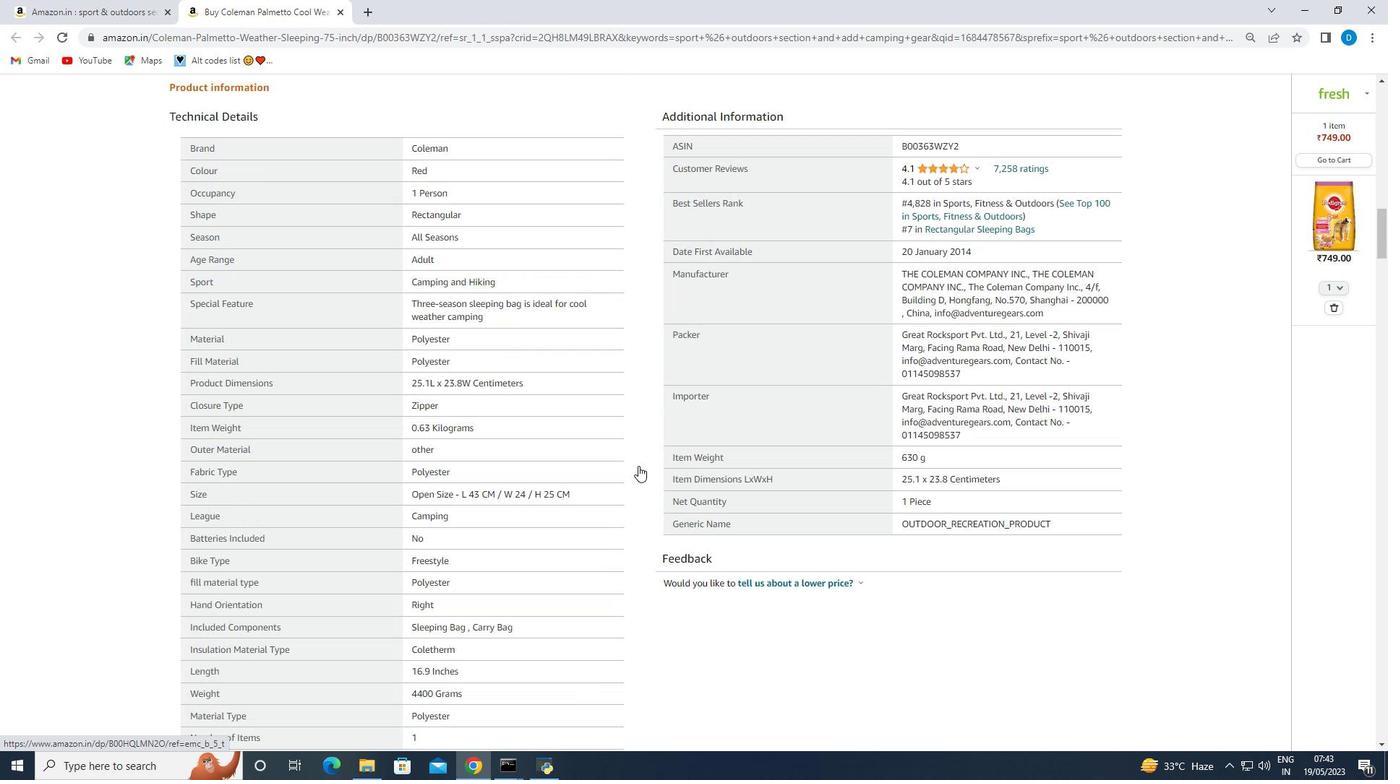 
Action: Mouse scrolled (638, 467) with delta (0, 0)
Screenshot: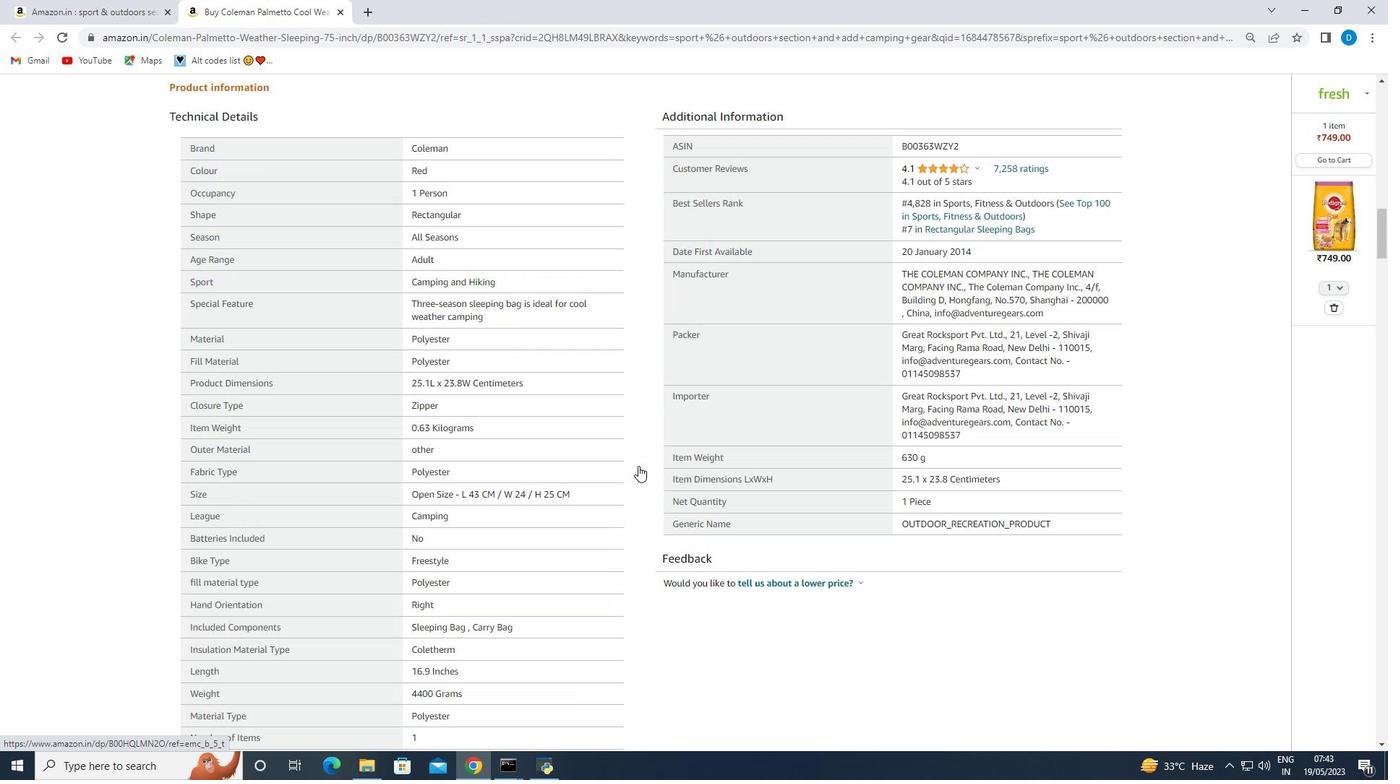 
Action: Mouse scrolled (638, 467) with delta (0, 0)
Screenshot: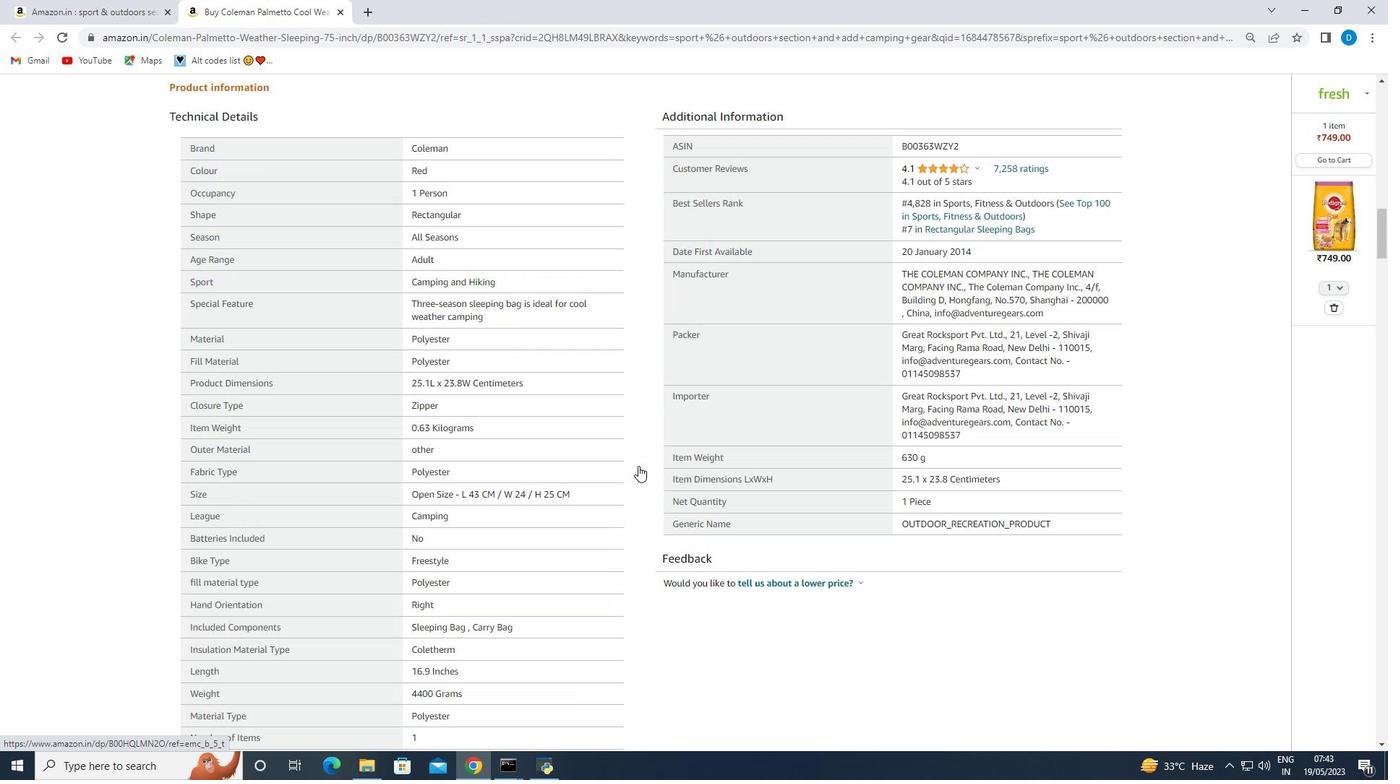 
Action: Mouse scrolled (638, 467) with delta (0, 0)
Screenshot: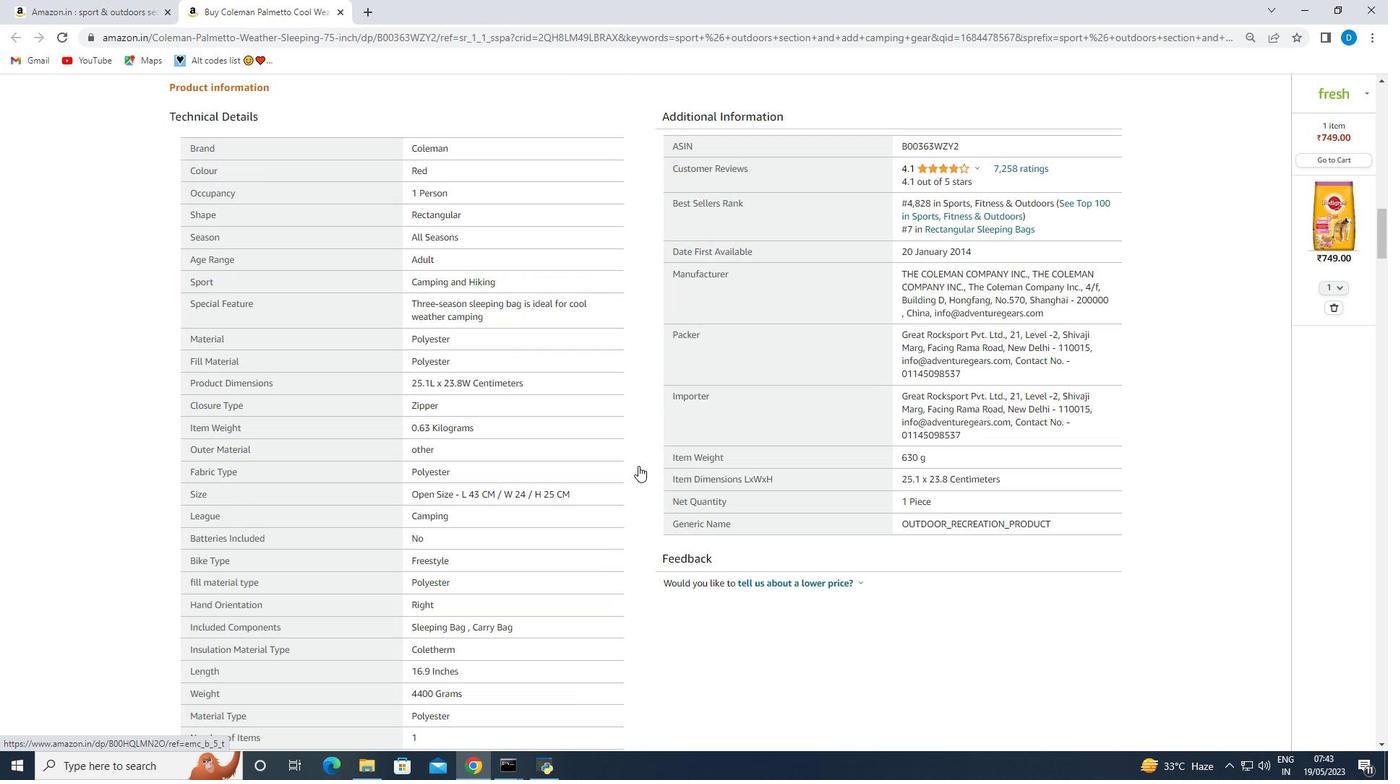 
Action: Mouse scrolled (638, 467) with delta (0, 0)
Screenshot: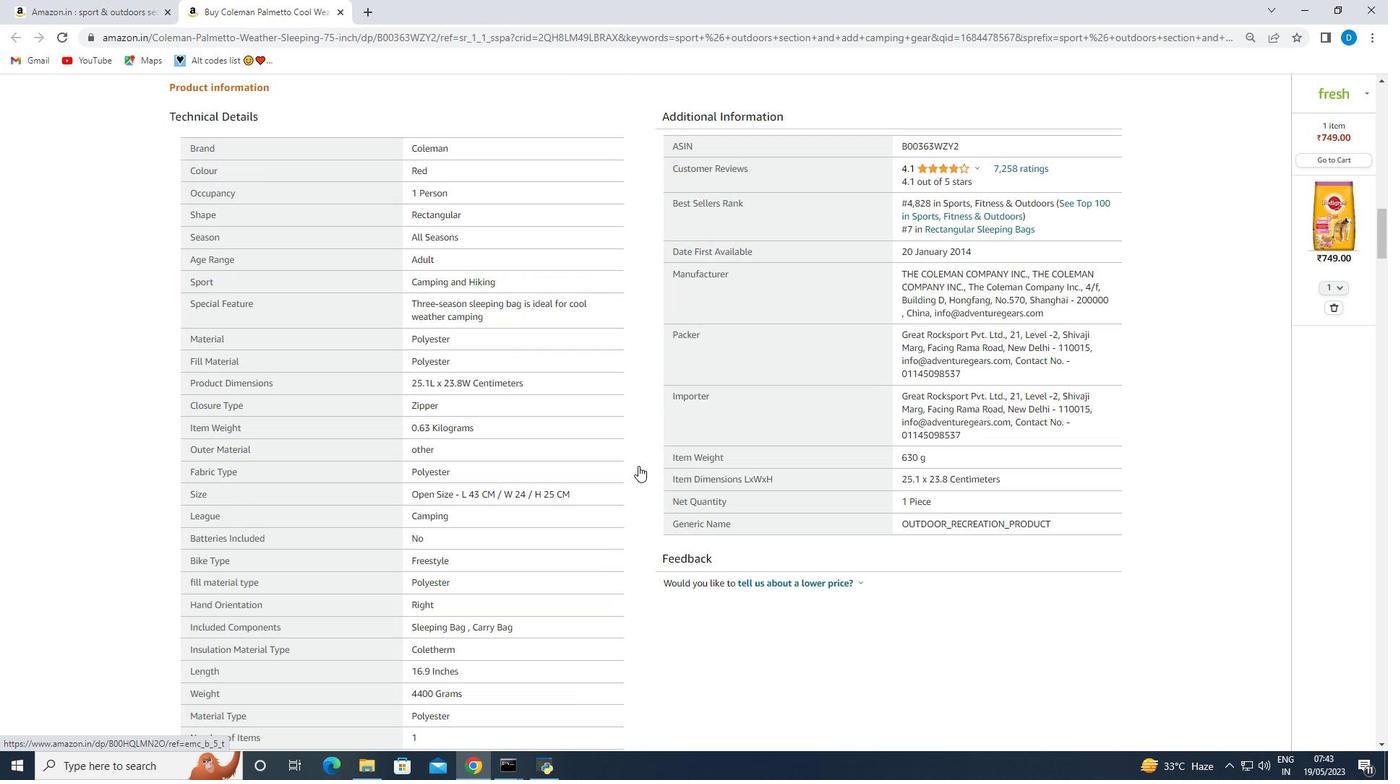 
Action: Mouse scrolled (638, 467) with delta (0, 0)
Screenshot: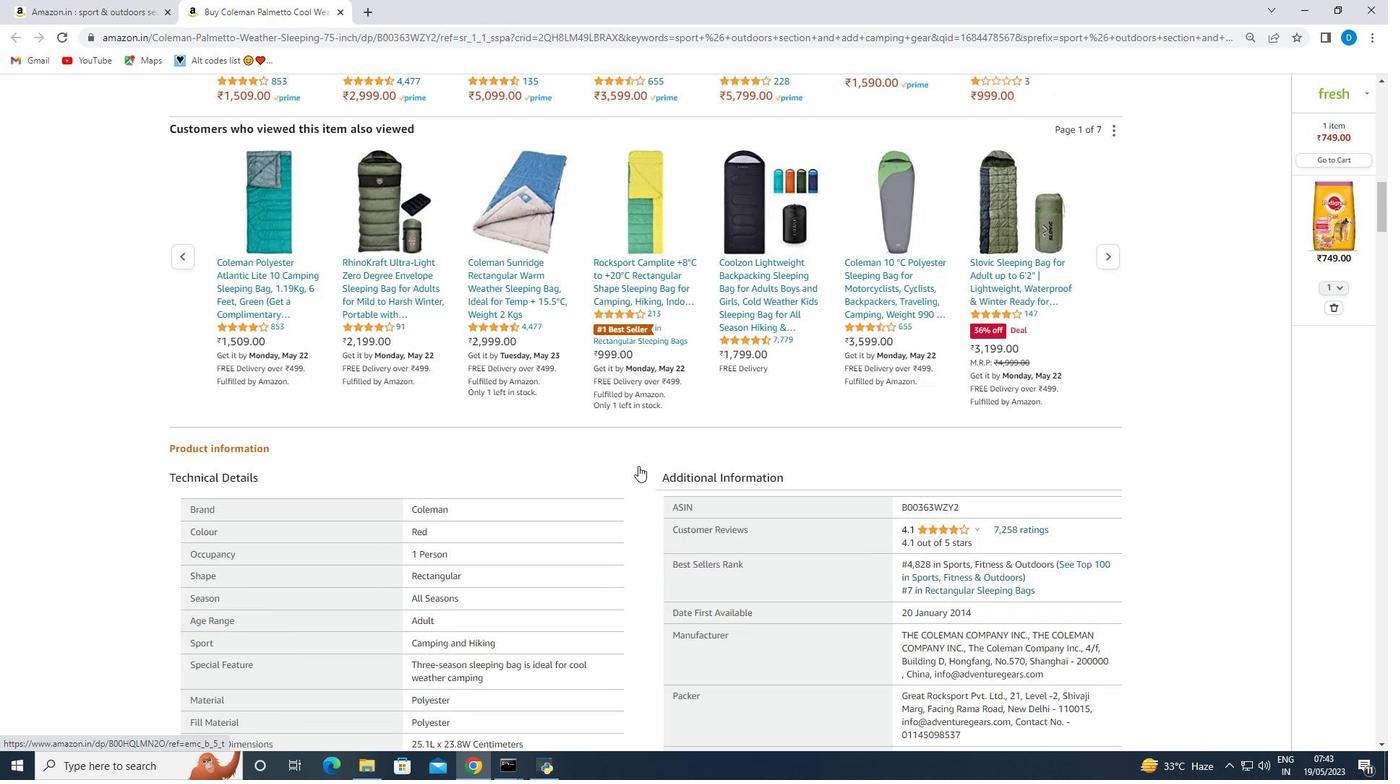 
Action: Mouse scrolled (638, 467) with delta (0, 0)
Screenshot: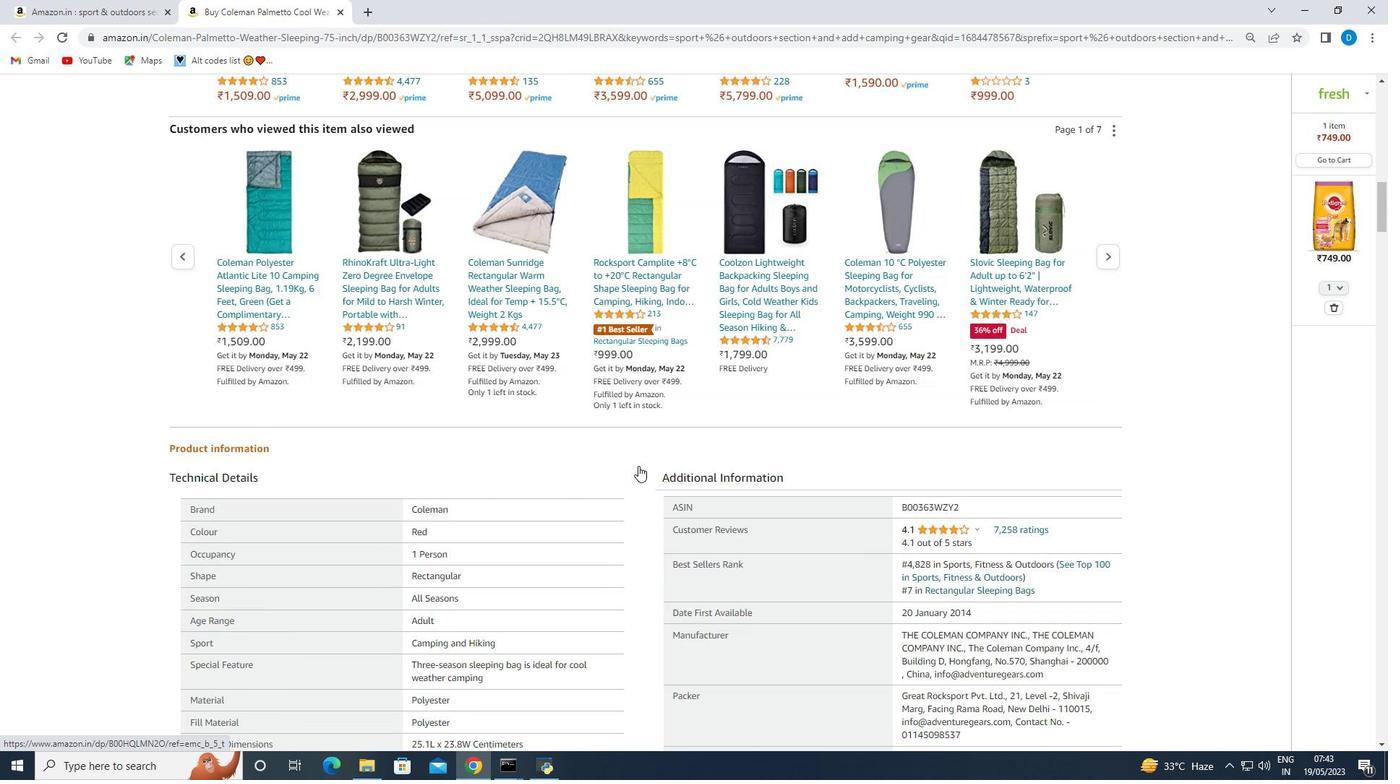 
Action: Mouse scrolled (638, 467) with delta (0, 0)
Screenshot: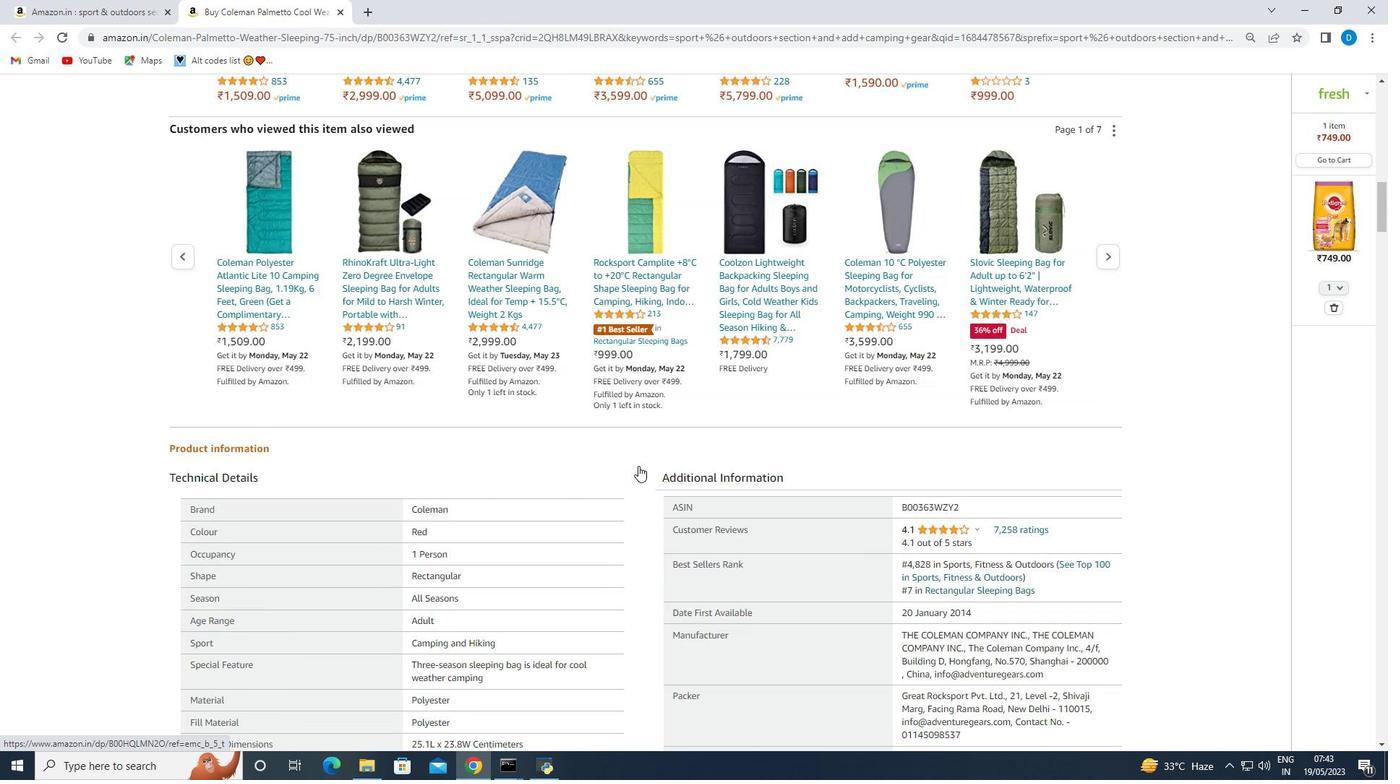 
Action: Mouse scrolled (638, 467) with delta (0, 0)
Screenshot: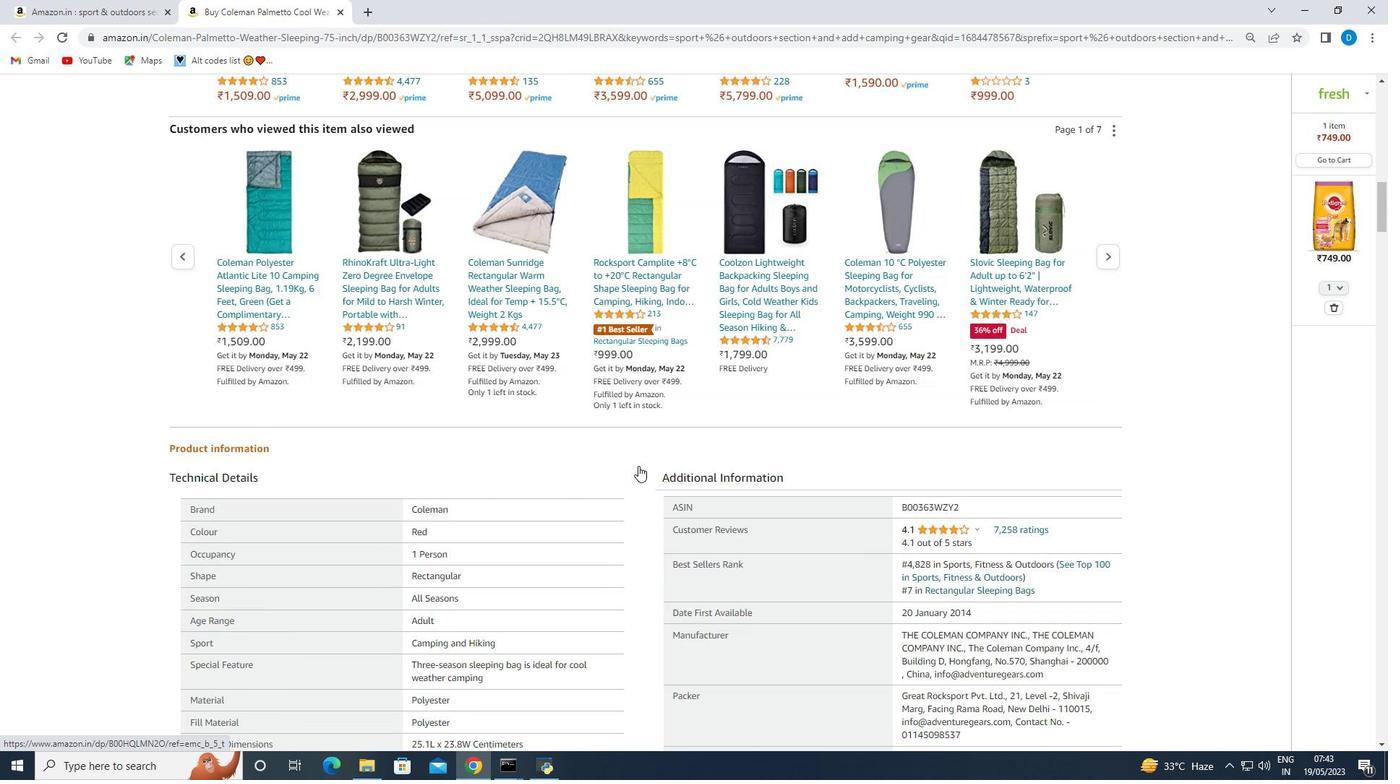 
Action: Mouse scrolled (638, 467) with delta (0, 0)
Screenshot: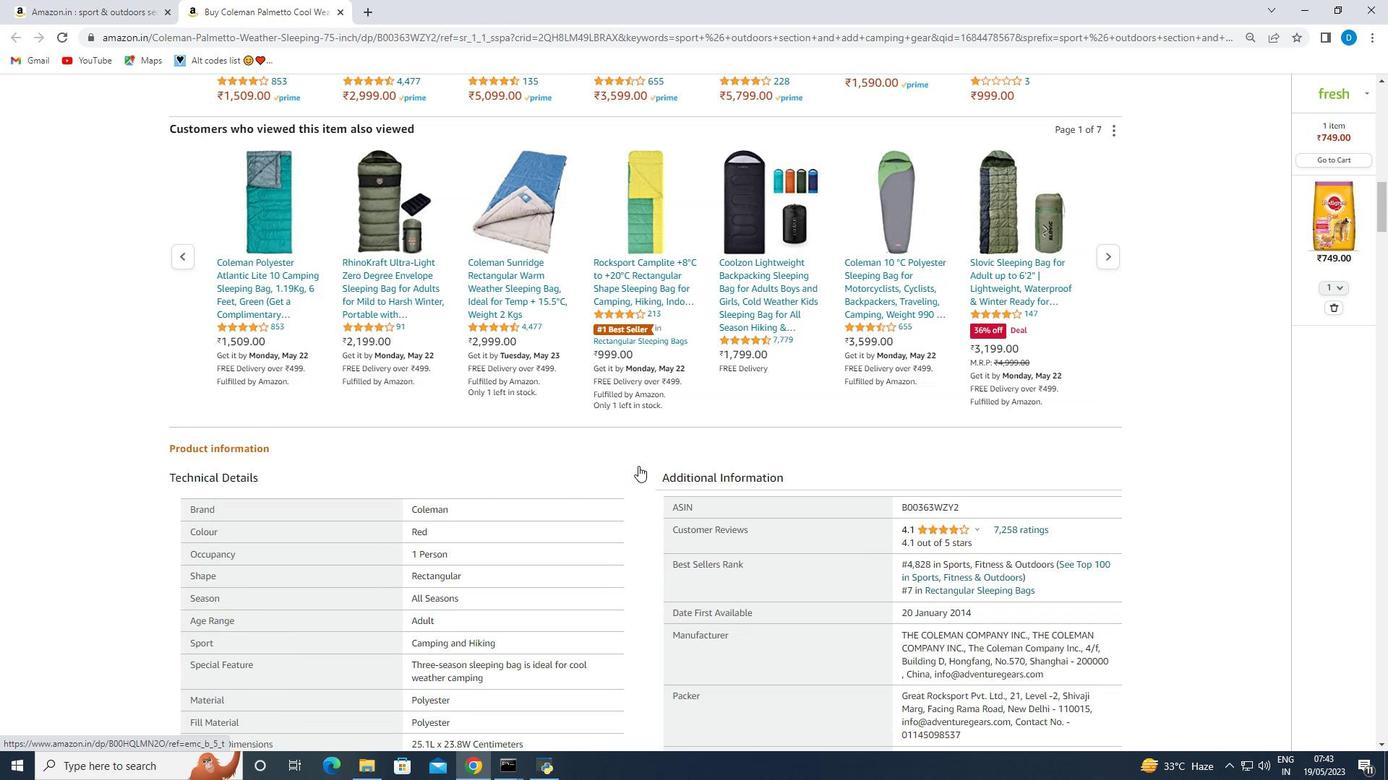 
Action: Mouse scrolled (638, 467) with delta (0, 0)
Screenshot: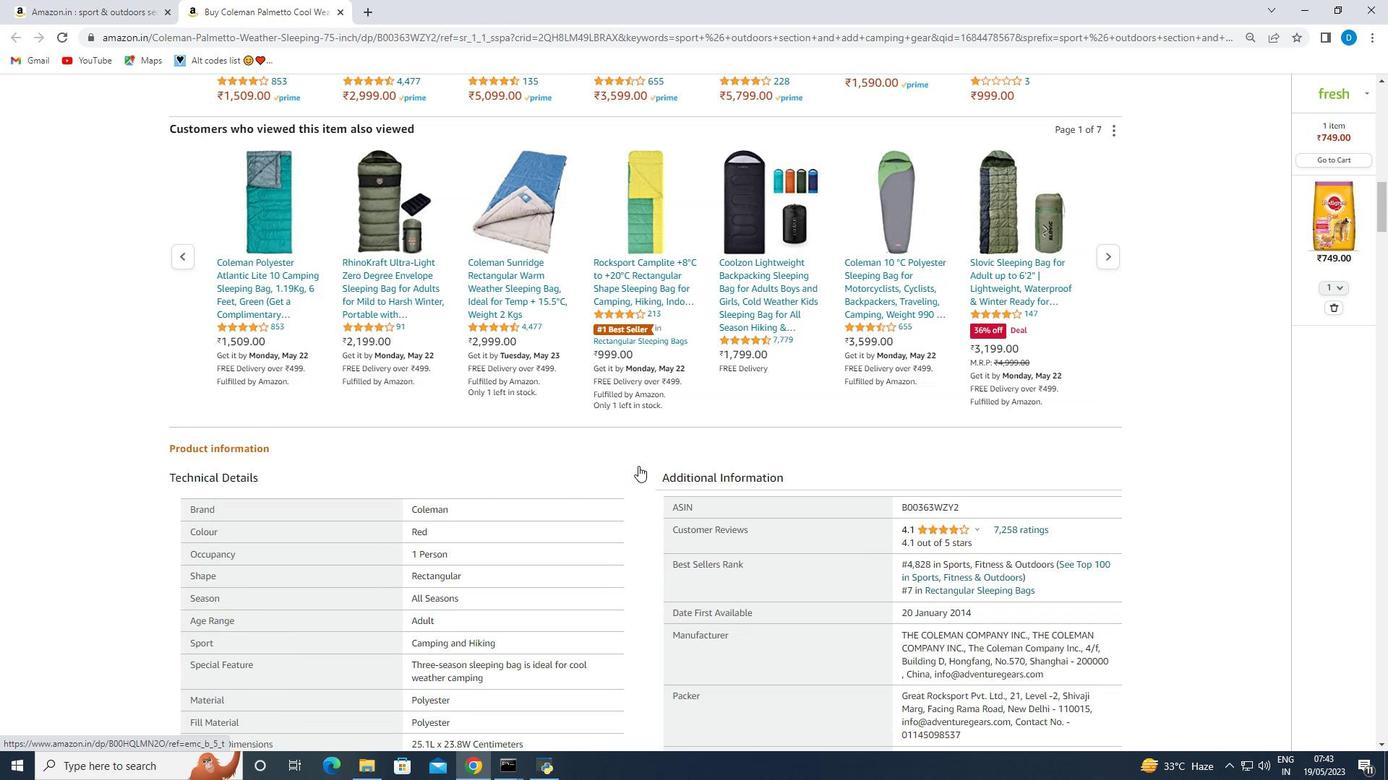 
Action: Mouse scrolled (638, 467) with delta (0, 0)
Screenshot: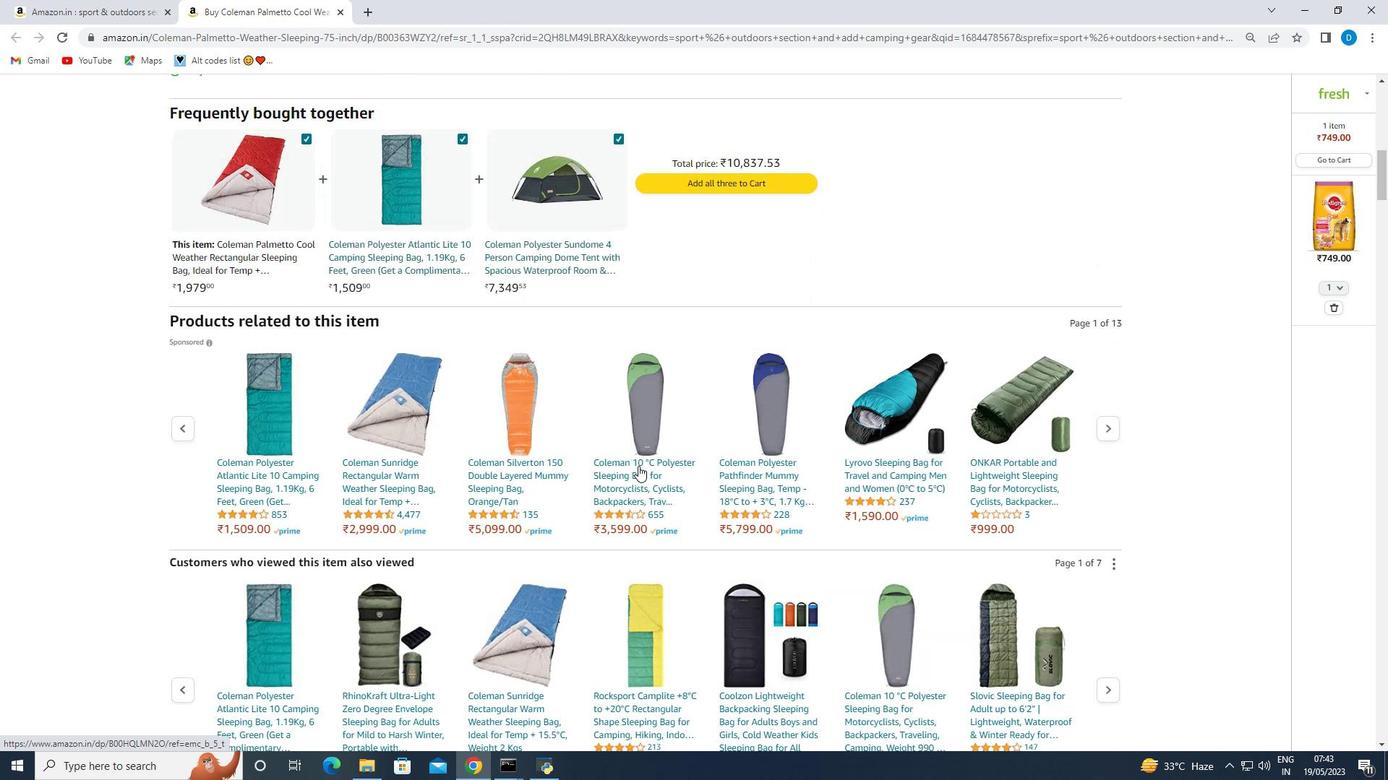 
Action: Mouse scrolled (638, 467) with delta (0, 0)
Screenshot: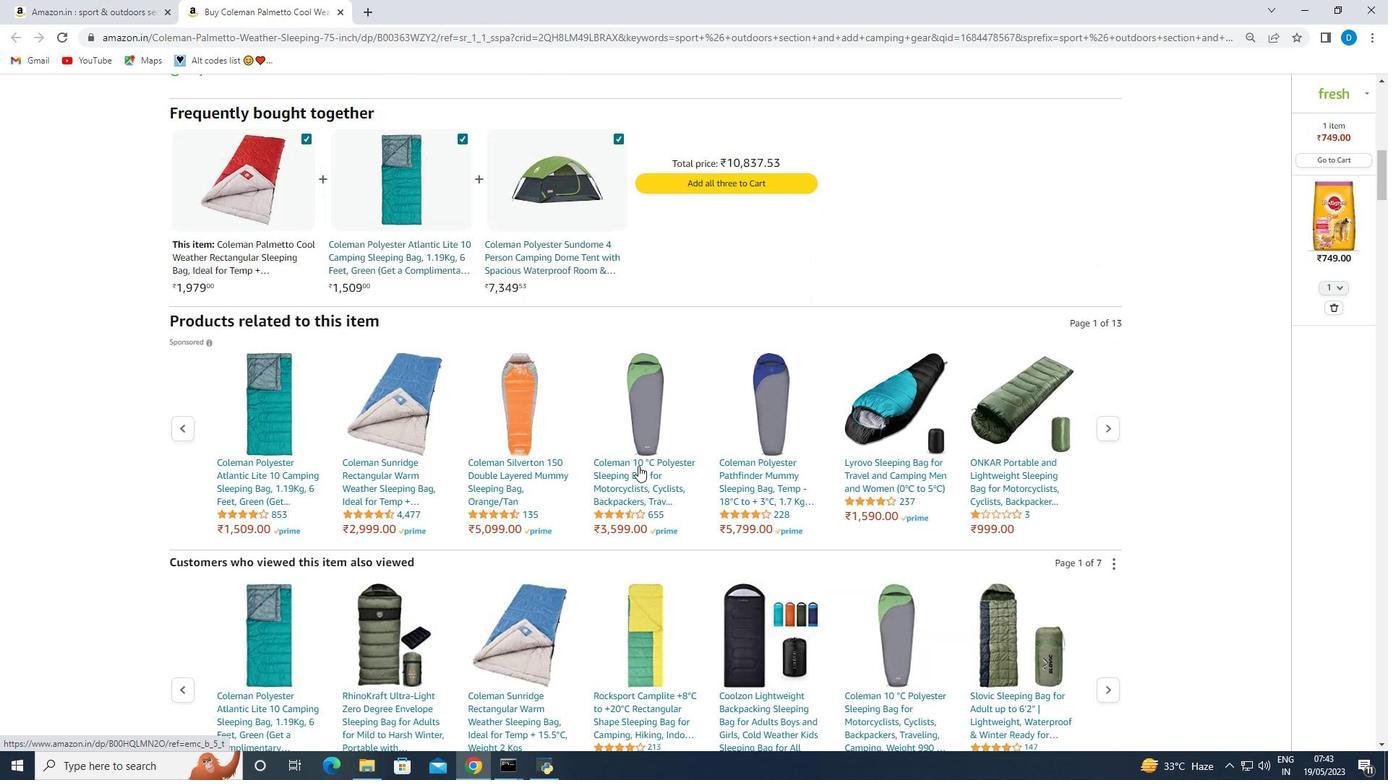 
Action: Mouse scrolled (638, 467) with delta (0, 0)
Screenshot: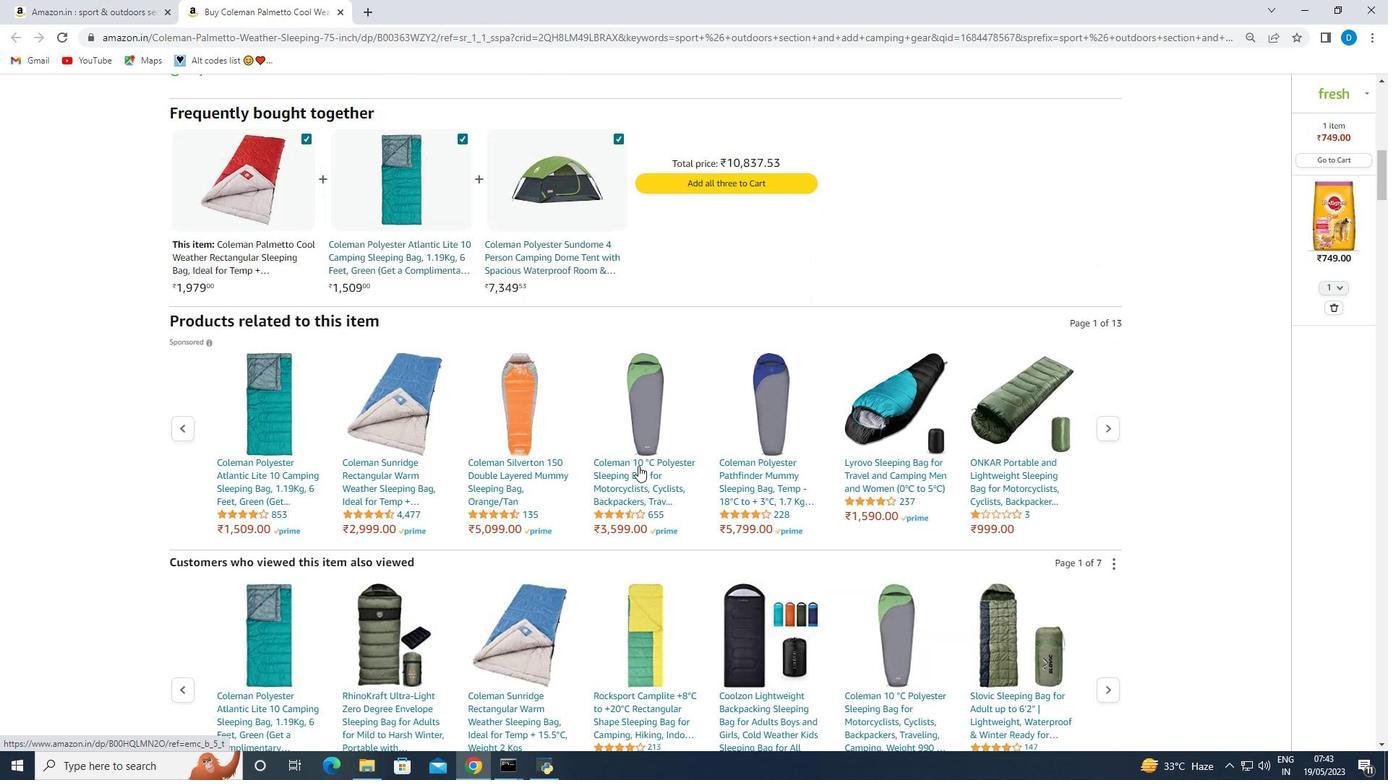 
Action: Mouse scrolled (638, 467) with delta (0, 0)
Screenshot: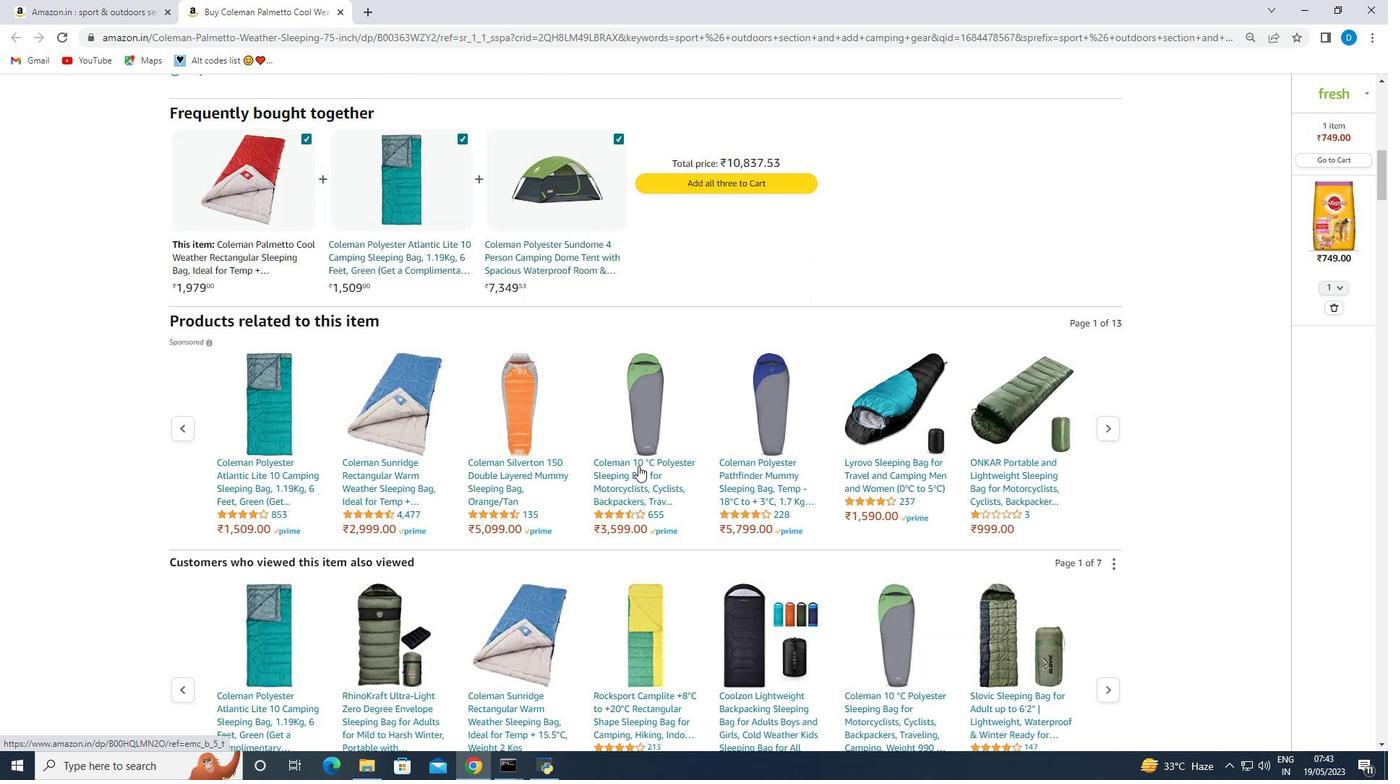 
Action: Mouse scrolled (638, 467) with delta (0, 0)
Screenshot: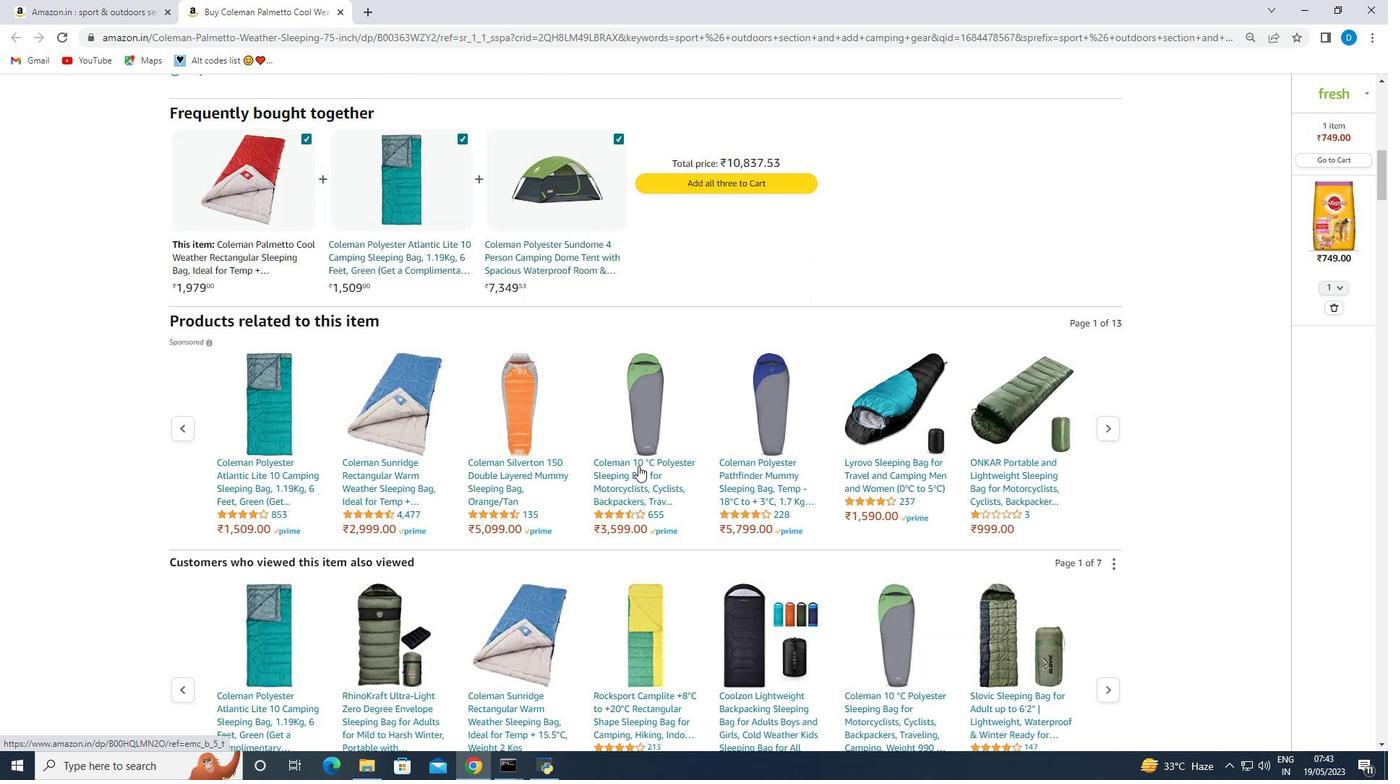 
Action: Mouse scrolled (638, 467) with delta (0, 0)
Screenshot: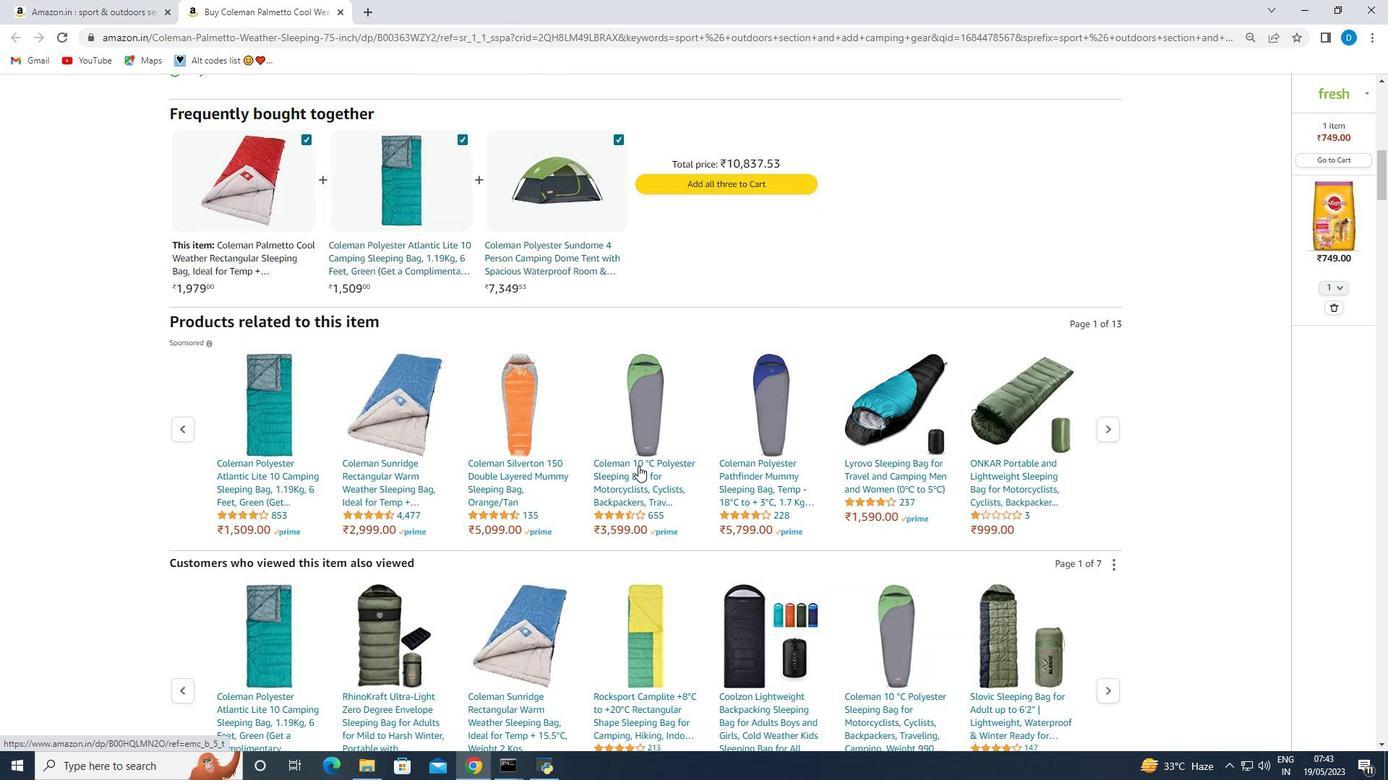 
Action: Mouse scrolled (638, 467) with delta (0, 0)
Screenshot: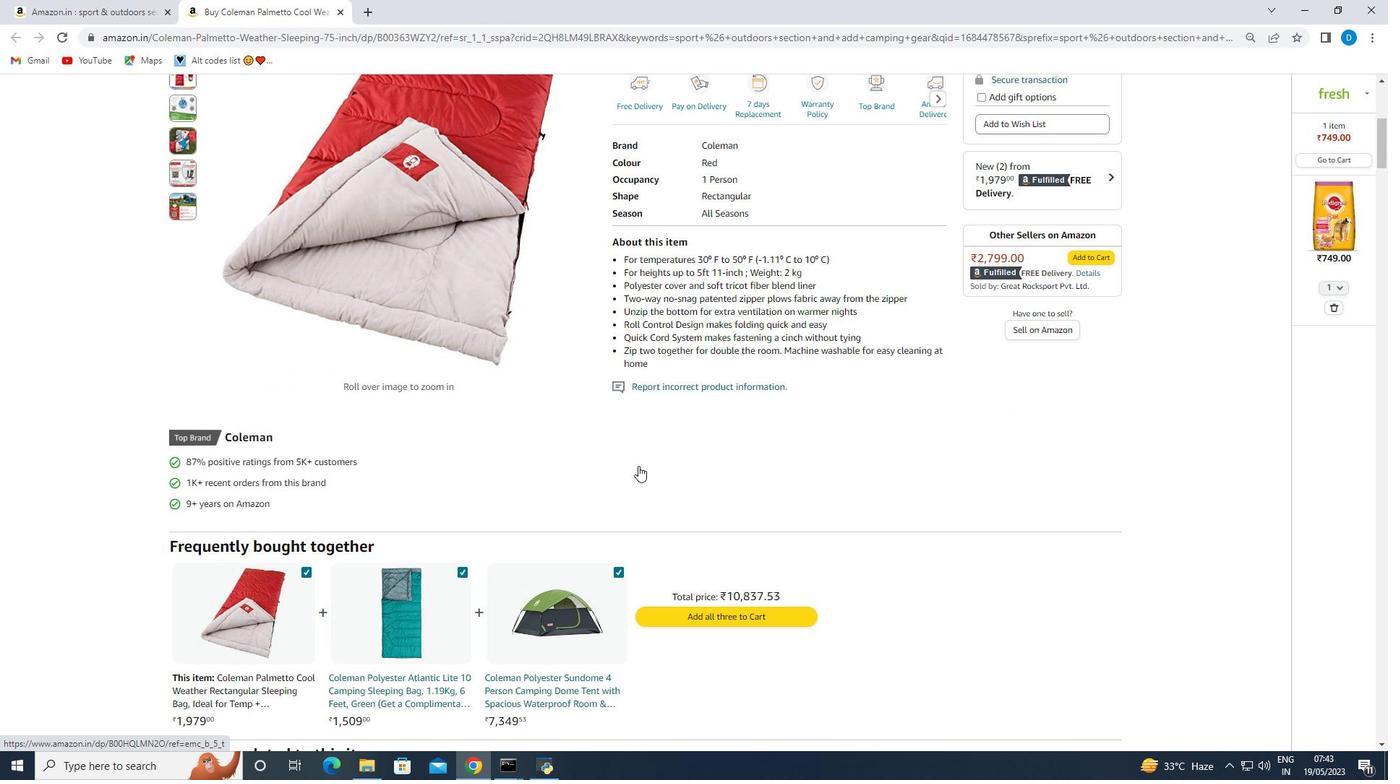 
Action: Mouse scrolled (638, 467) with delta (0, 0)
Screenshot: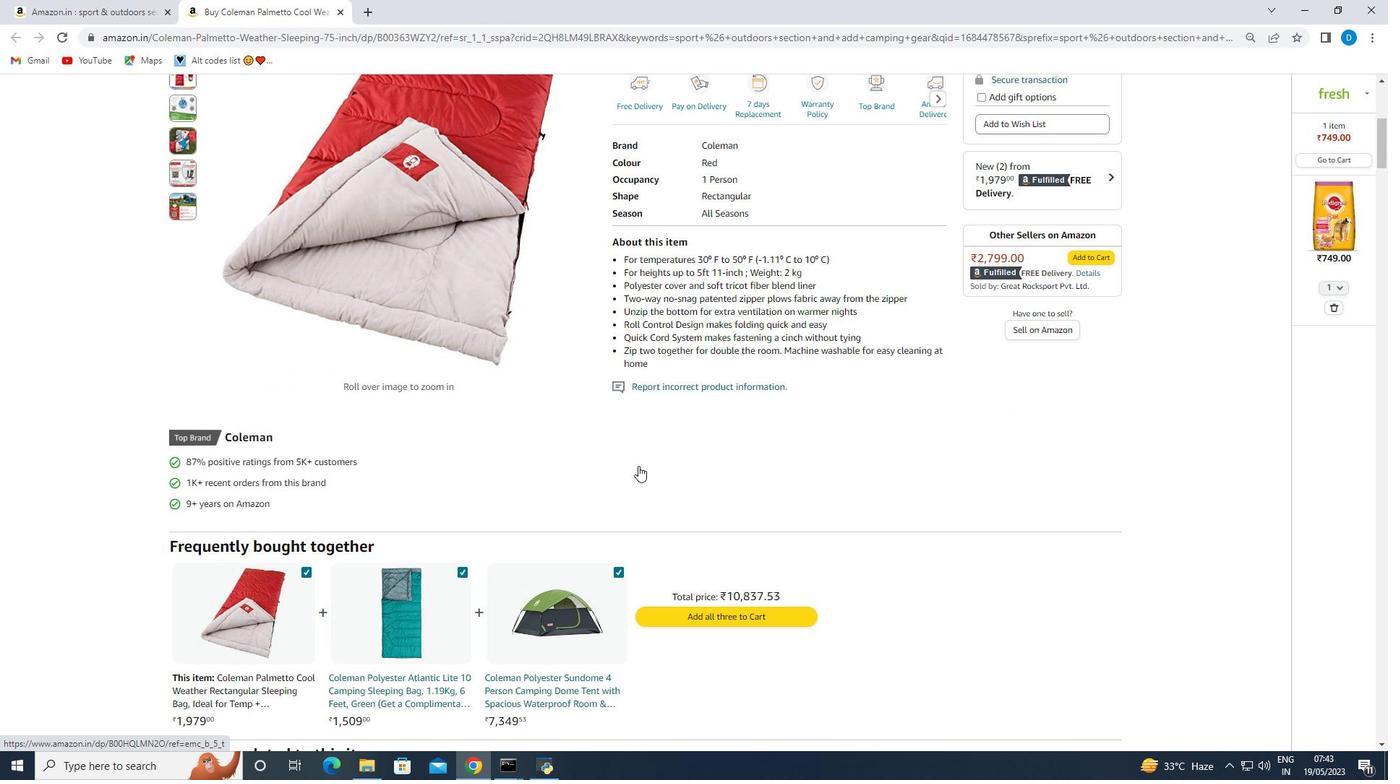 
Action: Mouse scrolled (638, 467) with delta (0, 0)
Screenshot: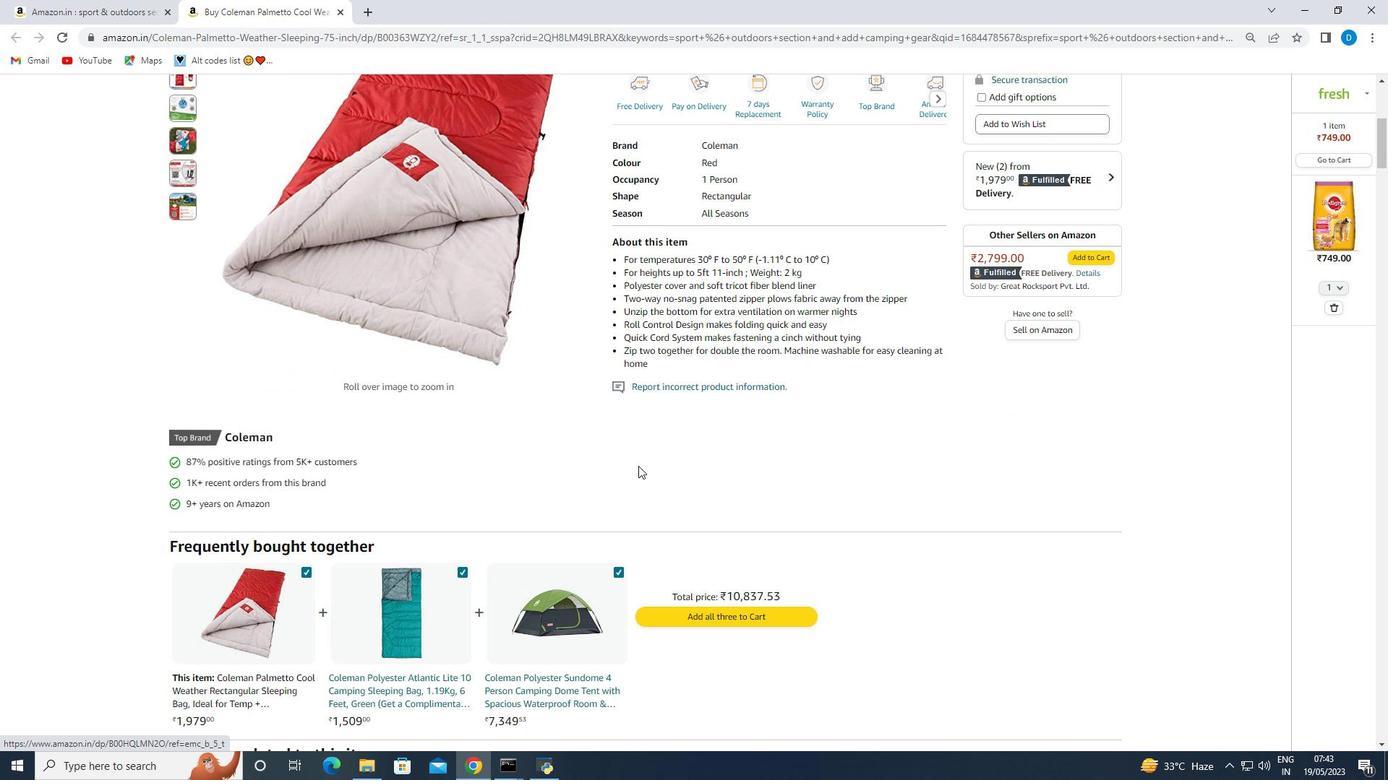 
Action: Mouse scrolled (638, 467) with delta (0, 0)
Screenshot: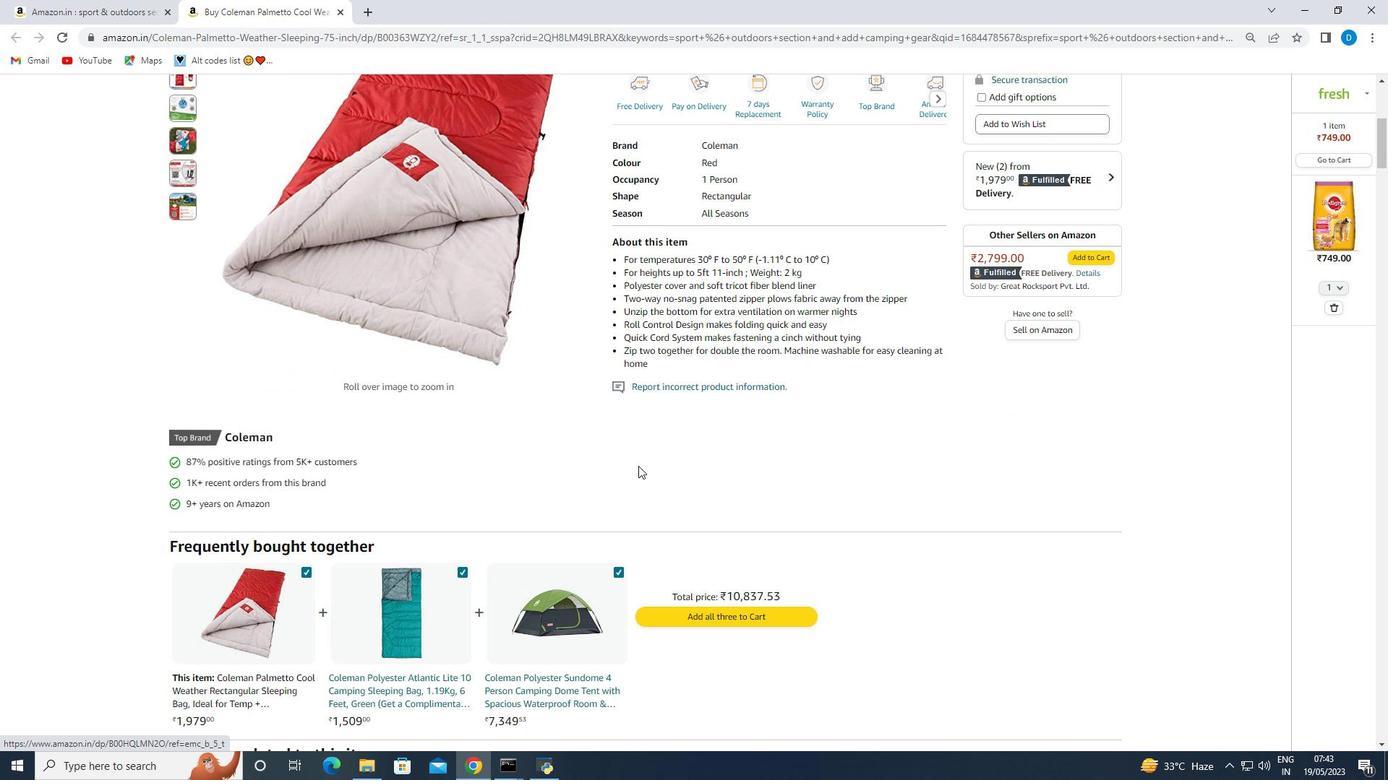 
Action: Mouse scrolled (638, 467) with delta (0, 0)
Screenshot: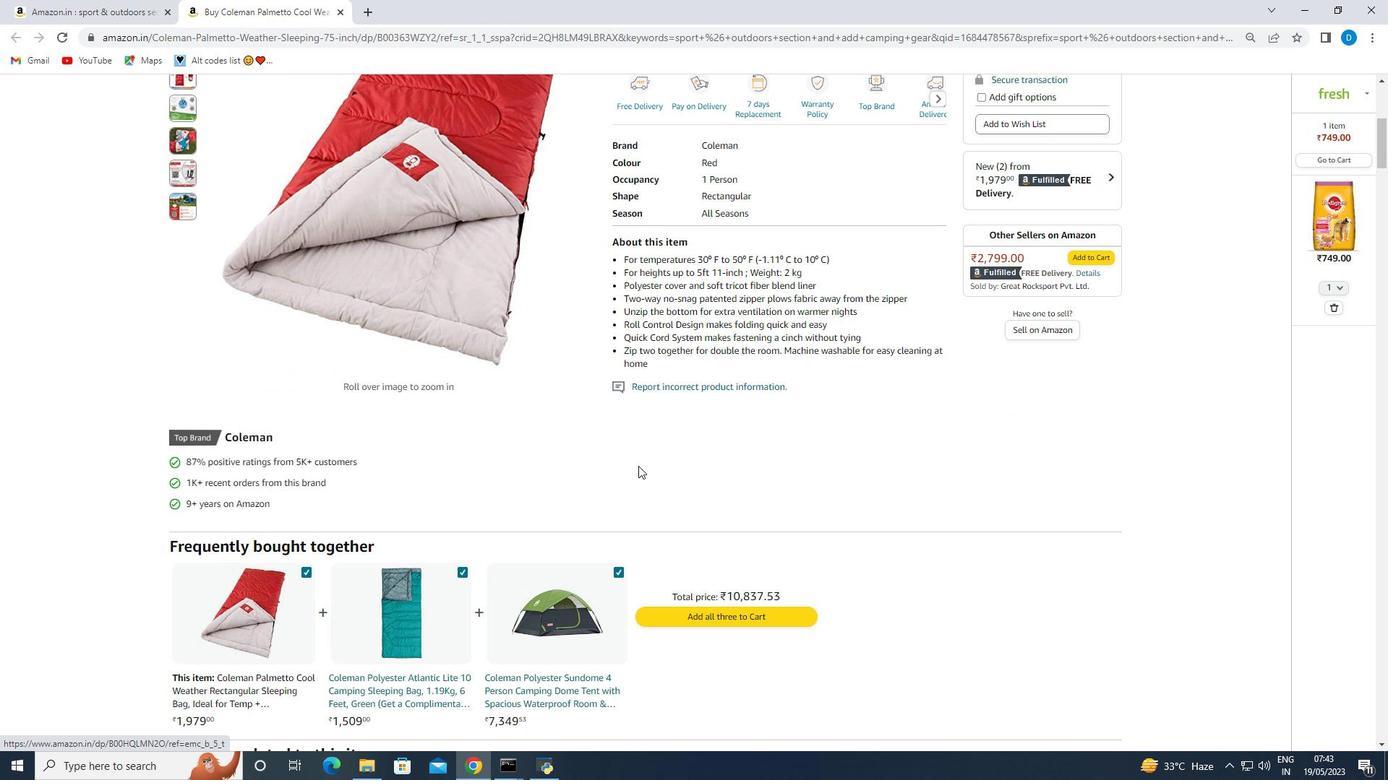 
Action: Mouse scrolled (638, 467) with delta (0, 0)
Screenshot: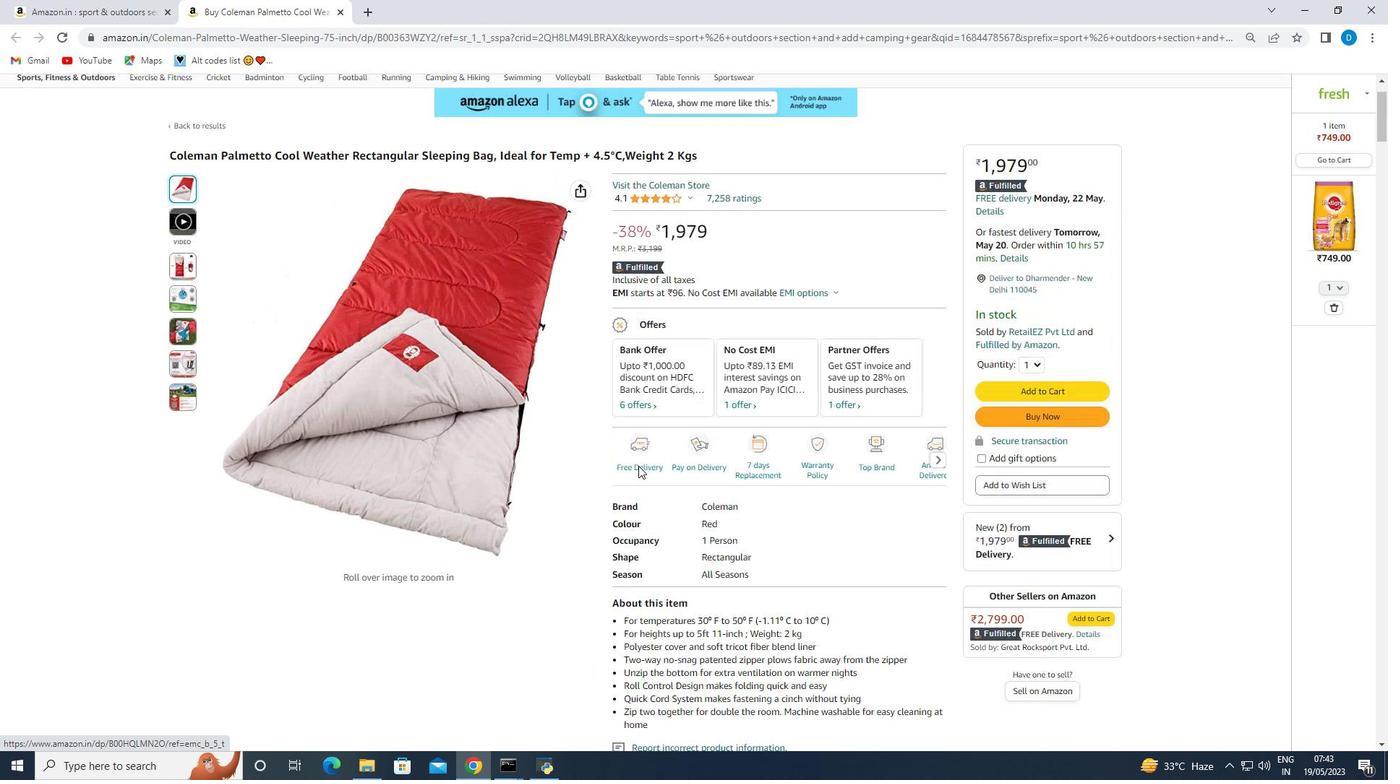 
Action: Mouse scrolled (638, 467) with delta (0, 0)
Screenshot: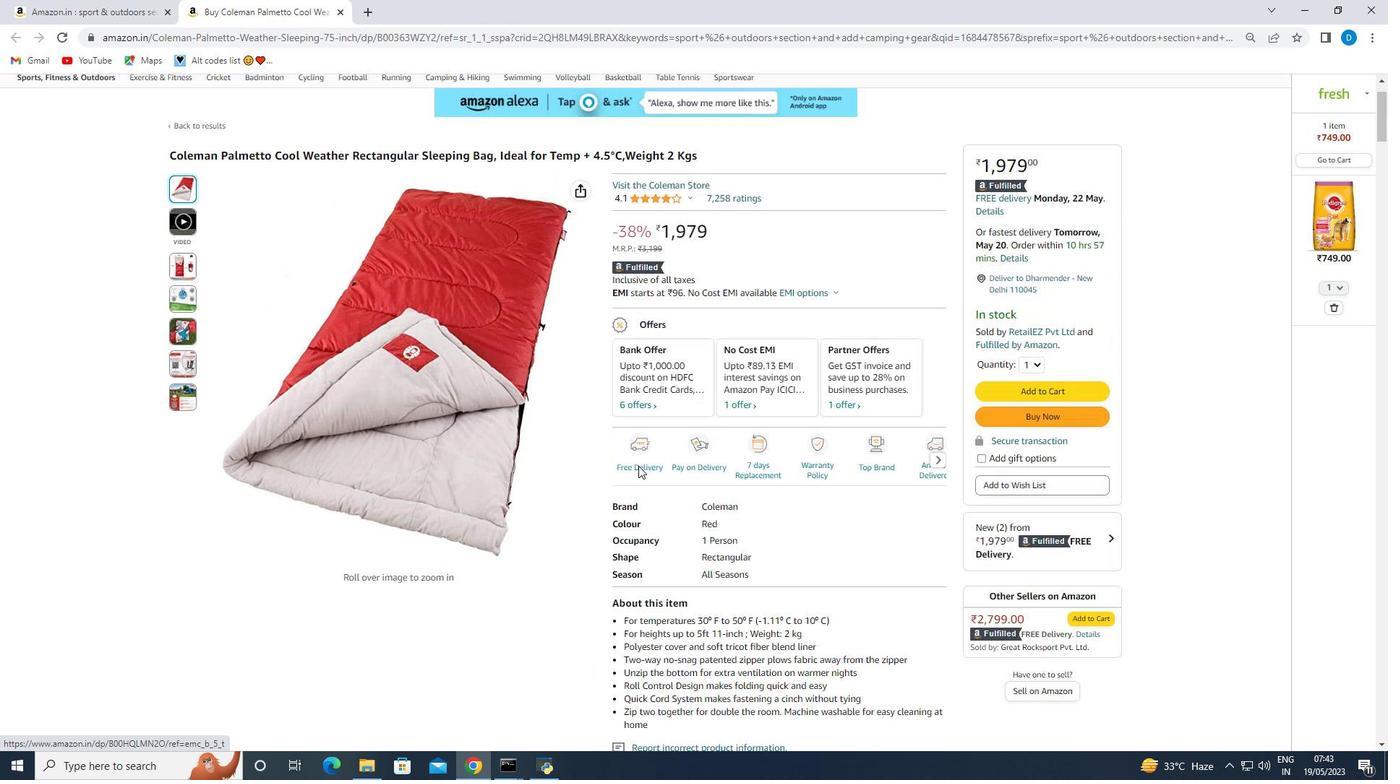 
Action: Mouse scrolled (638, 467) with delta (0, 0)
Screenshot: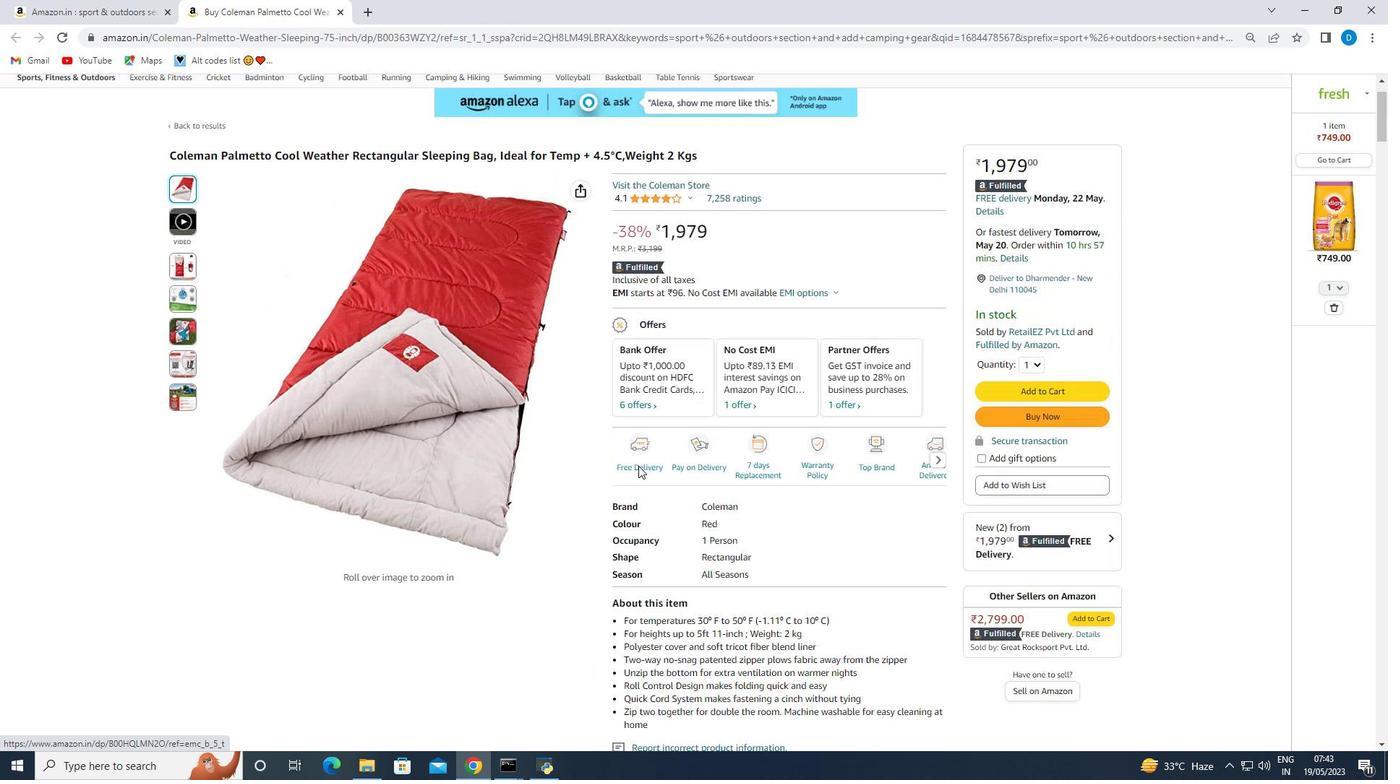 
Action: Mouse scrolled (638, 467) with delta (0, 0)
Screenshot: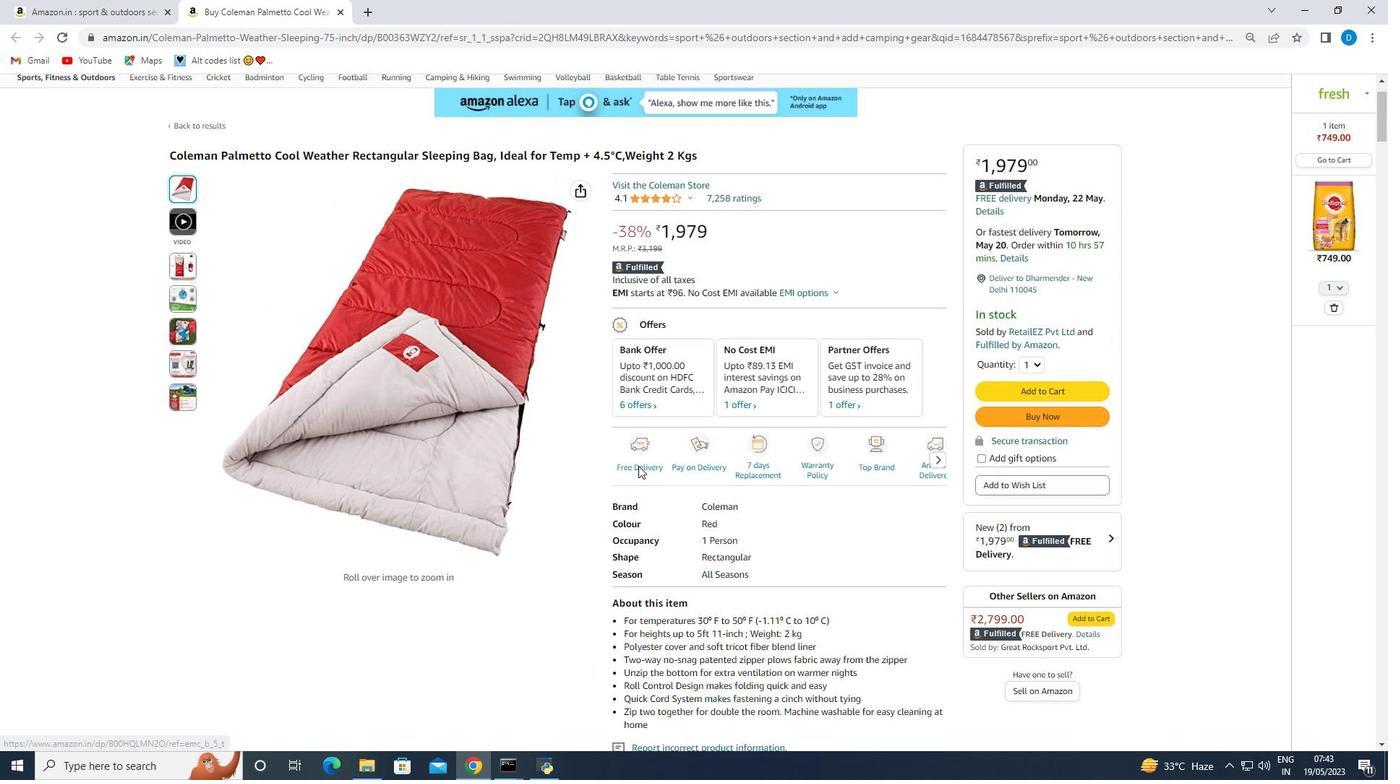 
Action: Mouse scrolled (638, 467) with delta (0, 0)
Screenshot: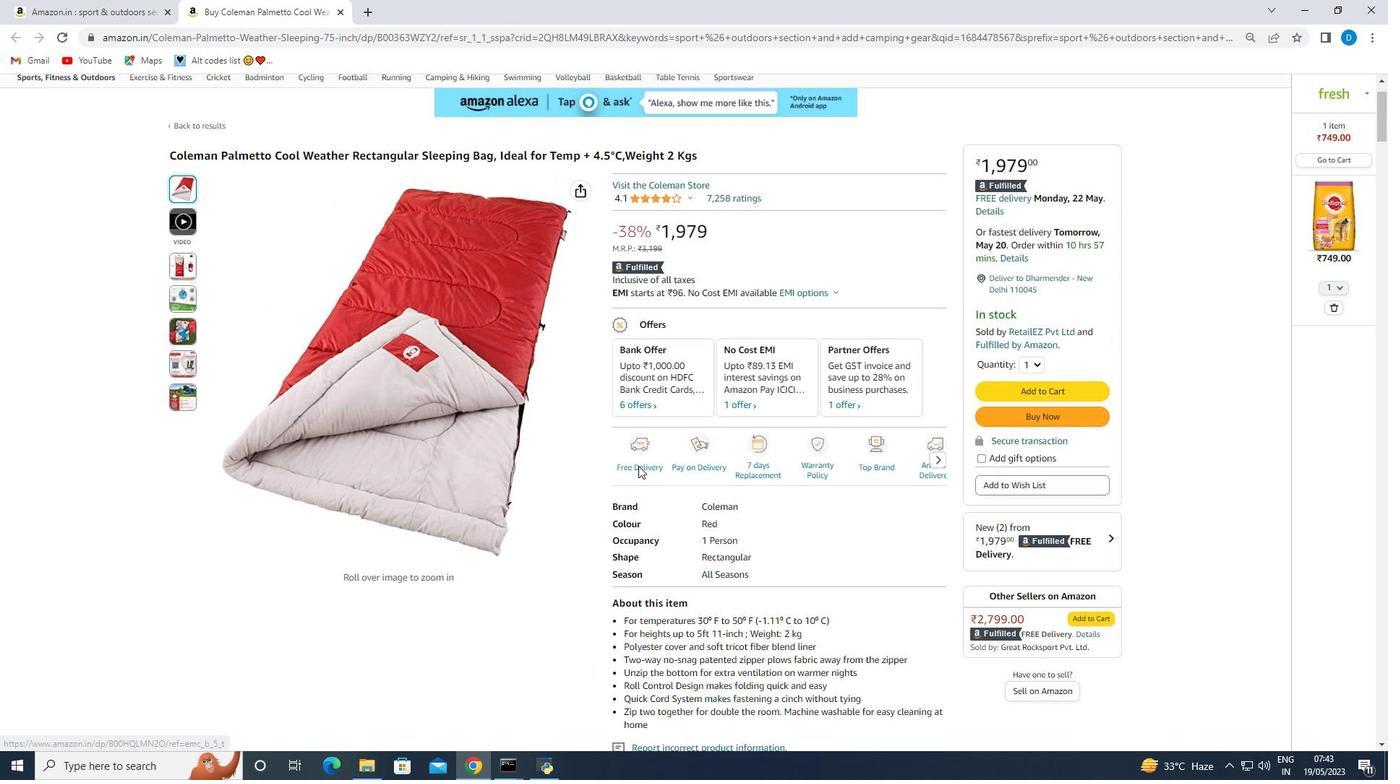 
Action: Mouse scrolled (638, 467) with delta (0, 0)
Screenshot: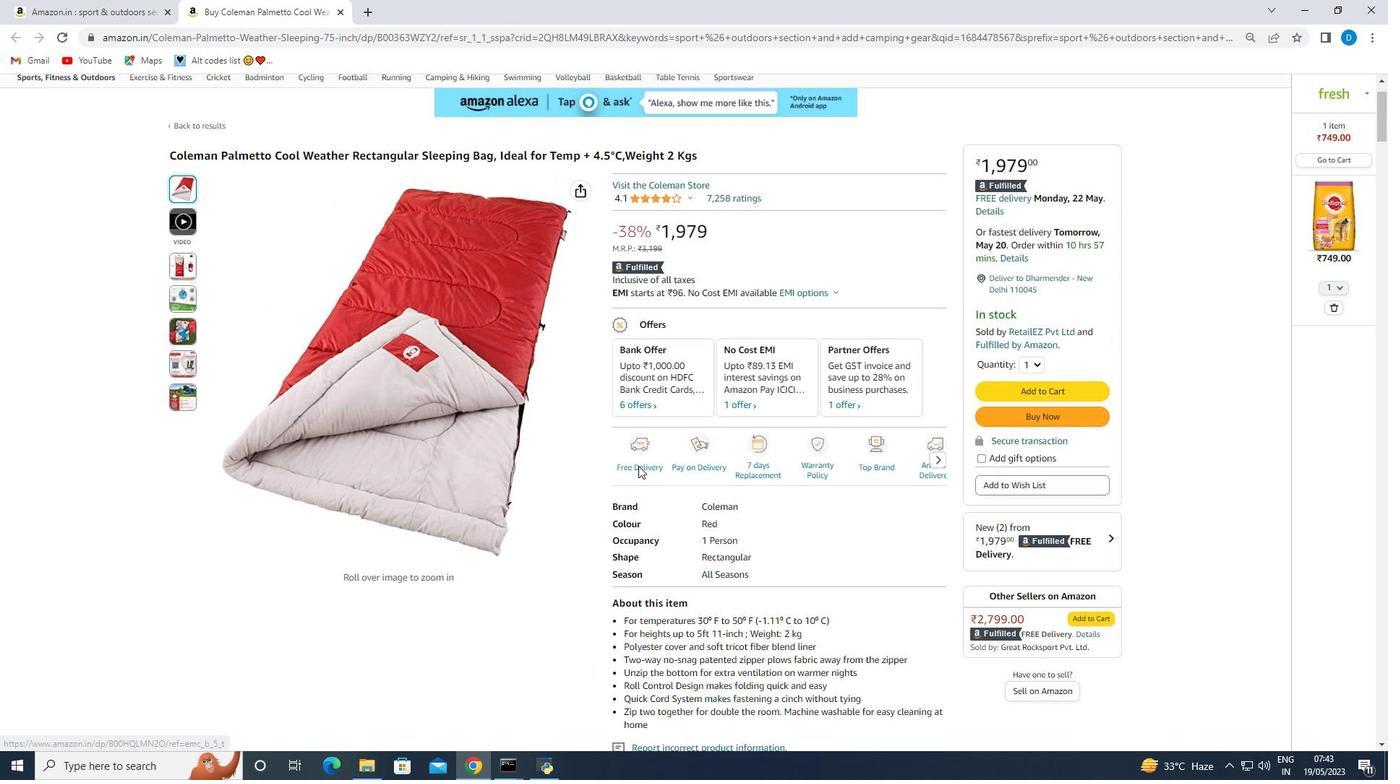 
Action: Mouse scrolled (638, 467) with delta (0, 0)
Screenshot: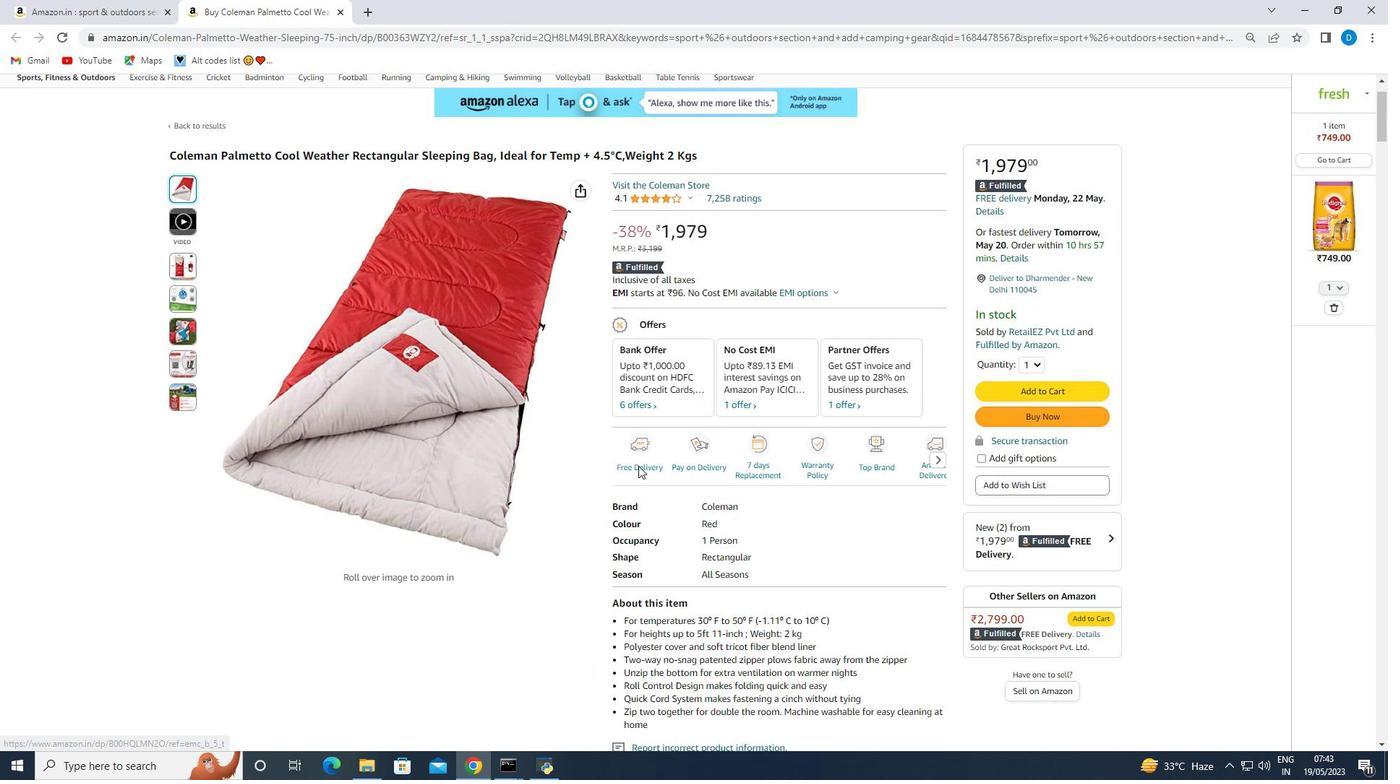 
Action: Mouse moved to (344, 14)
Screenshot: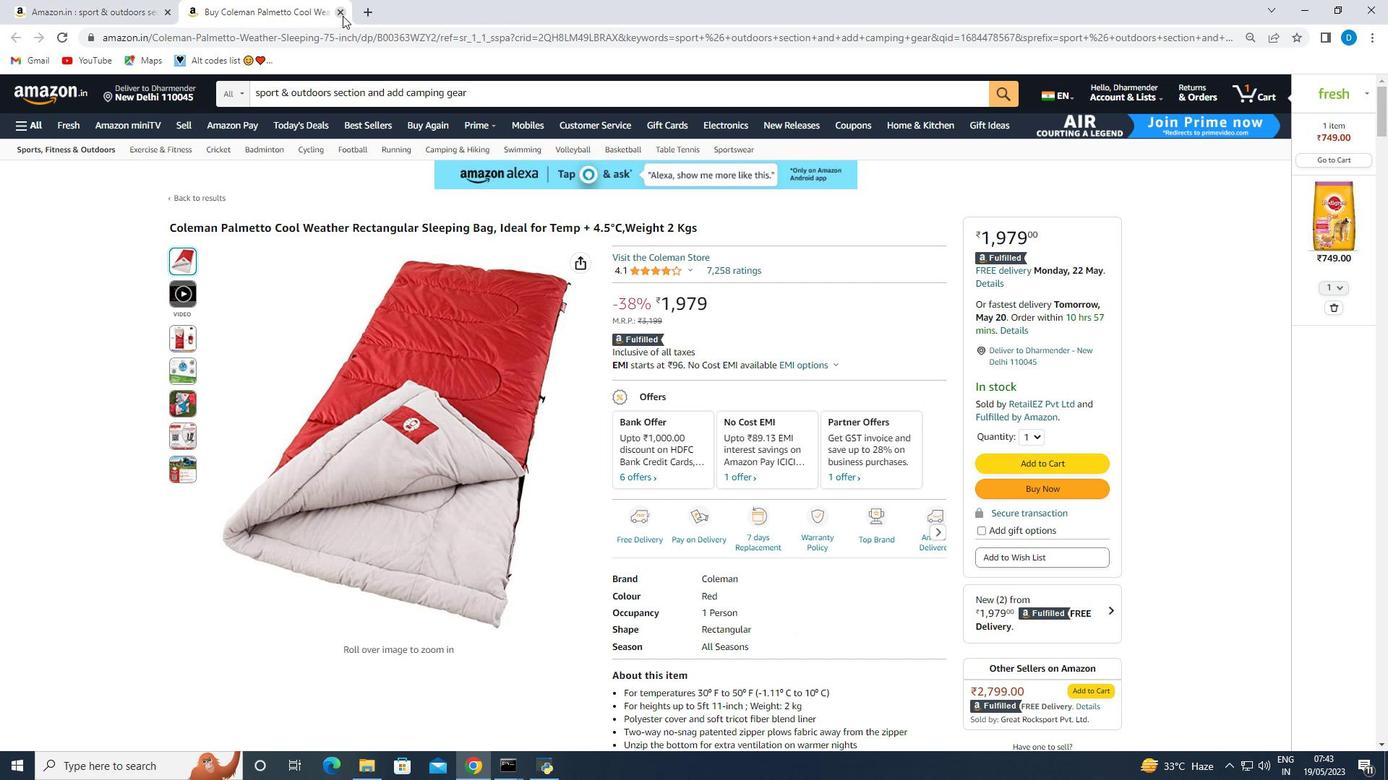 
Action: Mouse pressed left at (344, 14)
Screenshot: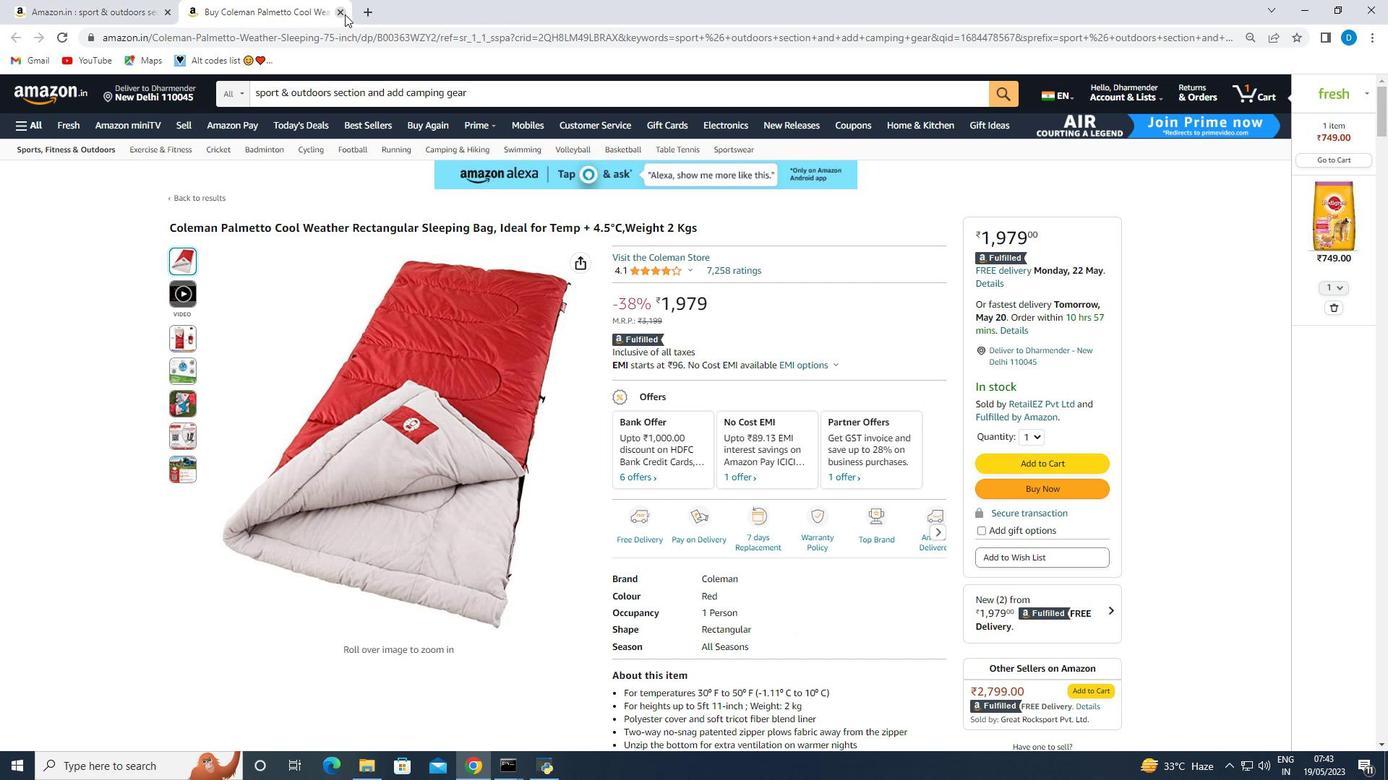 
Action: Mouse moved to (856, 407)
Screenshot: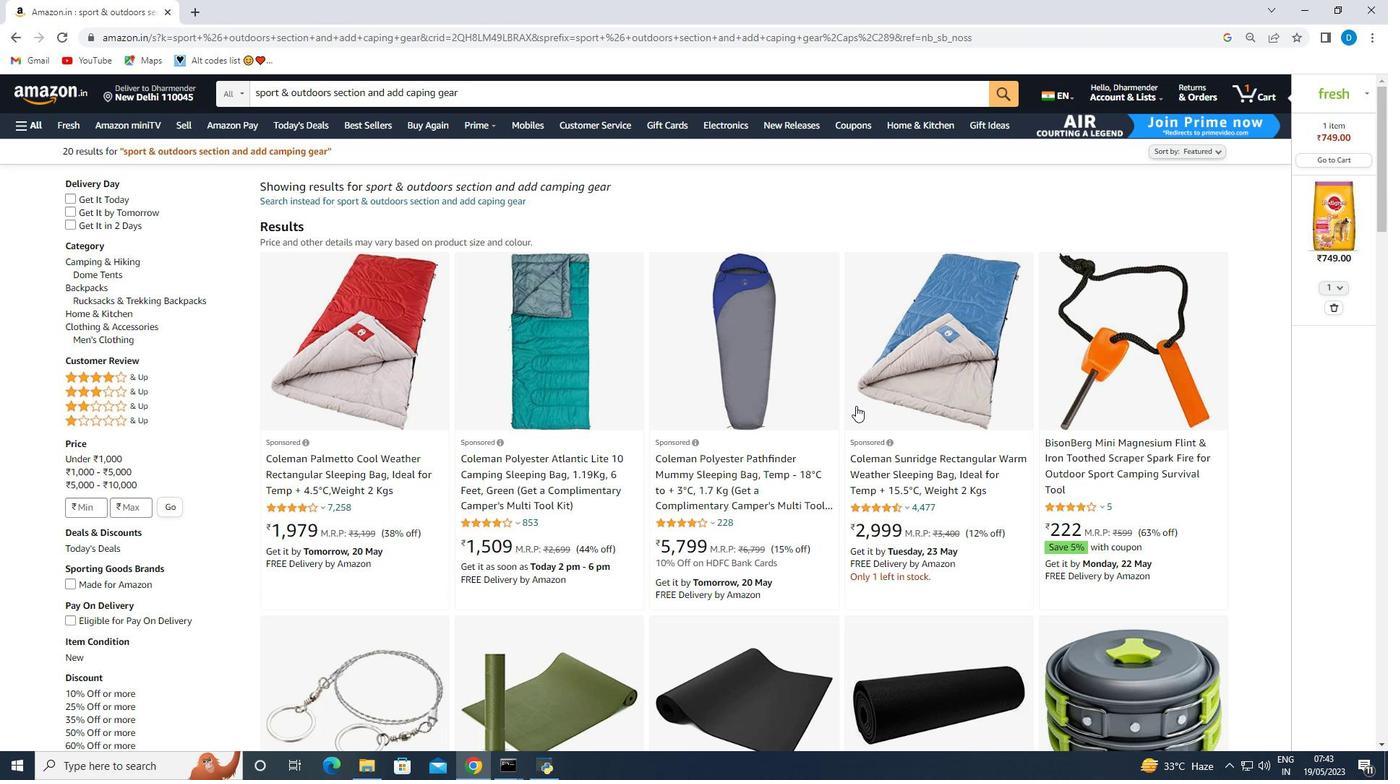 
Action: Mouse scrolled (856, 406) with delta (0, 0)
Screenshot: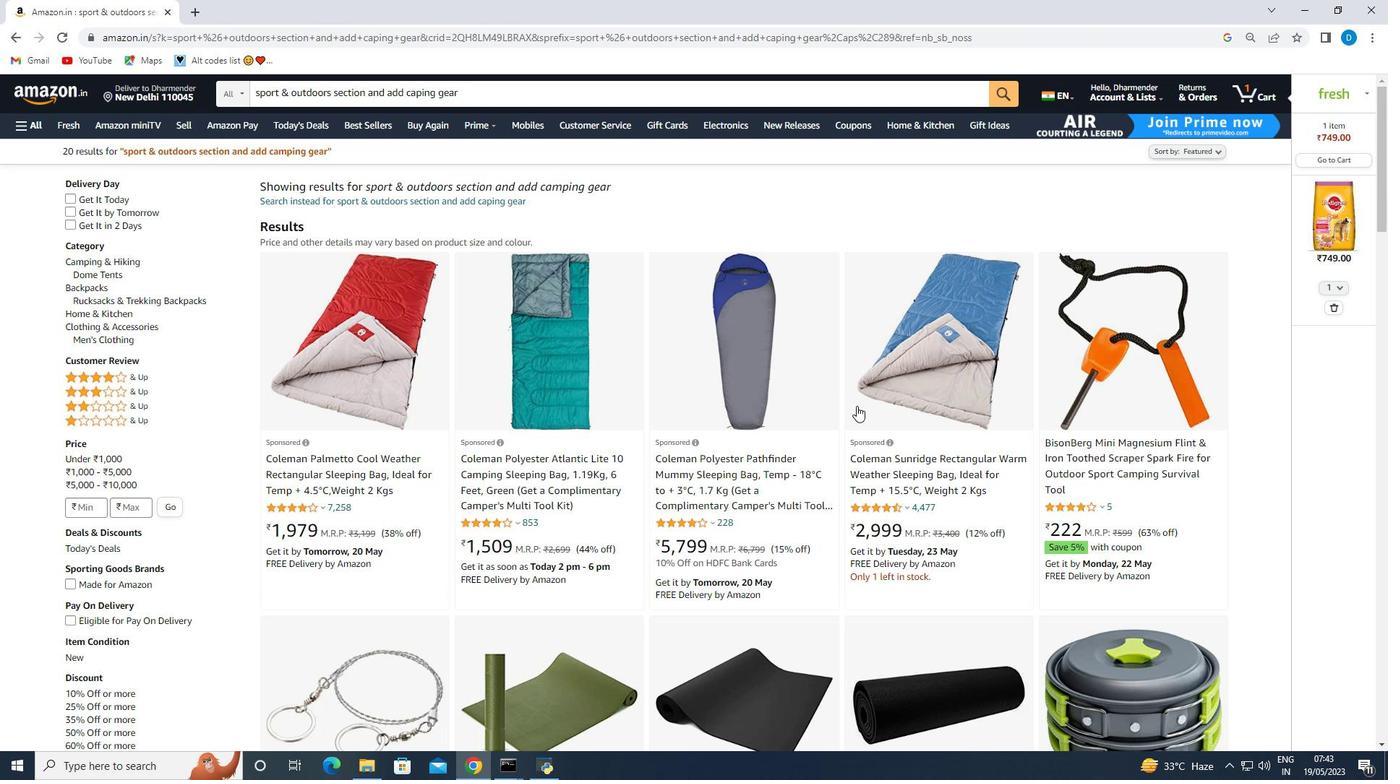 
Action: Mouse moved to (856, 407)
Screenshot: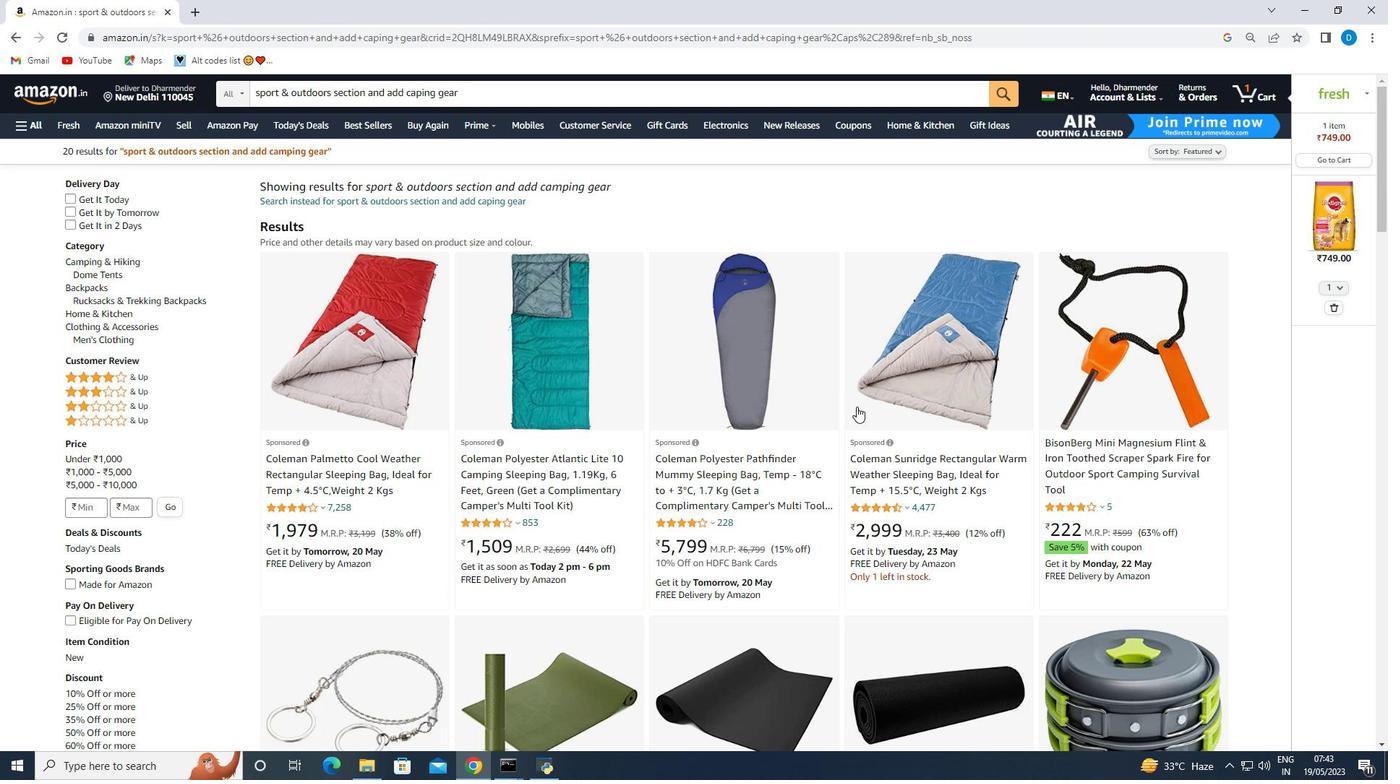 
Action: Mouse scrolled (856, 407) with delta (0, 0)
Screenshot: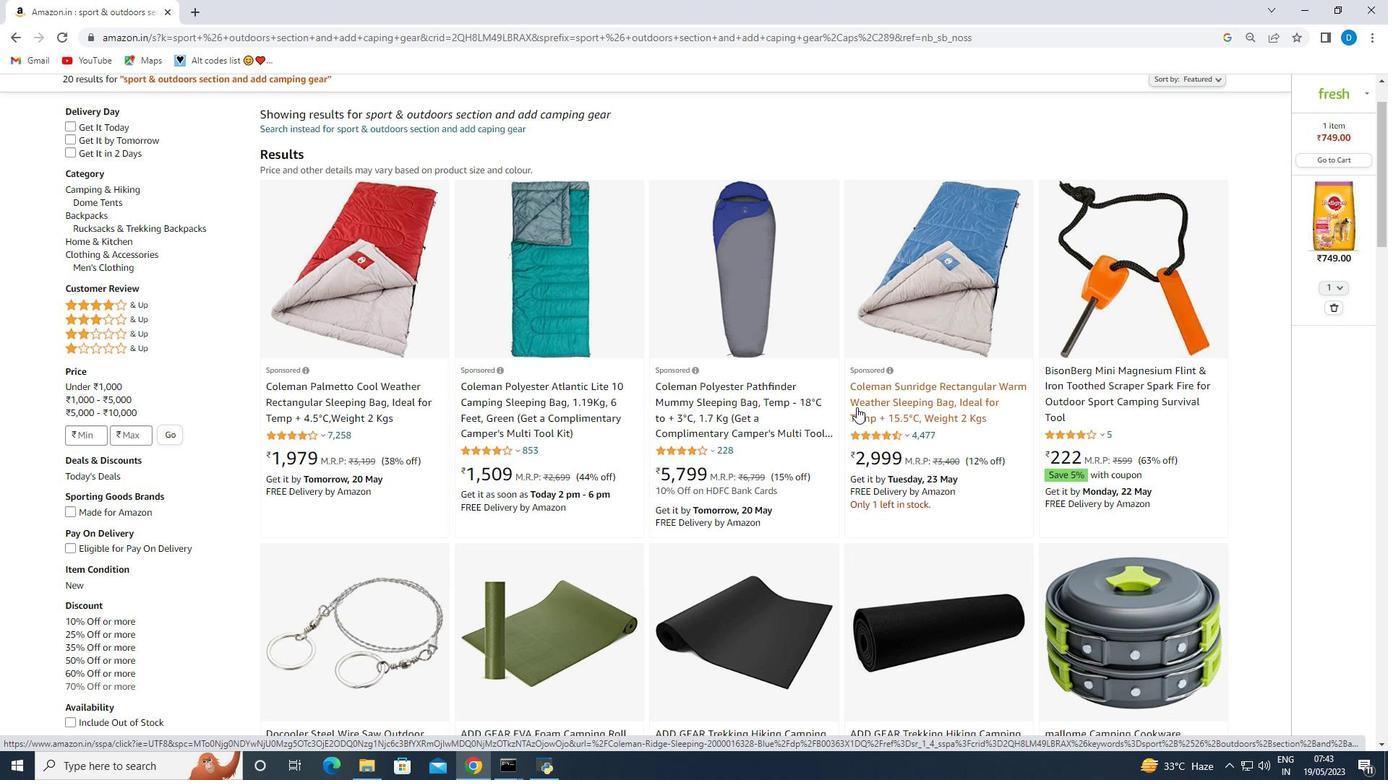 
Action: Mouse scrolled (856, 407) with delta (0, 0)
Screenshot: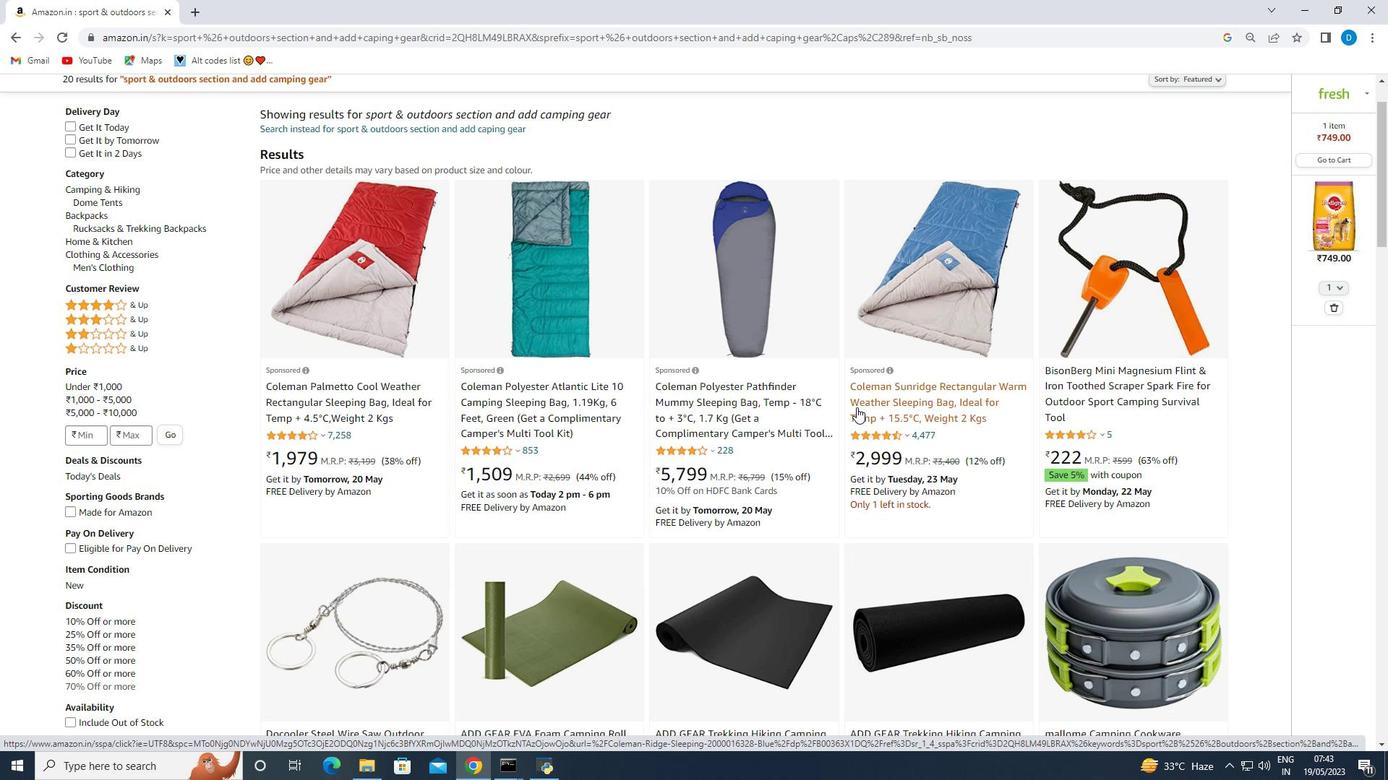 
Action: Mouse moved to (856, 407)
Screenshot: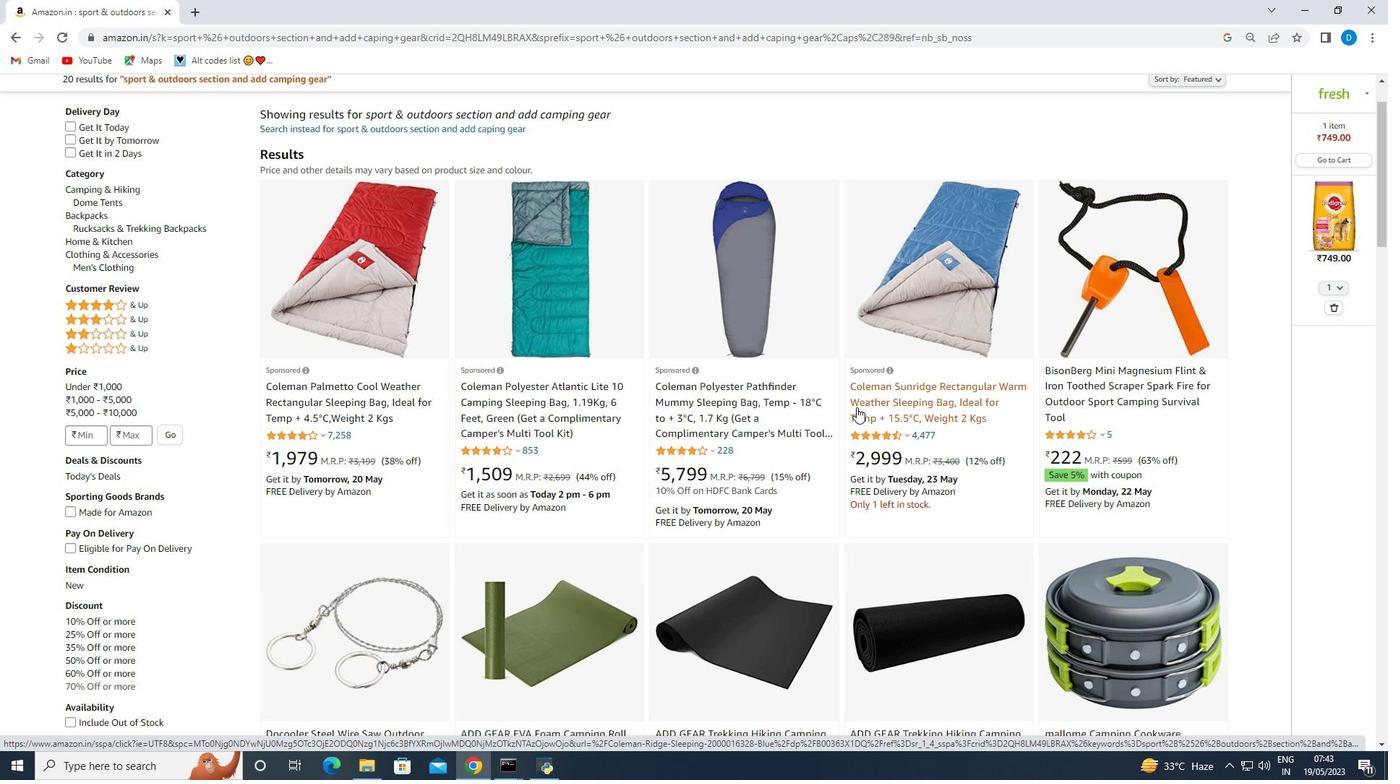 
Action: Mouse scrolled (856, 407) with delta (0, 0)
Screenshot: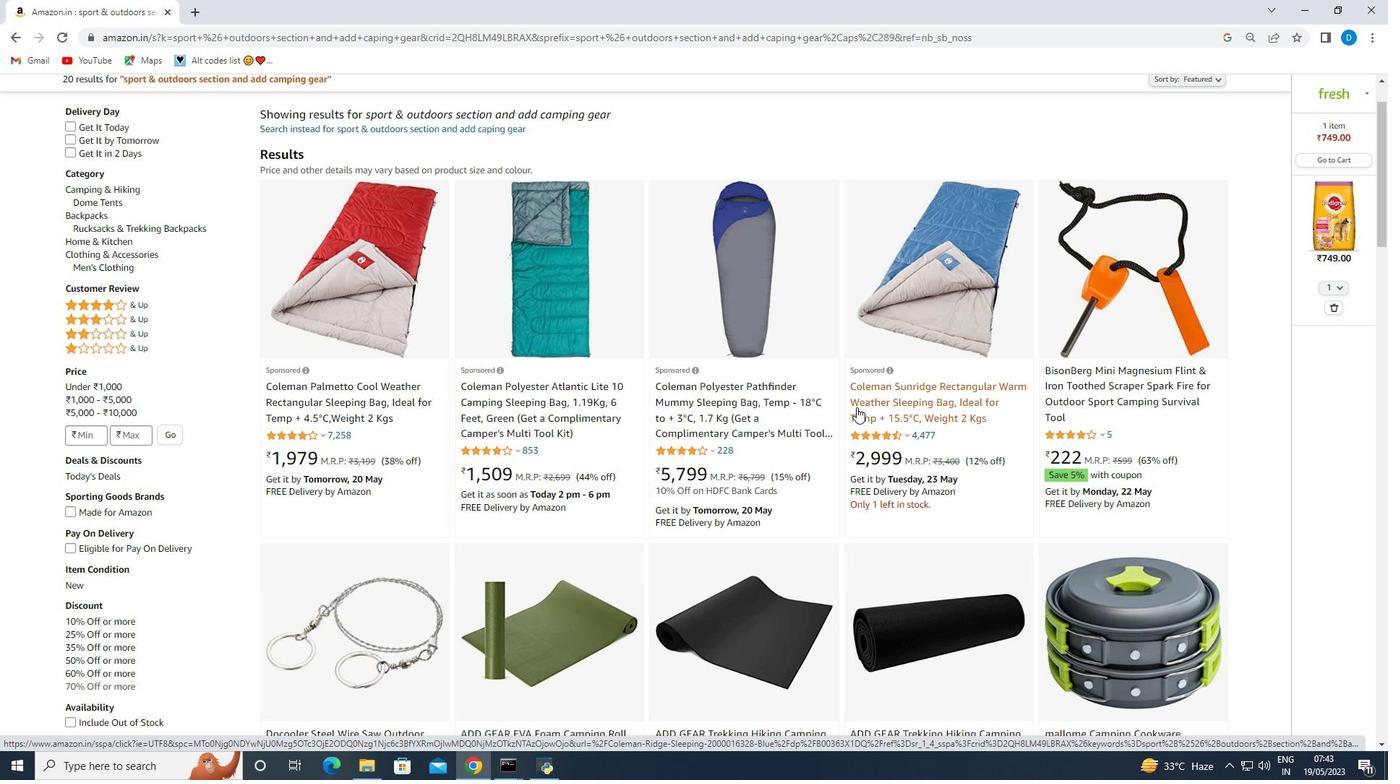 
Action: Mouse moved to (819, 415)
Screenshot: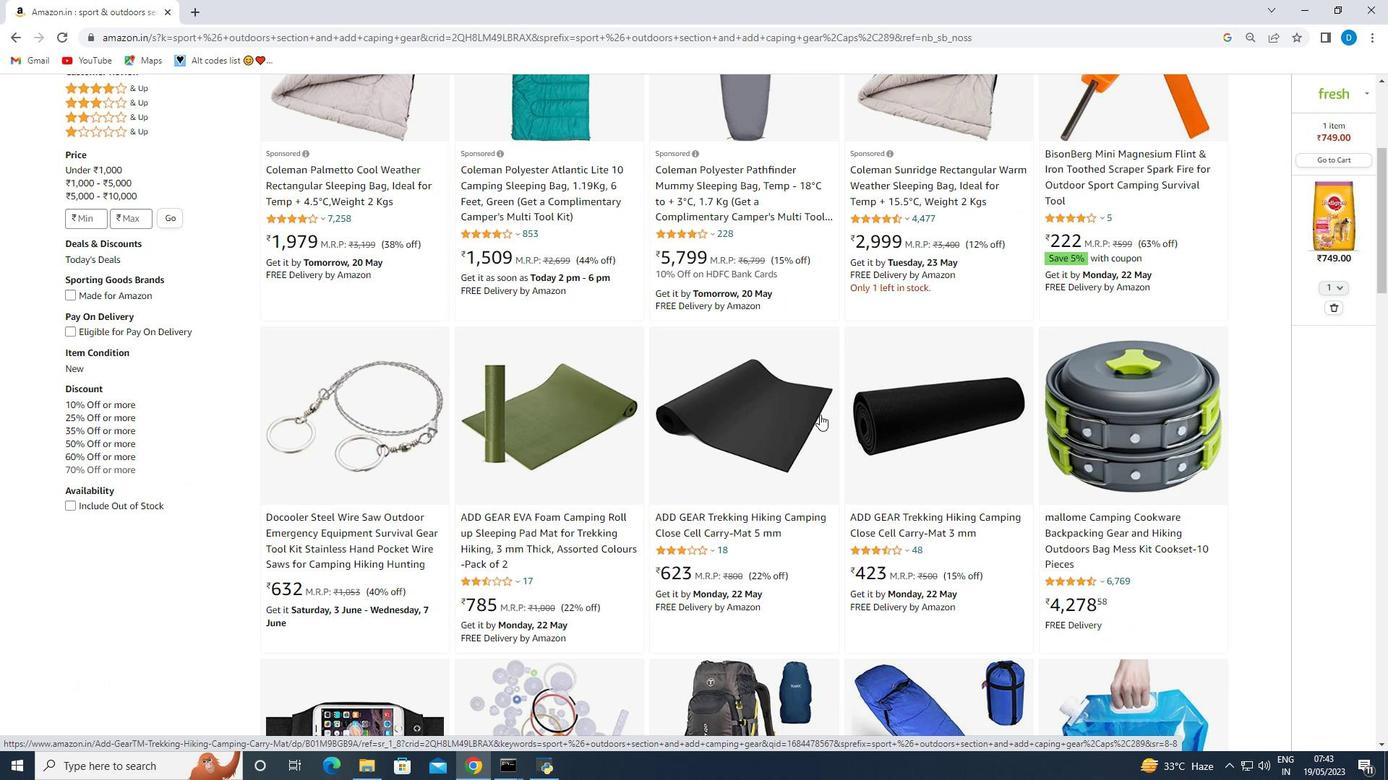 
Action: Mouse scrolled (819, 414) with delta (0, 0)
Screenshot: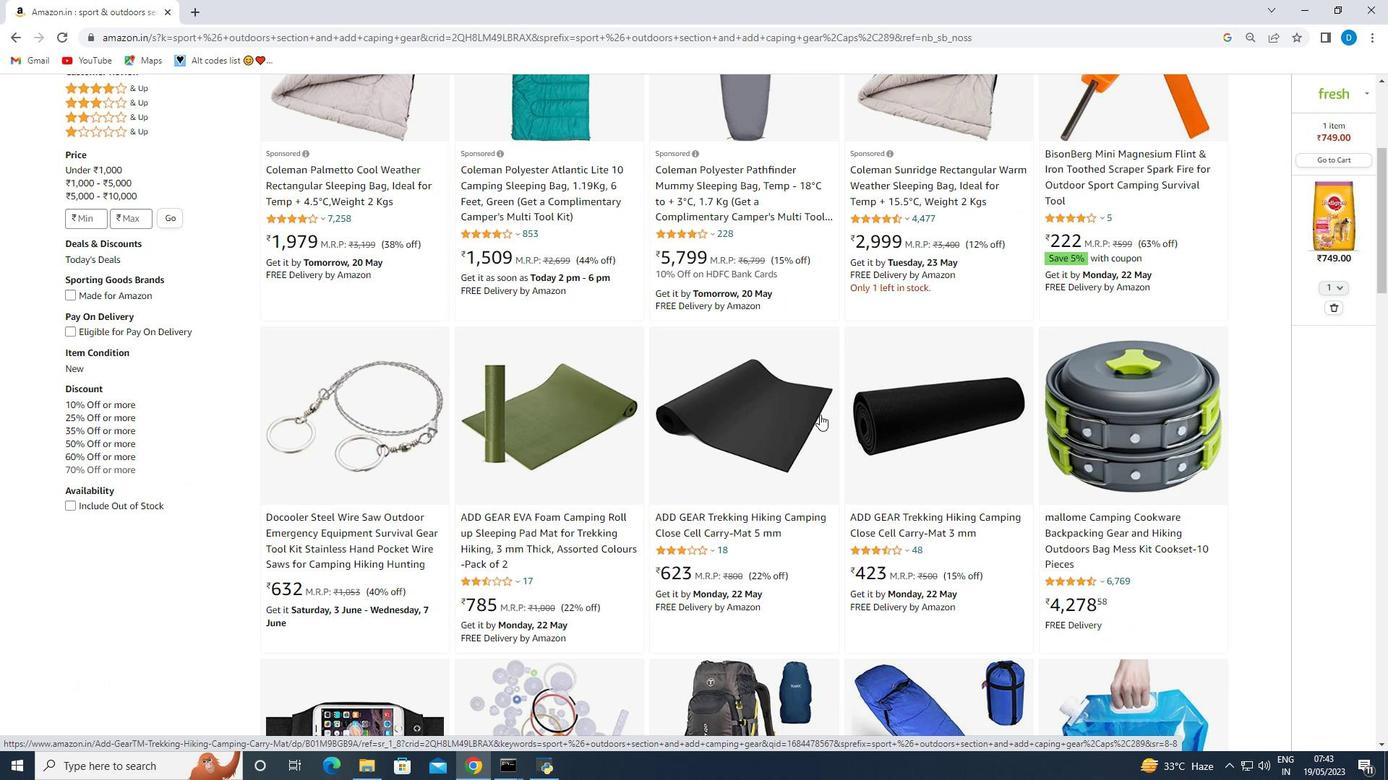 
Action: Mouse moved to (819, 416)
Screenshot: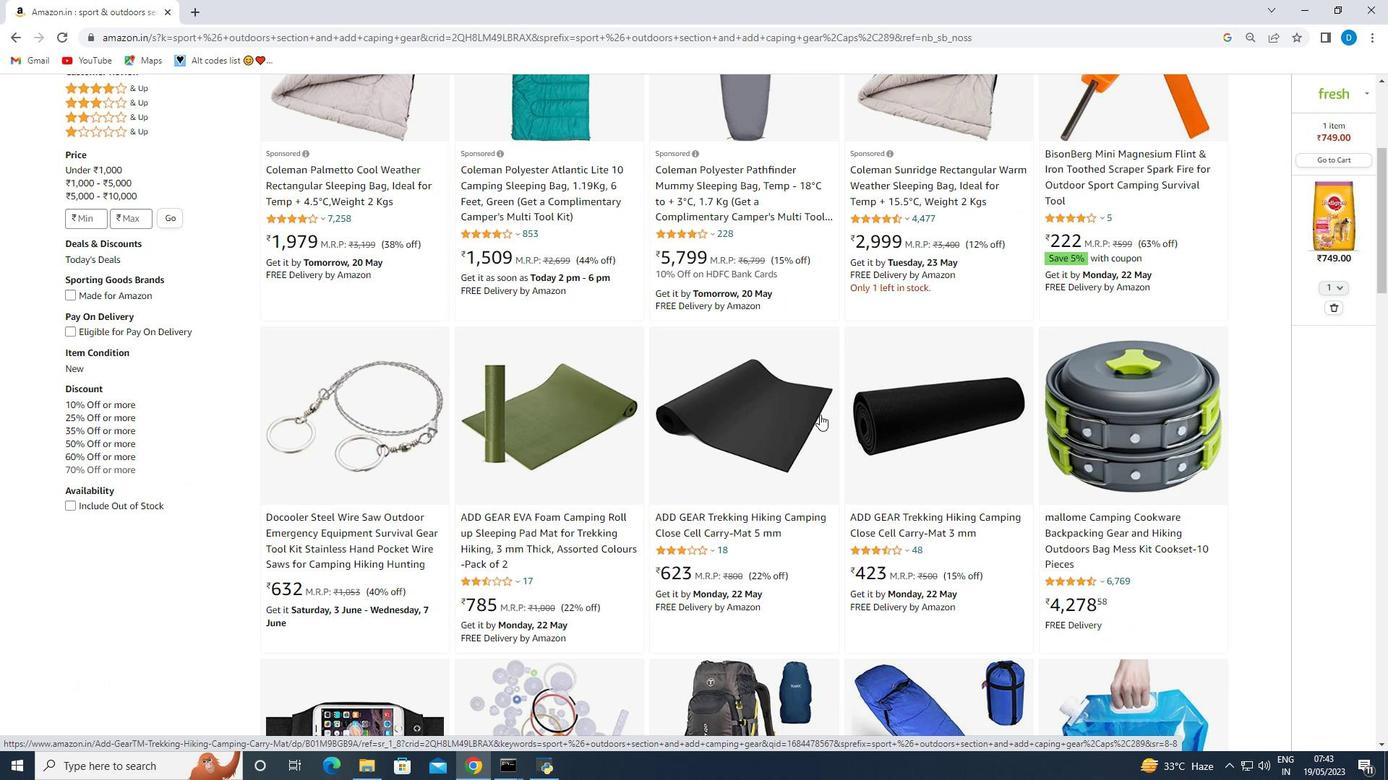 
Action: Mouse scrolled (819, 415) with delta (0, 0)
Screenshot: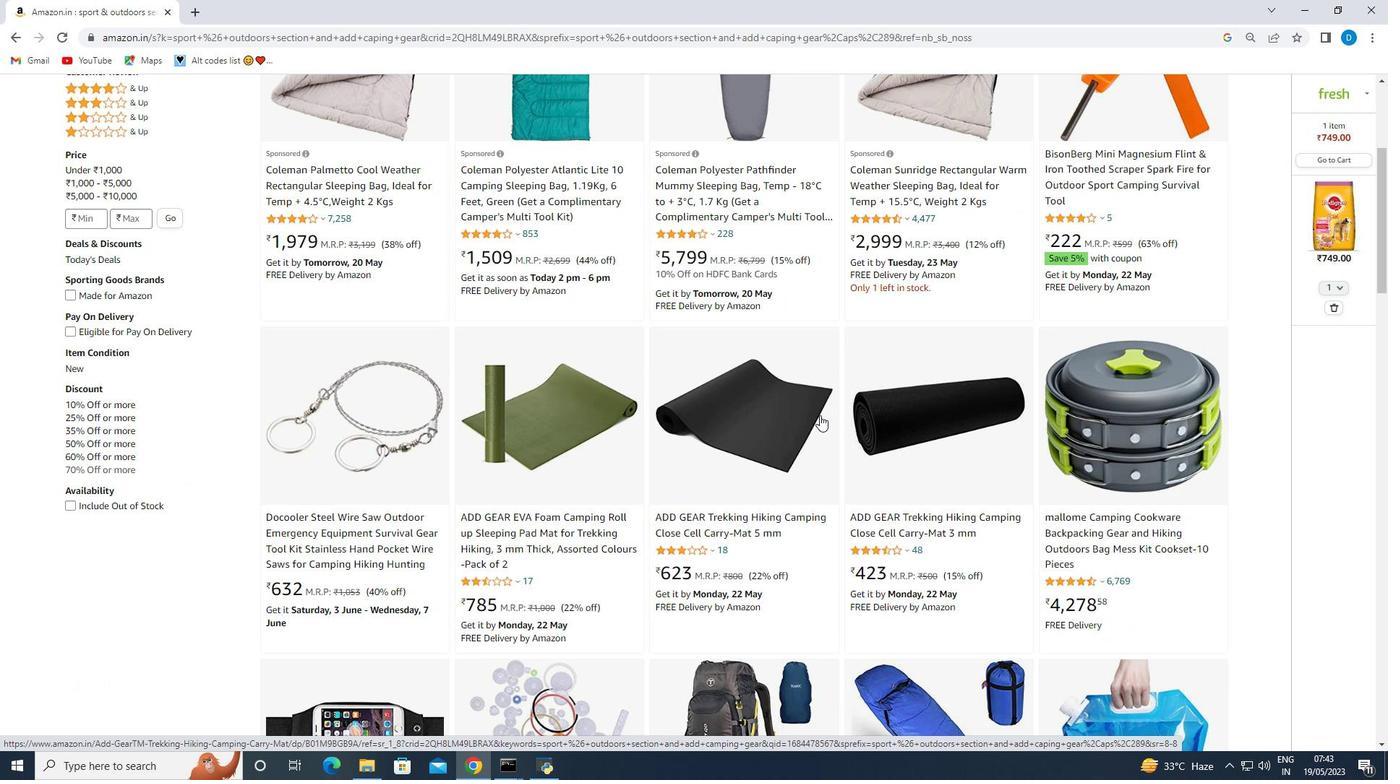 
Action: Mouse scrolled (819, 415) with delta (0, 0)
Screenshot: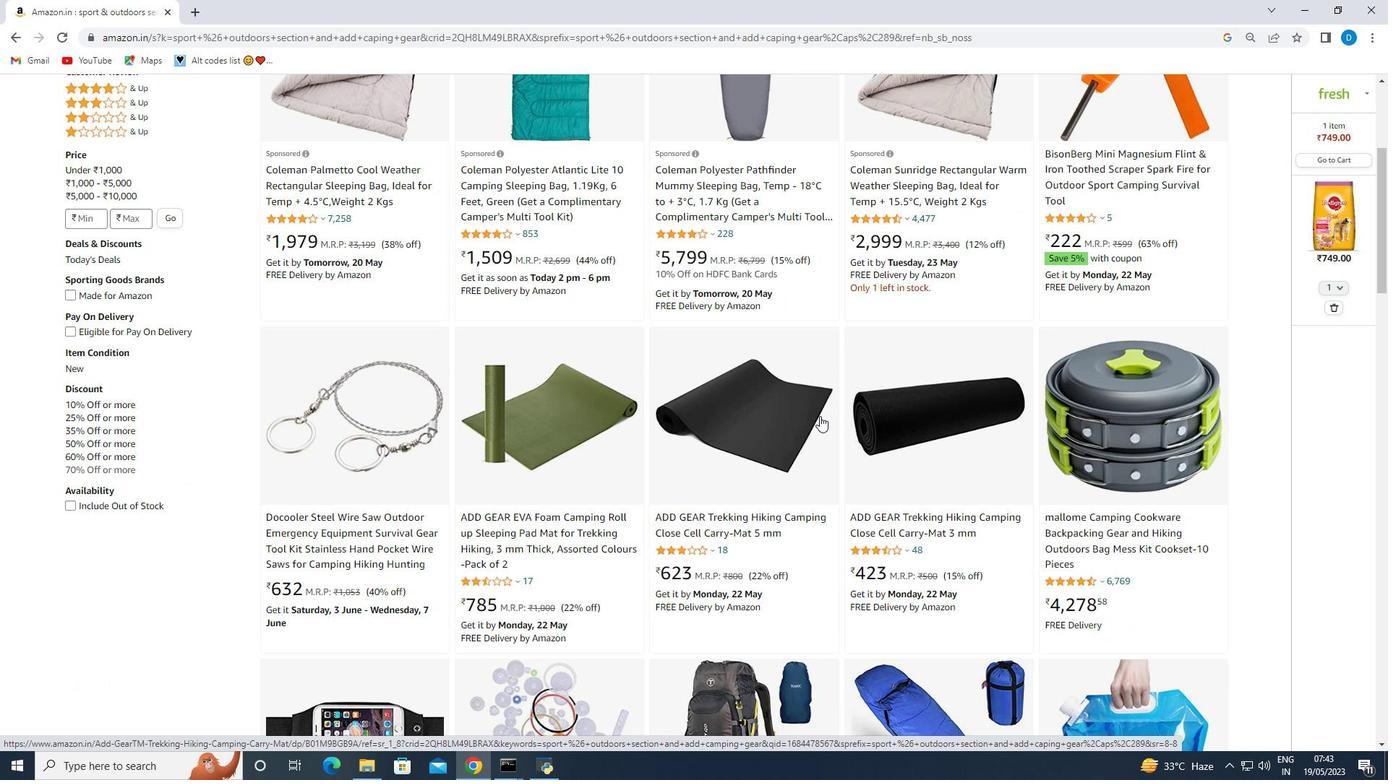 
Action: Mouse scrolled (819, 415) with delta (0, 0)
Screenshot: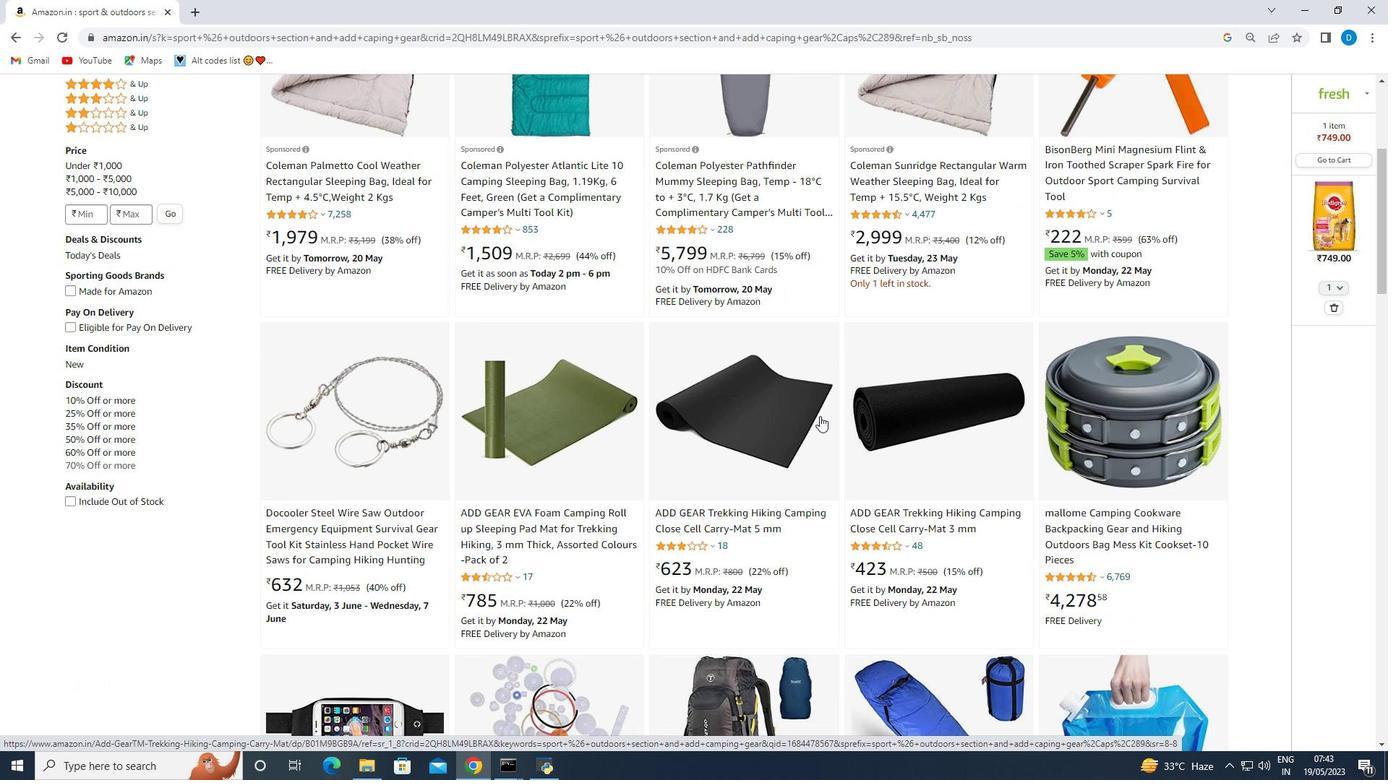 
Action: Mouse scrolled (819, 415) with delta (0, 0)
Screenshot: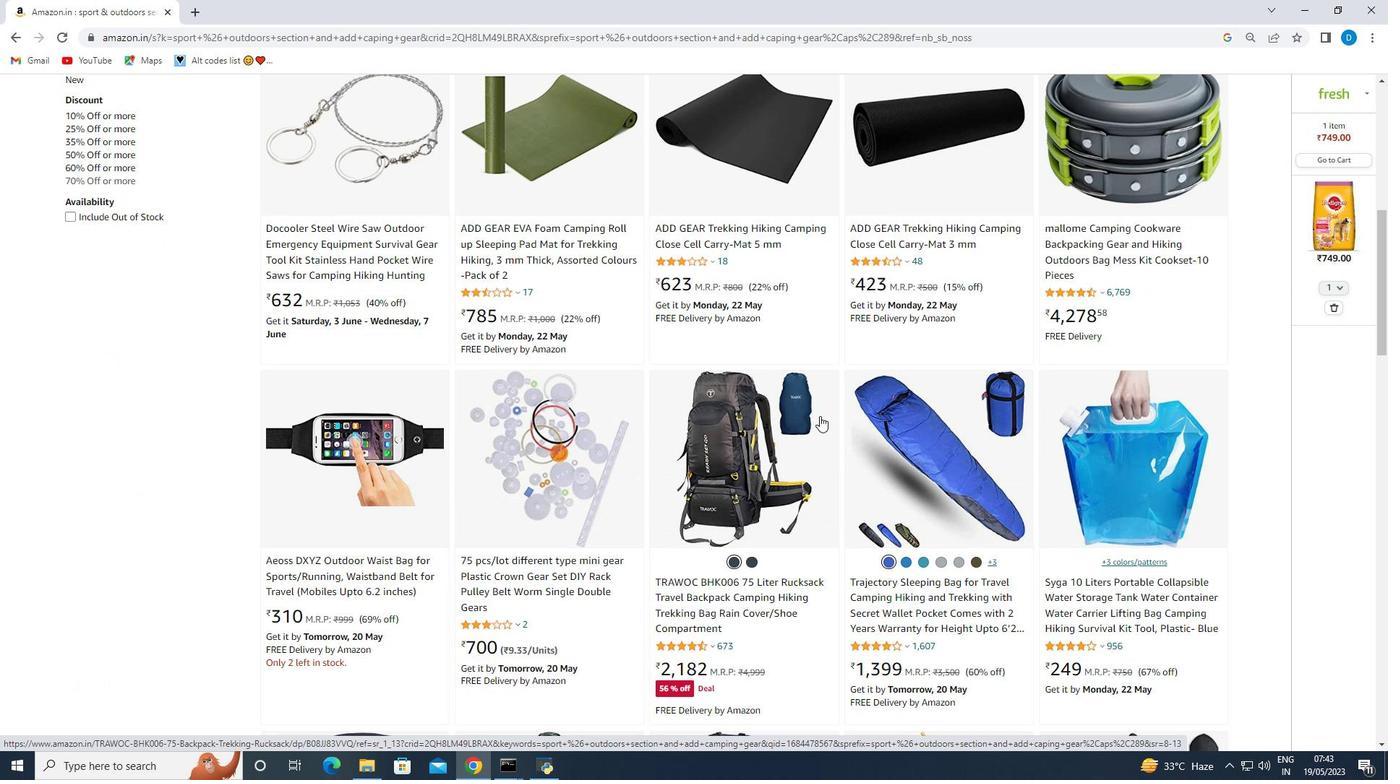 
Action: Mouse moved to (730, 421)
Screenshot: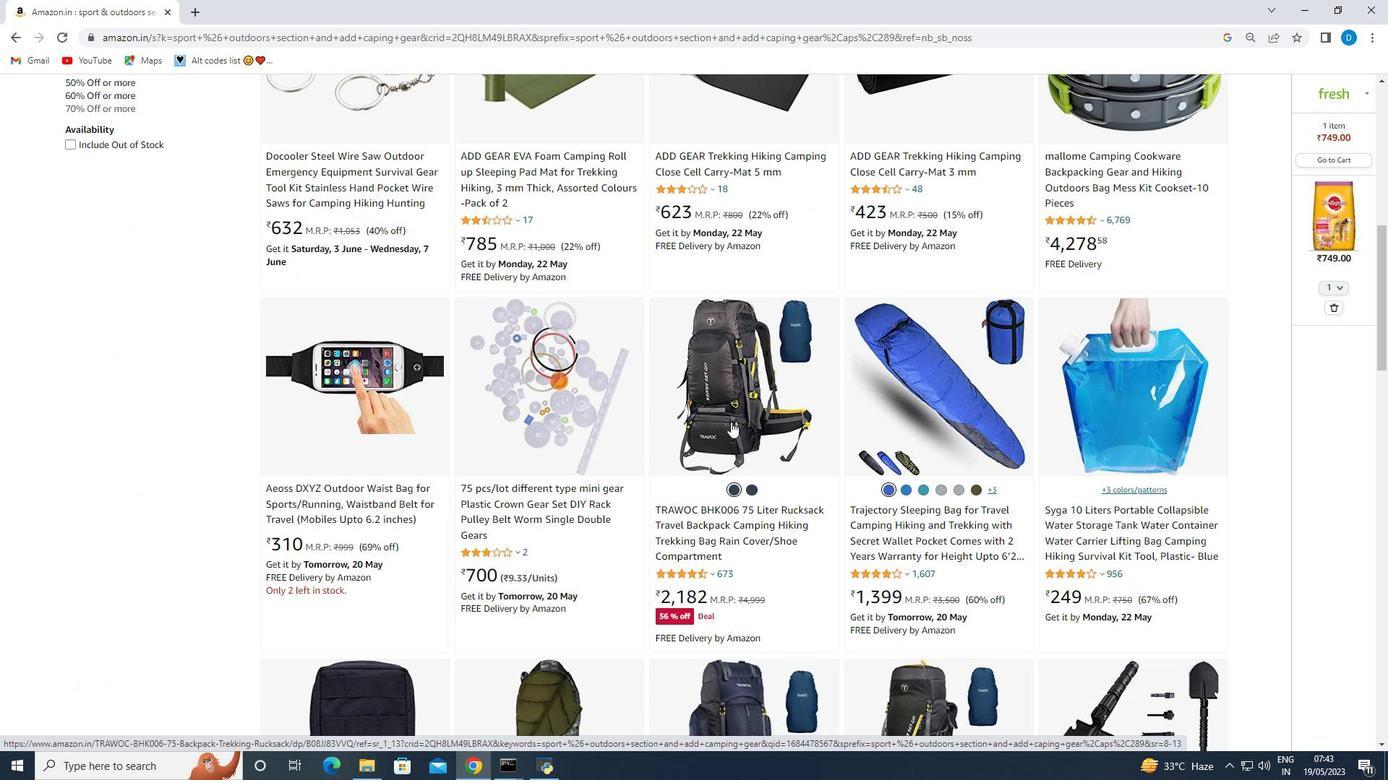 
Action: Mouse scrolled (730, 420) with delta (0, 0)
Screenshot: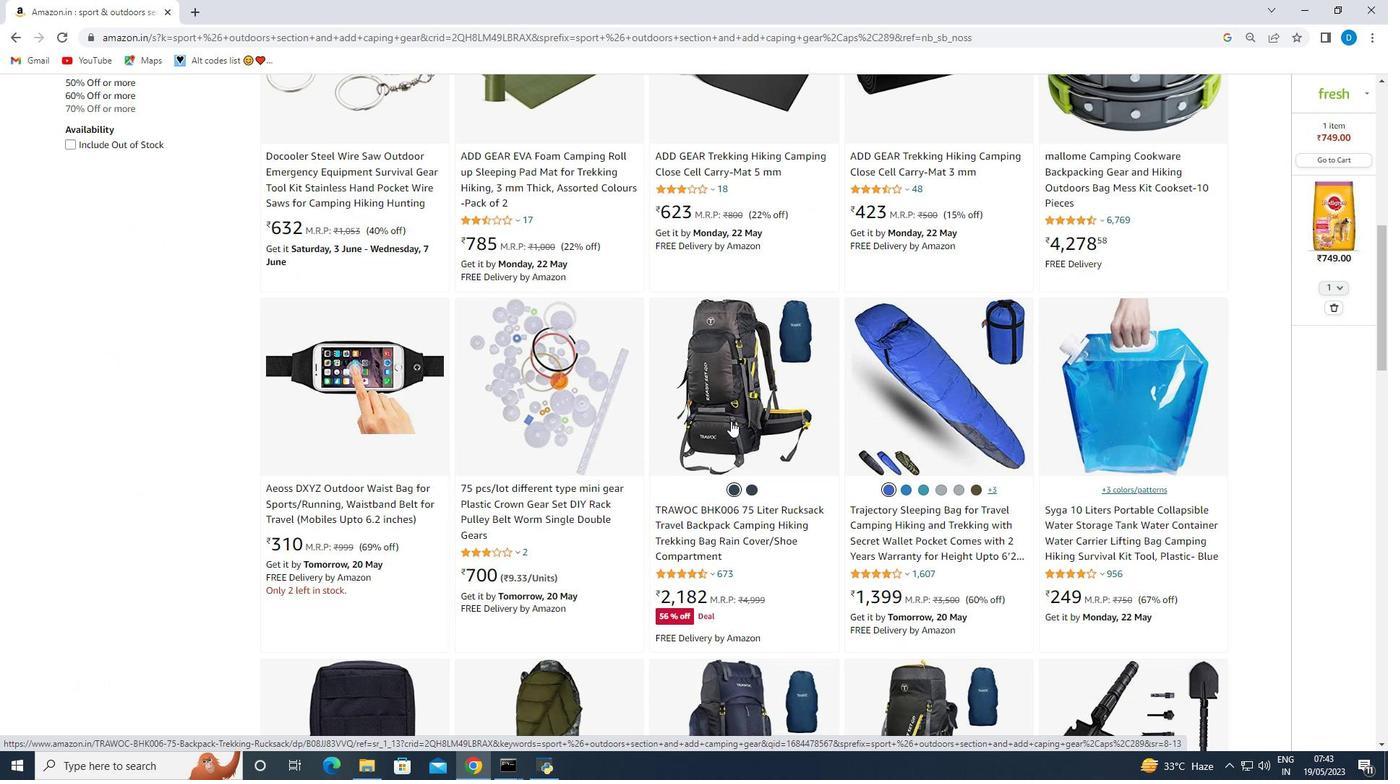 
Action: Mouse scrolled (730, 420) with delta (0, 0)
Screenshot: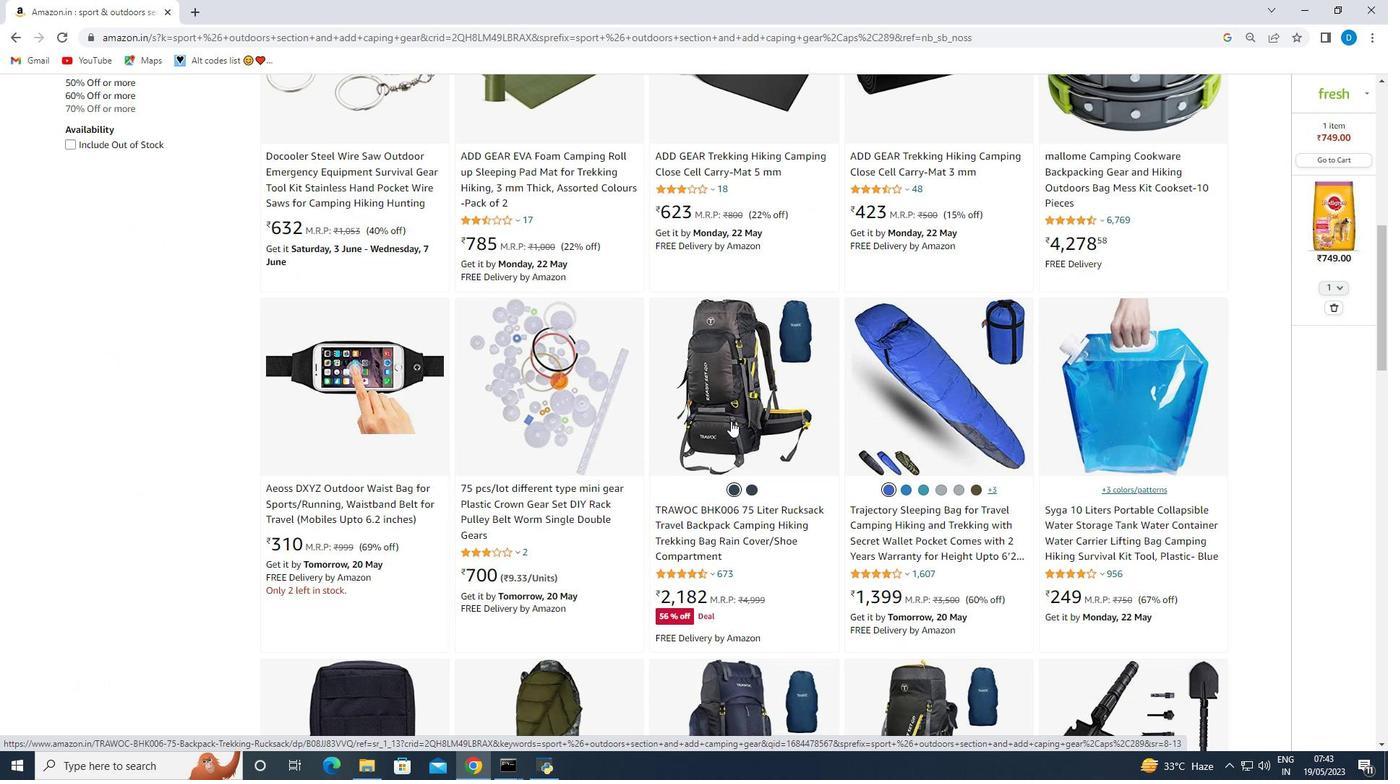 
Action: Mouse scrolled (730, 420) with delta (0, 0)
Screenshot: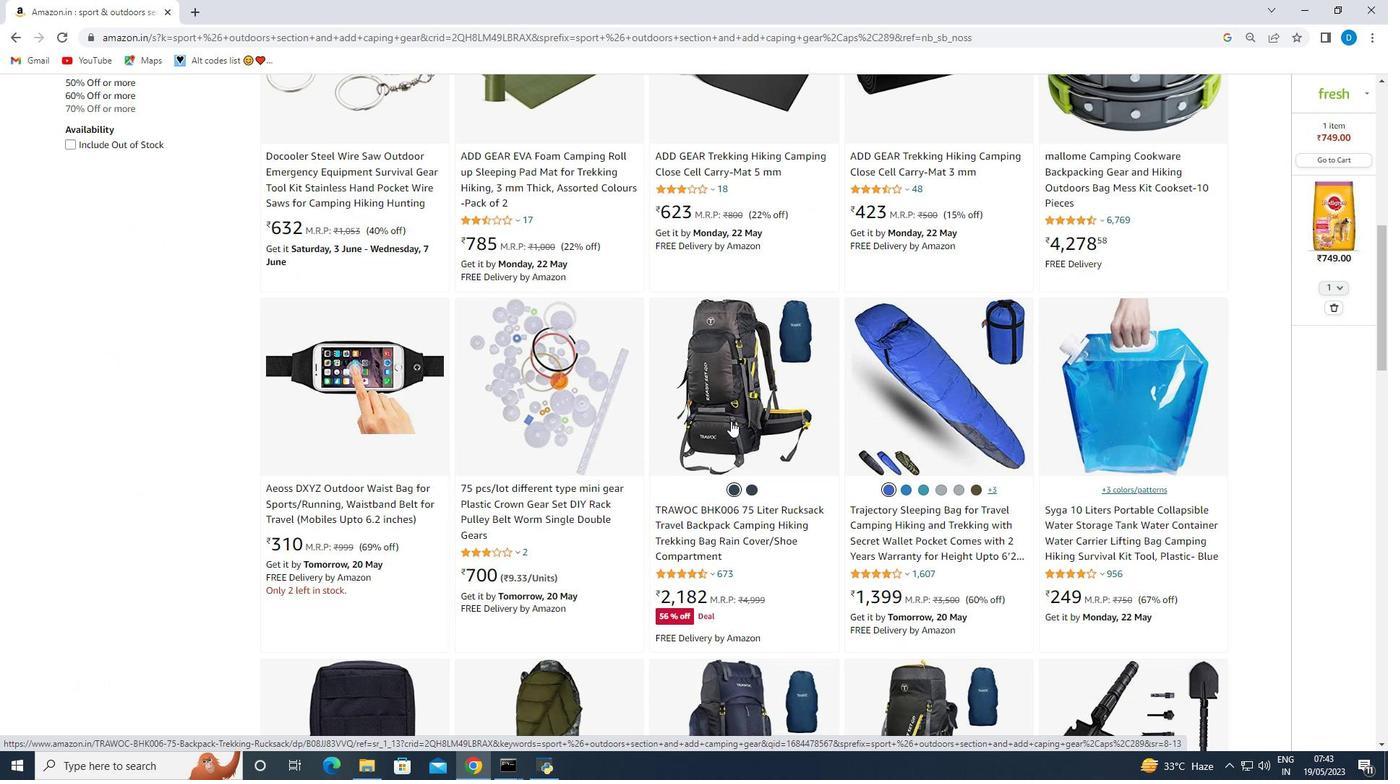 
Action: Mouse moved to (727, 540)
Screenshot: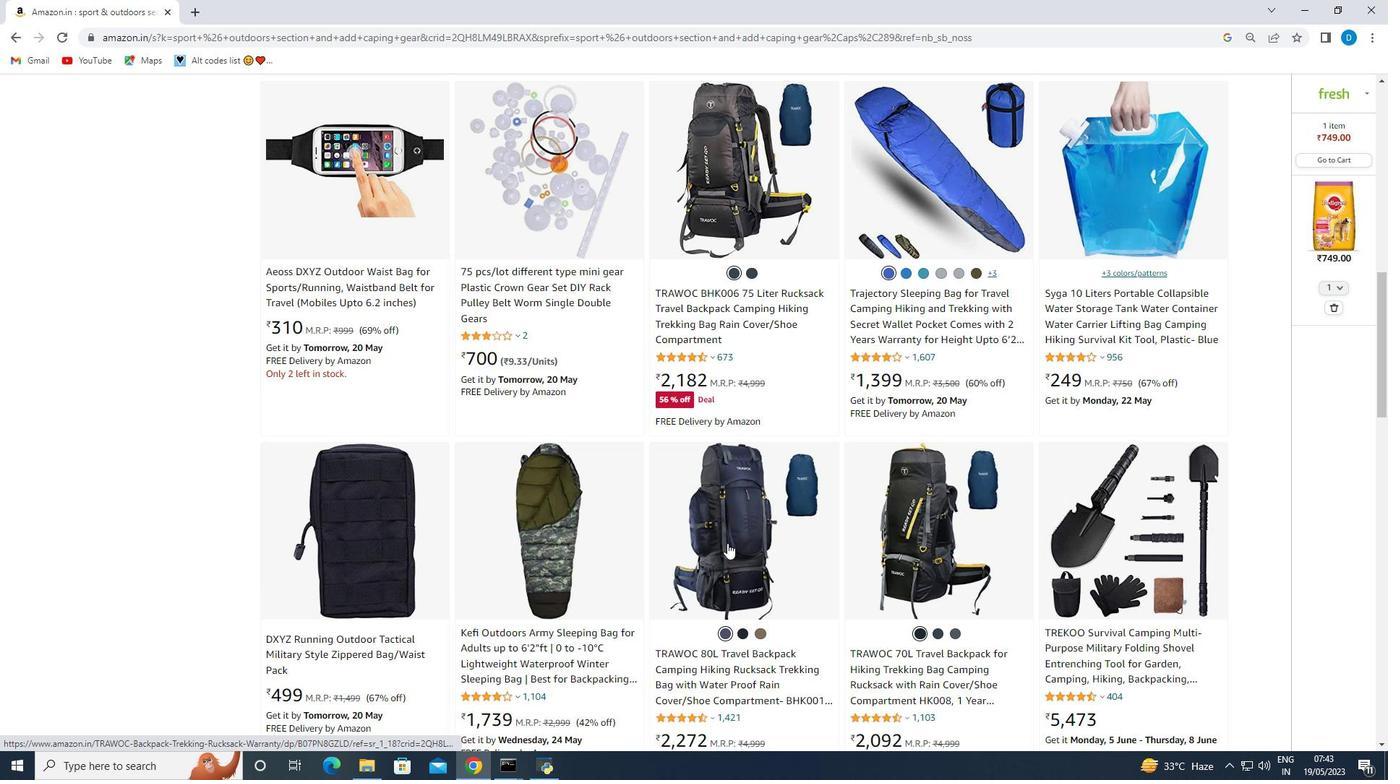 
Action: Mouse pressed left at (727, 540)
Screenshot: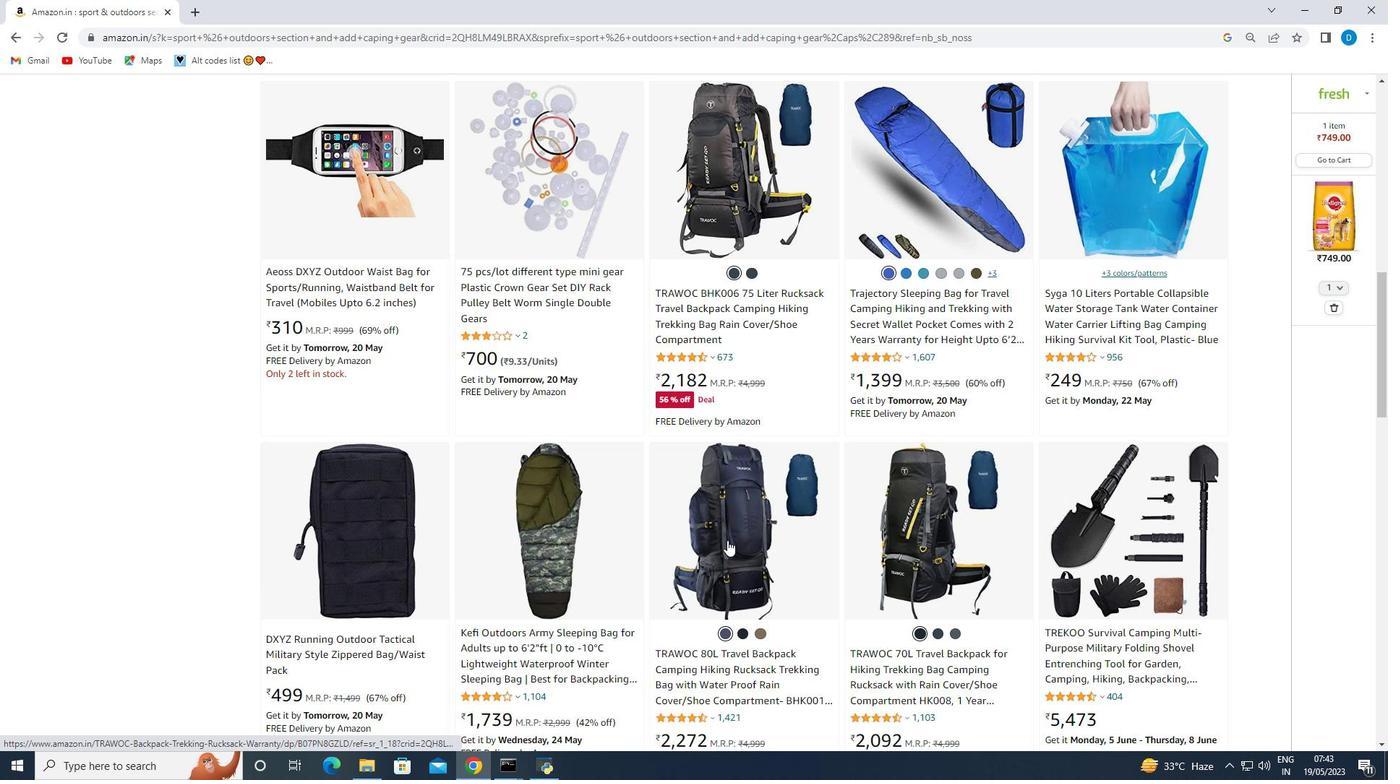
Action: Mouse moved to (989, 405)
Screenshot: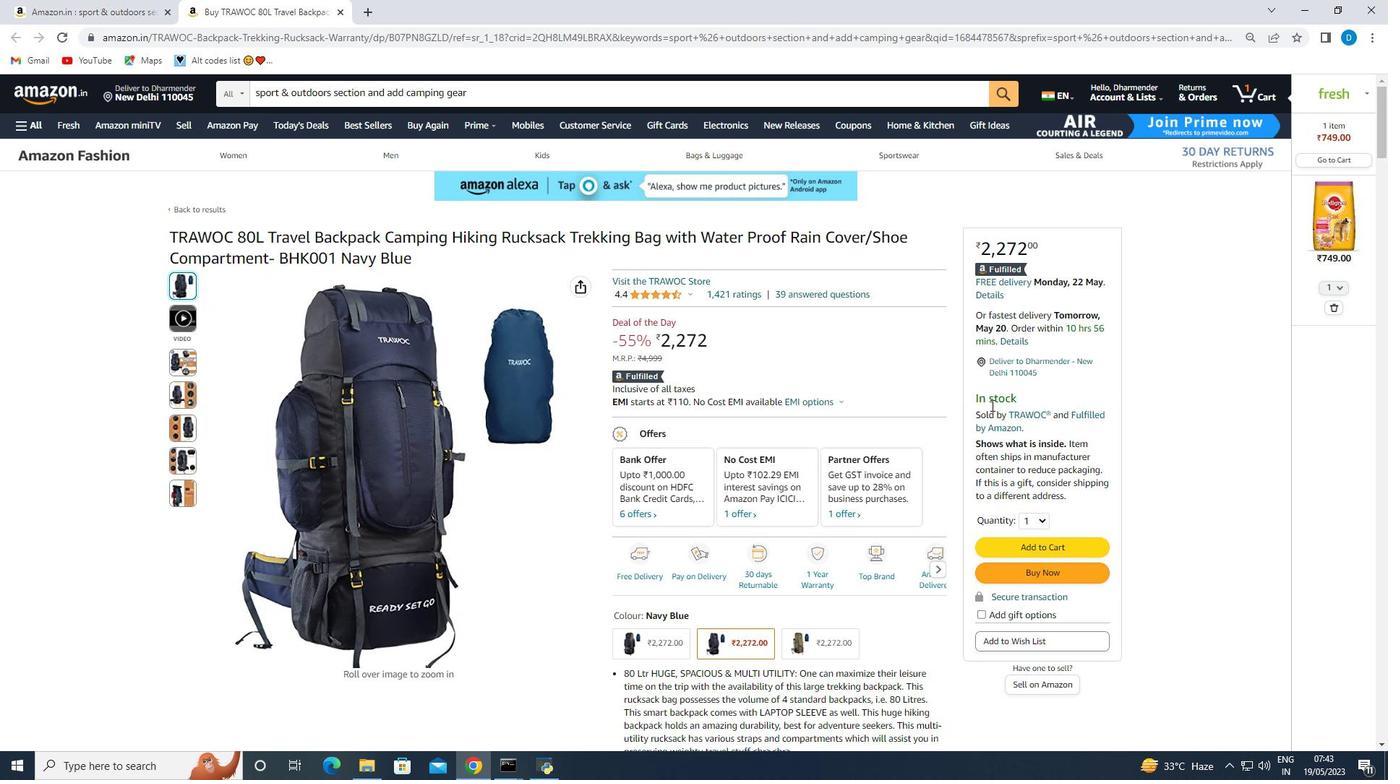 
Action: Mouse scrolled (989, 404) with delta (0, 0)
Screenshot: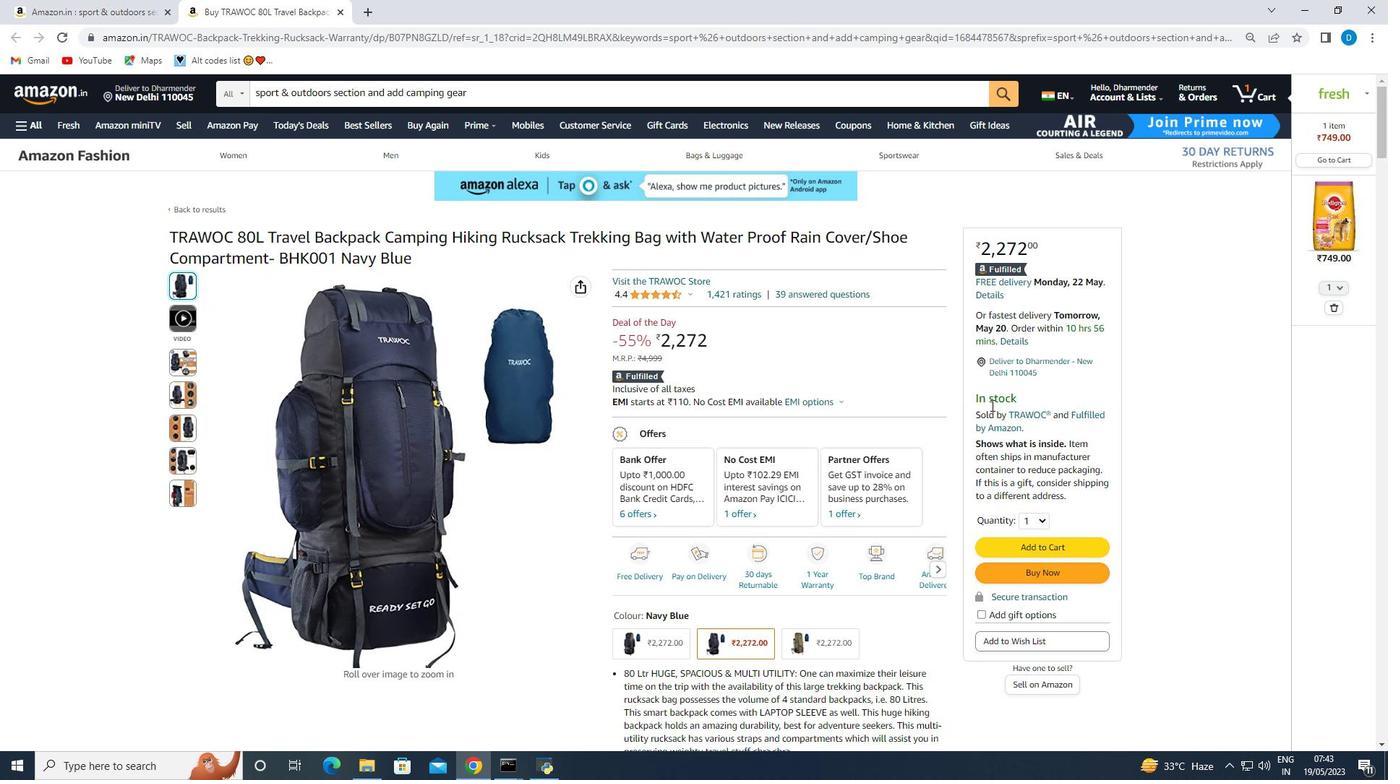 
Action: Mouse scrolled (989, 404) with delta (0, 0)
Screenshot: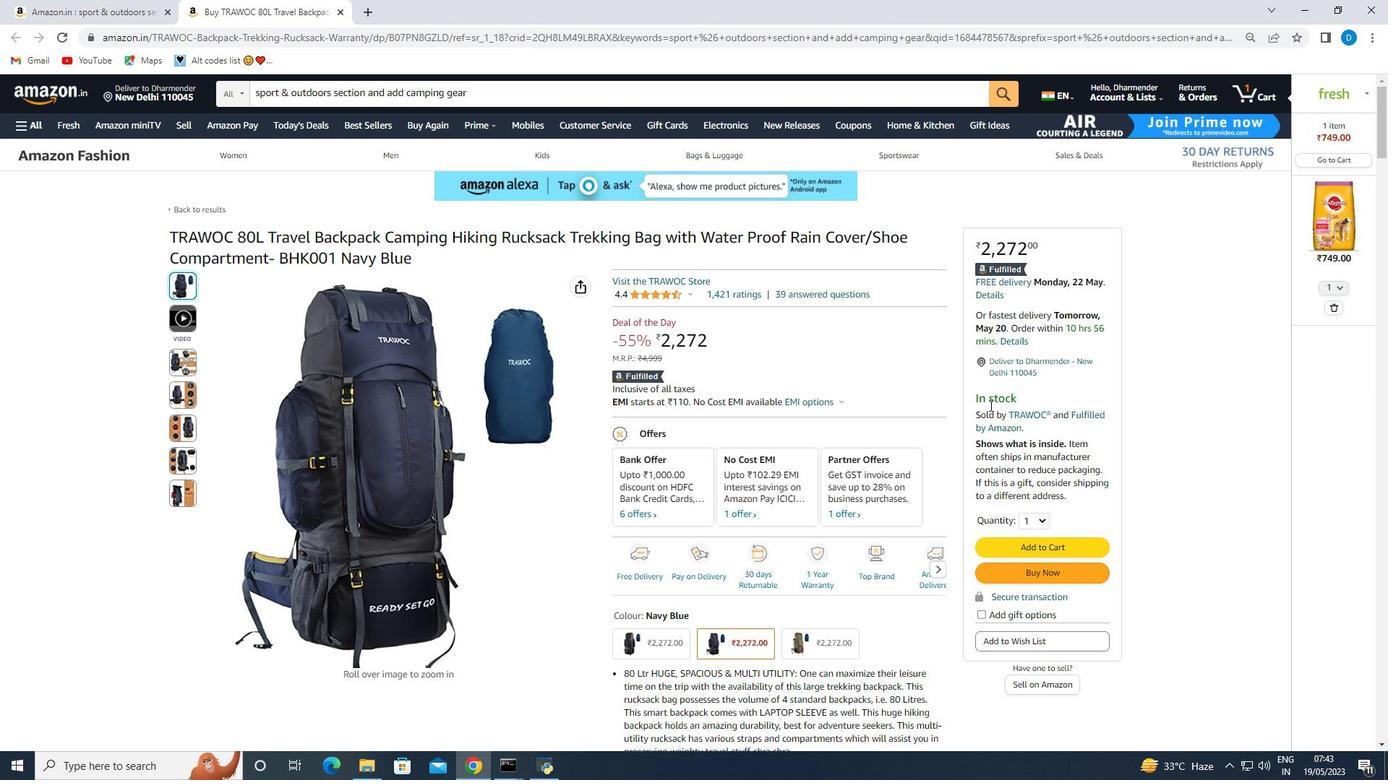
Action: Mouse moved to (937, 488)
Screenshot: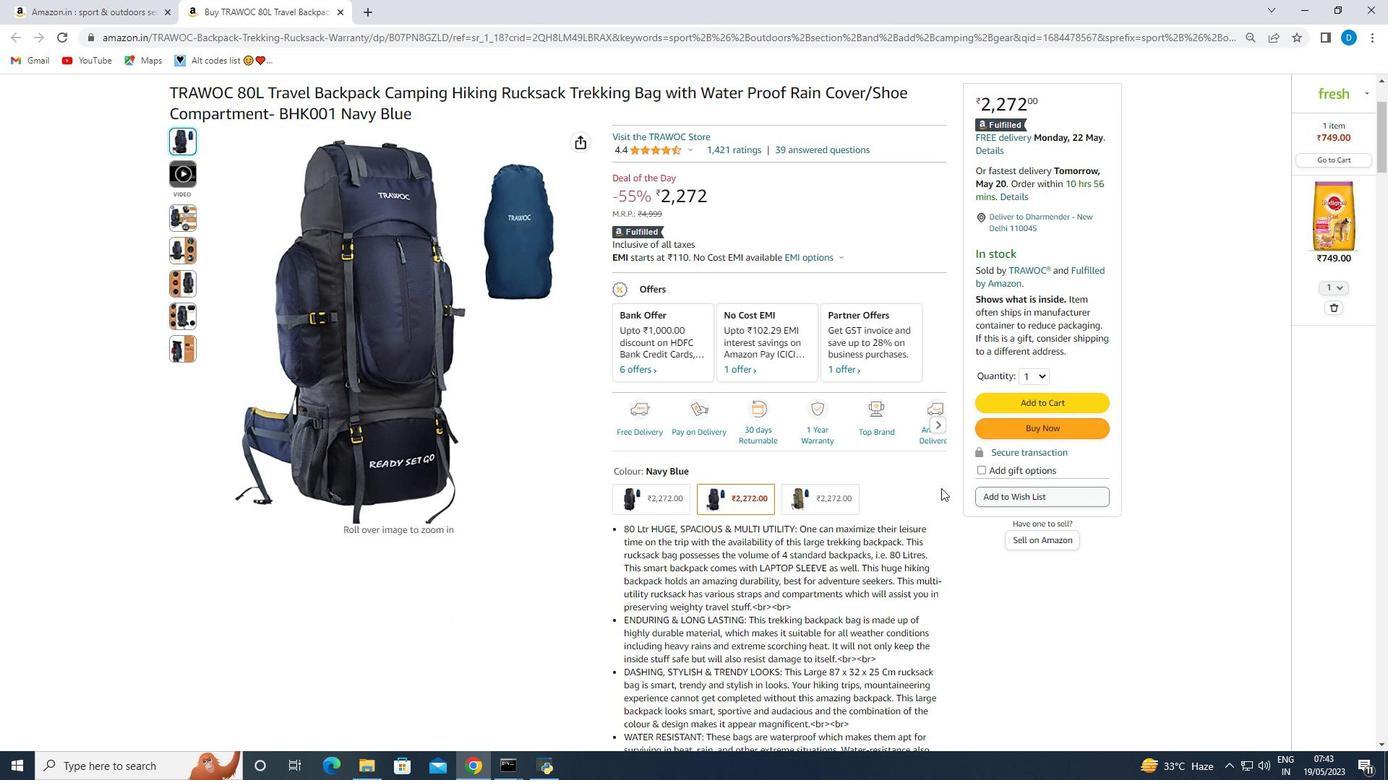 
Action: Mouse scrolled (937, 487) with delta (0, 0)
Screenshot: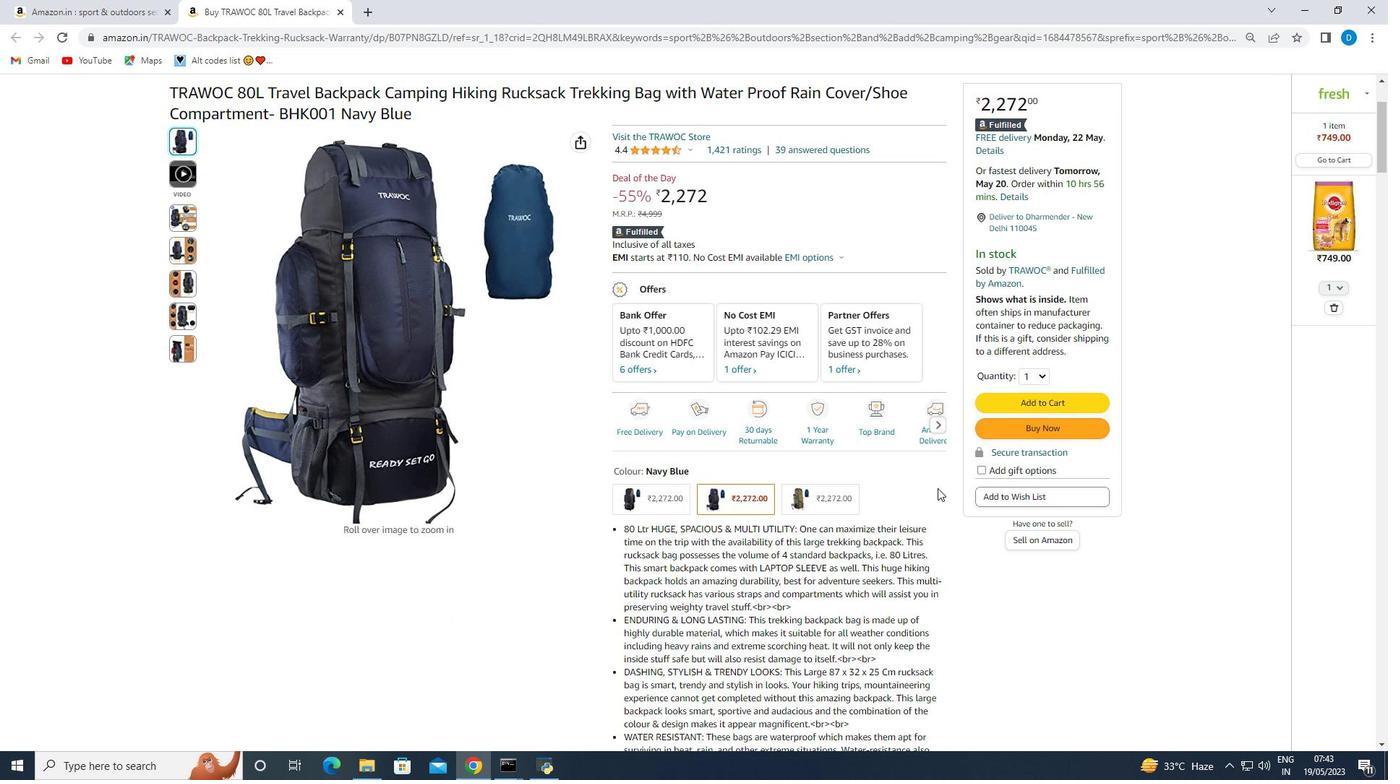 
Action: Mouse scrolled (937, 487) with delta (0, 0)
Screenshot: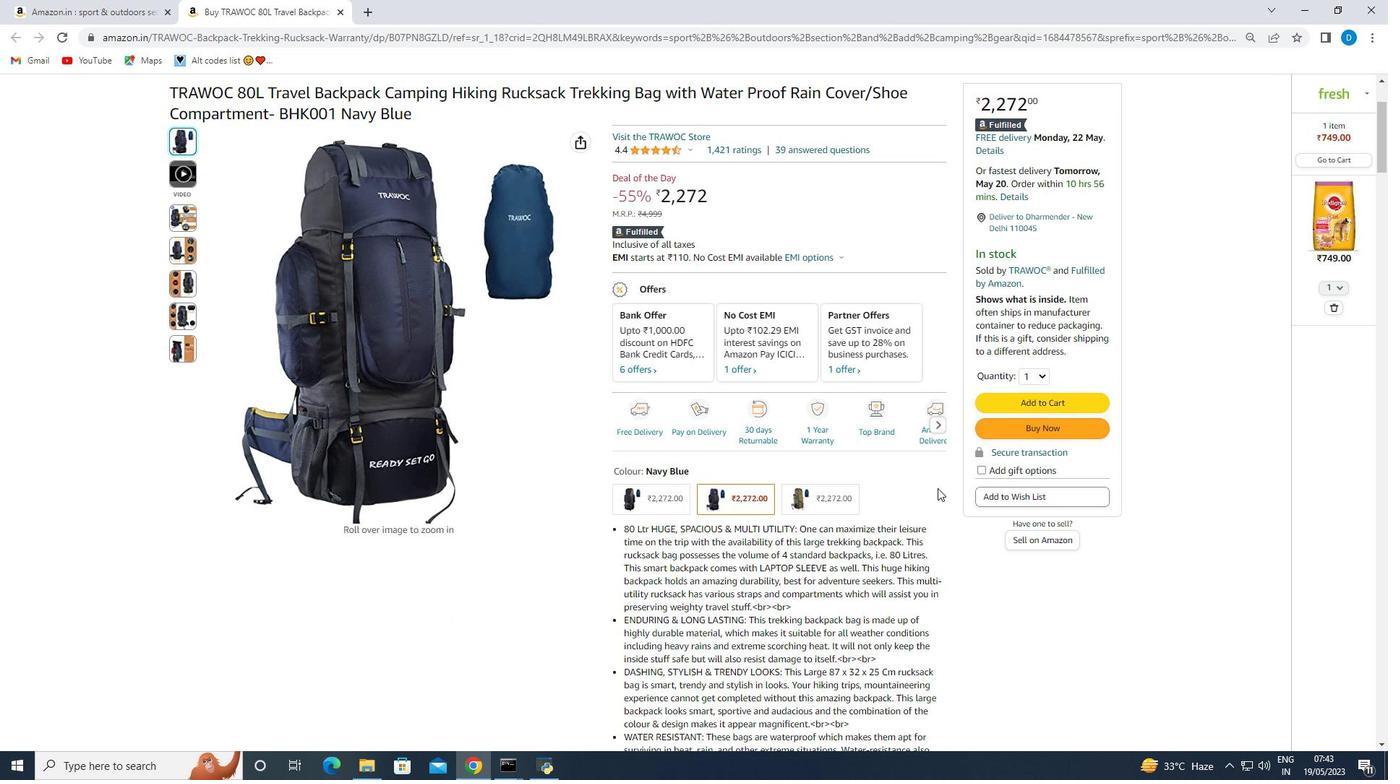 
Action: Mouse scrolled (937, 487) with delta (0, 0)
Screenshot: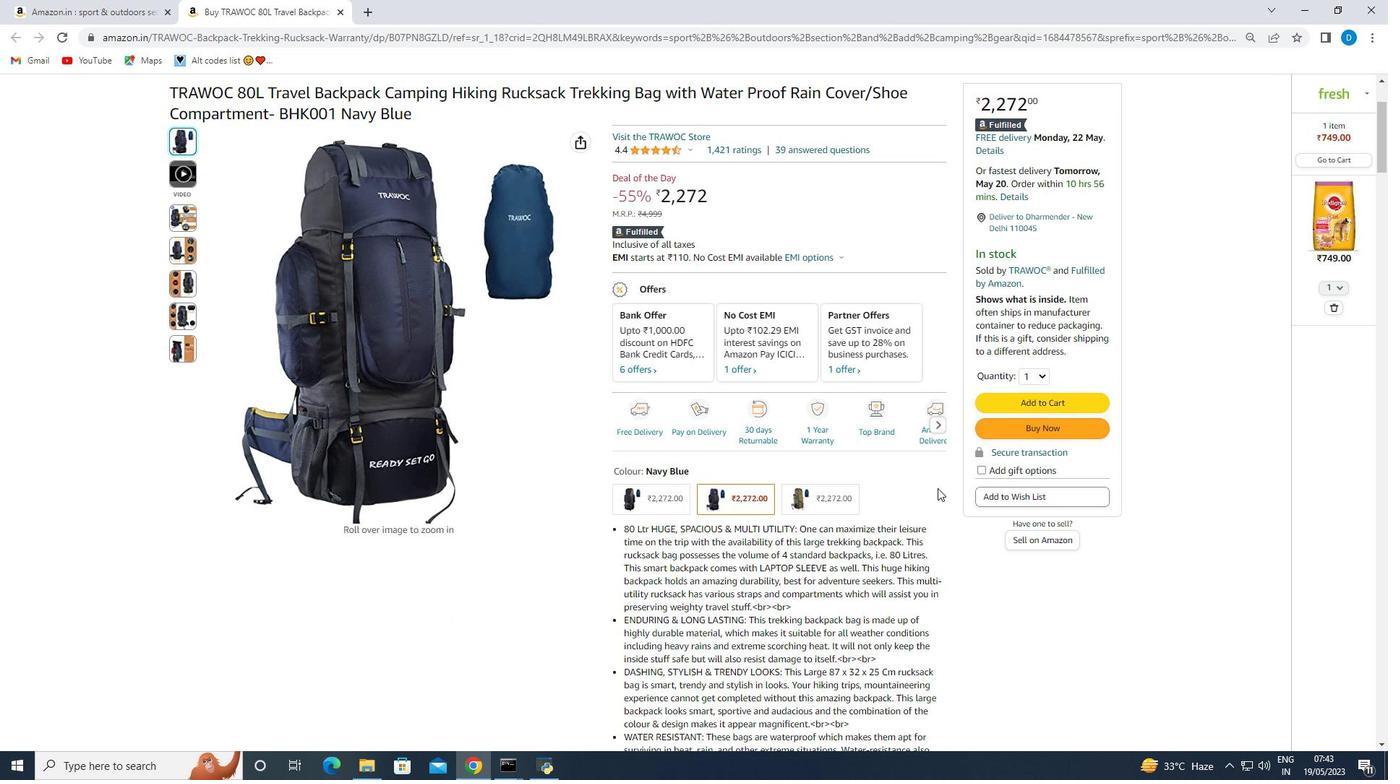 
Action: Mouse scrolled (937, 487) with delta (0, 0)
Screenshot: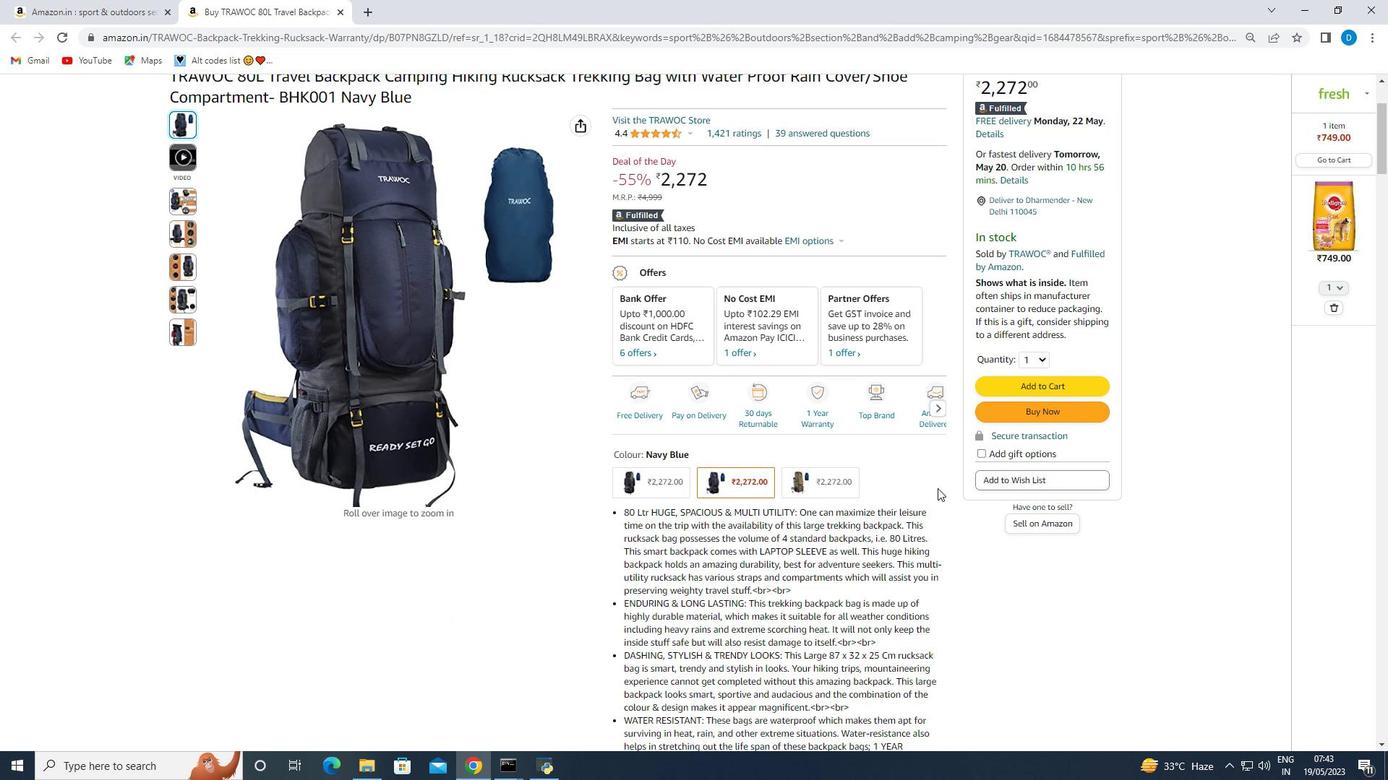 
Action: Mouse moved to (923, 491)
Screenshot: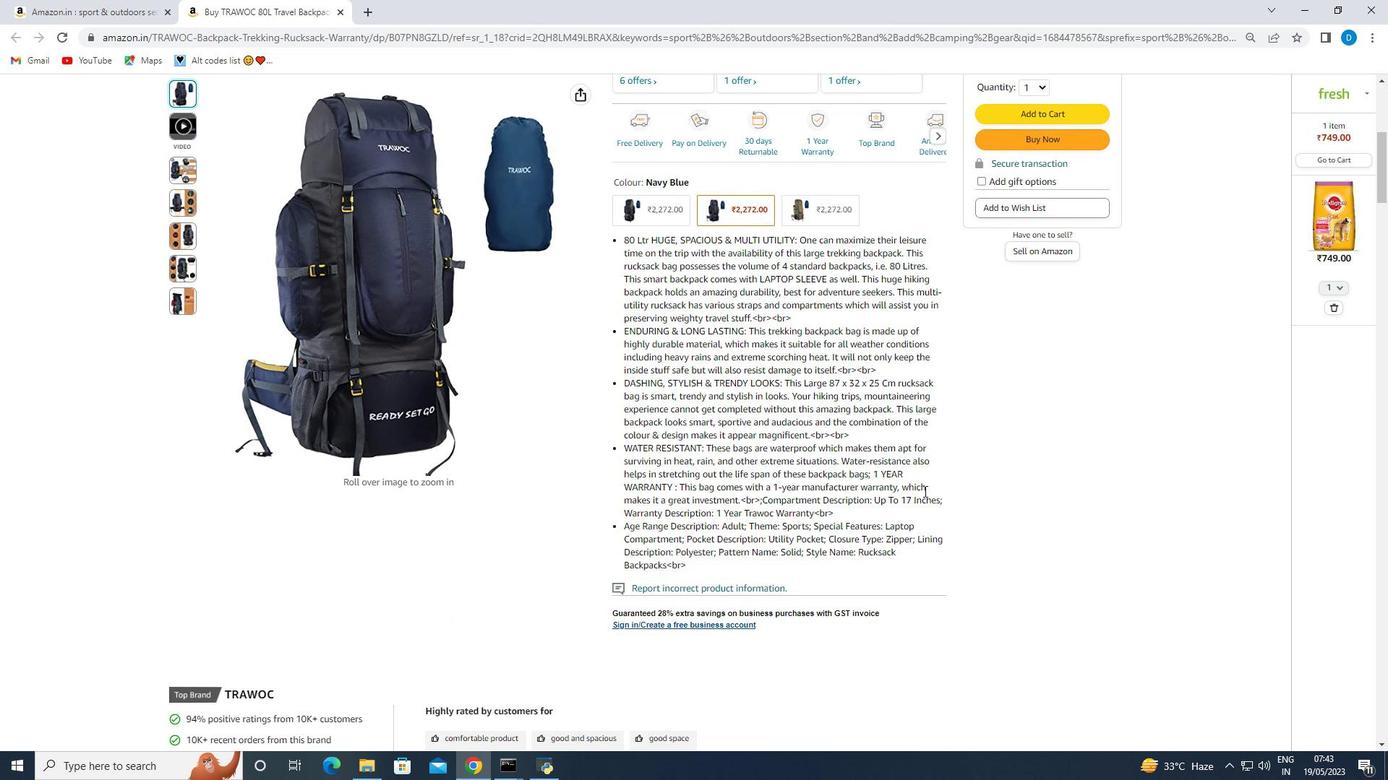 
Action: Mouse scrolled (923, 490) with delta (0, 0)
Screenshot: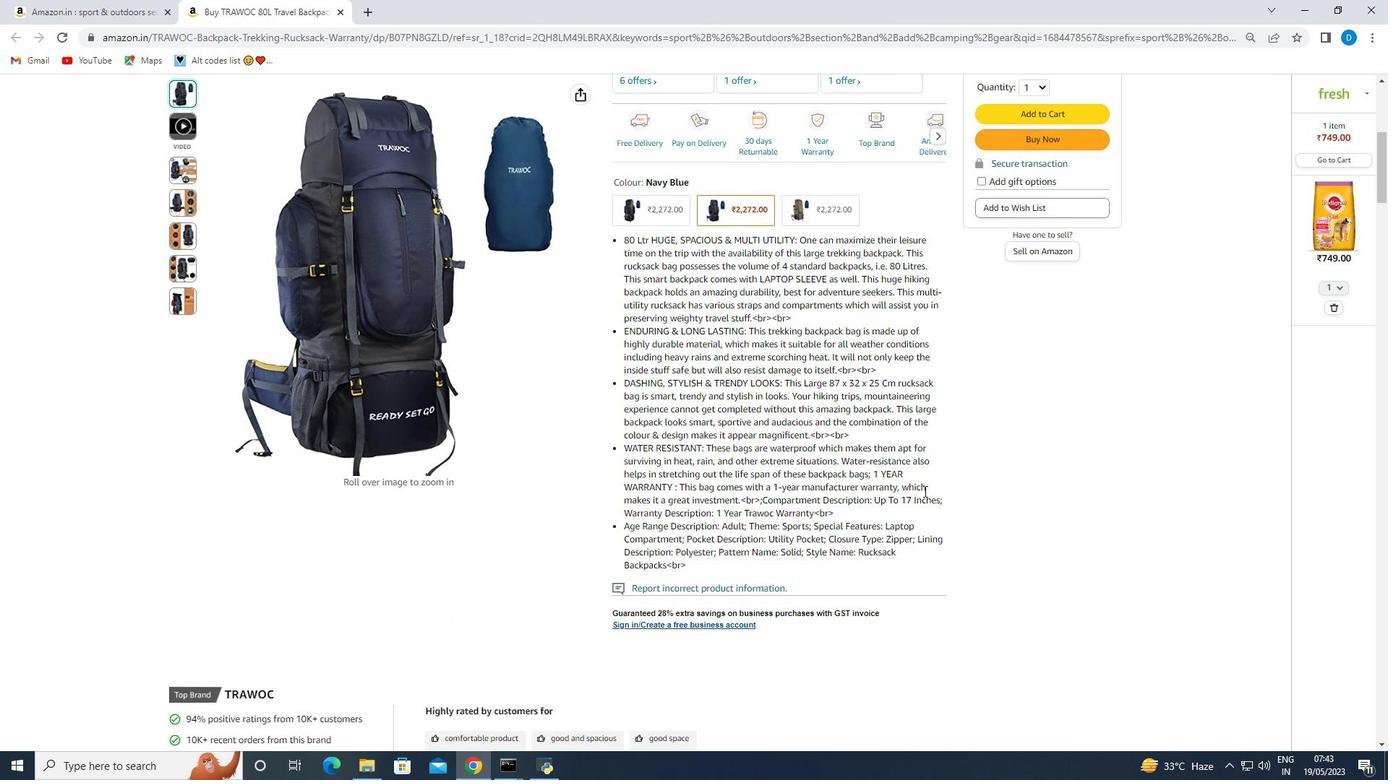 
Action: Mouse scrolled (923, 490) with delta (0, 0)
Screenshot: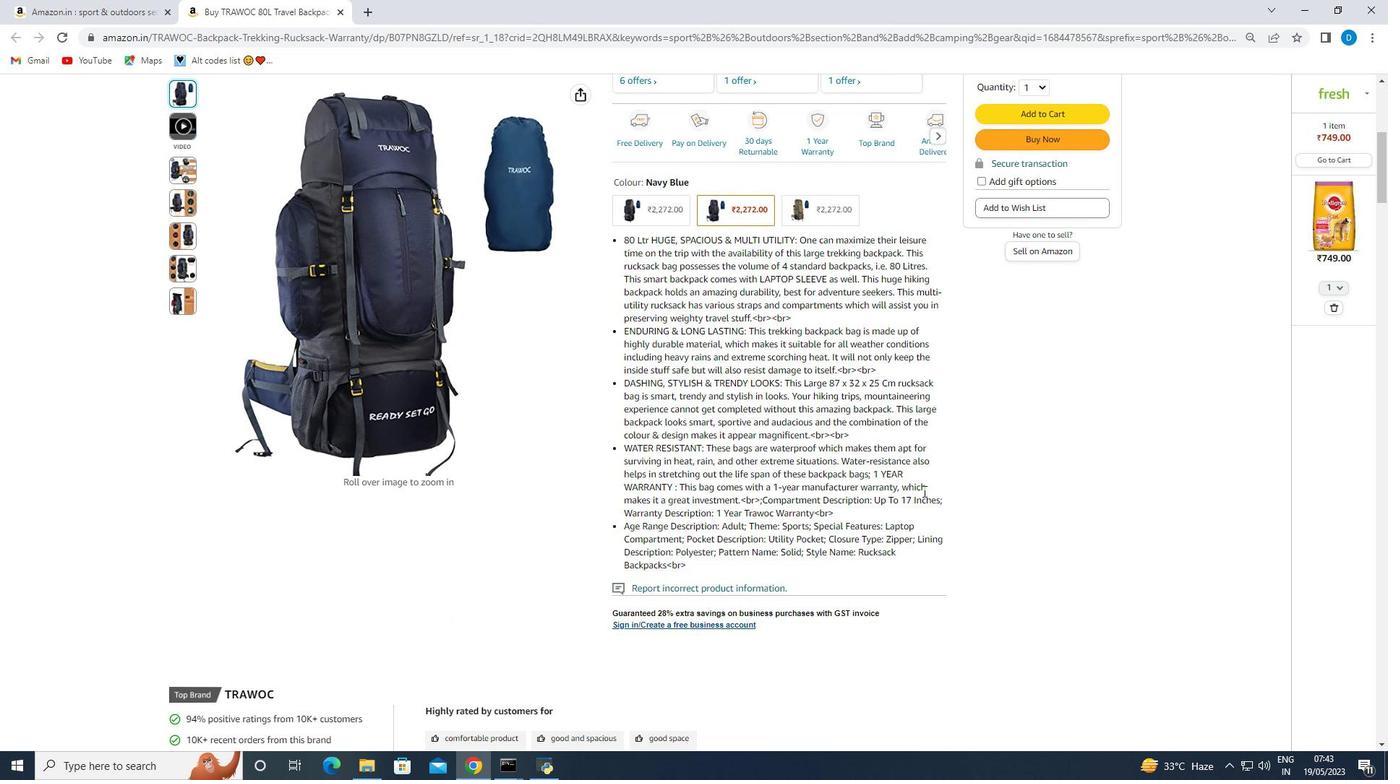 
Action: Mouse moved to (622, 344)
Screenshot: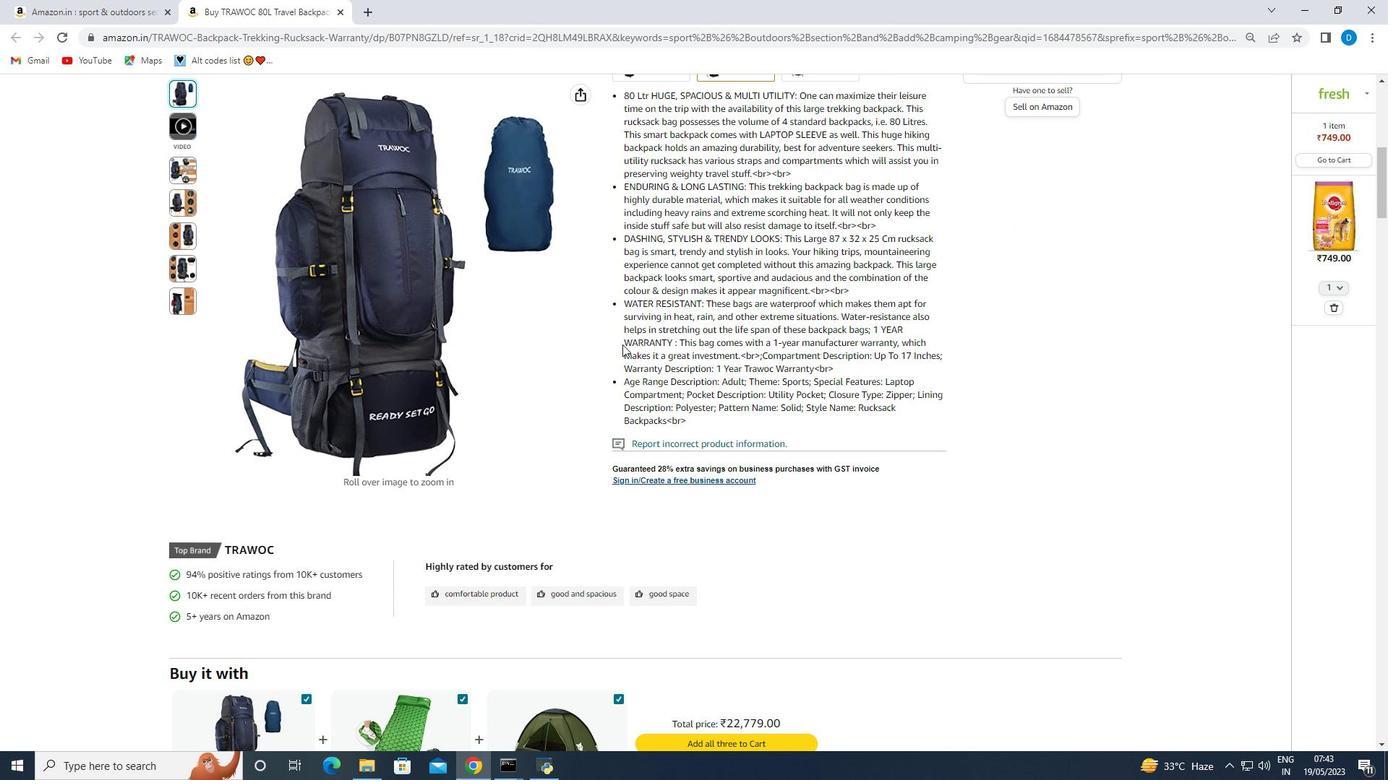 
Action: Mouse pressed left at (622, 344)
Screenshot: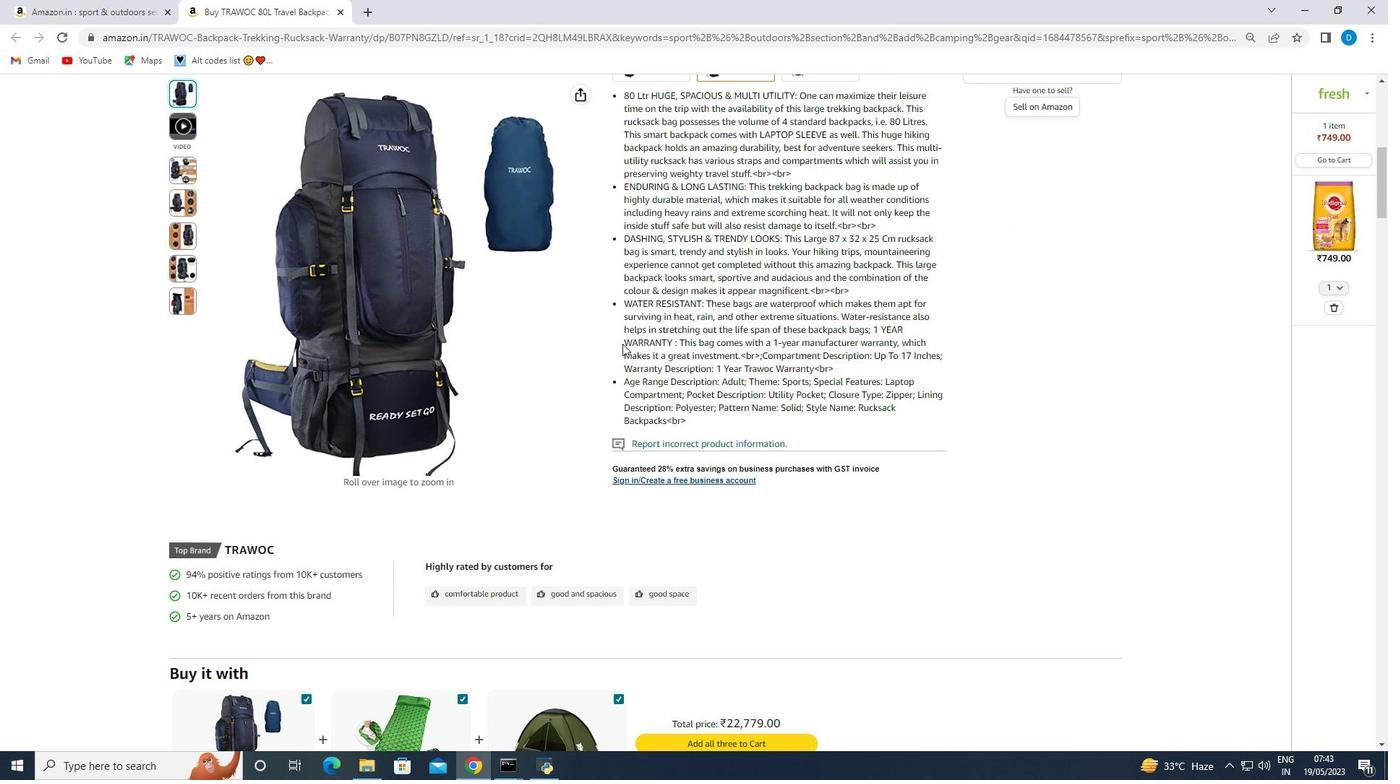 
Action: Mouse moved to (1005, 409)
Screenshot: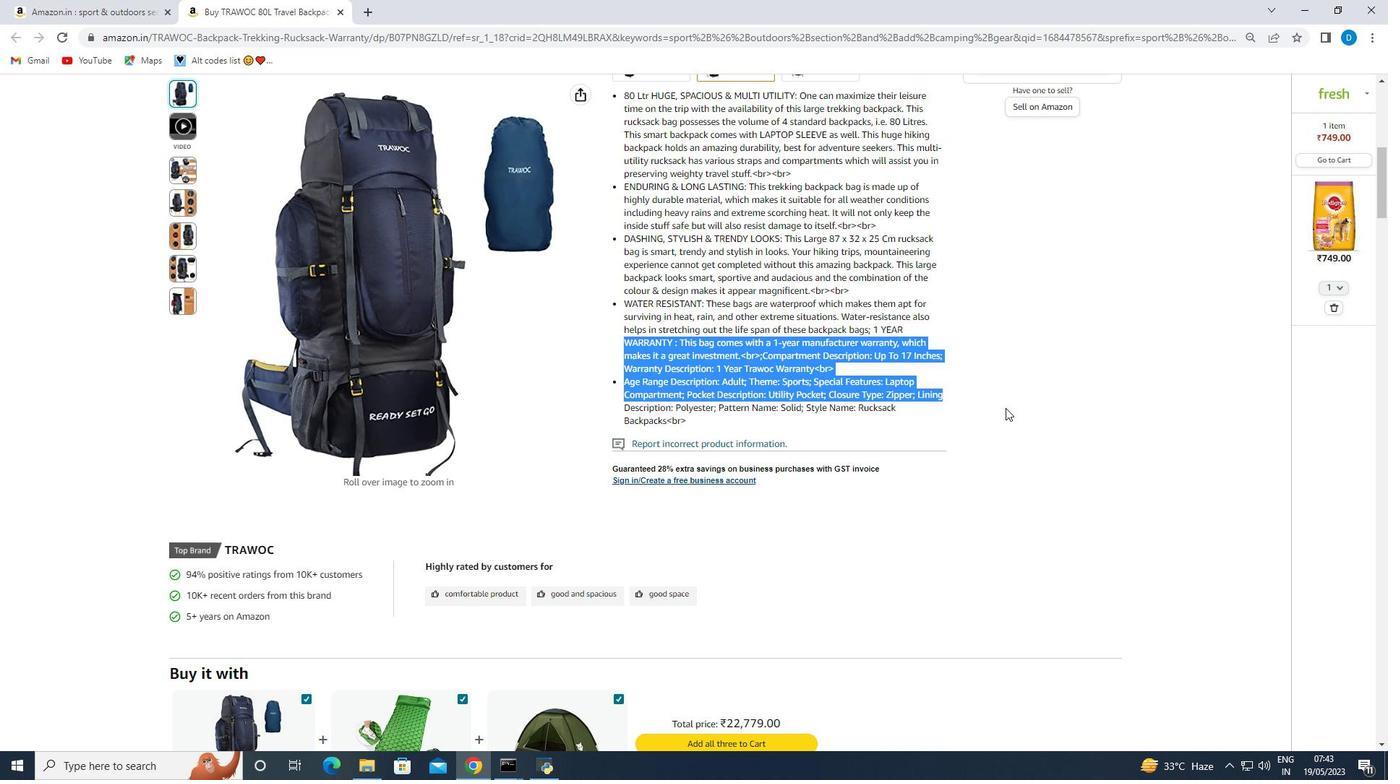 
Action: Mouse pressed left at (1005, 409)
Screenshot: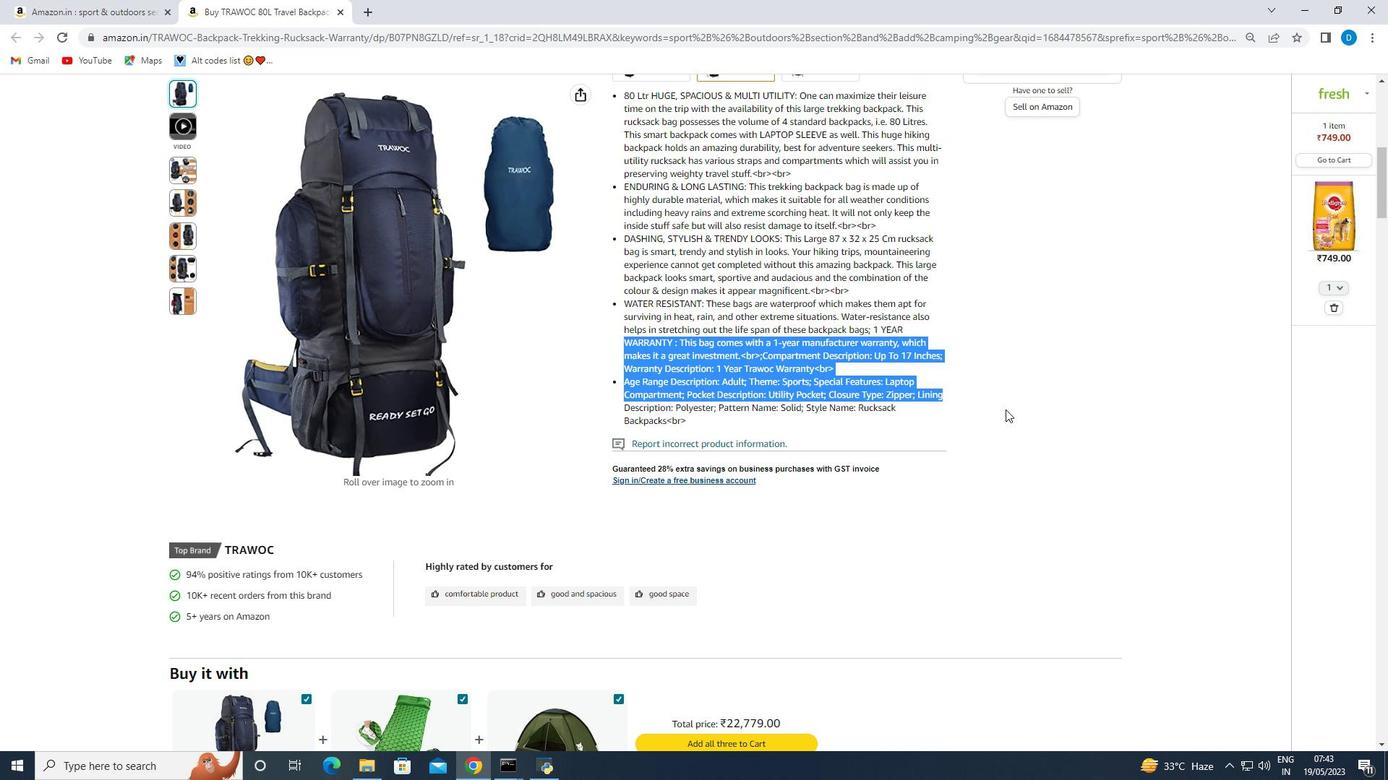 
Action: Mouse moved to (1005, 411)
Screenshot: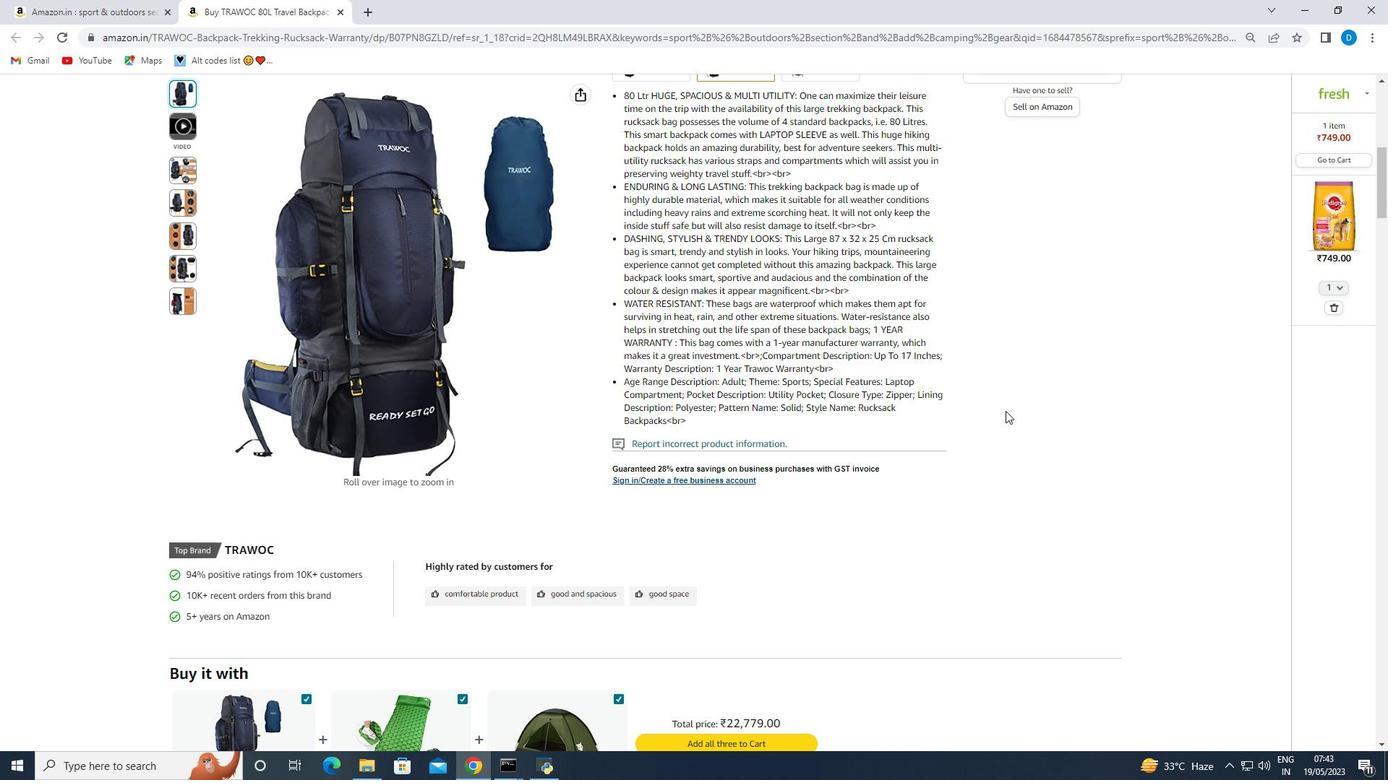 
Action: Mouse scrolled (1005, 410) with delta (0, 0)
Screenshot: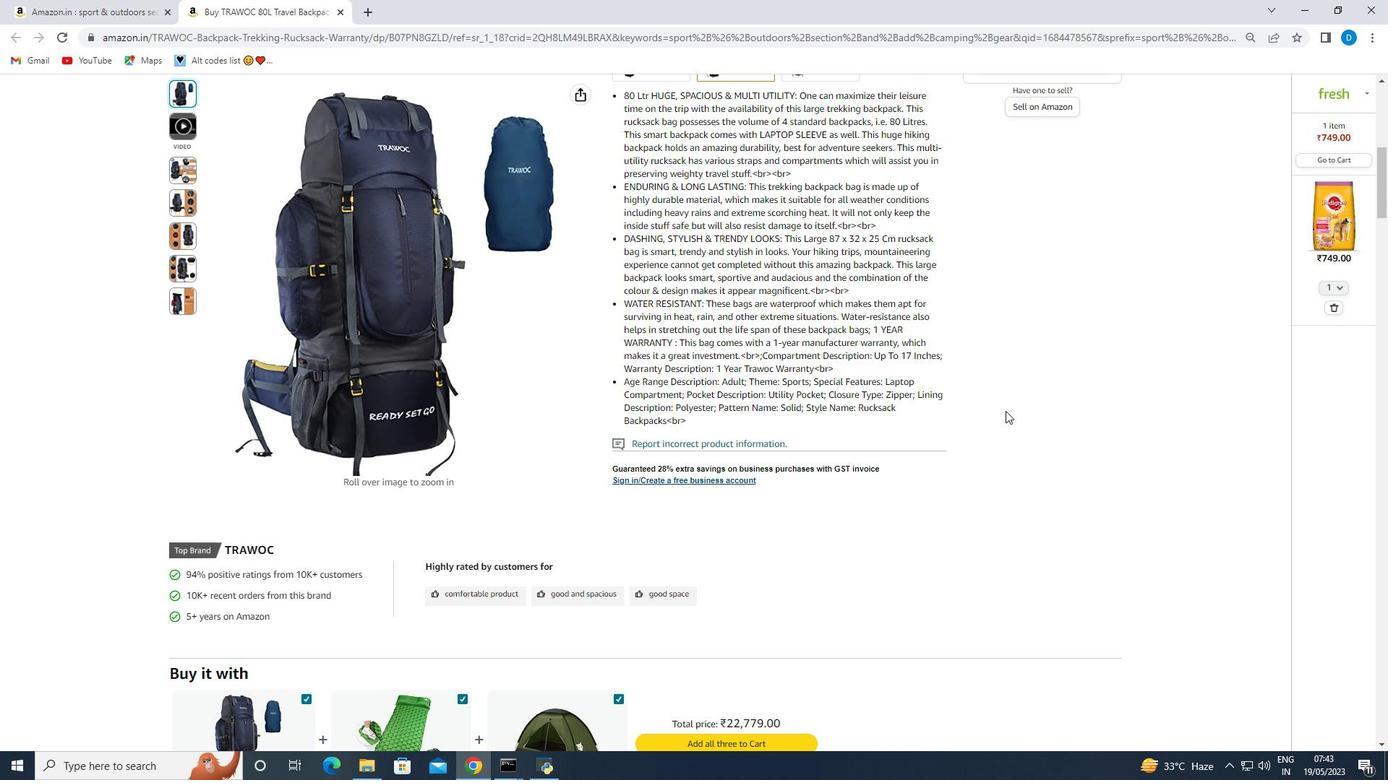 
Action: Mouse scrolled (1005, 410) with delta (0, 0)
Screenshot: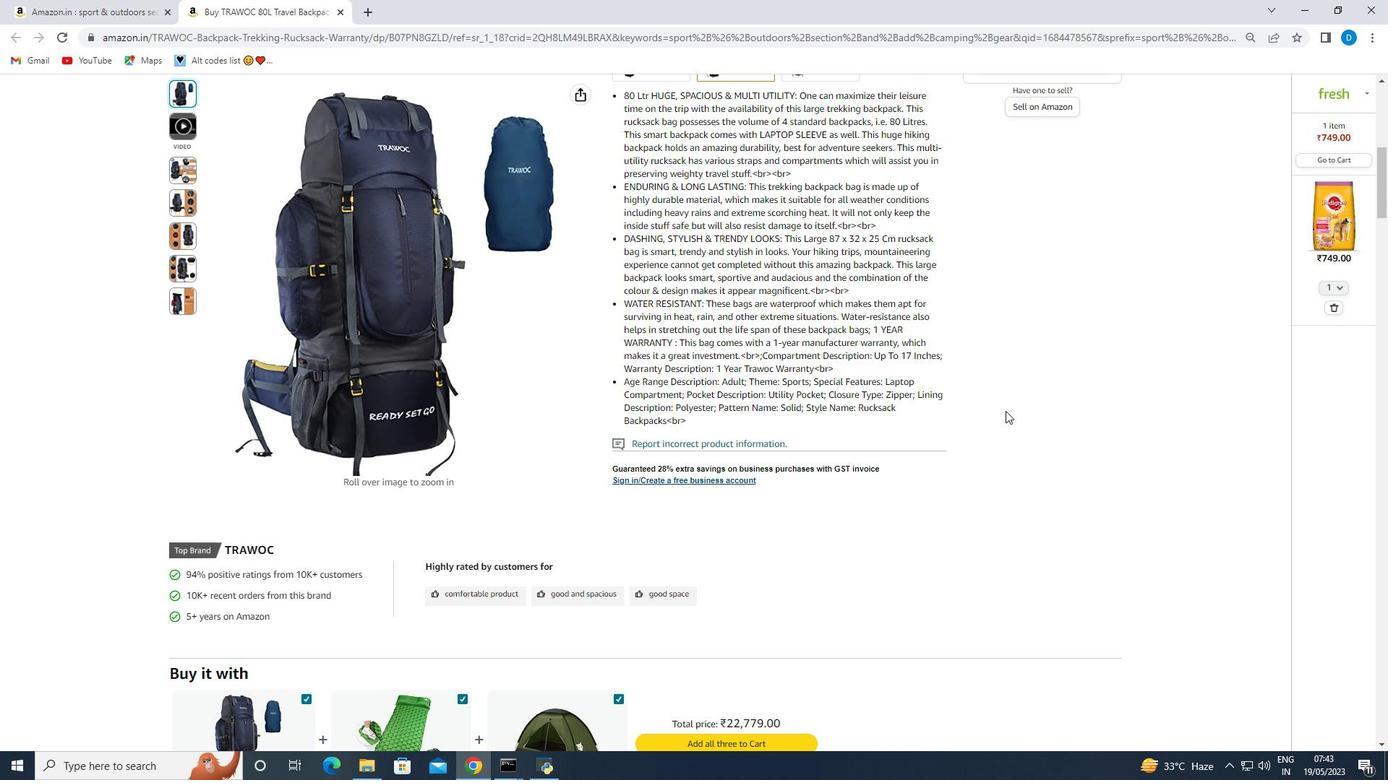 
Action: Mouse scrolled (1005, 410) with delta (0, 0)
Screenshot: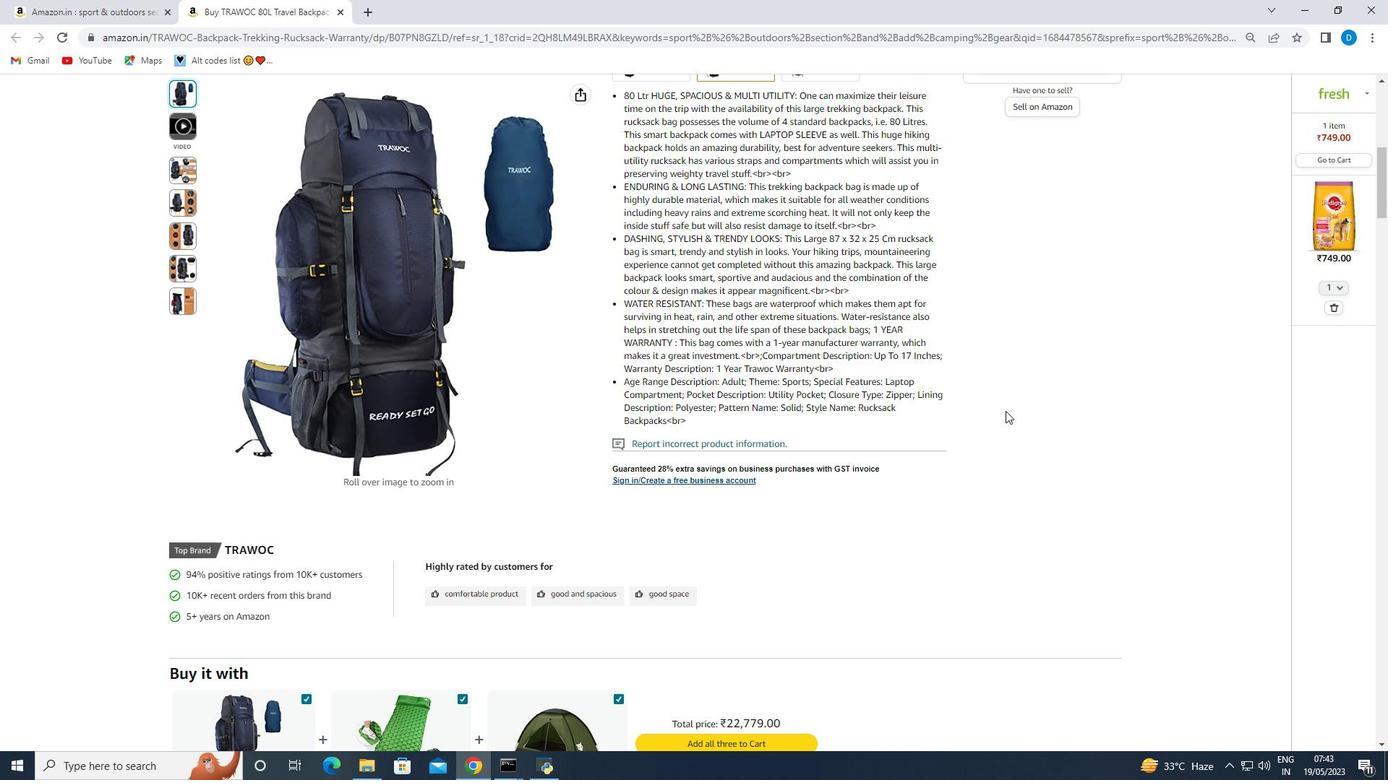 
Action: Mouse scrolled (1005, 410) with delta (0, 0)
Screenshot: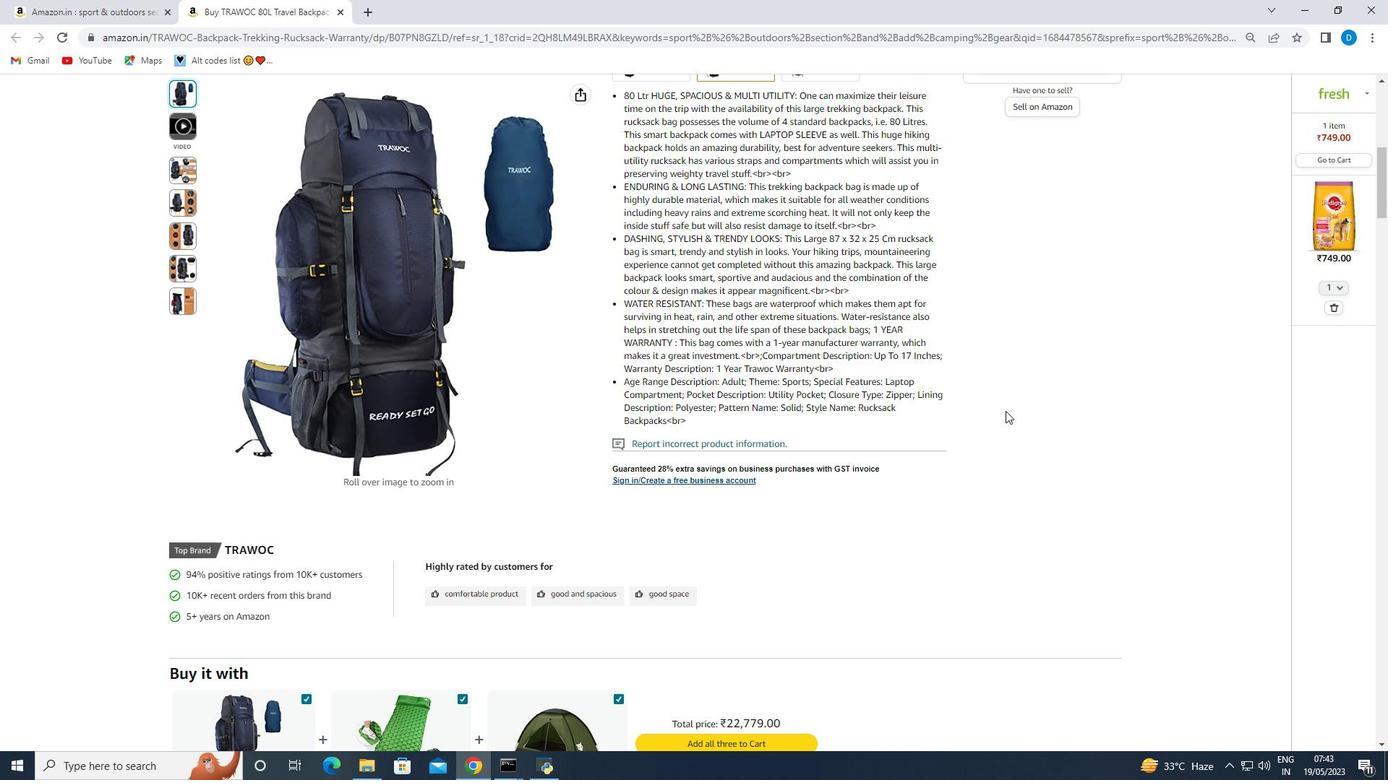 
Action: Mouse moved to (1004, 413)
Screenshot: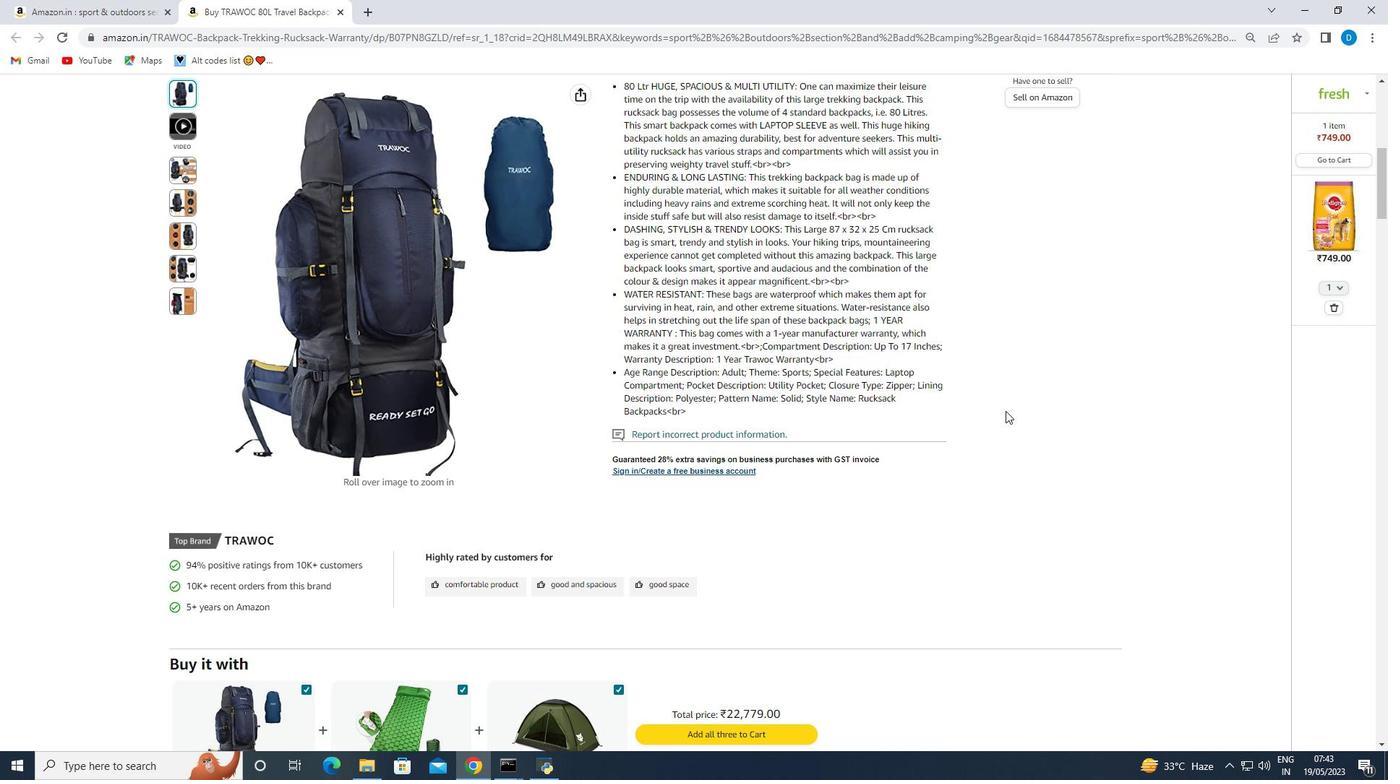 
Action: Mouse scrolled (1004, 414) with delta (0, 0)
Screenshot: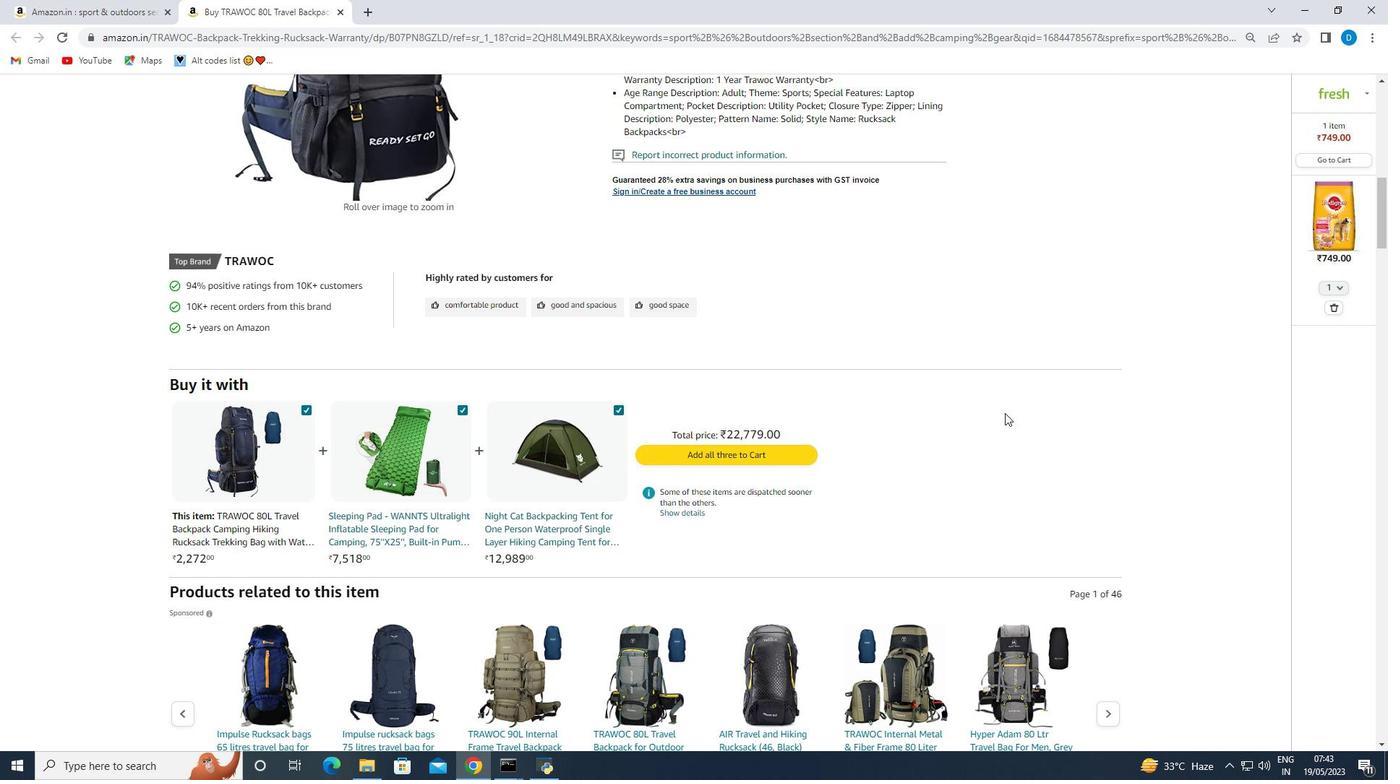 
Action: Mouse scrolled (1004, 414) with delta (0, 0)
Screenshot: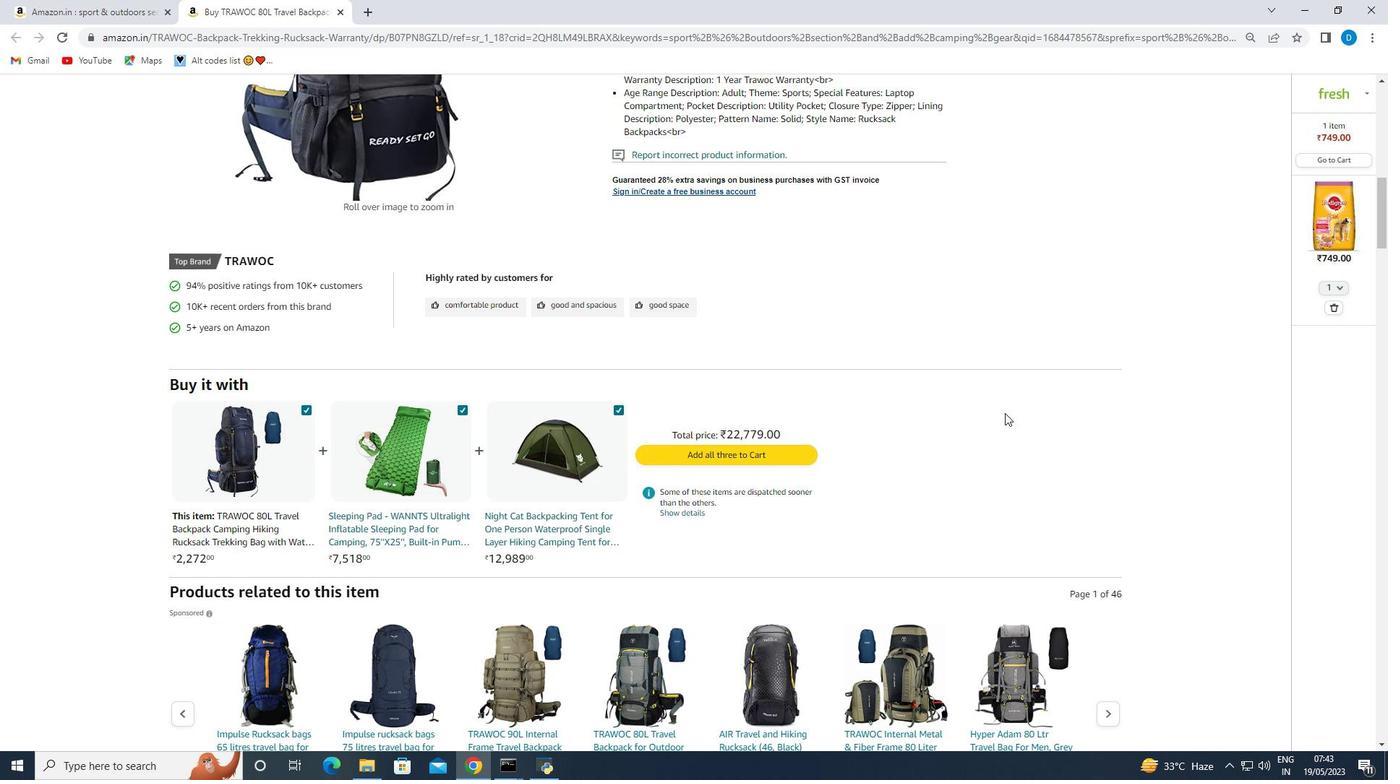 
Action: Mouse scrolled (1004, 414) with delta (0, 0)
Screenshot: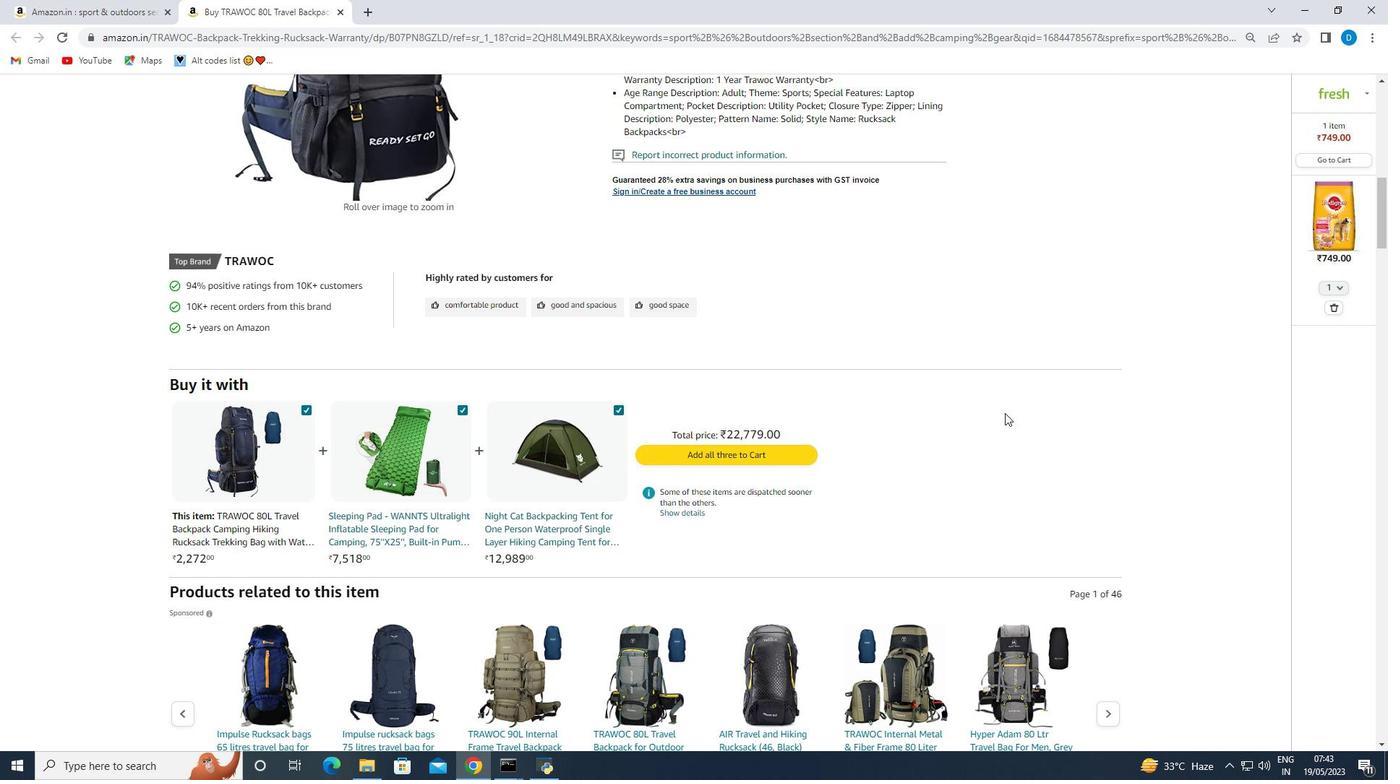 
Action: Mouse scrolled (1004, 414) with delta (0, 0)
Screenshot: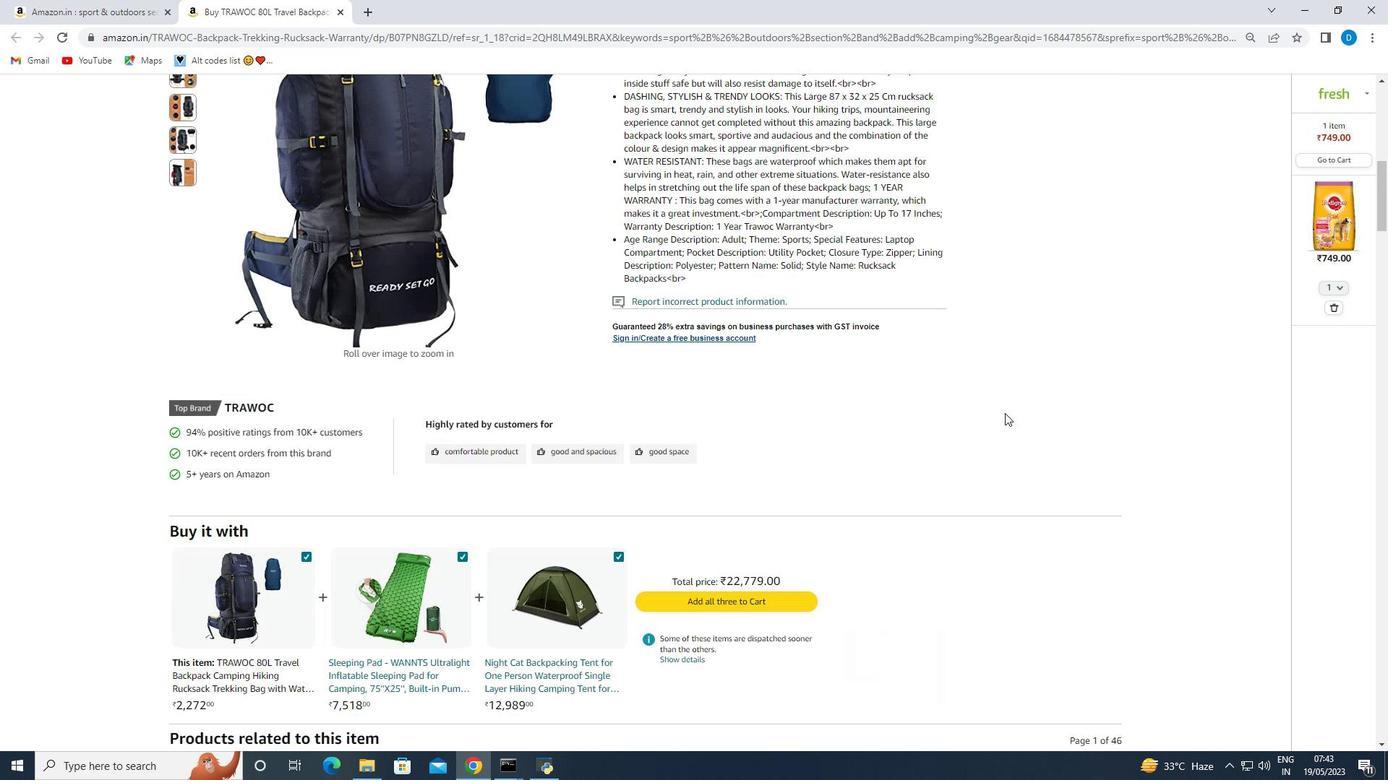 
Action: Mouse scrolled (1004, 414) with delta (0, 0)
Screenshot: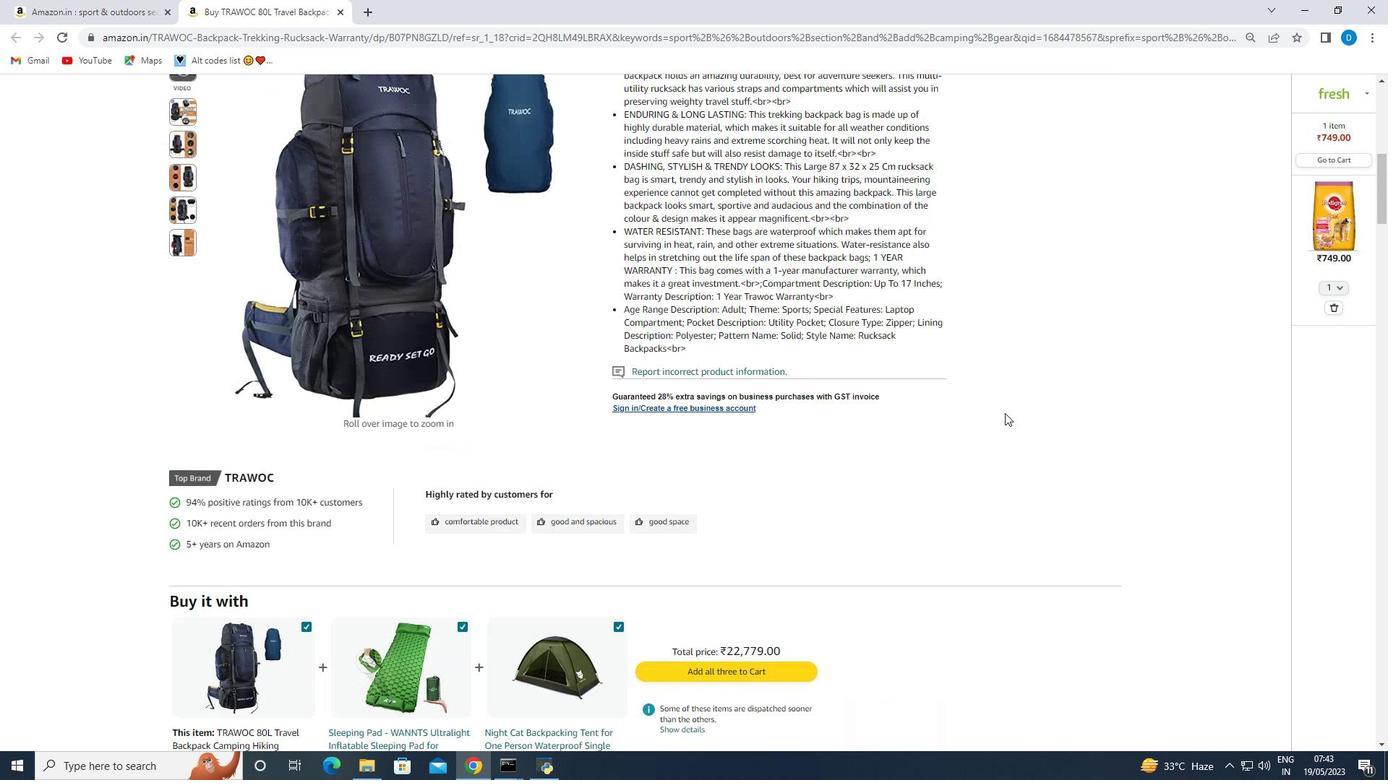 
Action: Mouse scrolled (1004, 414) with delta (0, 0)
Screenshot: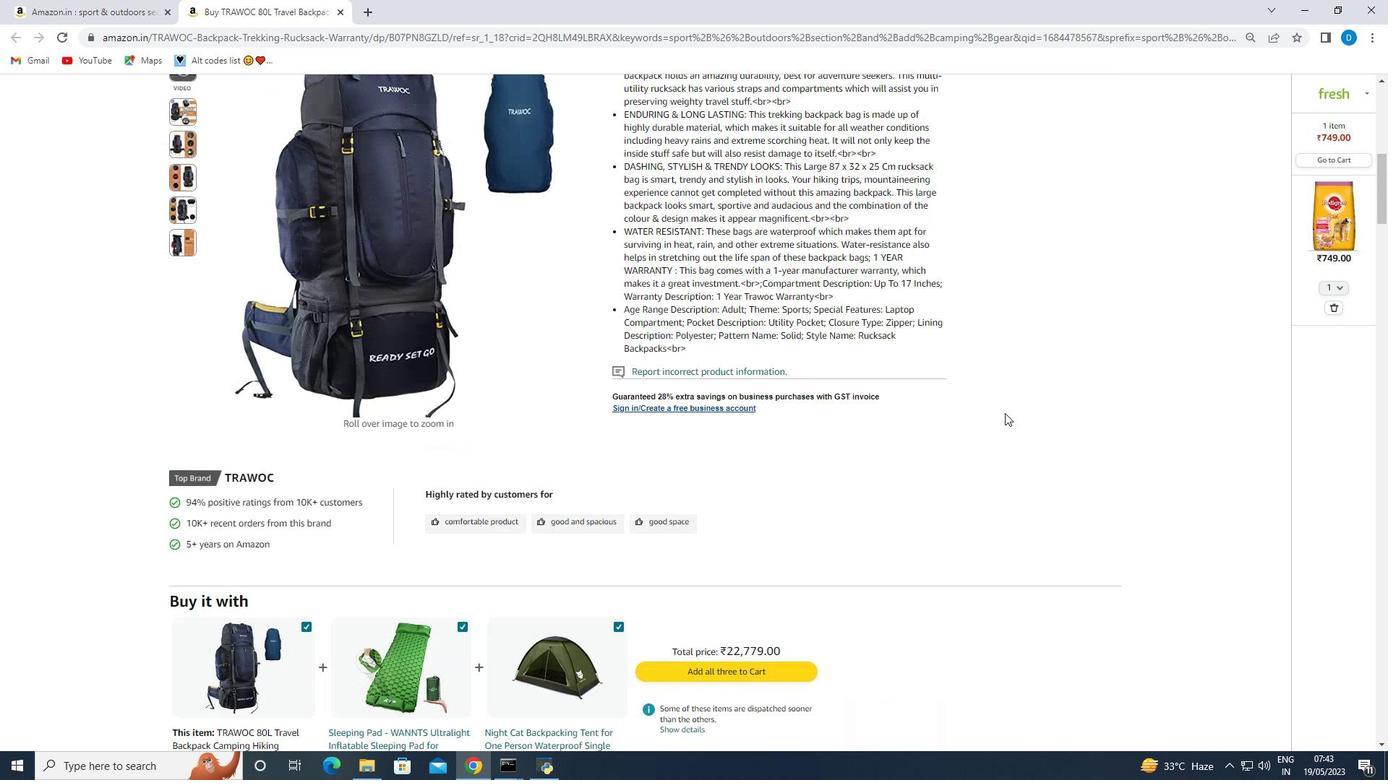 
Action: Mouse scrolled (1004, 414) with delta (0, 0)
Screenshot: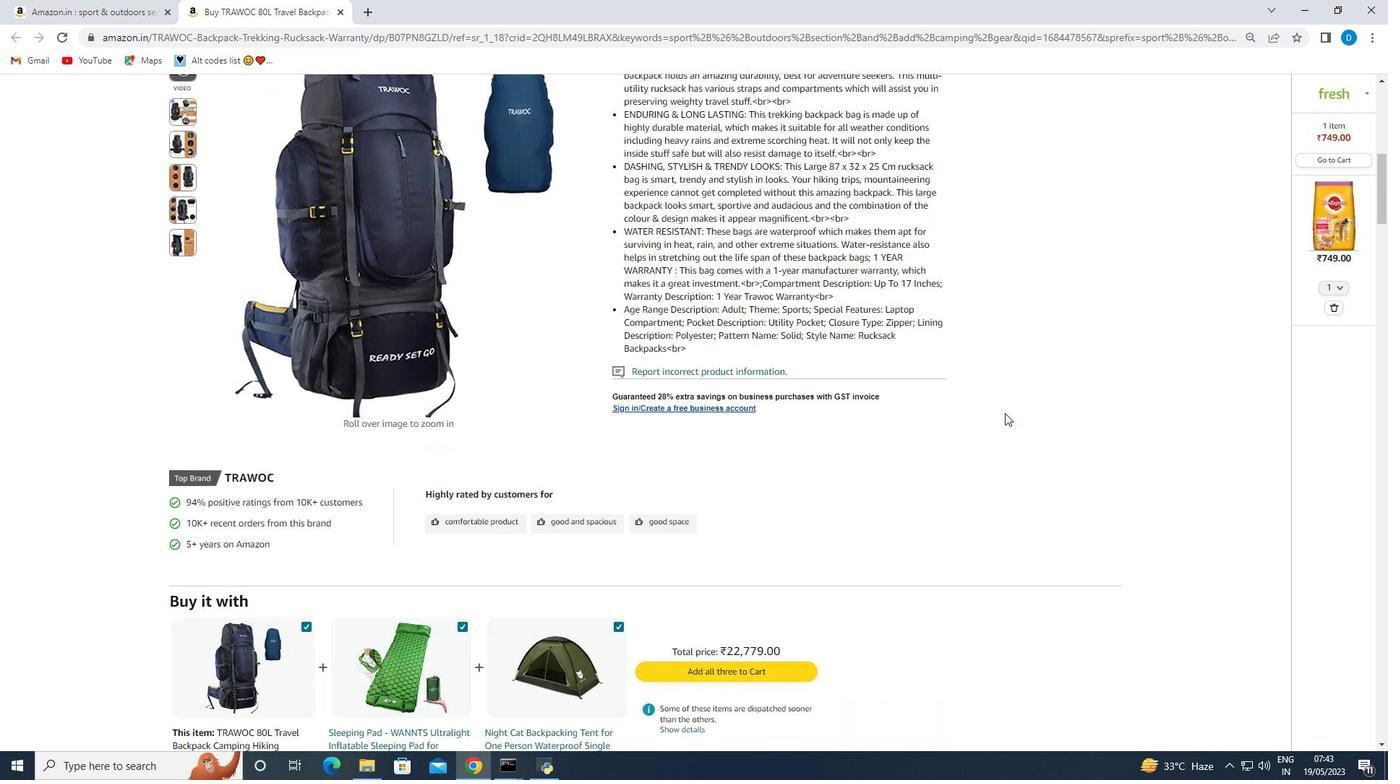 
Action: Mouse scrolled (1004, 414) with delta (0, 0)
Screenshot: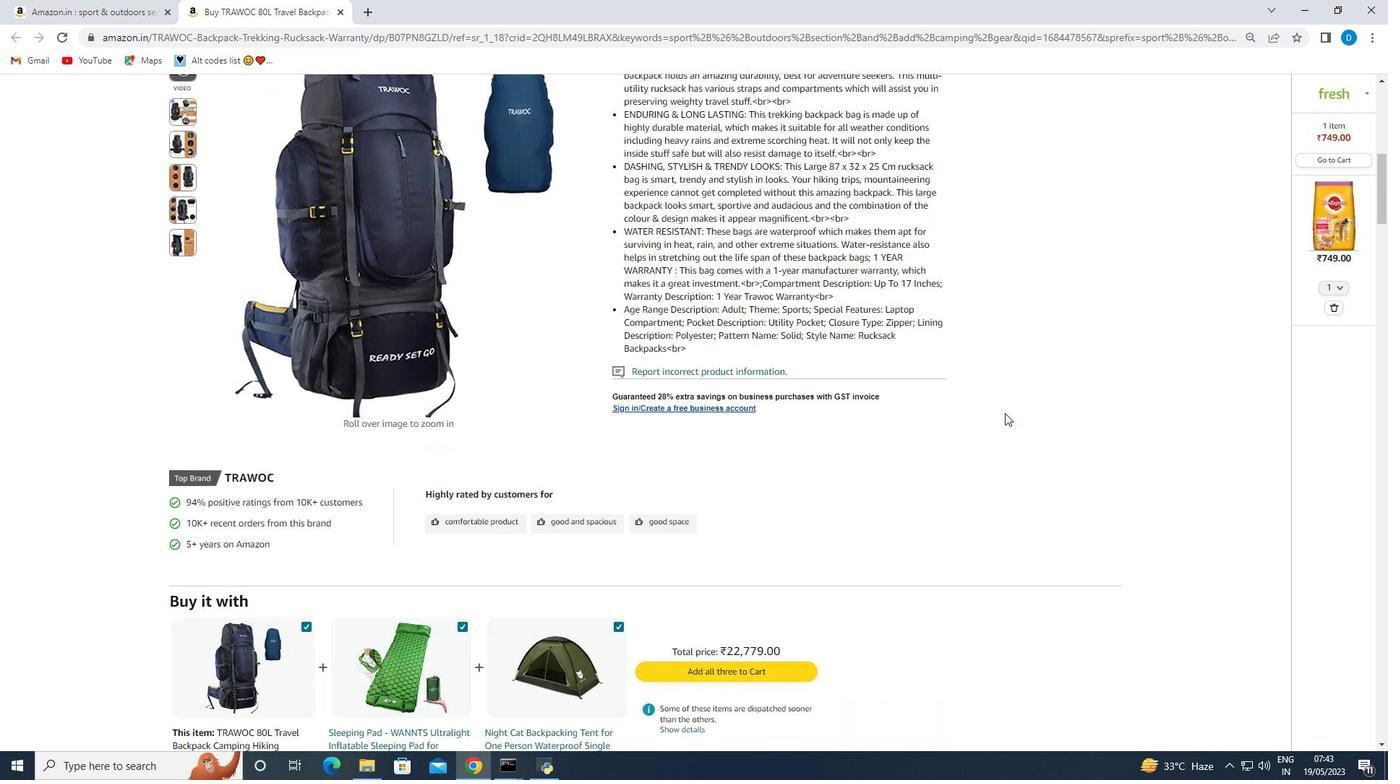 
Action: Mouse moved to (1027, 357)
Screenshot: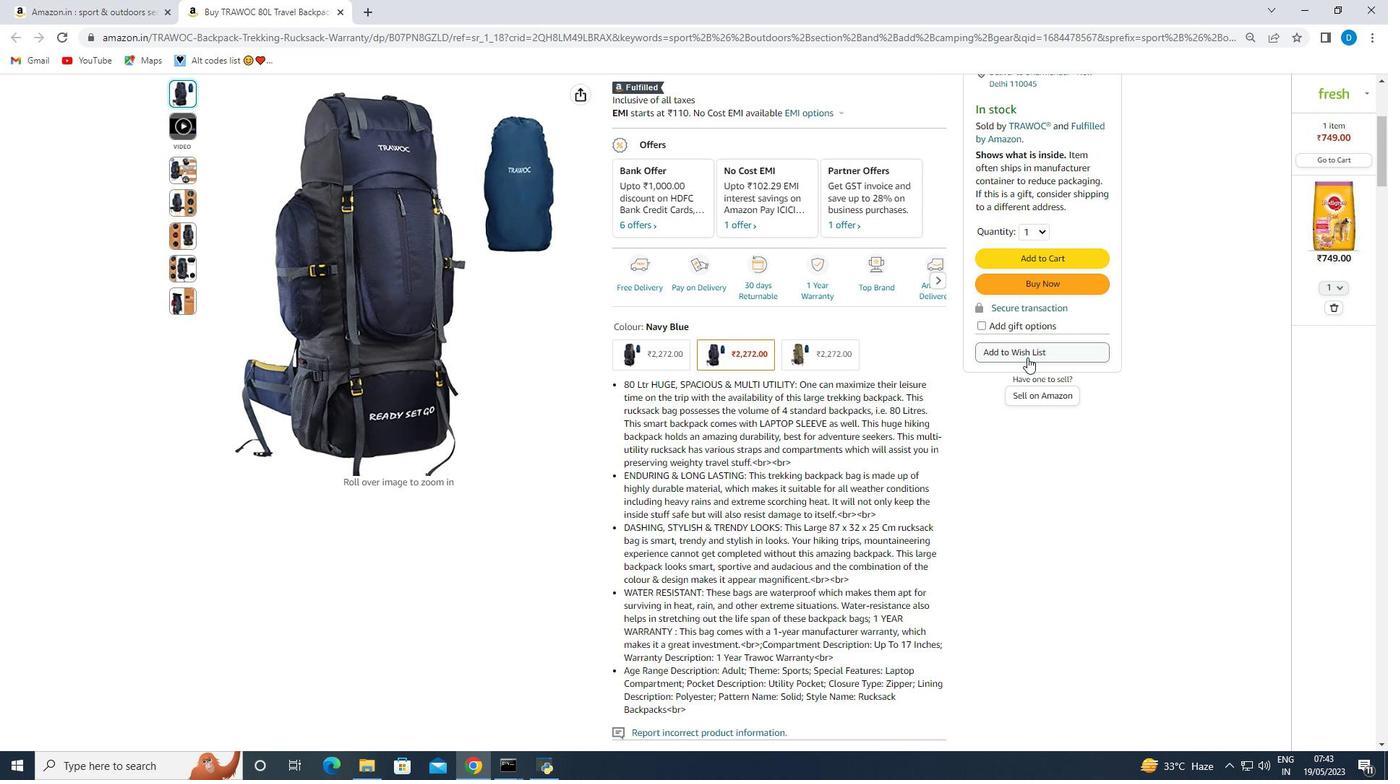 
Action: Mouse pressed left at (1027, 357)
Screenshot: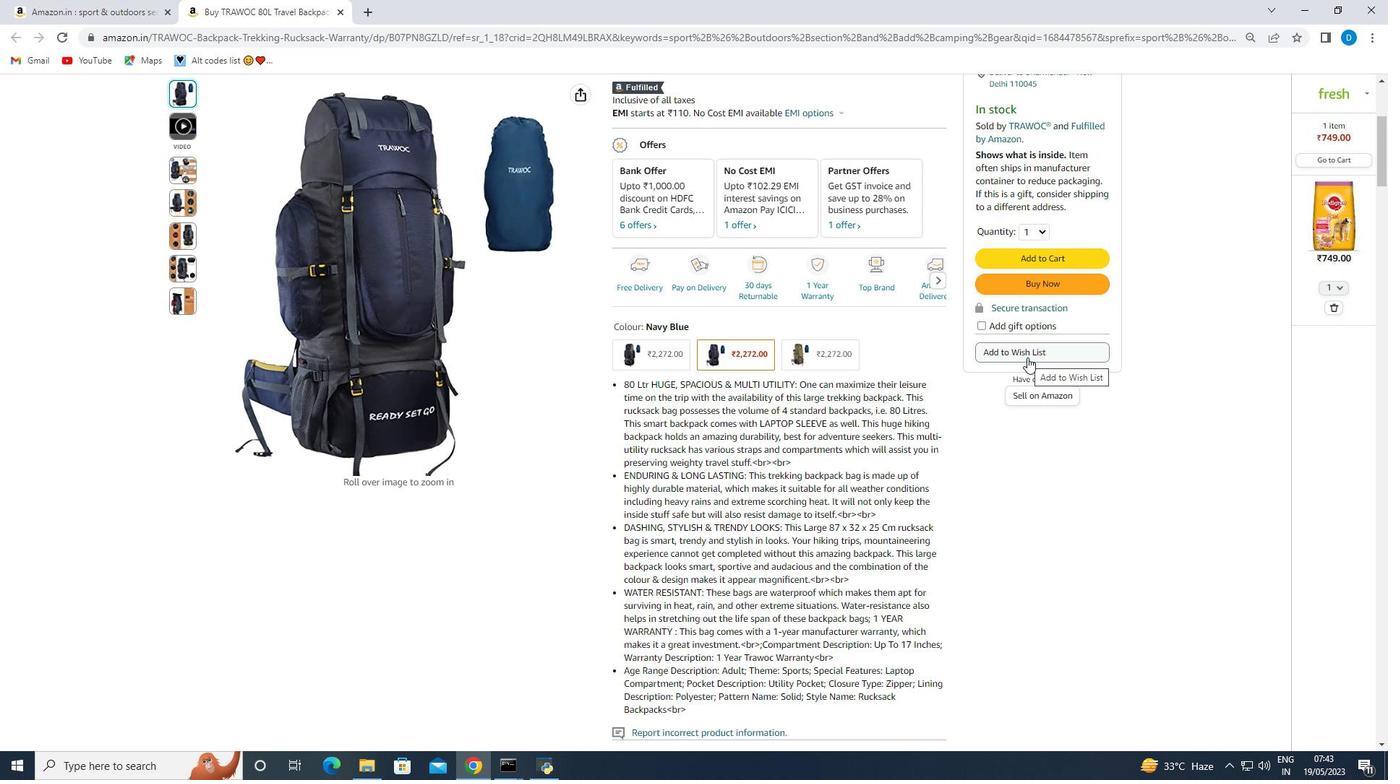 
Action: Mouse moved to (859, 480)
Screenshot: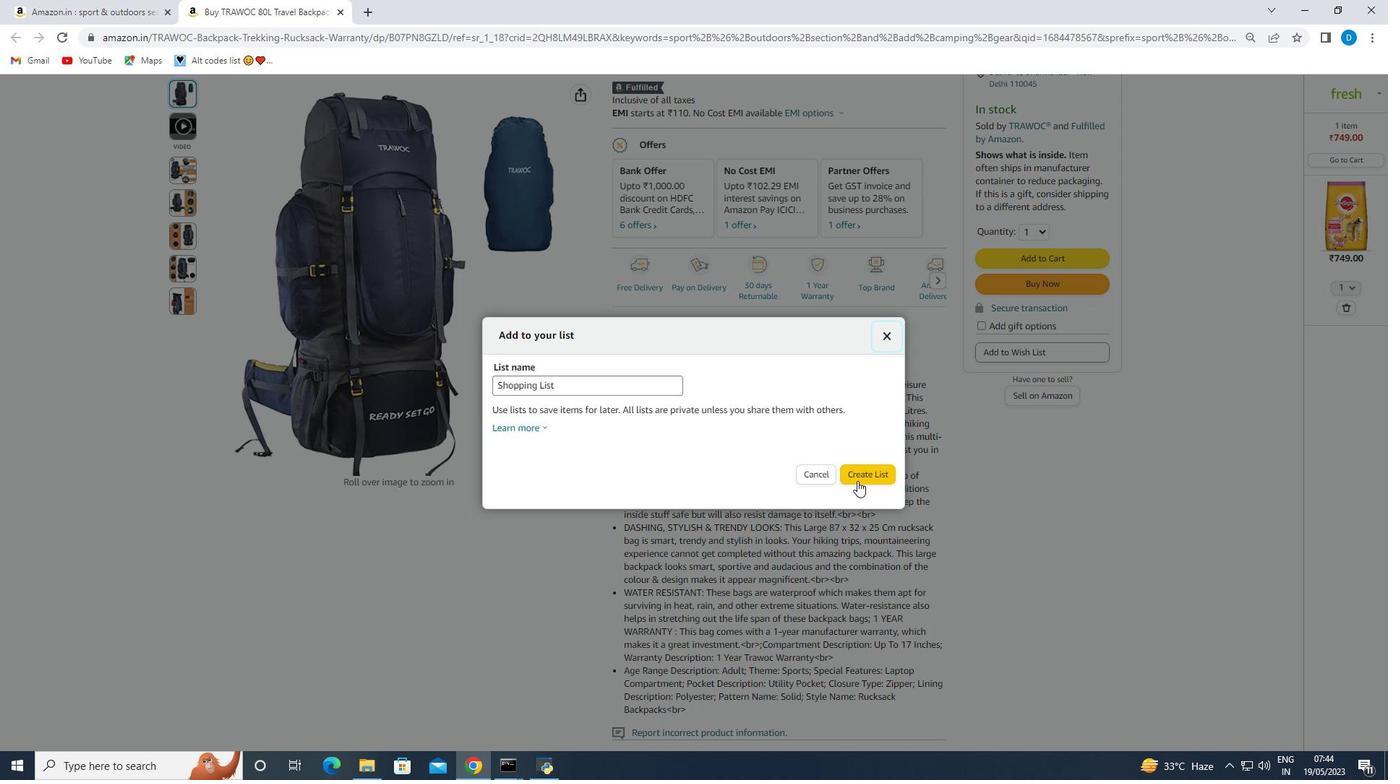 
Action: Mouse pressed left at (859, 480)
Screenshot: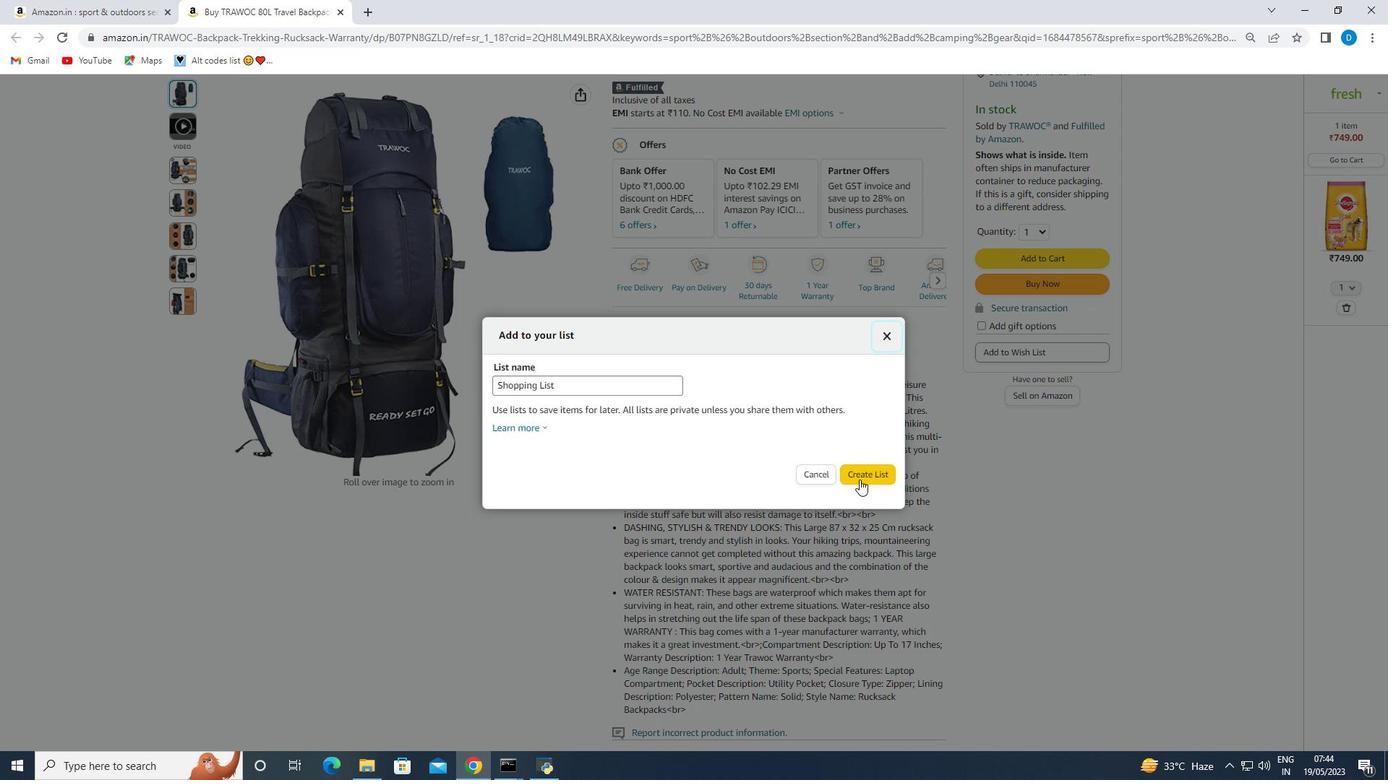 
Action: Mouse moved to (892, 334)
Screenshot: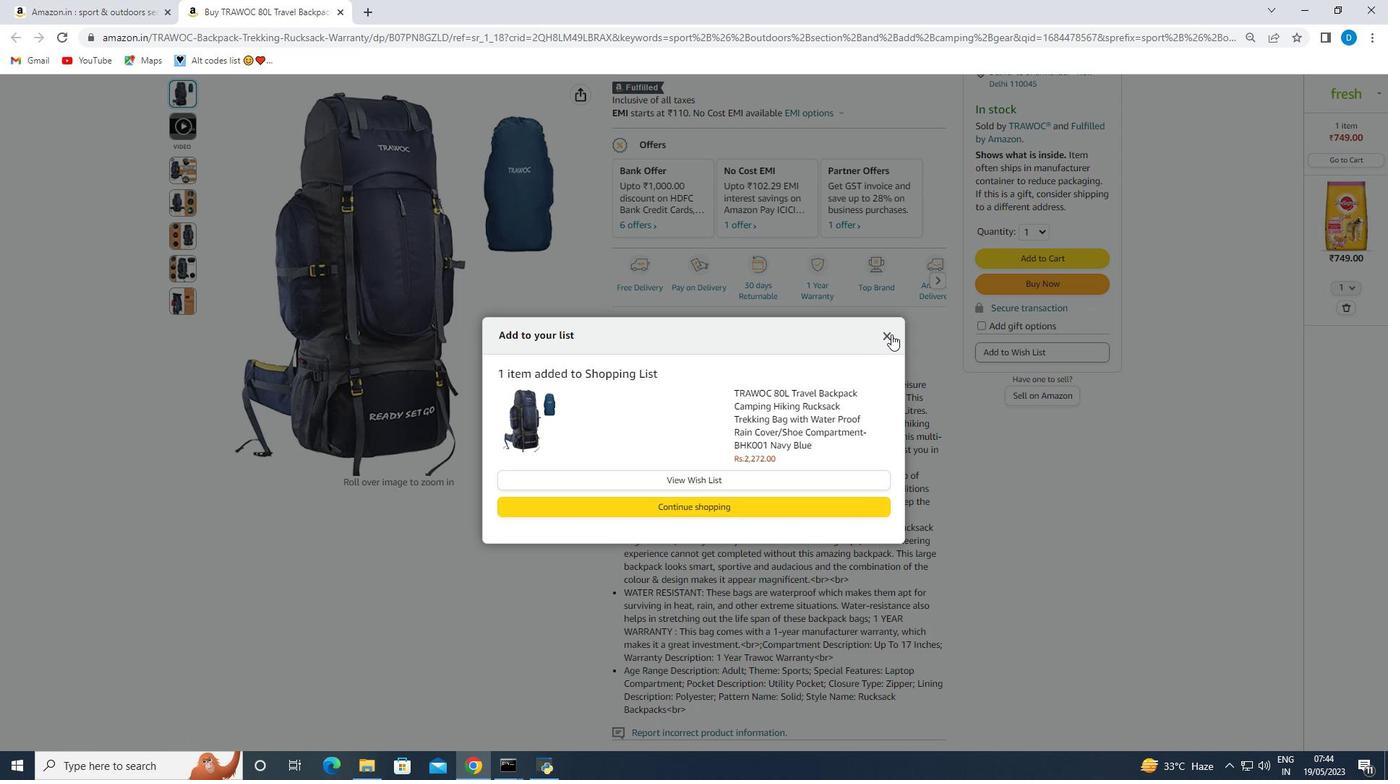
Action: Mouse pressed left at (892, 334)
Screenshot: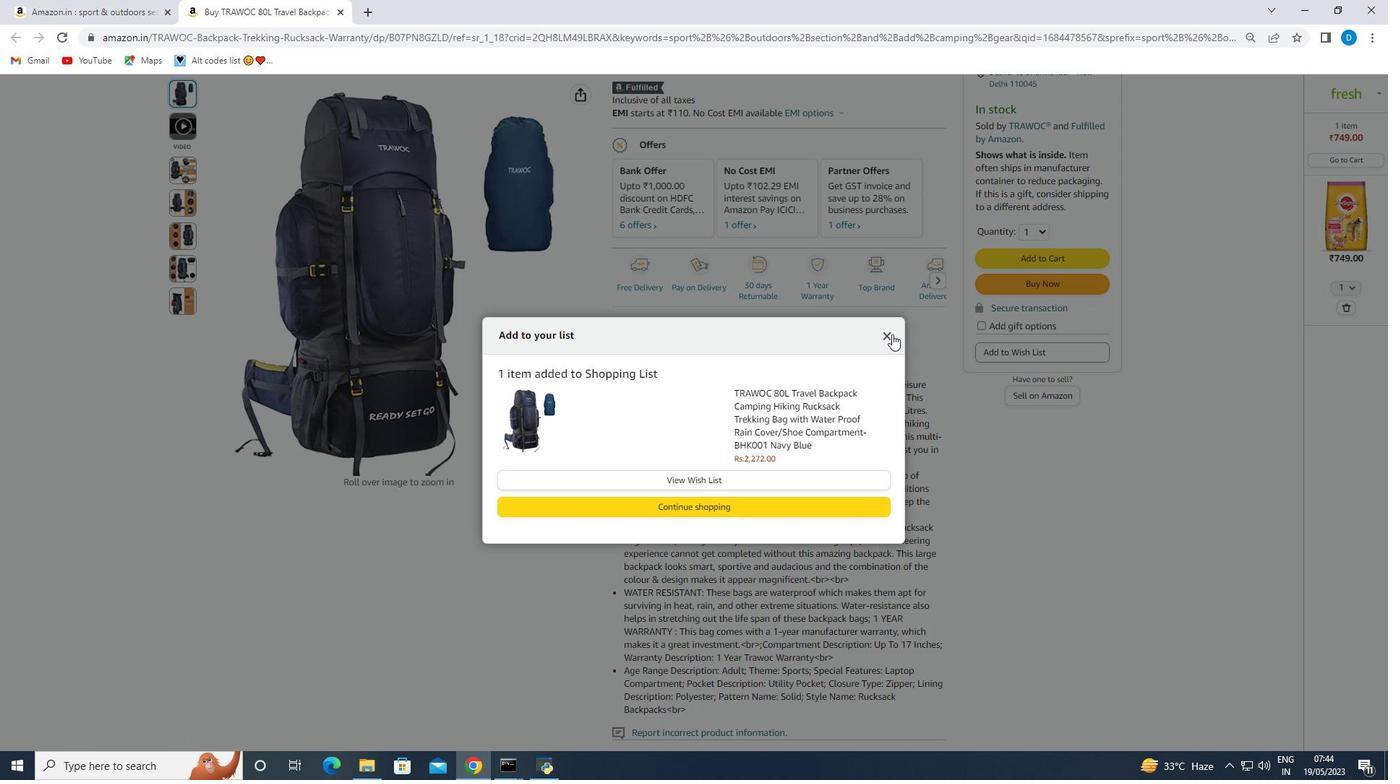 
Action: Mouse moved to (775, 488)
Screenshot: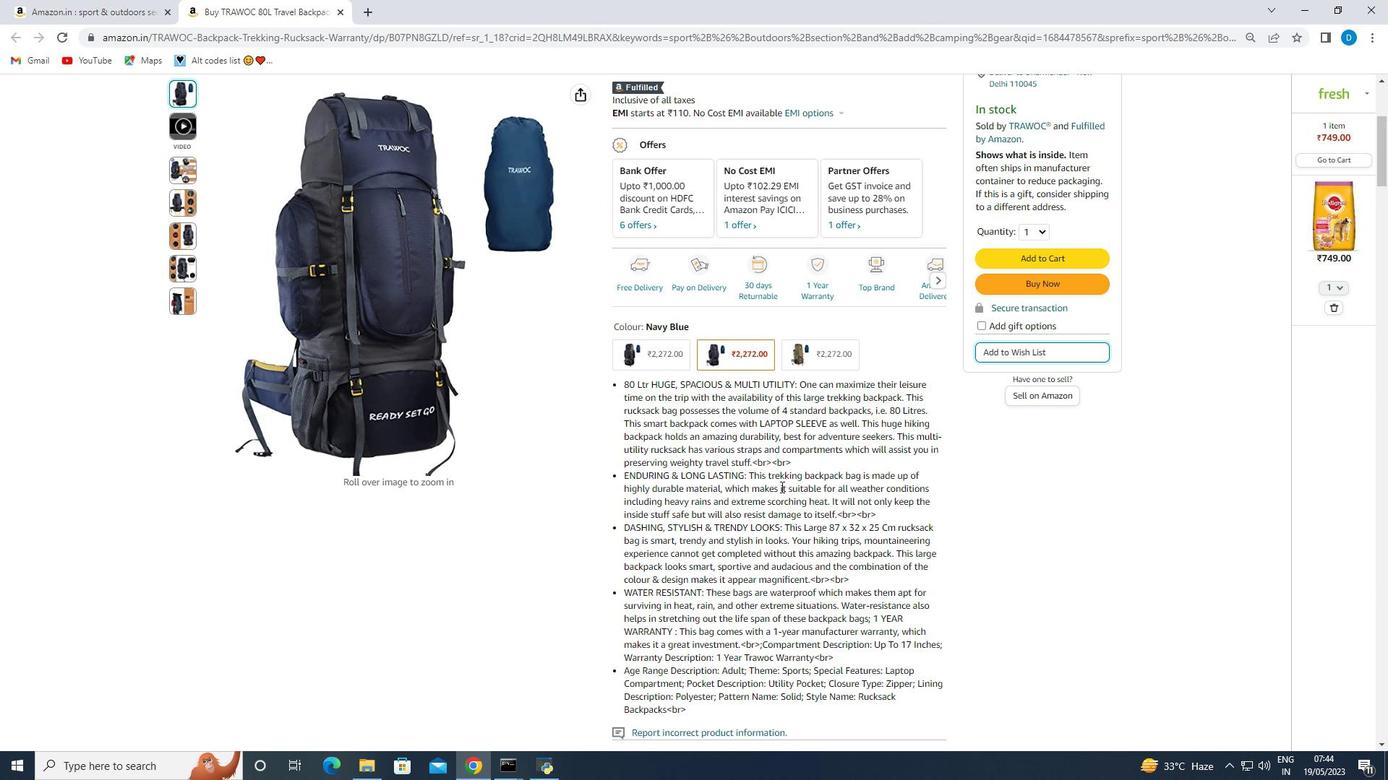 
Action: Mouse scrolled (775, 487) with delta (0, 0)
Screenshot: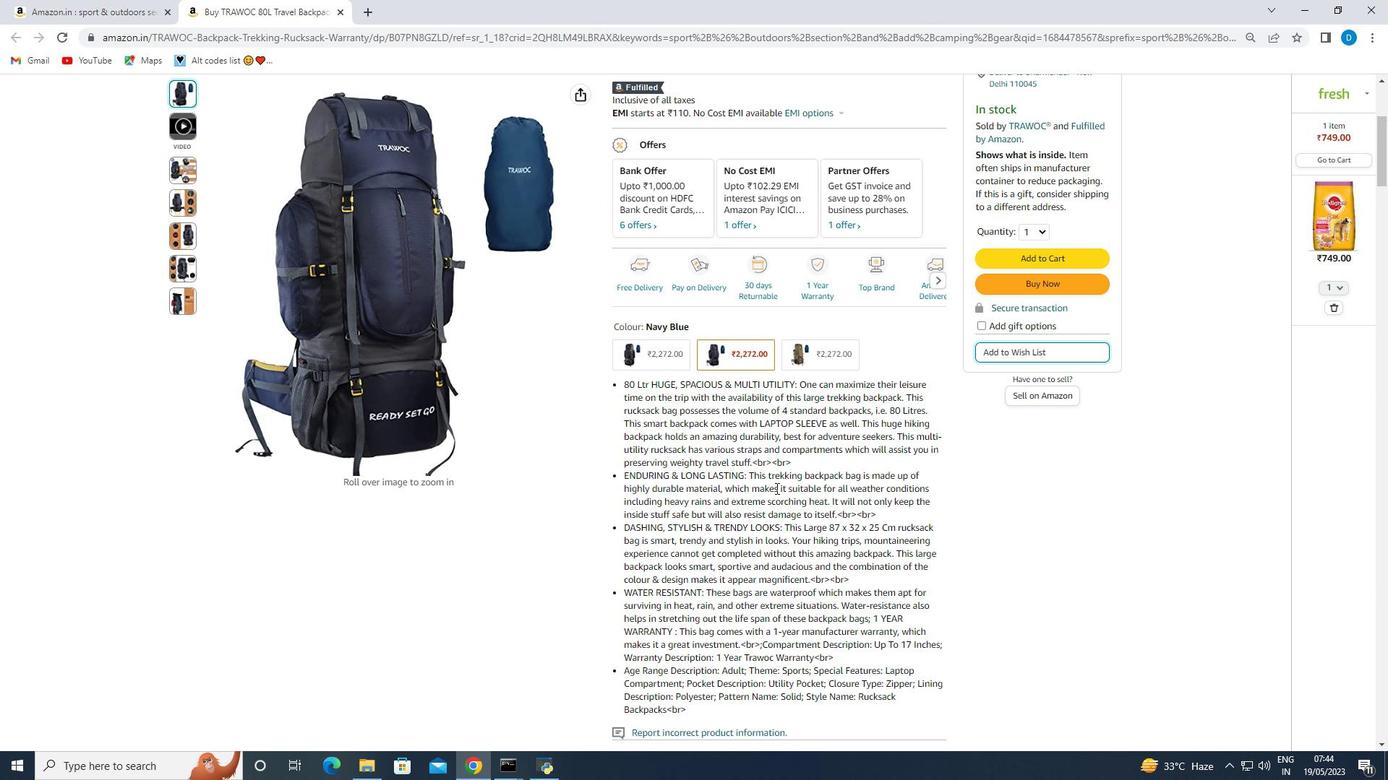 
Action: Mouse scrolled (775, 487) with delta (0, 0)
Screenshot: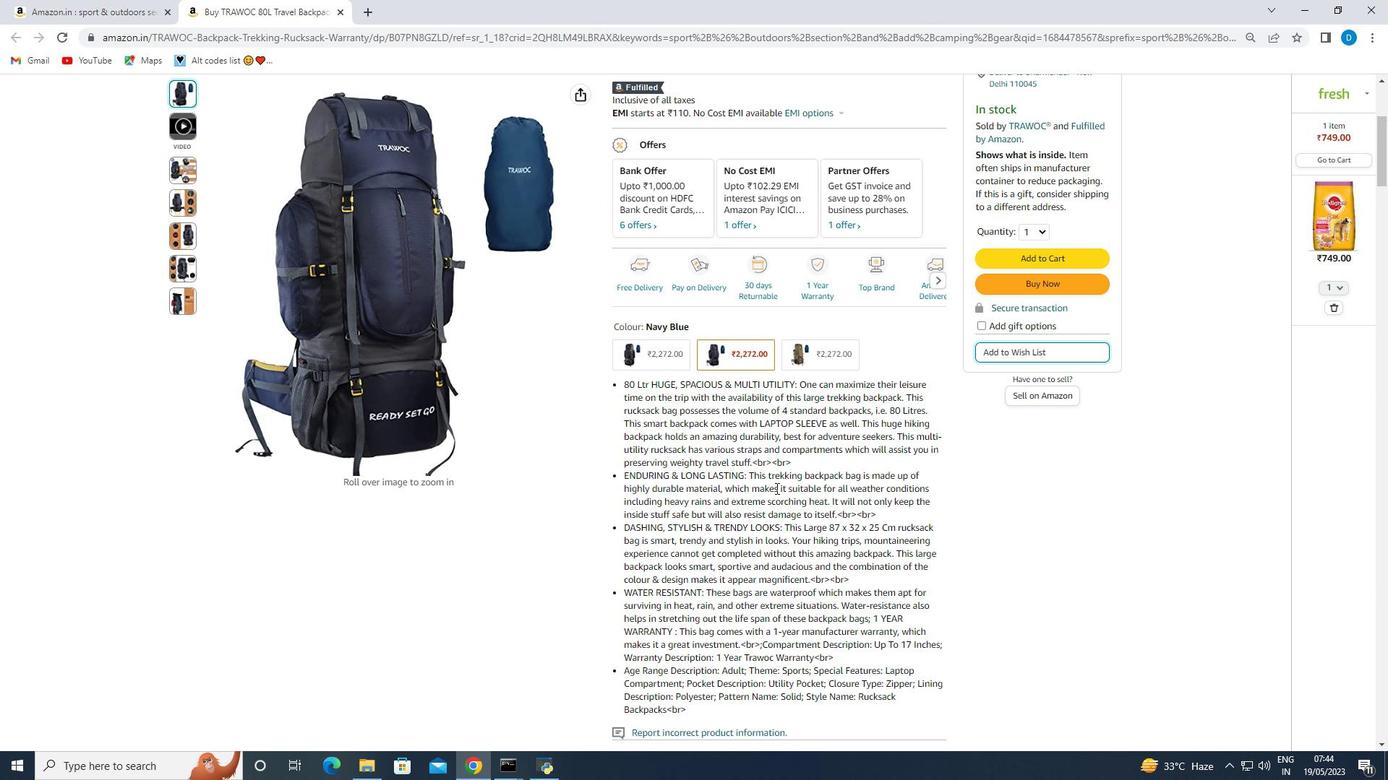 
Action: Mouse scrolled (775, 487) with delta (0, 0)
Screenshot: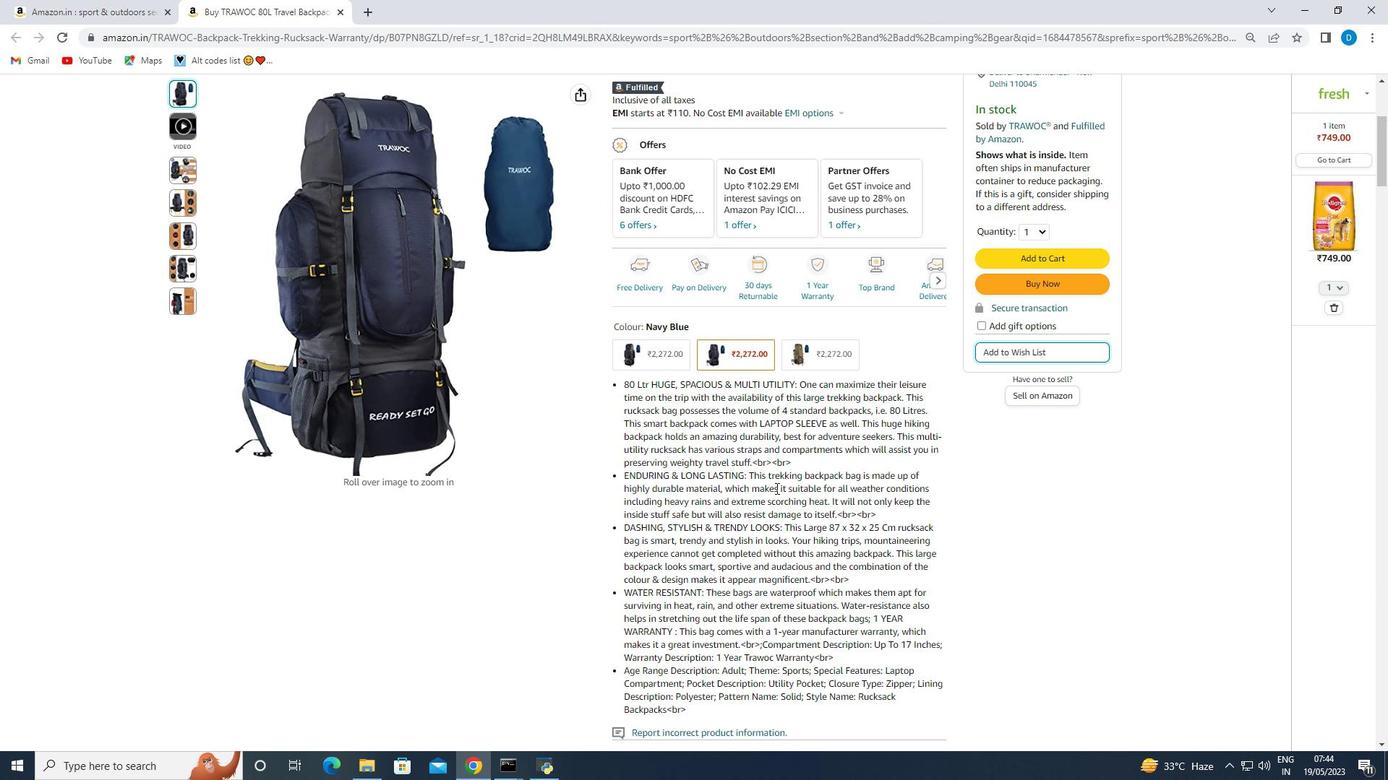 
Action: Mouse scrolled (775, 487) with delta (0, 0)
Screenshot: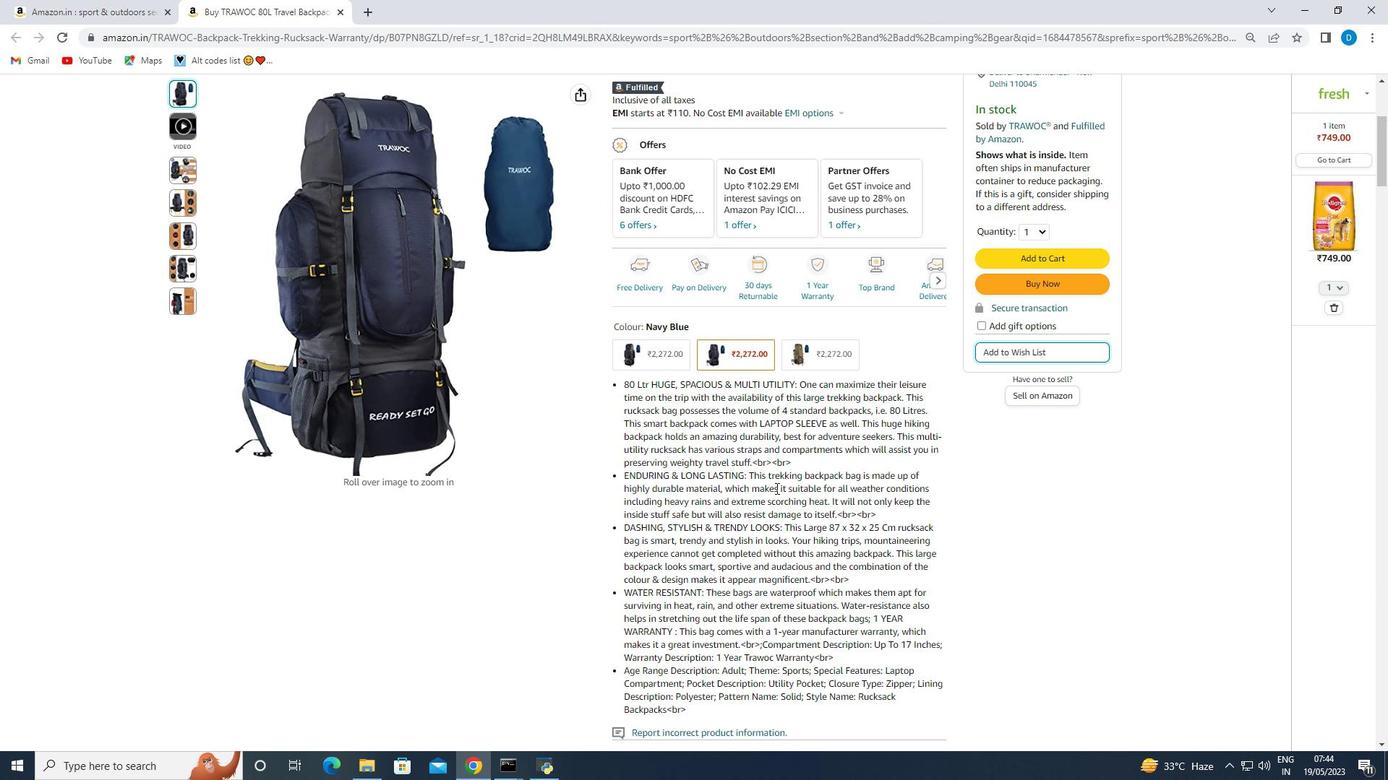 
Action: Mouse scrolled (775, 487) with delta (0, 0)
Screenshot: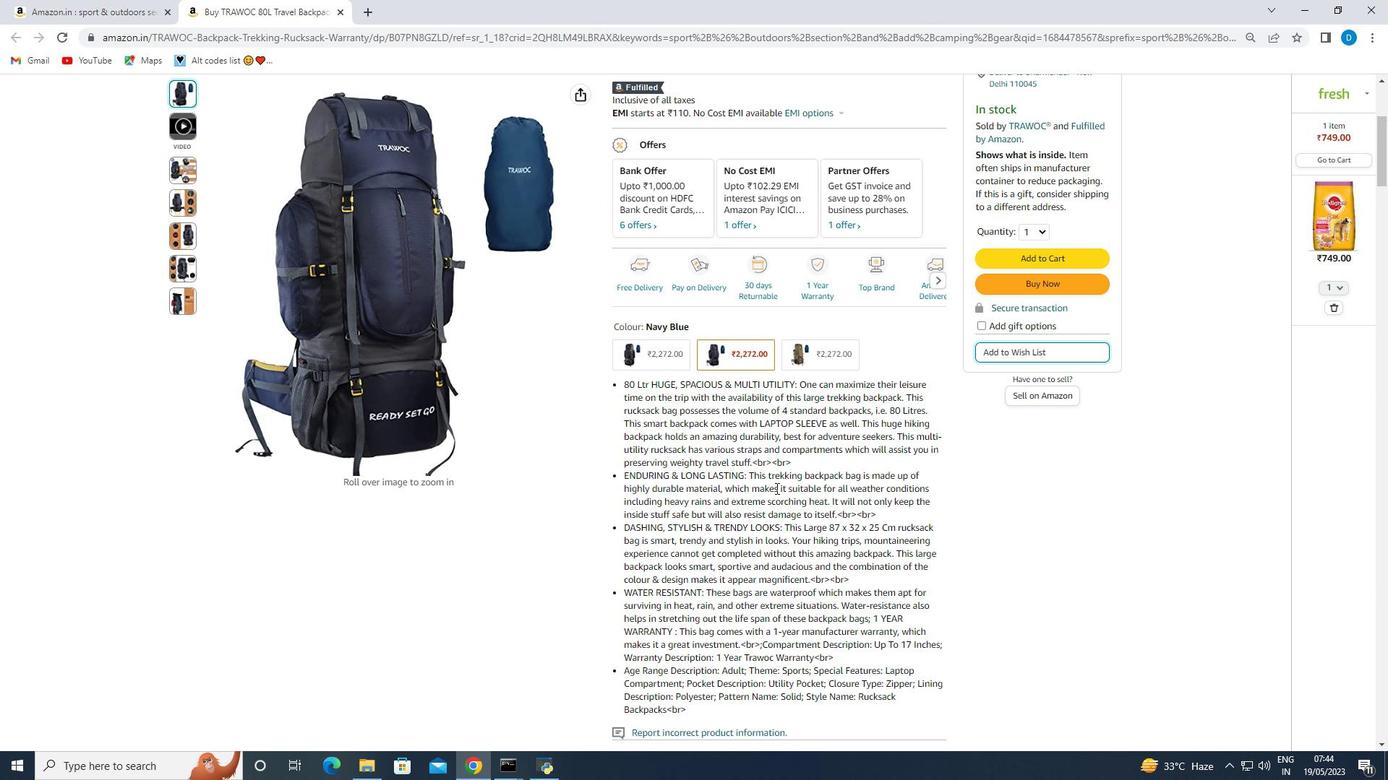 
Action: Mouse moved to (776, 485)
Screenshot: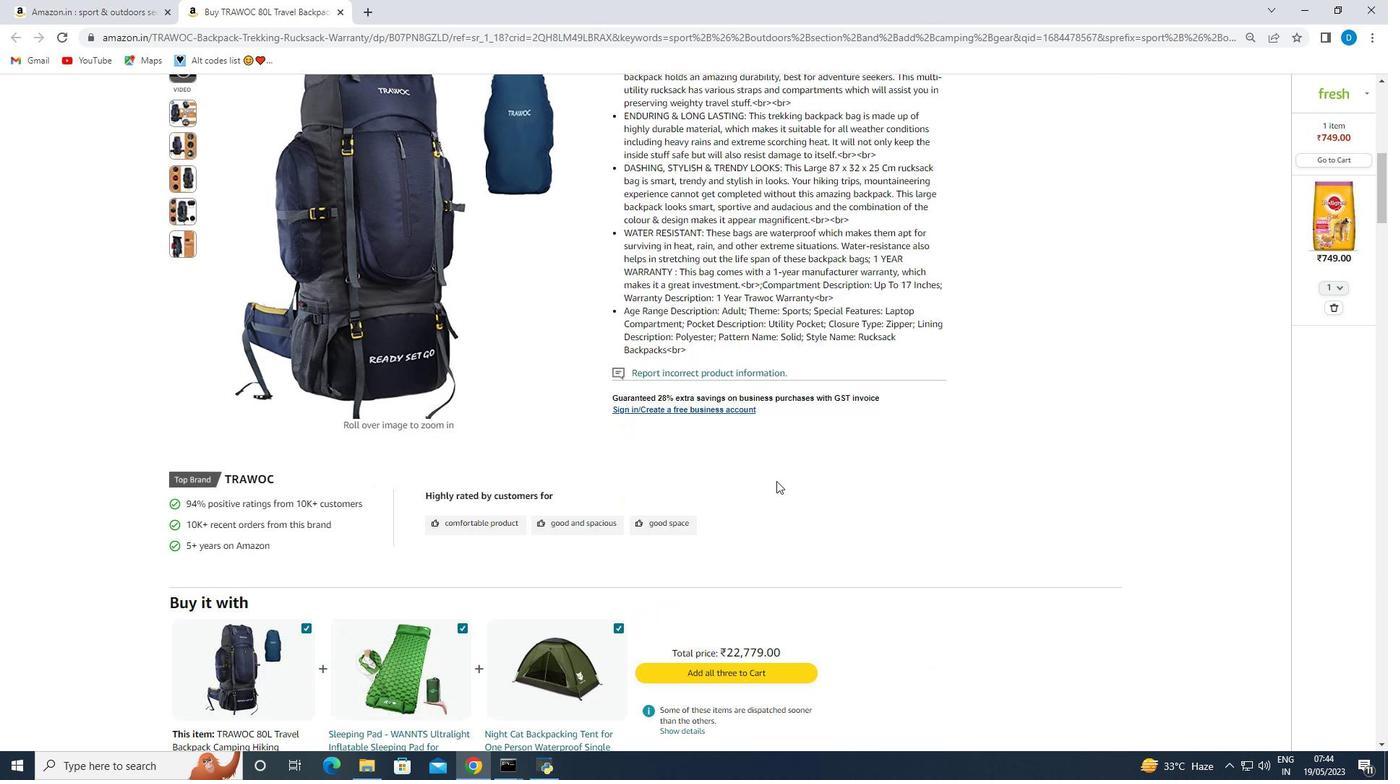 
Action: Mouse scrolled (776, 484) with delta (0, 0)
Screenshot: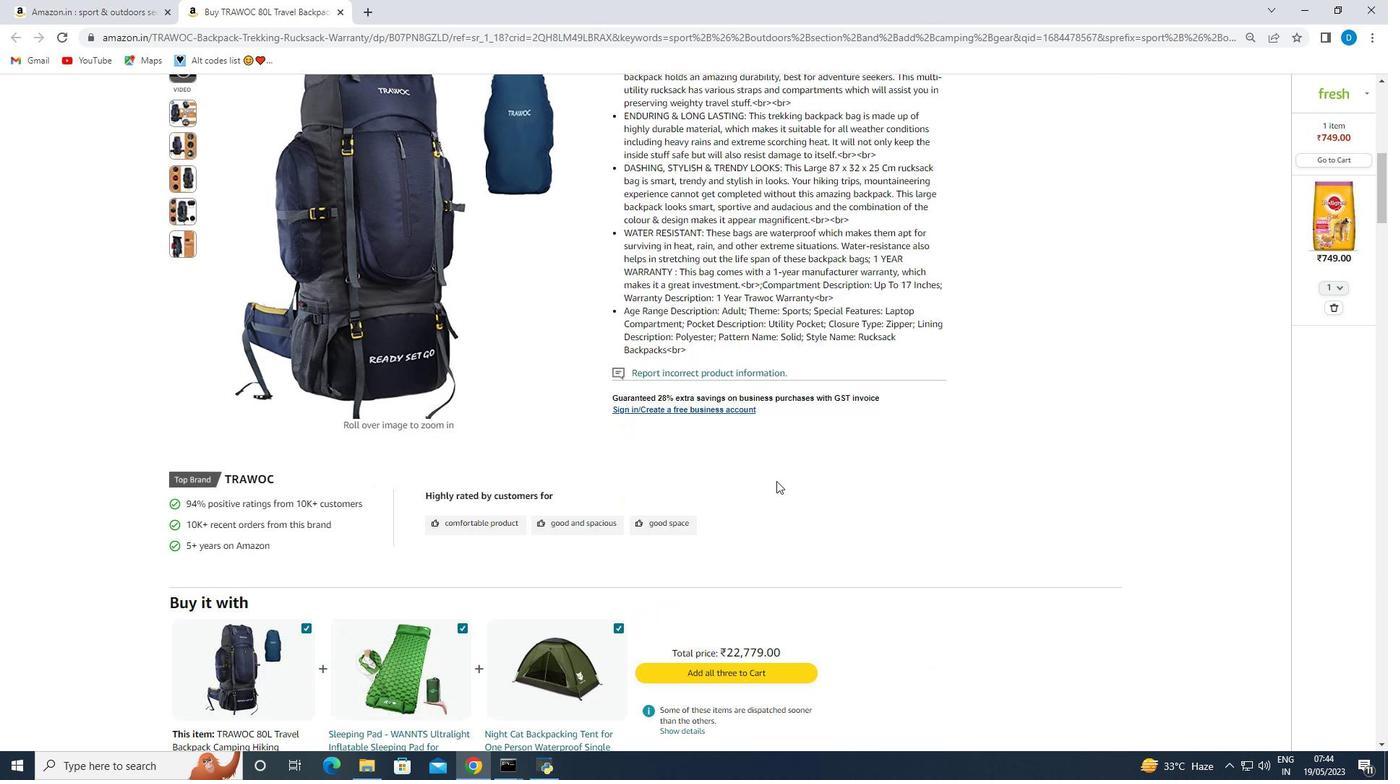 
Action: Mouse moved to (776, 485)
Screenshot: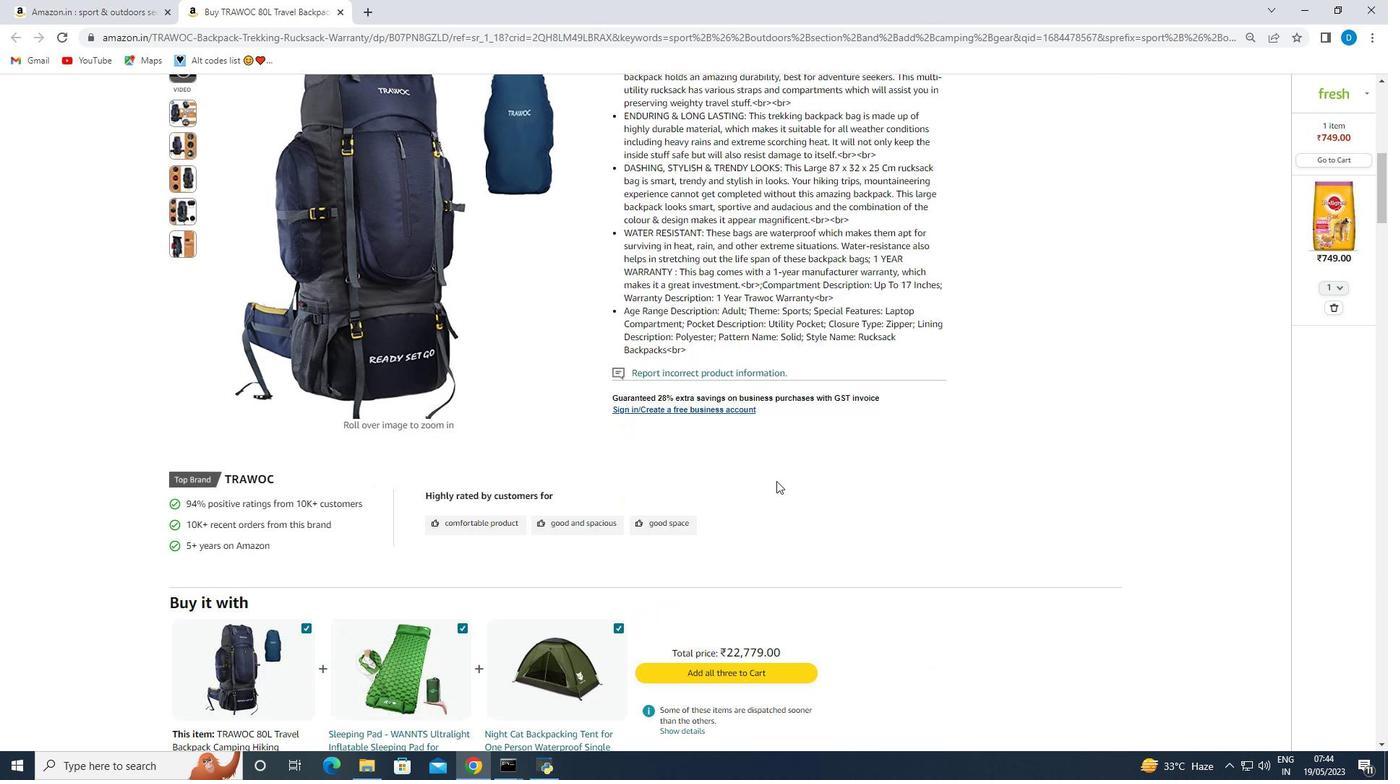 
Action: Mouse scrolled (776, 484) with delta (0, 0)
Screenshot: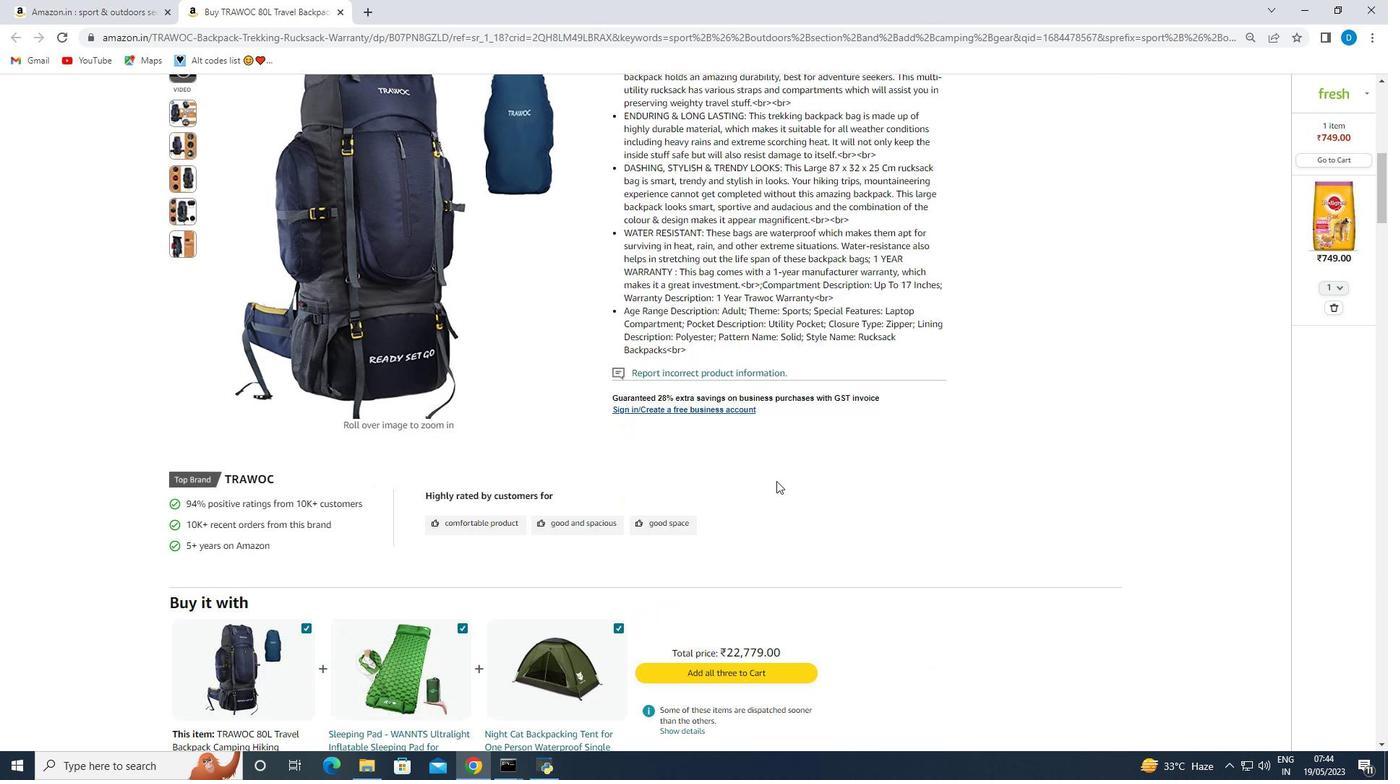 
Action: Mouse scrolled (776, 484) with delta (0, 0)
Screenshot: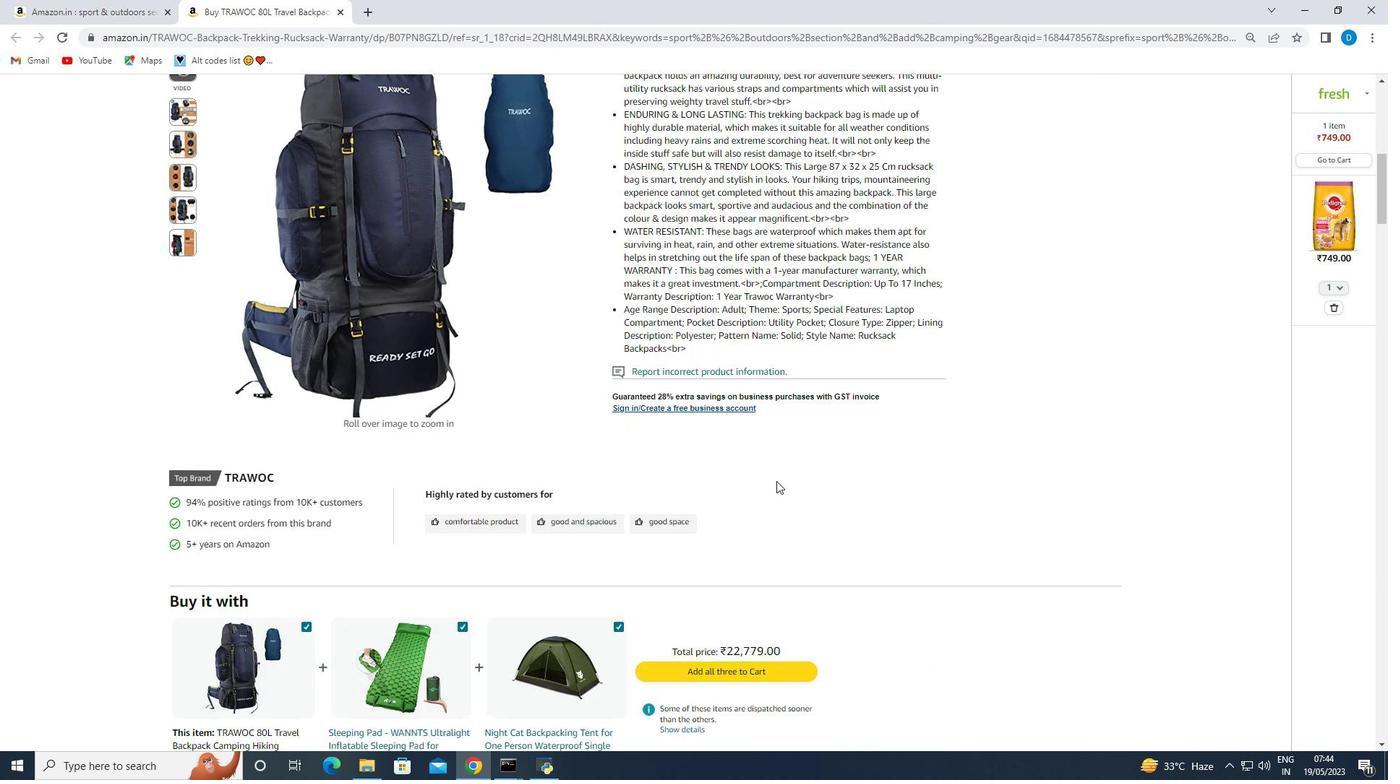 
Action: Mouse scrolled (776, 484) with delta (0, 0)
Screenshot: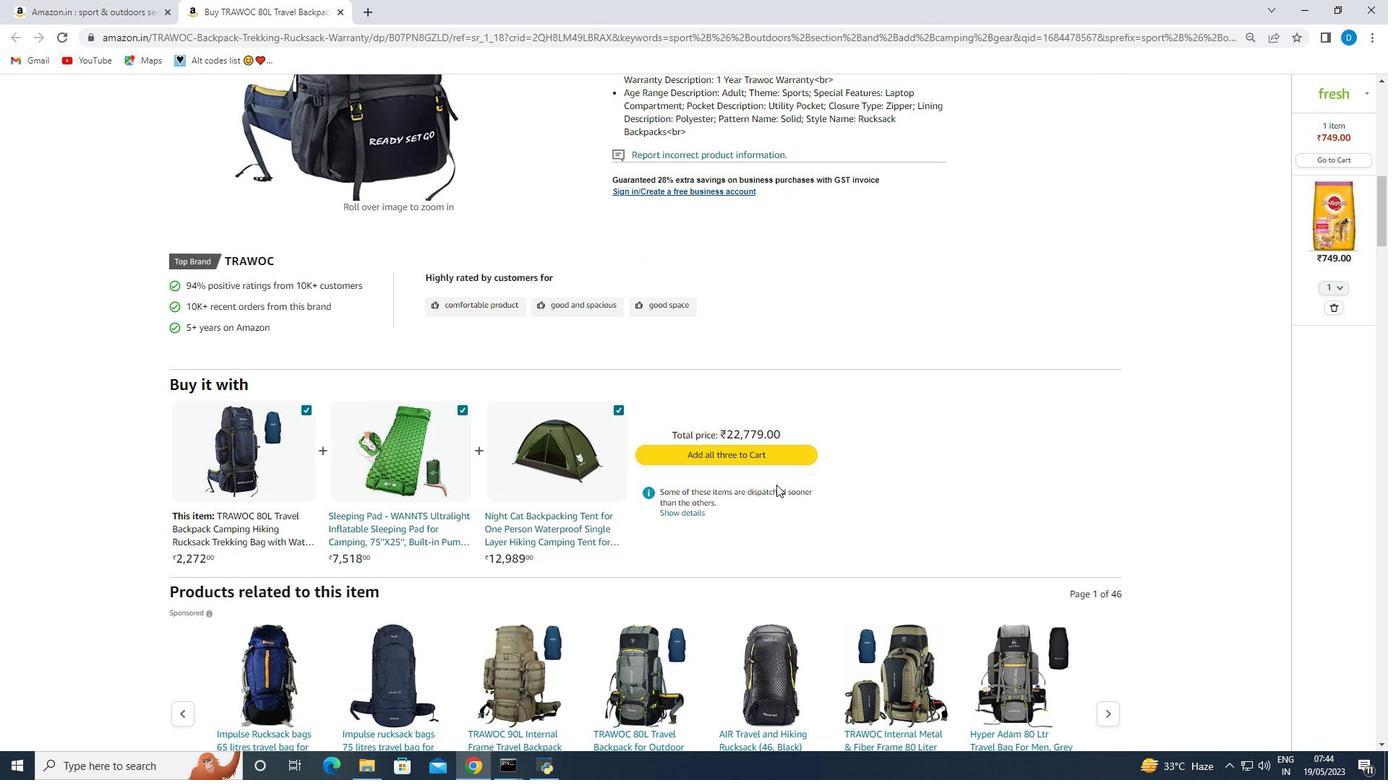 
Action: Mouse scrolled (776, 484) with delta (0, 0)
Screenshot: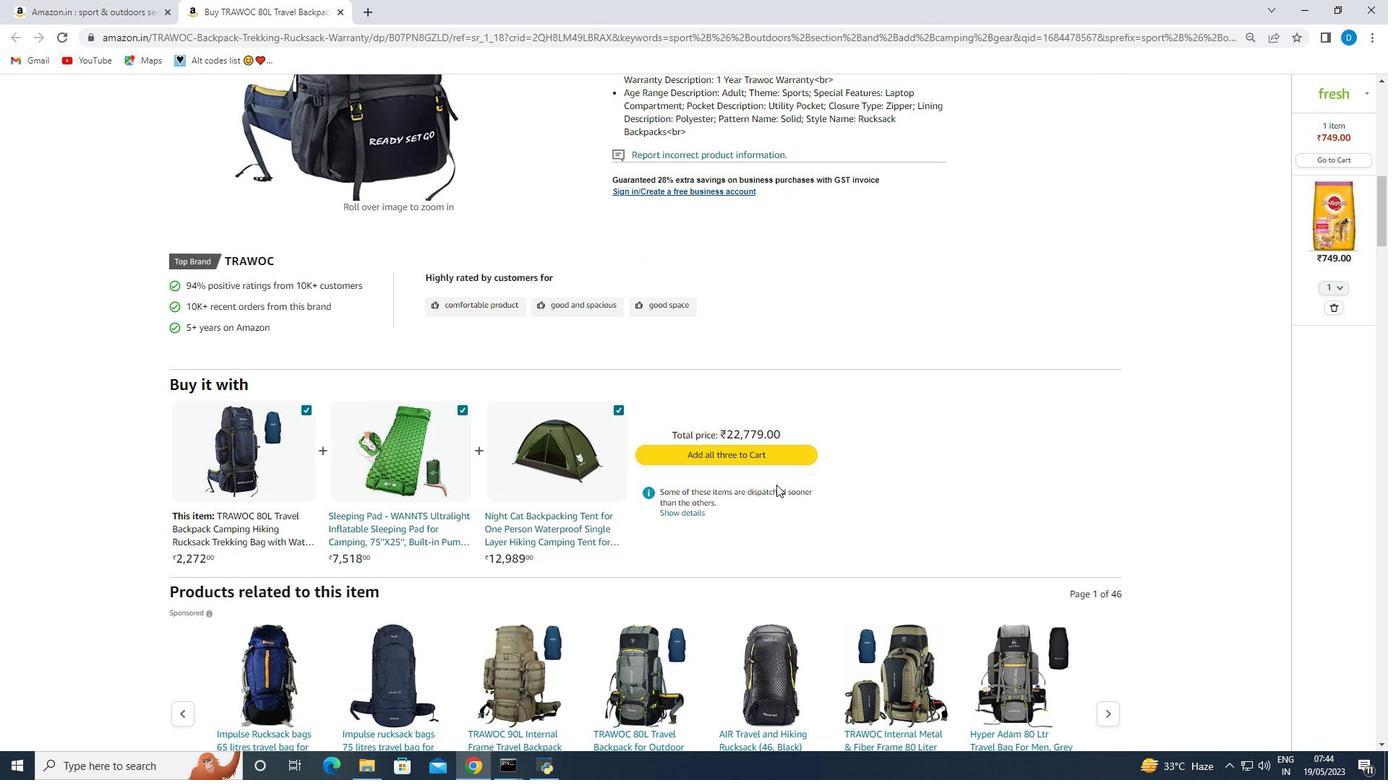 
Action: Mouse scrolled (776, 484) with delta (0, 0)
Screenshot: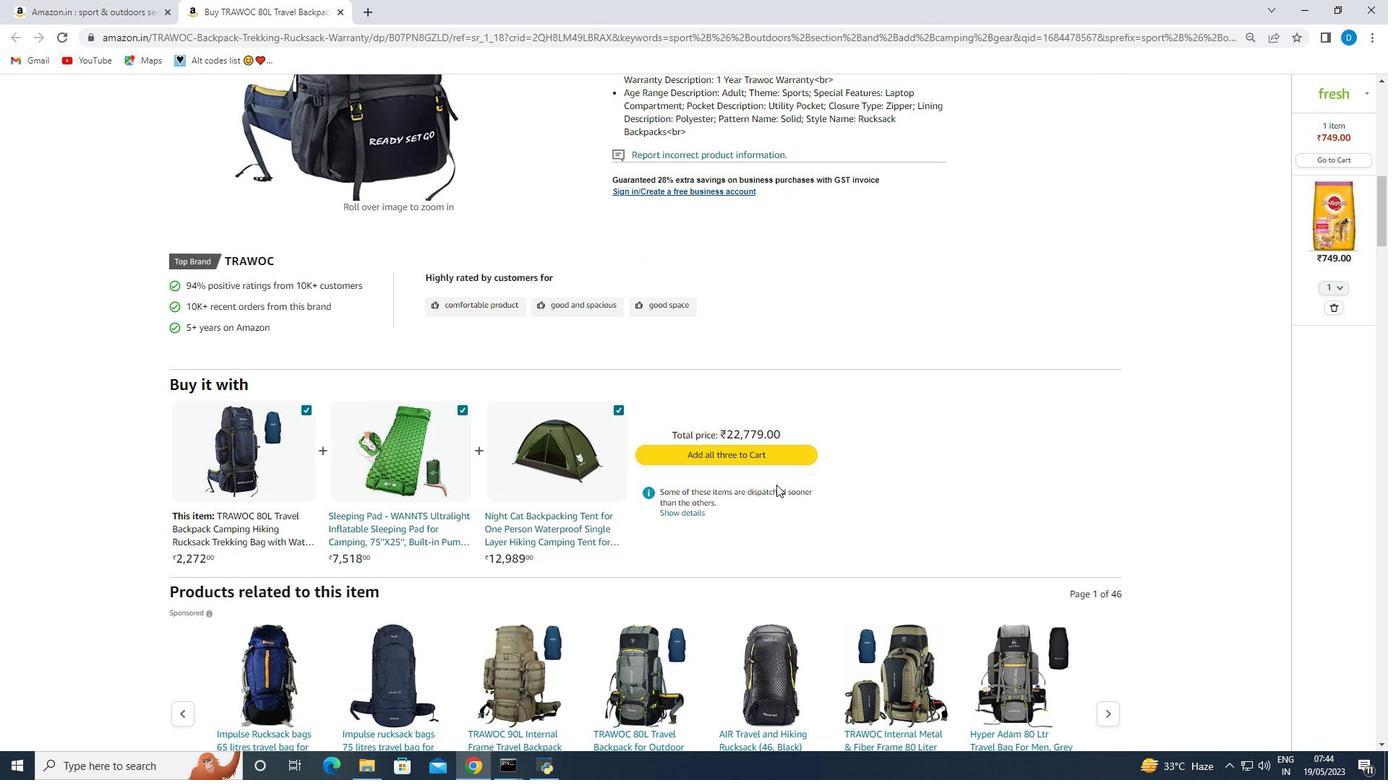 
Action: Mouse scrolled (776, 484) with delta (0, 0)
Screenshot: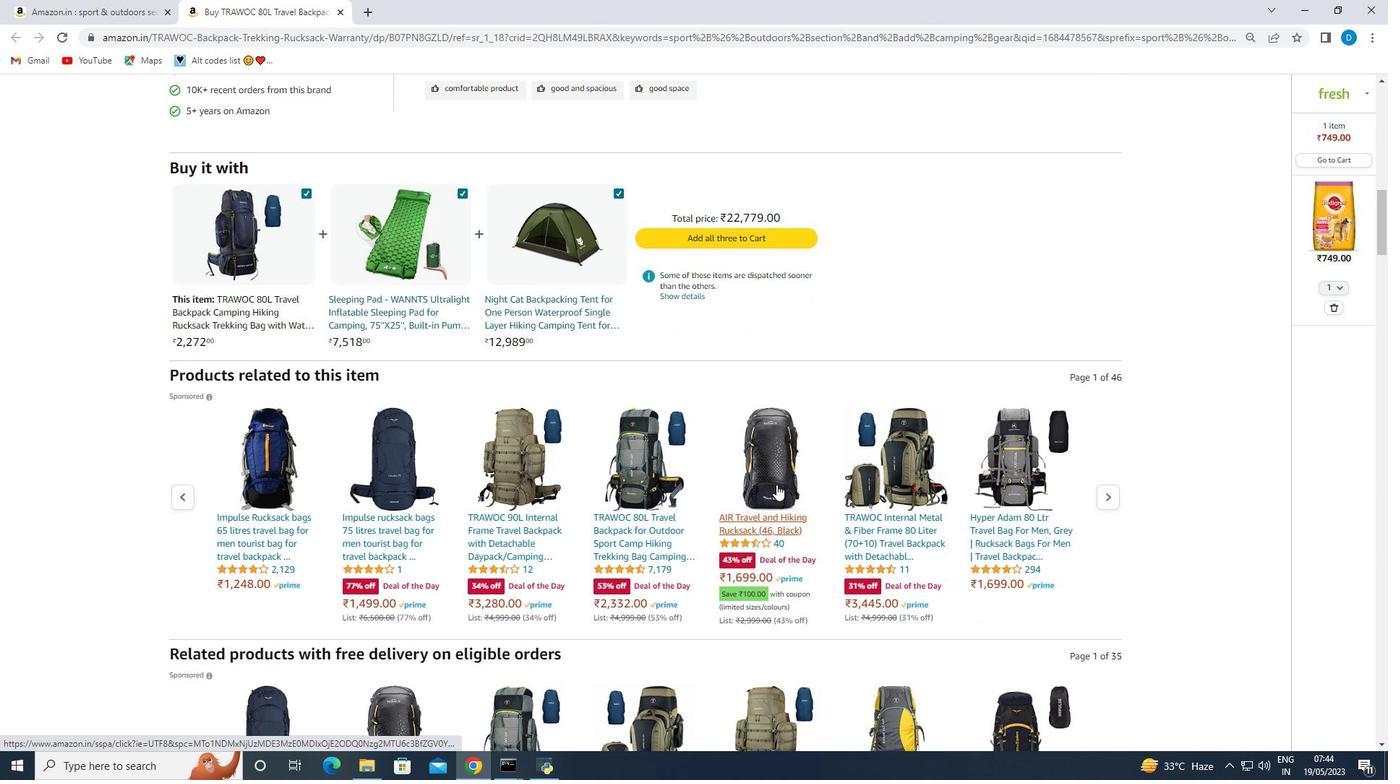 
Action: Mouse scrolled (776, 484) with delta (0, 0)
Screenshot: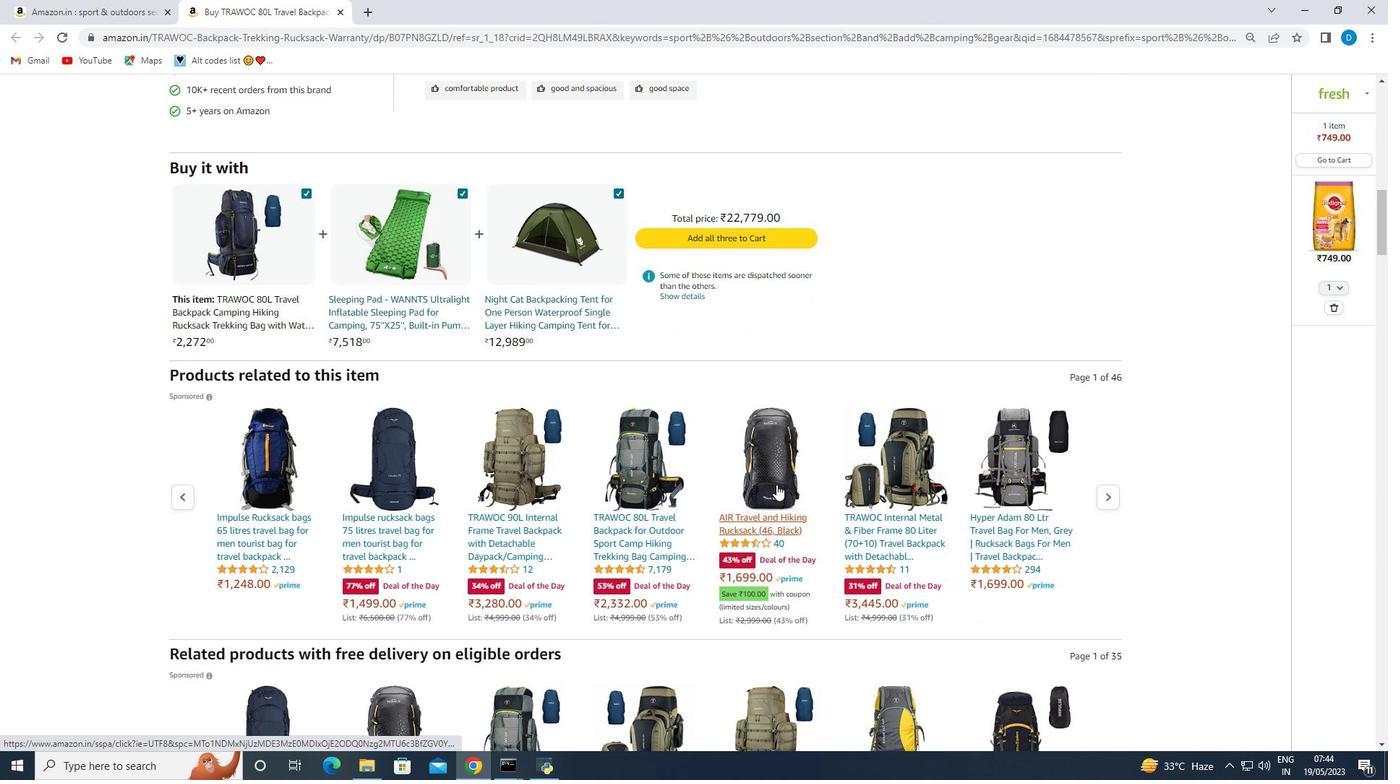
Action: Mouse scrolled (776, 484) with delta (0, 0)
Screenshot: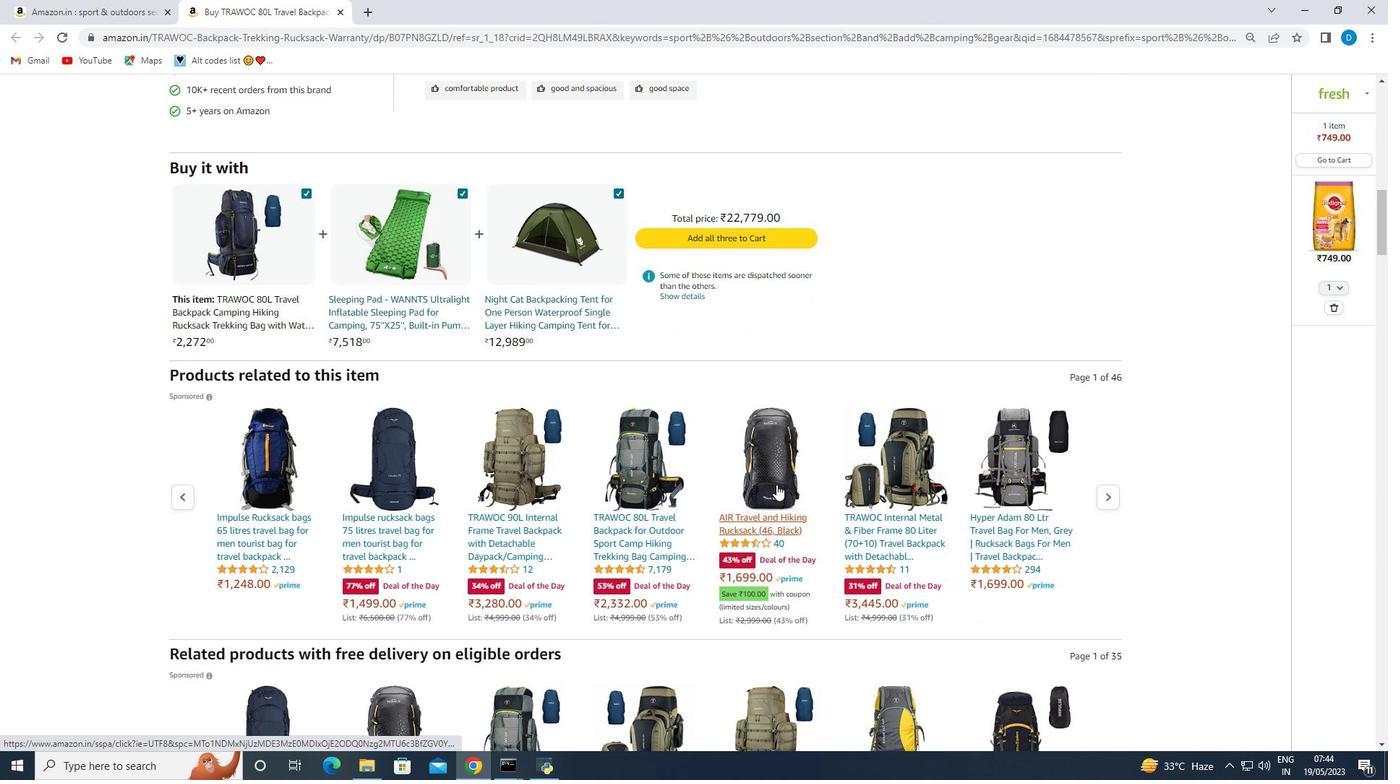 
Action: Mouse scrolled (776, 484) with delta (0, 0)
Screenshot: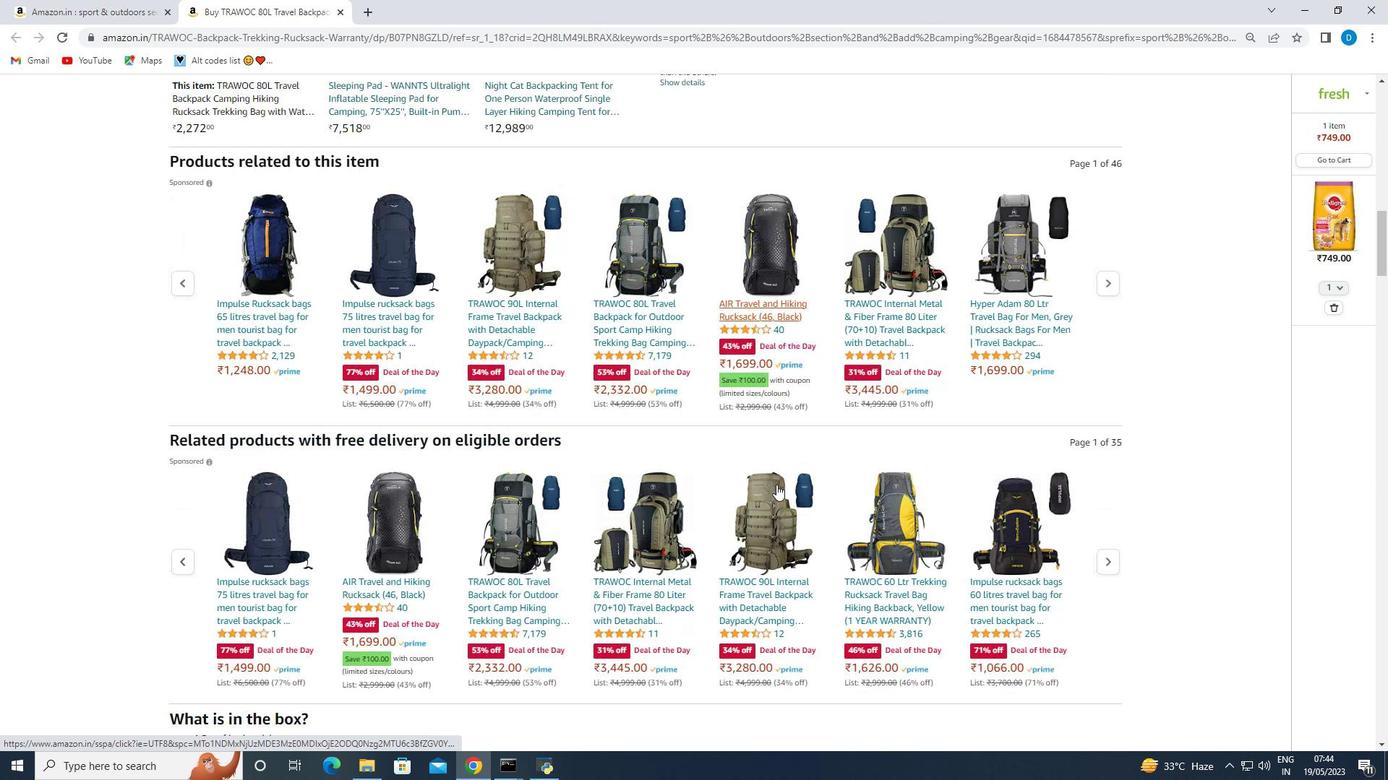 
Action: Mouse scrolled (776, 484) with delta (0, 0)
Screenshot: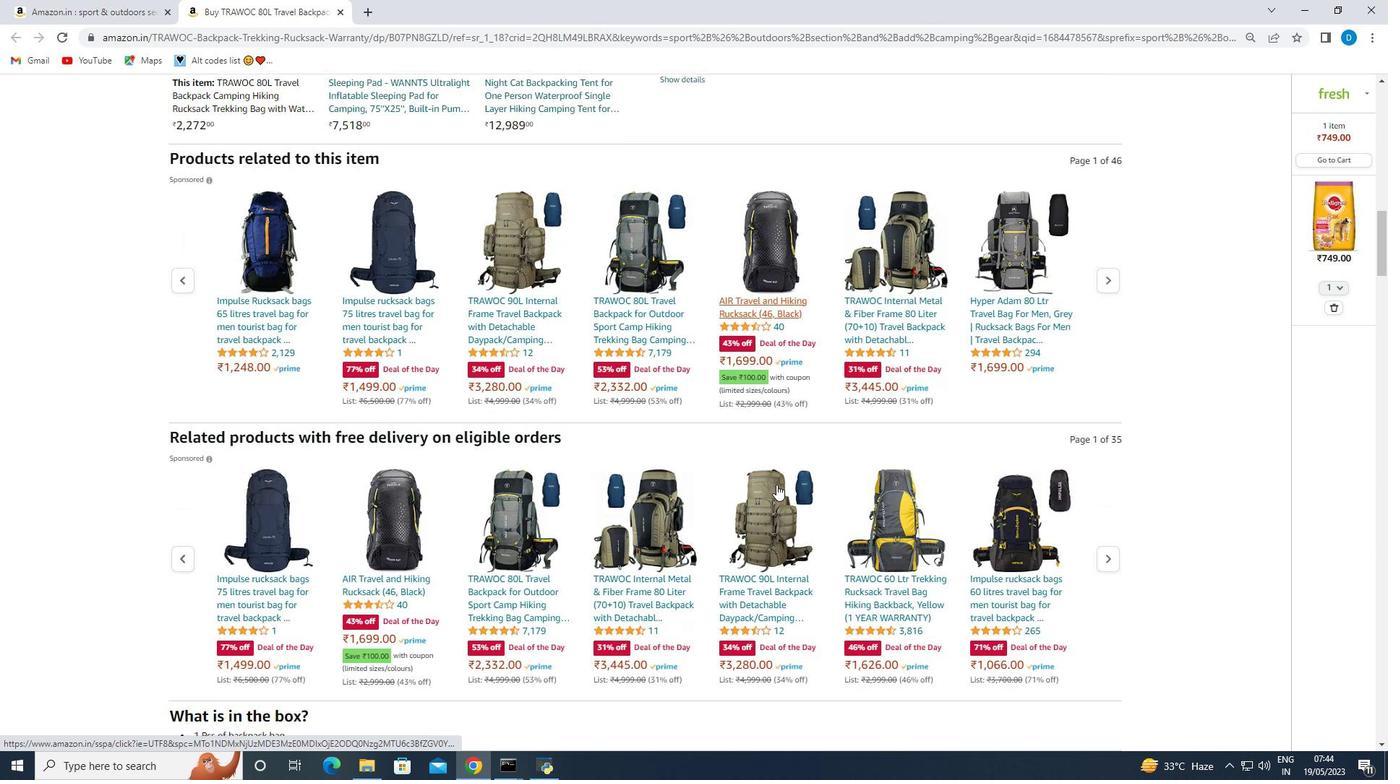 
Action: Mouse scrolled (776, 484) with delta (0, 0)
Screenshot: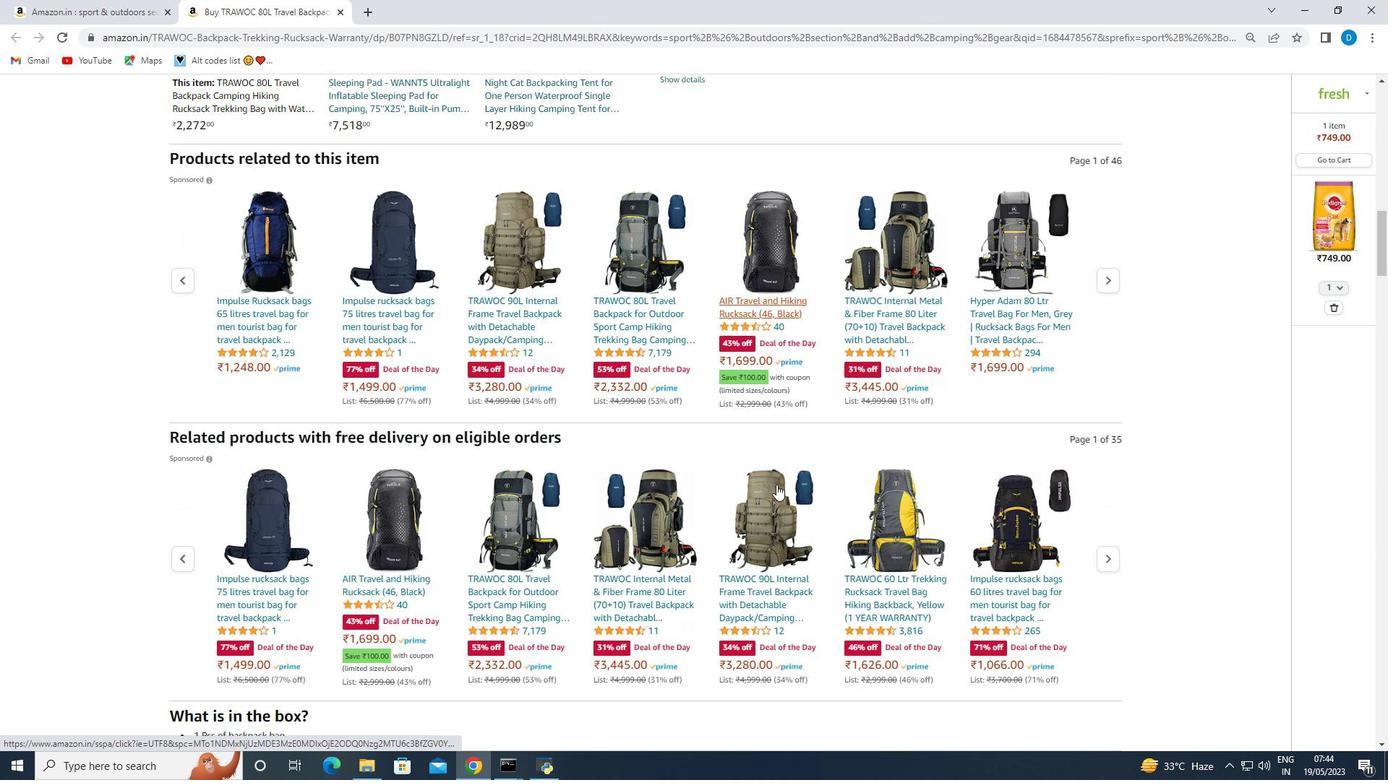 
Action: Mouse scrolled (776, 485) with delta (0, 0)
Screenshot: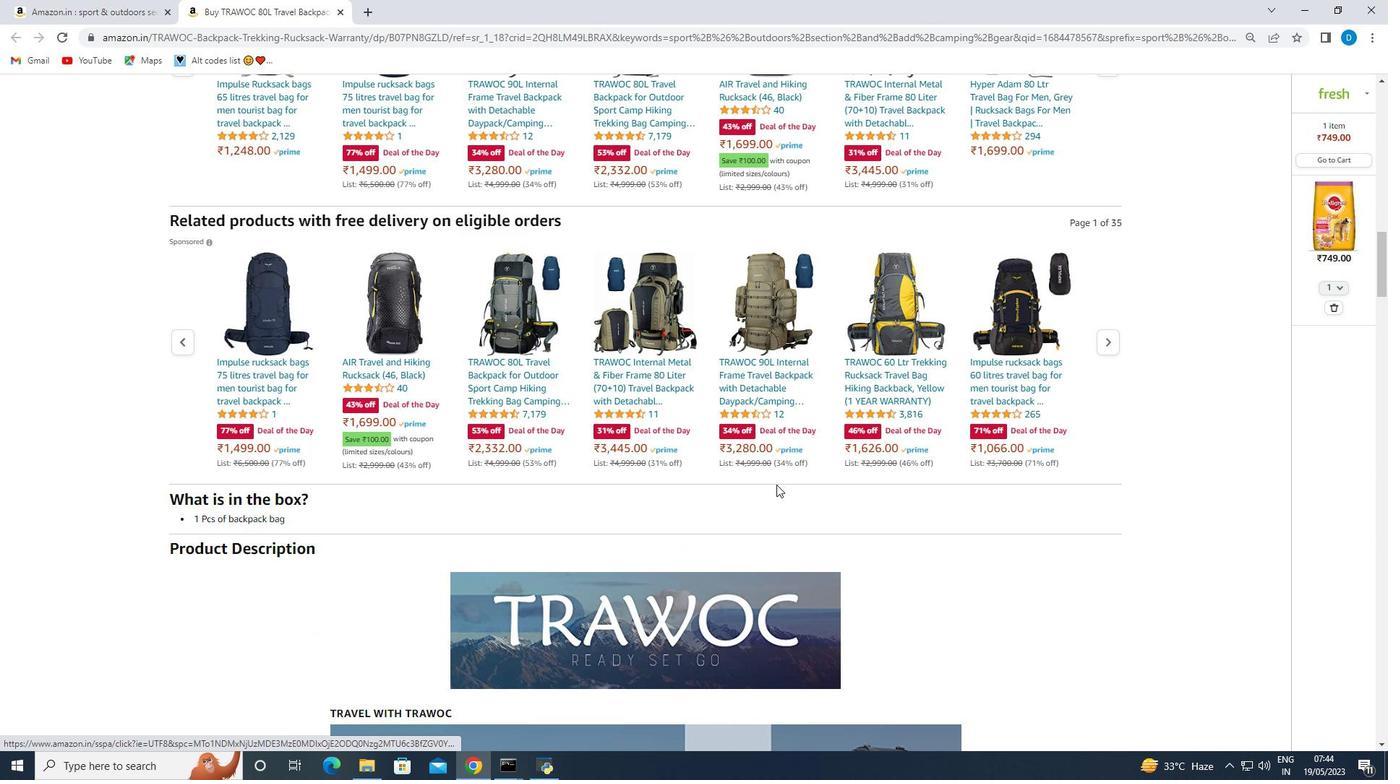 
Action: Mouse scrolled (776, 485) with delta (0, 0)
Screenshot: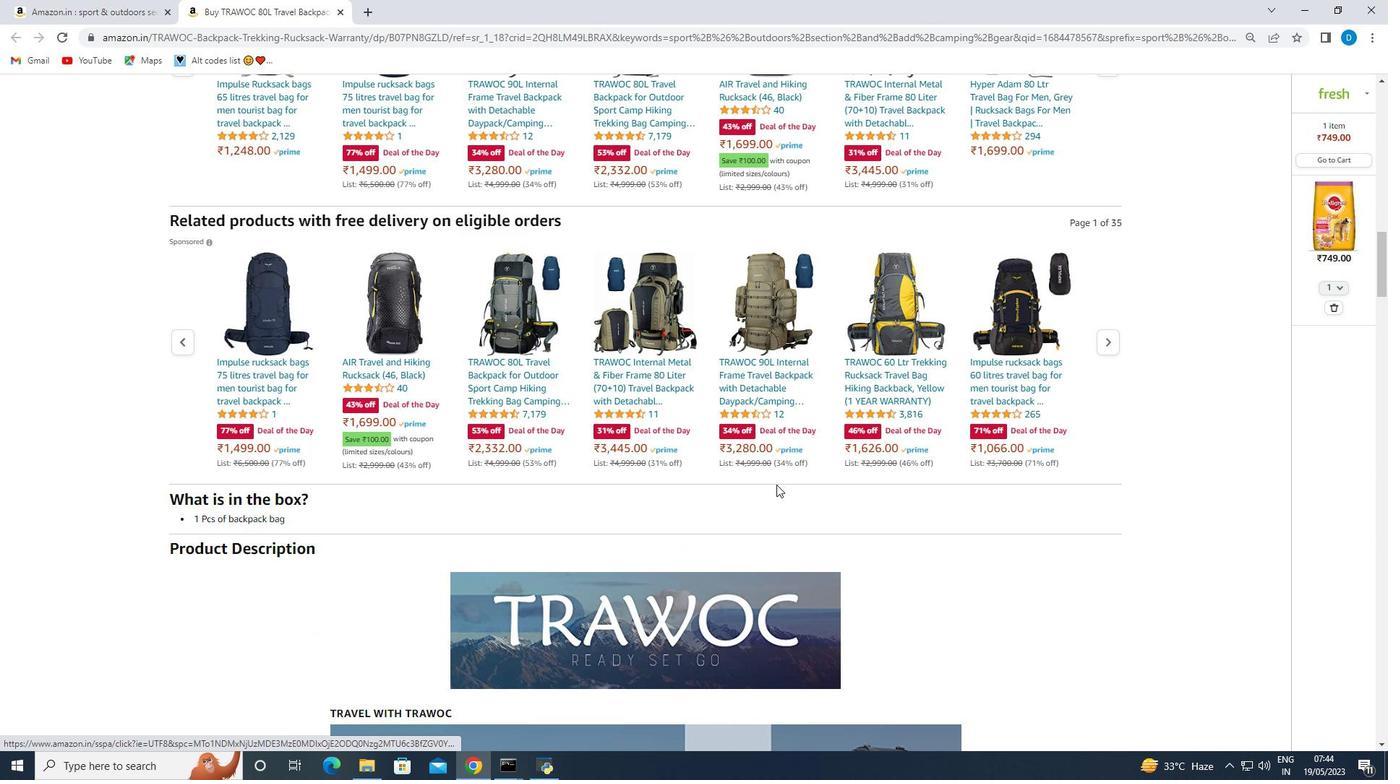 
Action: Mouse scrolled (776, 485) with delta (0, 0)
Screenshot: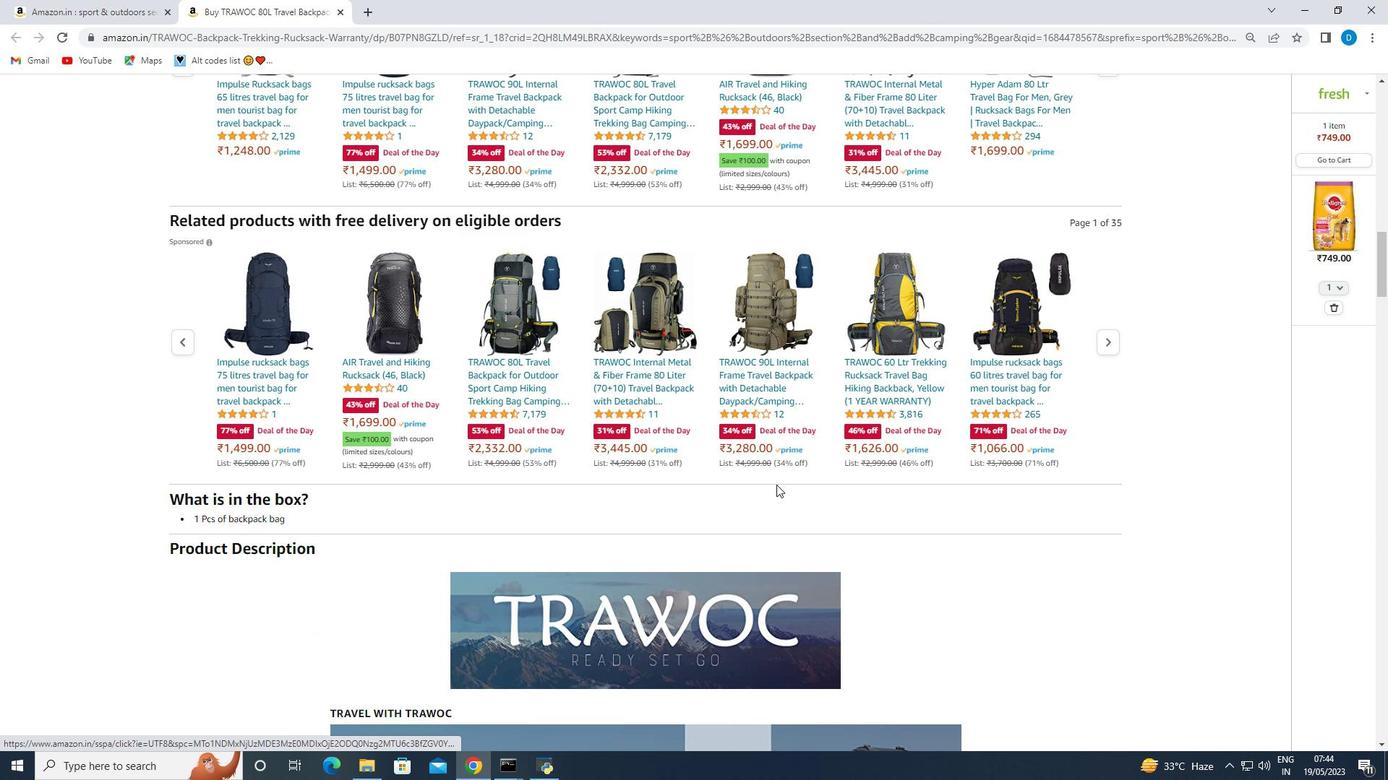 
Action: Mouse scrolled (776, 485) with delta (0, 0)
Screenshot: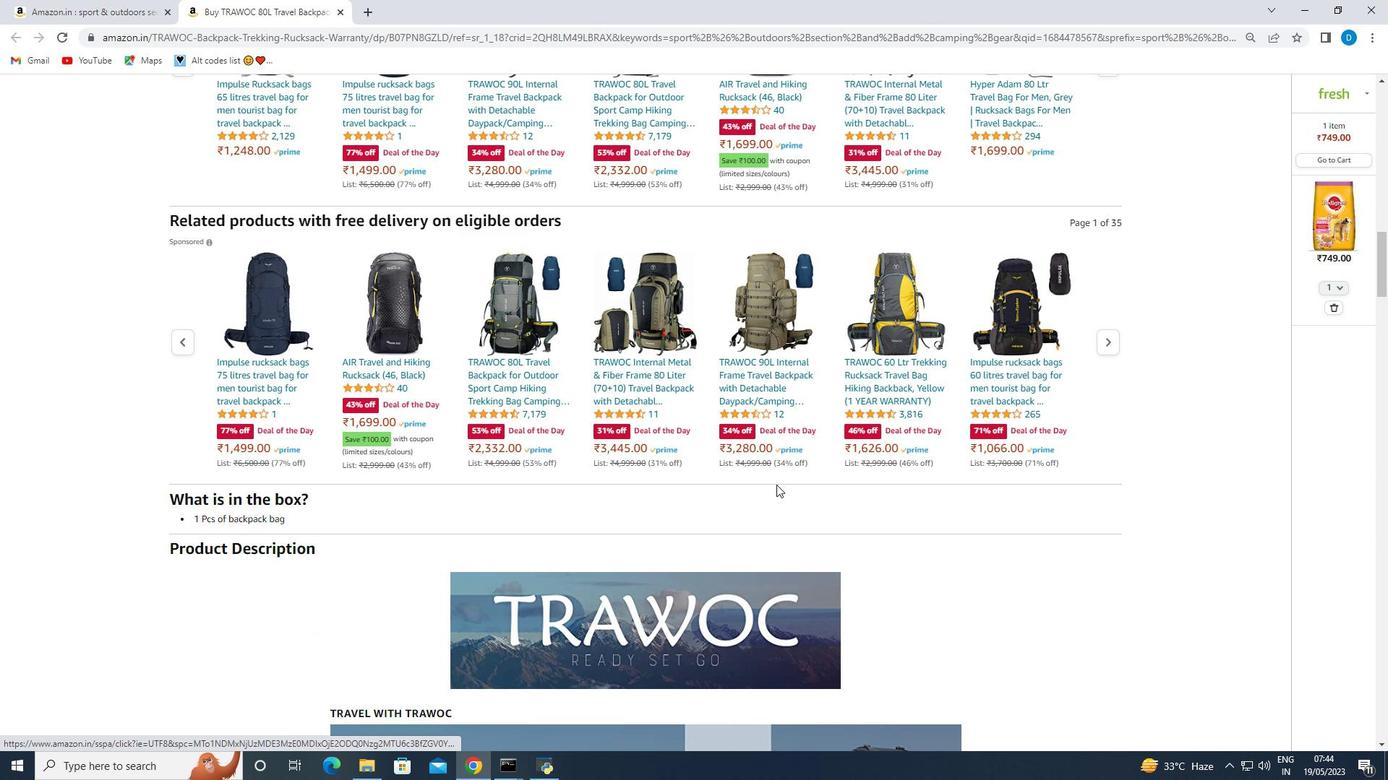 
Action: Mouse scrolled (776, 485) with delta (0, 0)
Screenshot: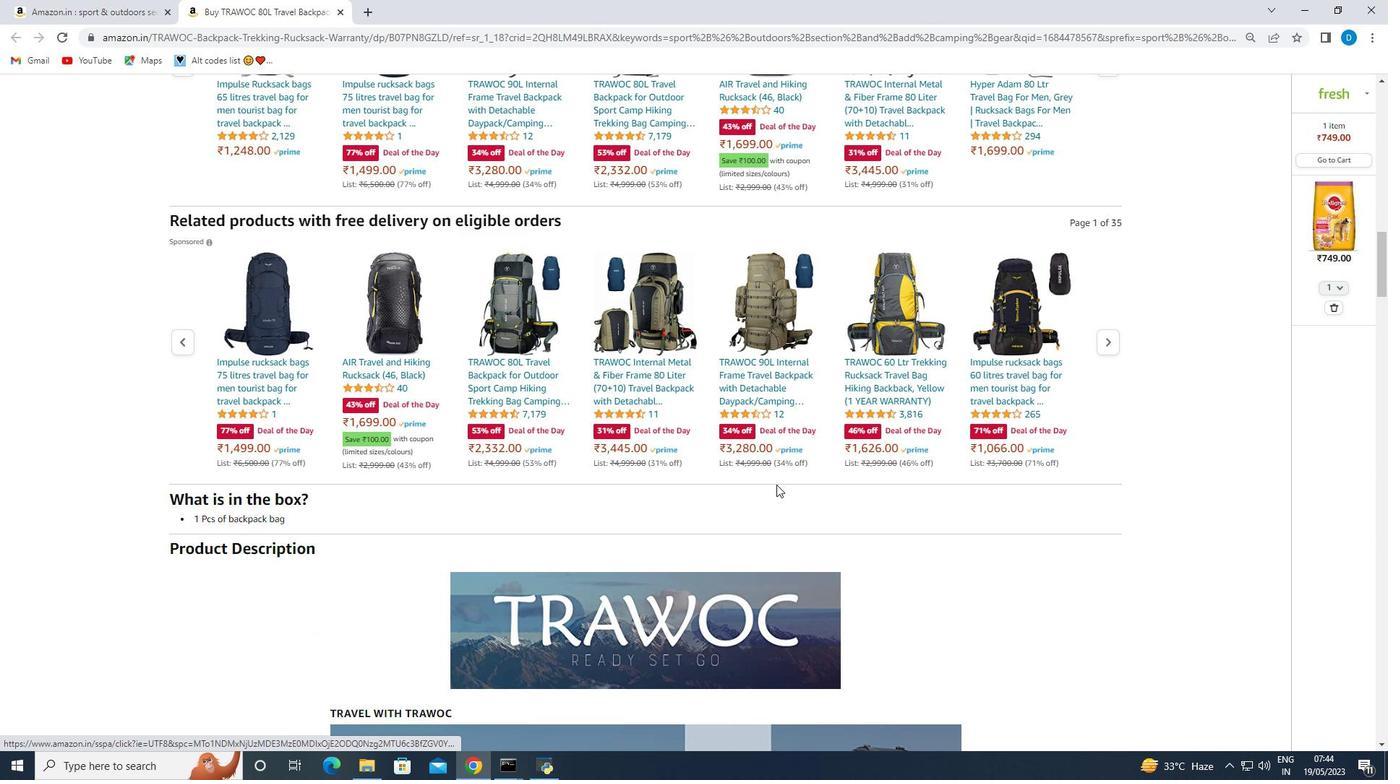 
Action: Mouse moved to (647, 400)
Screenshot: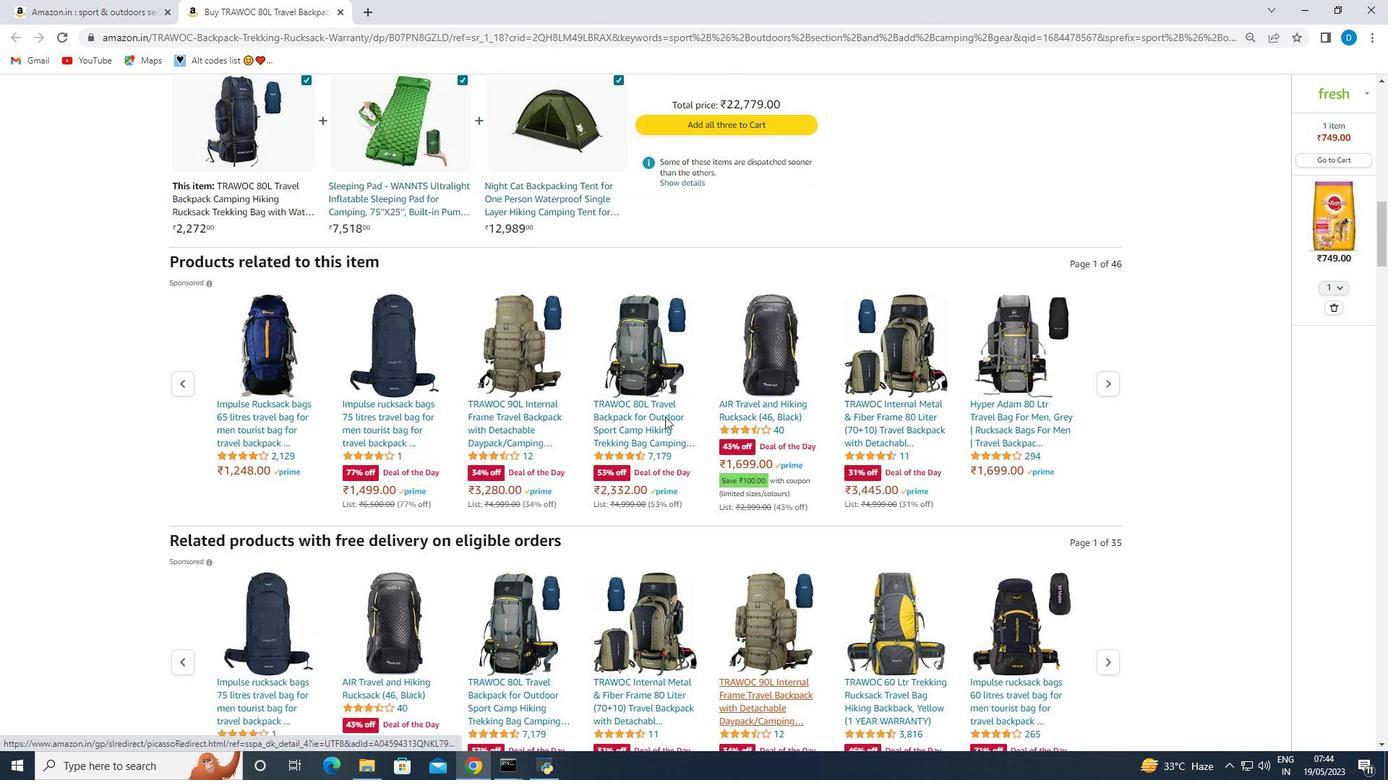 
Action: Mouse scrolled (647, 401) with delta (0, 0)
Screenshot: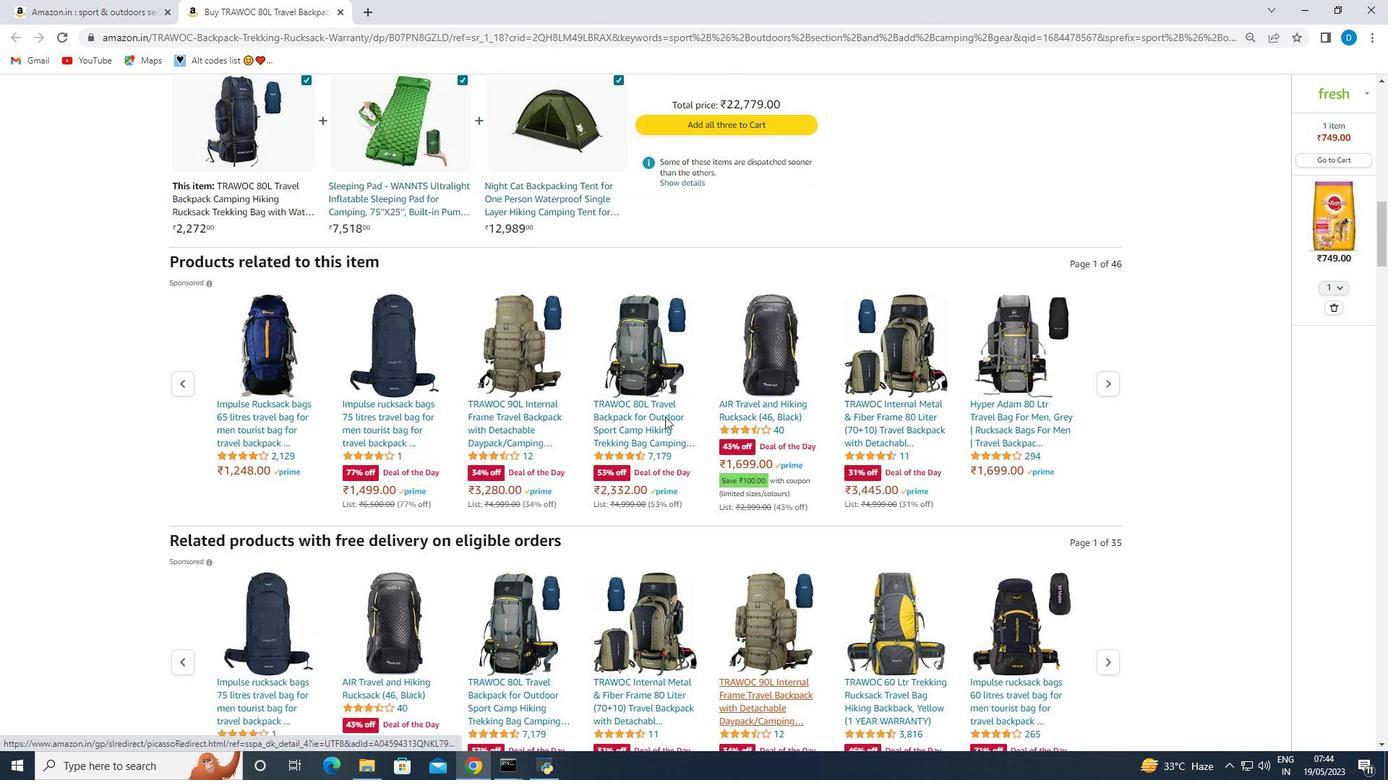 
Action: Mouse moved to (647, 399)
Screenshot: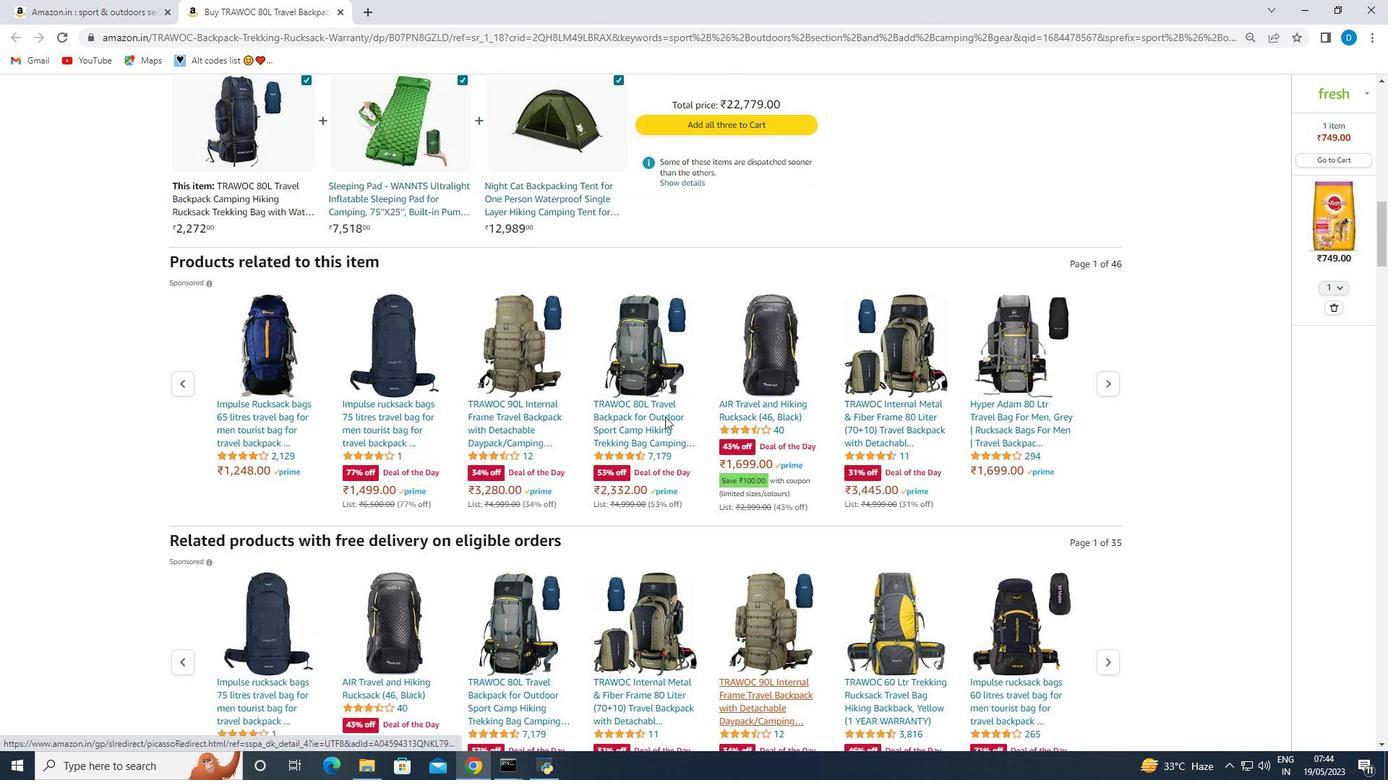 
Action: Mouse scrolled (647, 400) with delta (0, 0)
Screenshot: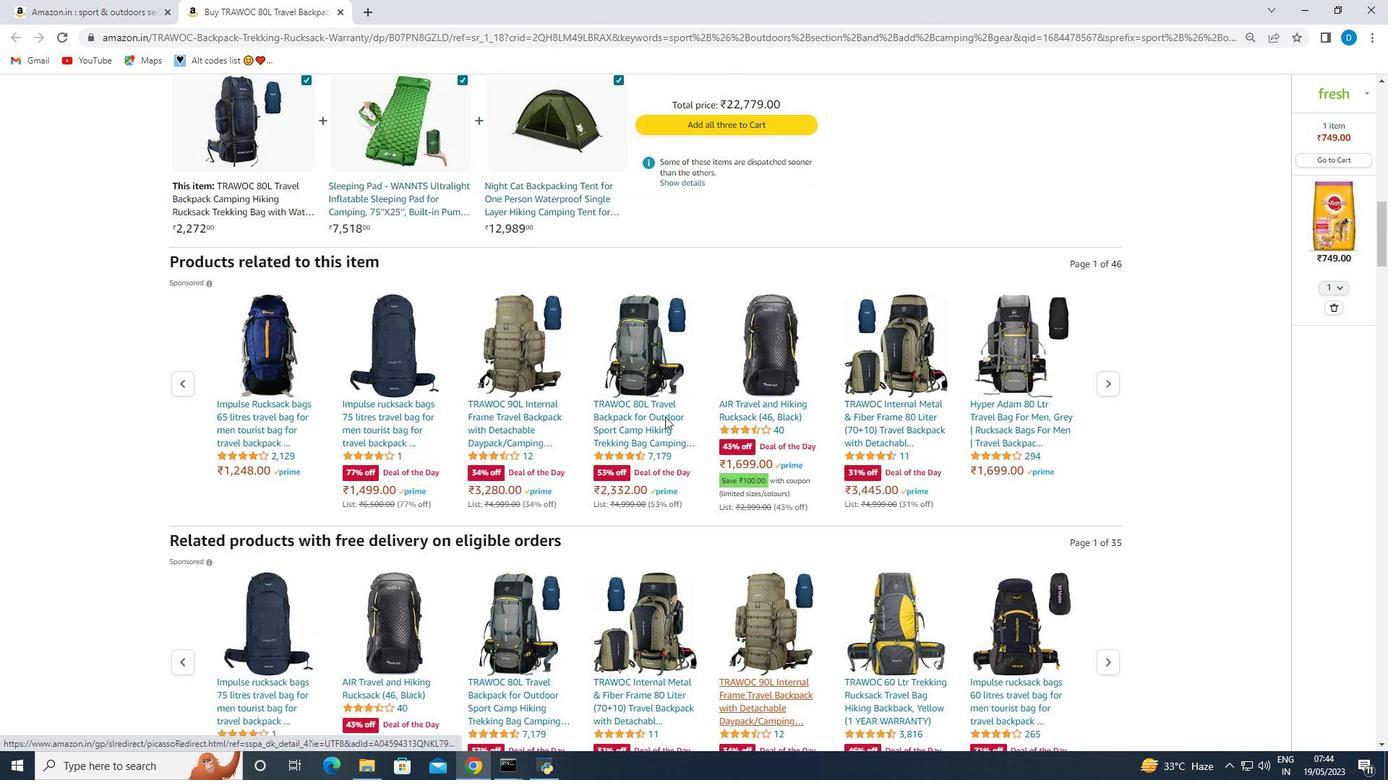 
Action: Mouse scrolled (647, 400) with delta (0, 0)
Screenshot: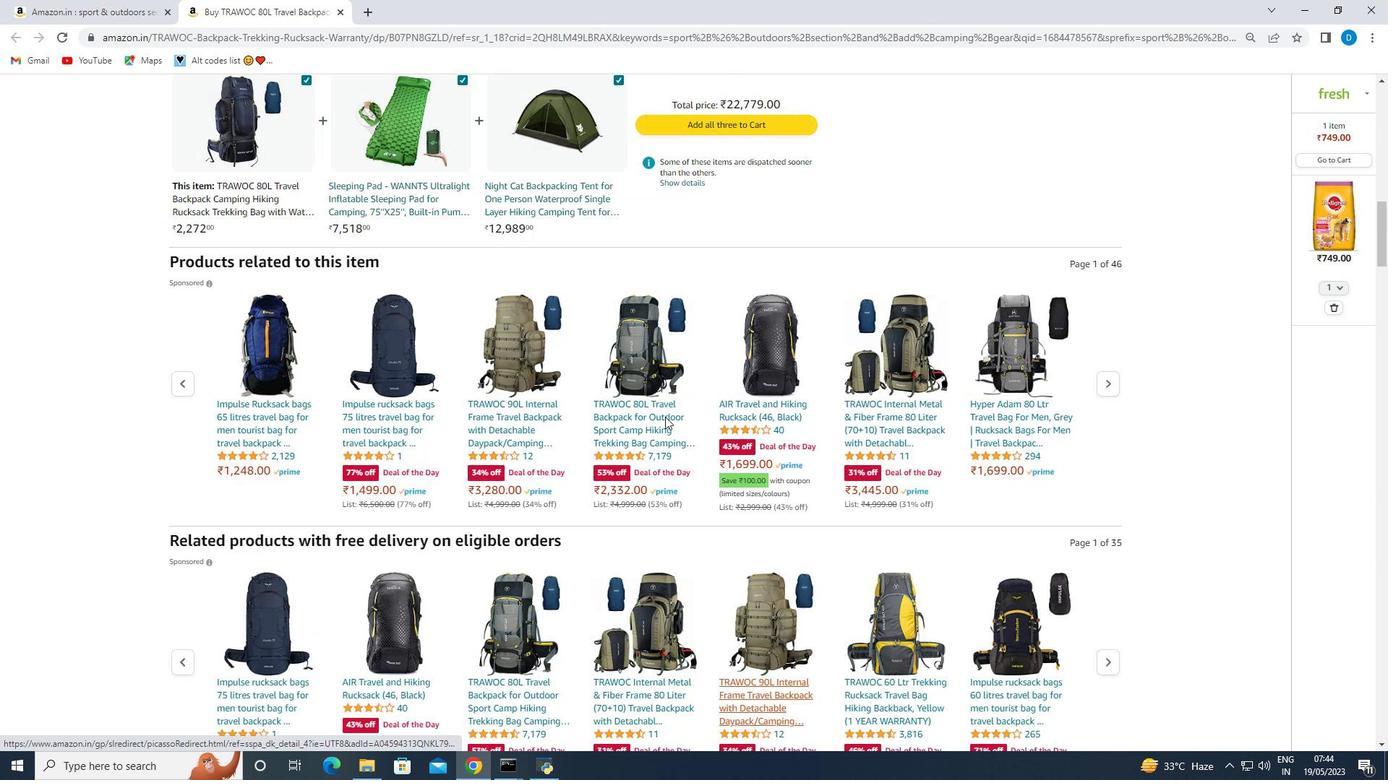 
Action: Mouse scrolled (647, 400) with delta (0, 0)
Screenshot: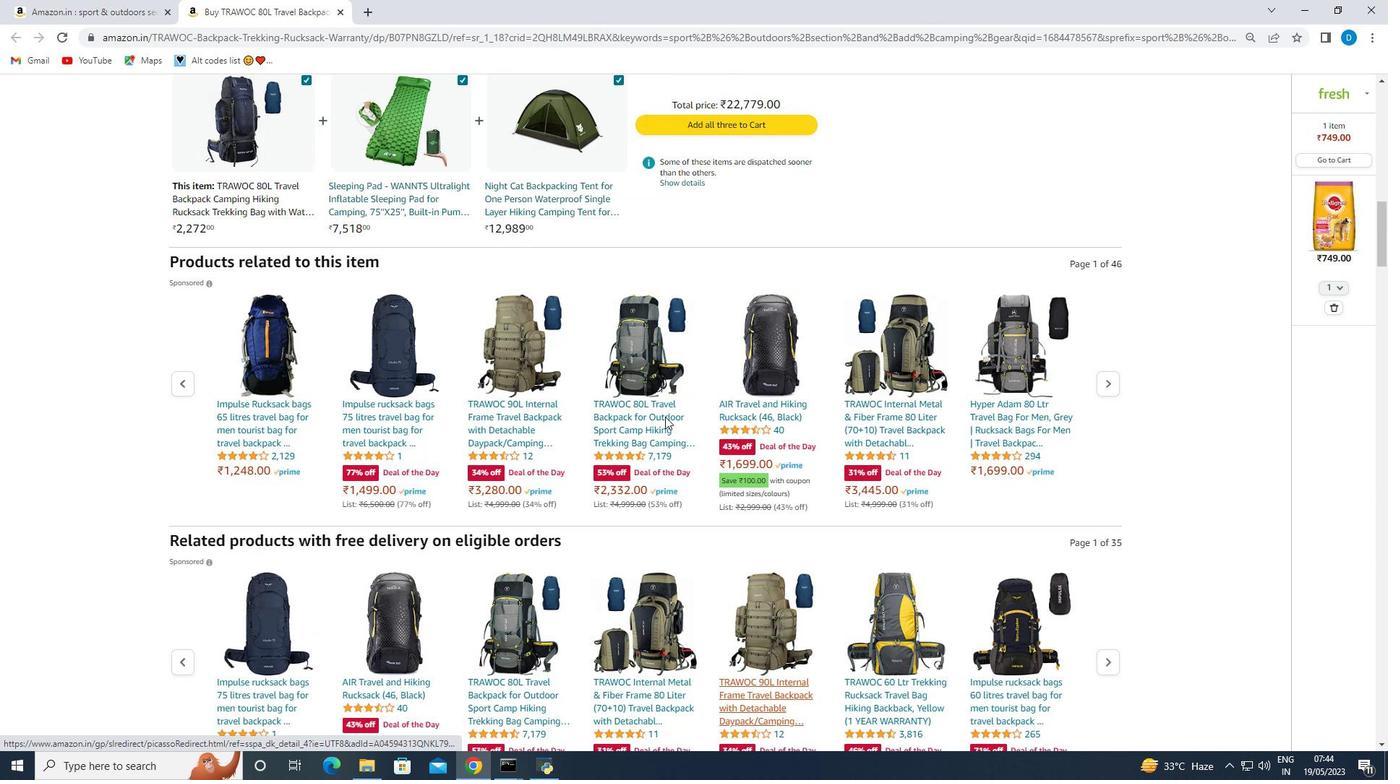 
Action: Mouse moved to (644, 406)
Screenshot: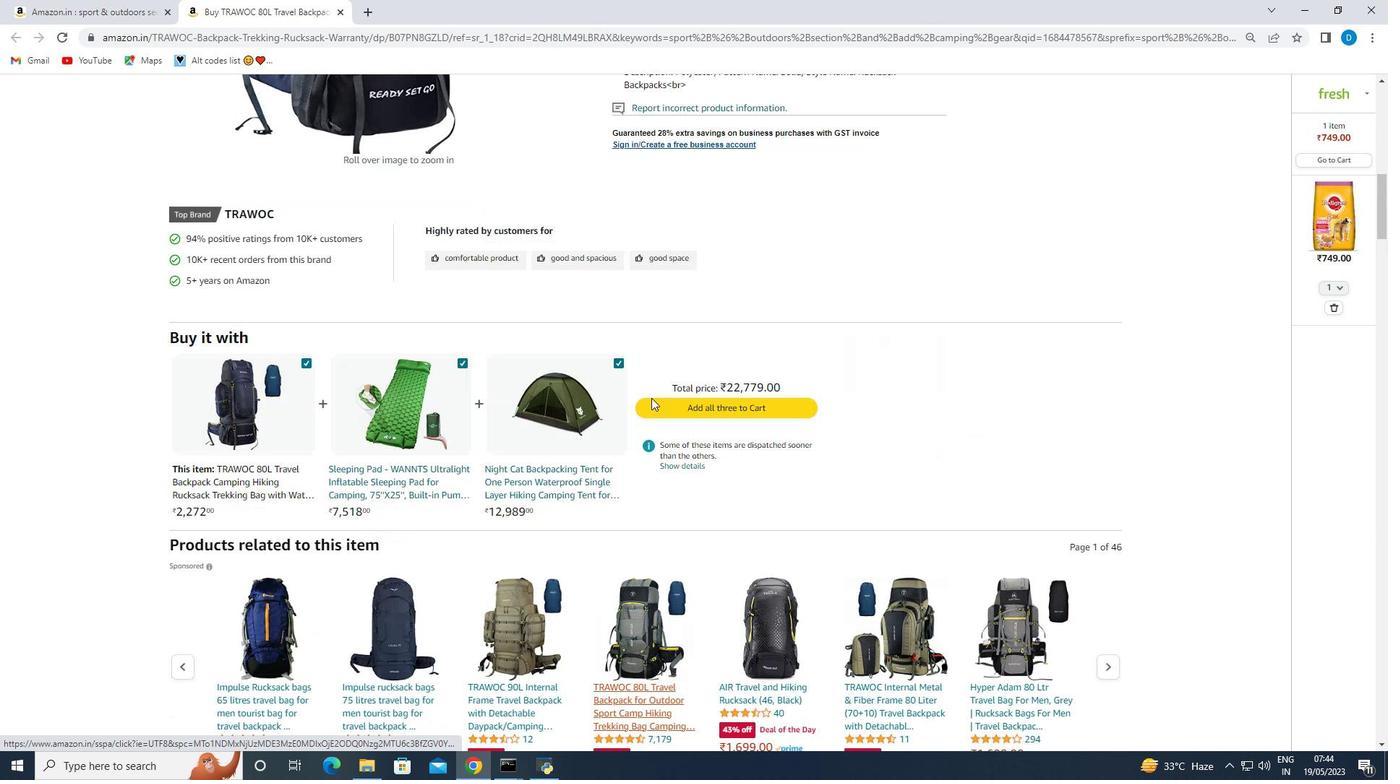 
Action: Mouse scrolled (644, 407) with delta (0, 0)
Screenshot: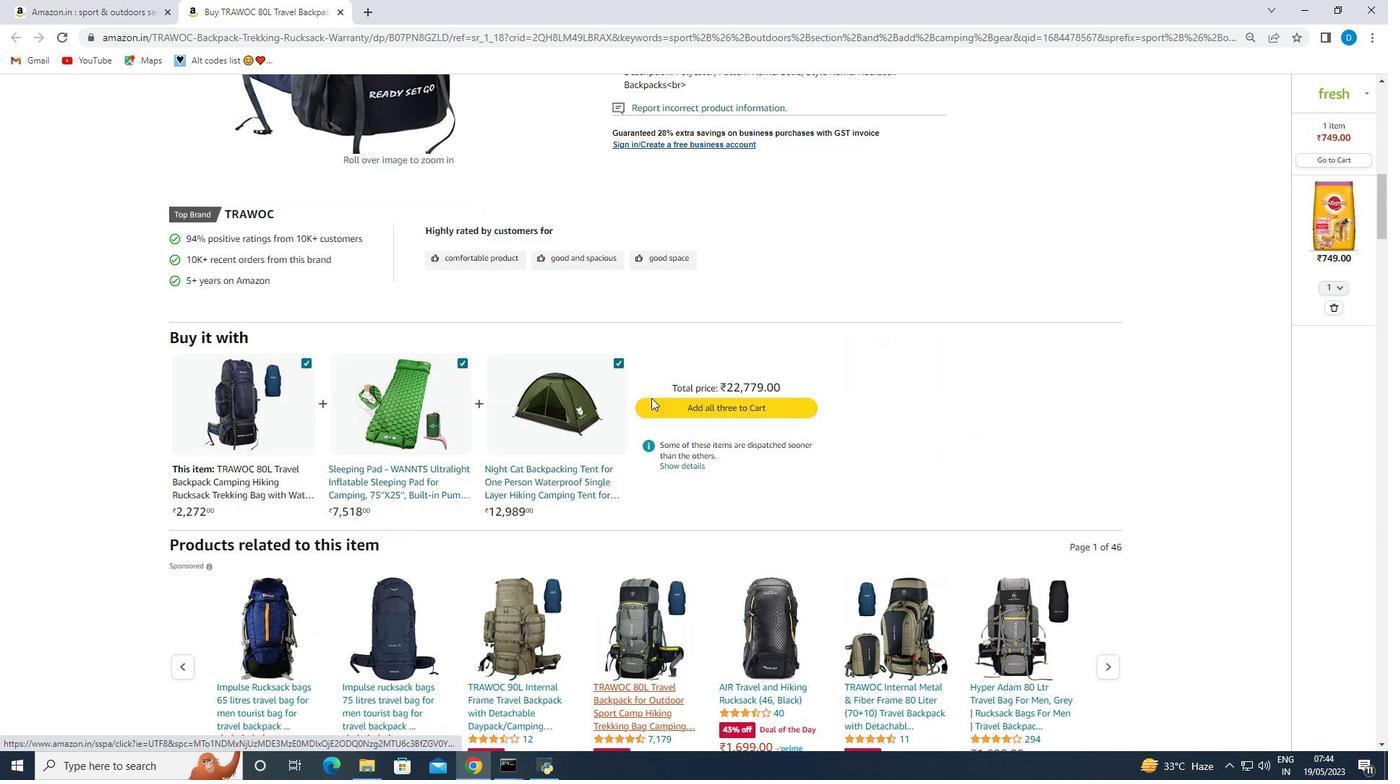 
Action: Mouse scrolled (644, 407) with delta (0, 0)
Screenshot: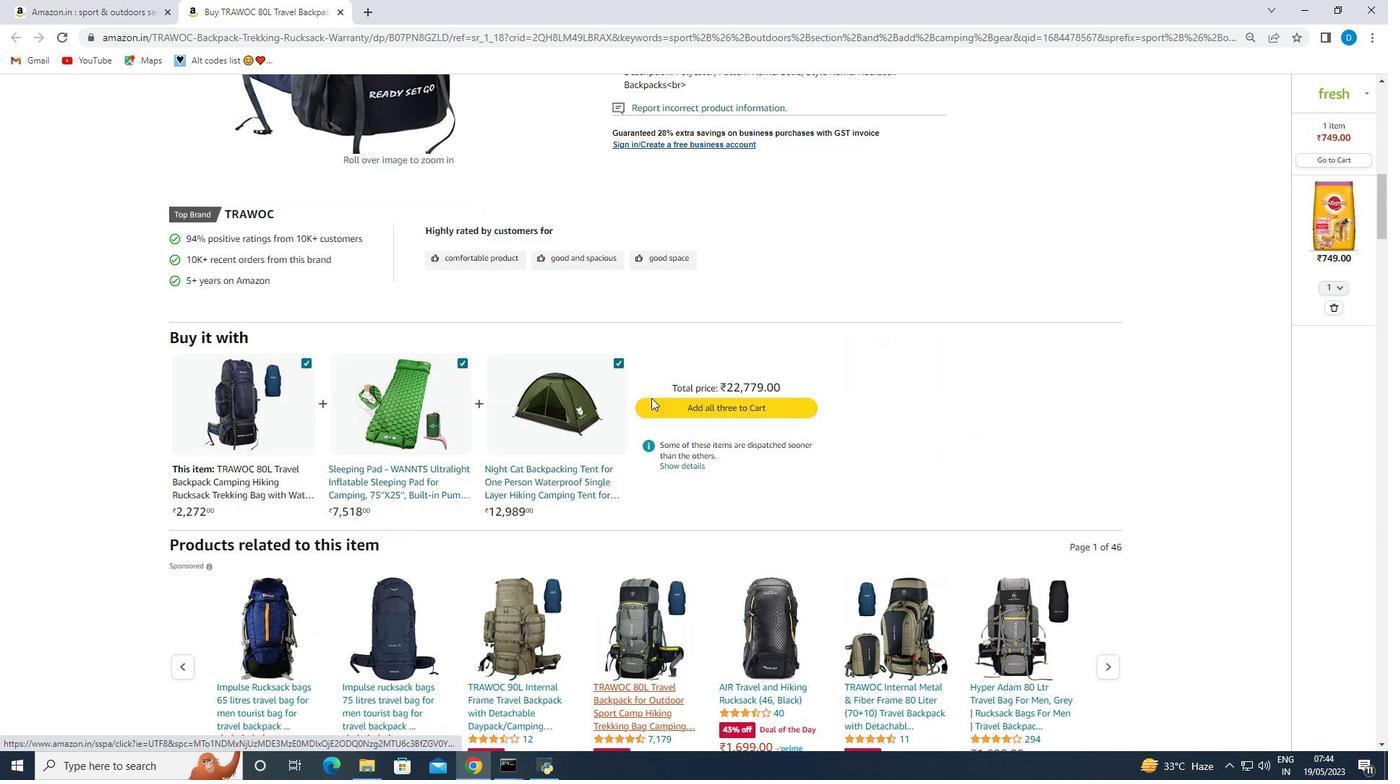 
Action: Mouse scrolled (644, 407) with delta (0, 0)
Screenshot: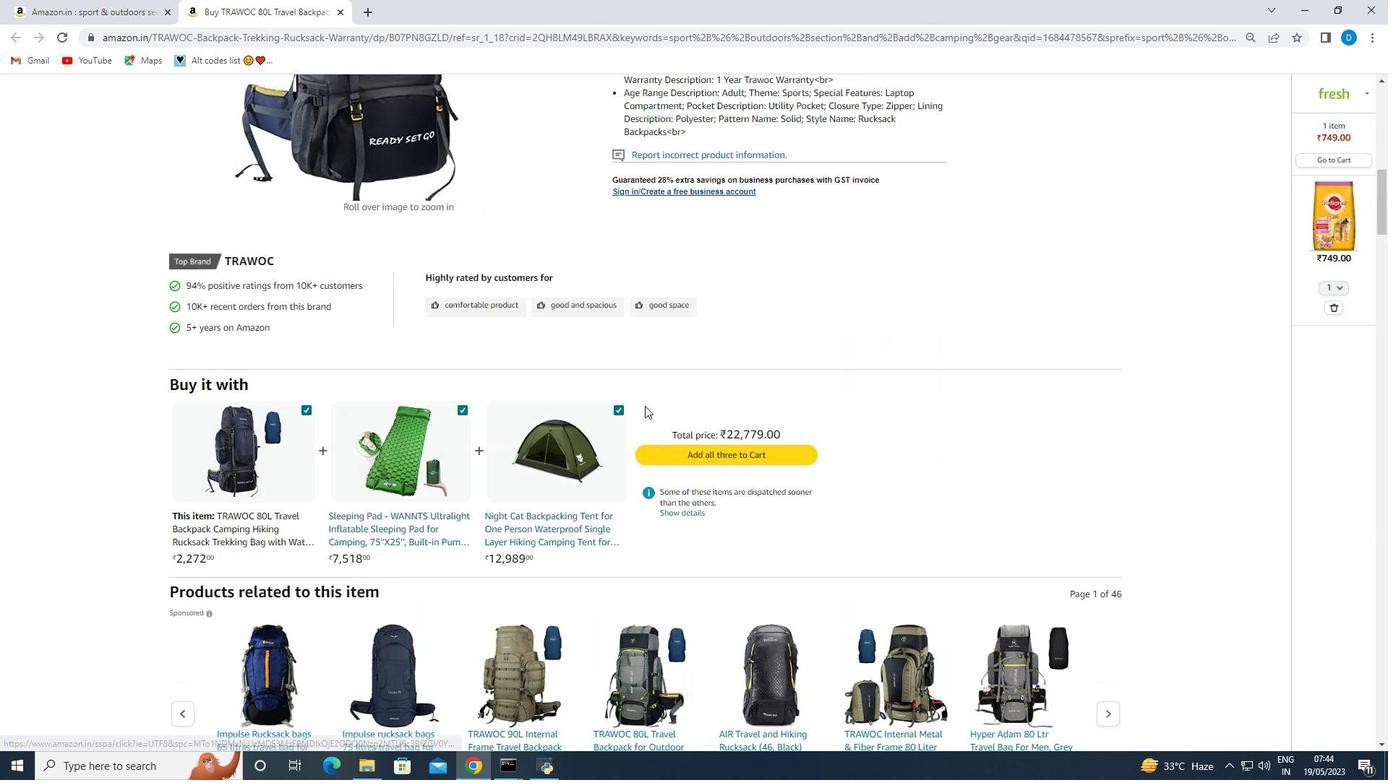 
Action: Mouse scrolled (644, 407) with delta (0, 0)
Screenshot: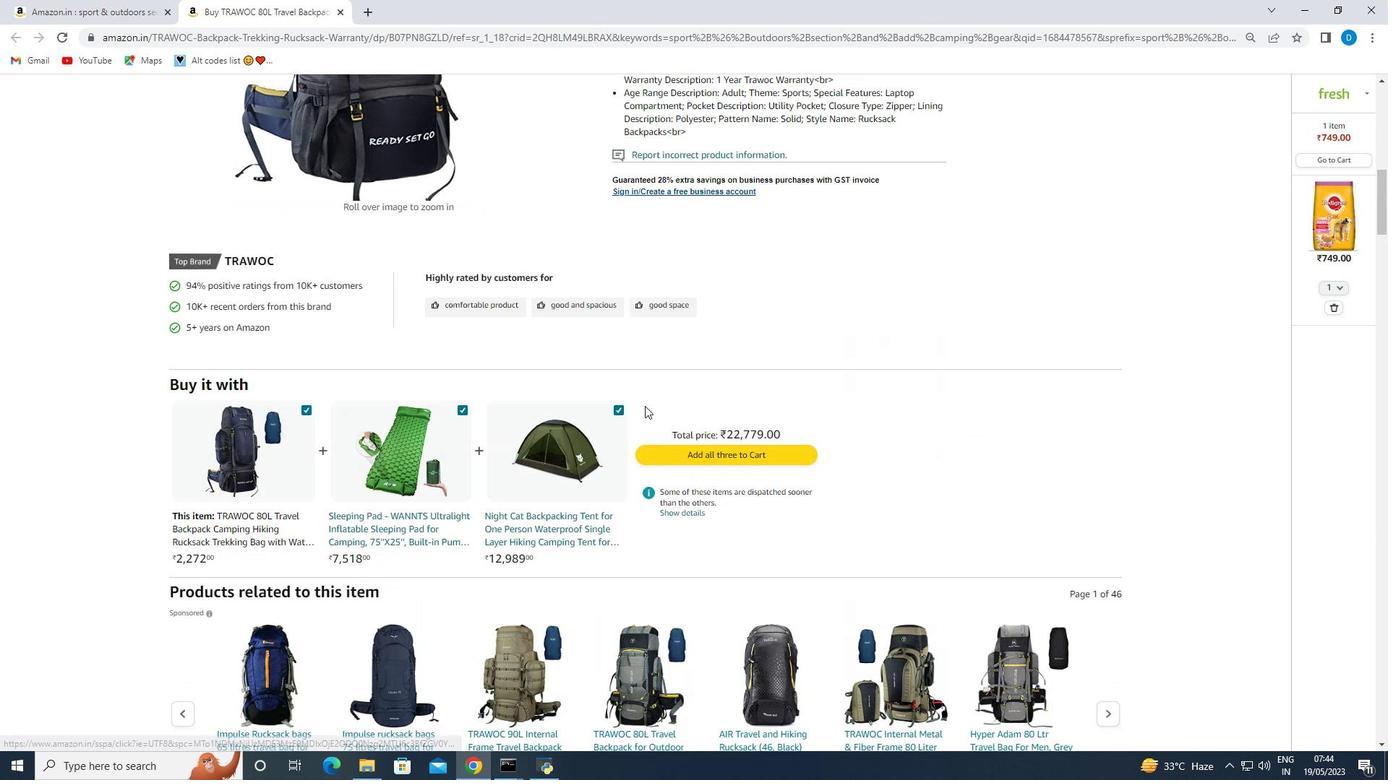 
Action: Mouse scrolled (644, 407) with delta (0, 0)
Screenshot: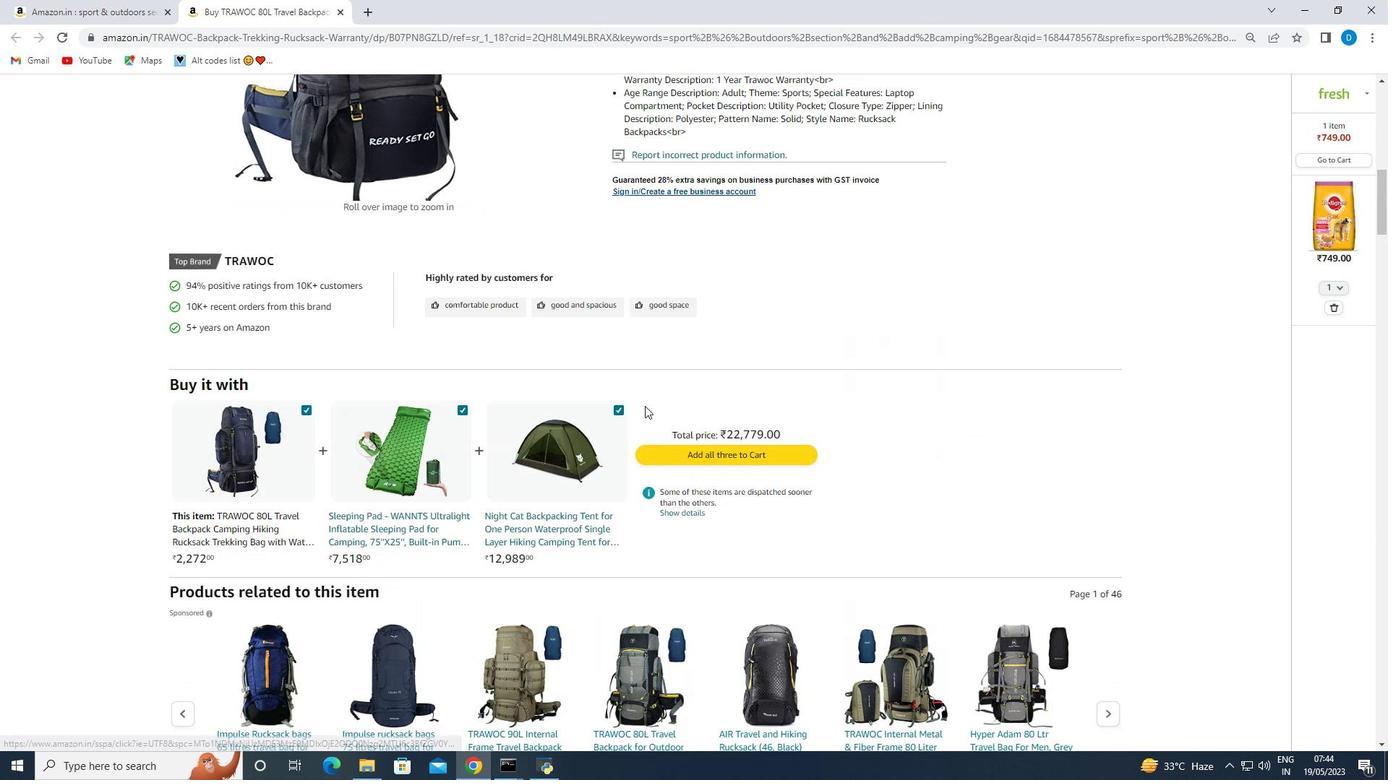 
Action: Mouse scrolled (644, 407) with delta (0, 0)
Screenshot: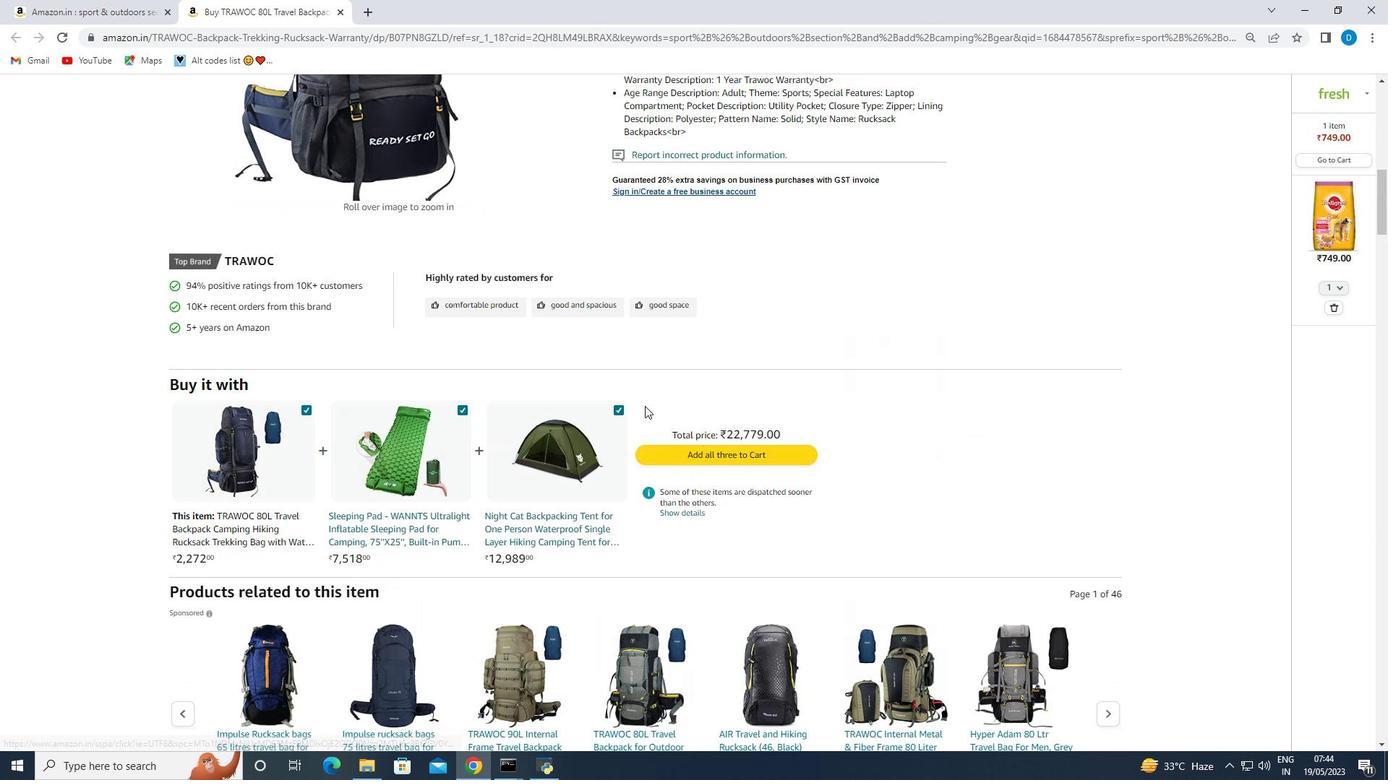
Action: Mouse scrolled (644, 407) with delta (0, 0)
Screenshot: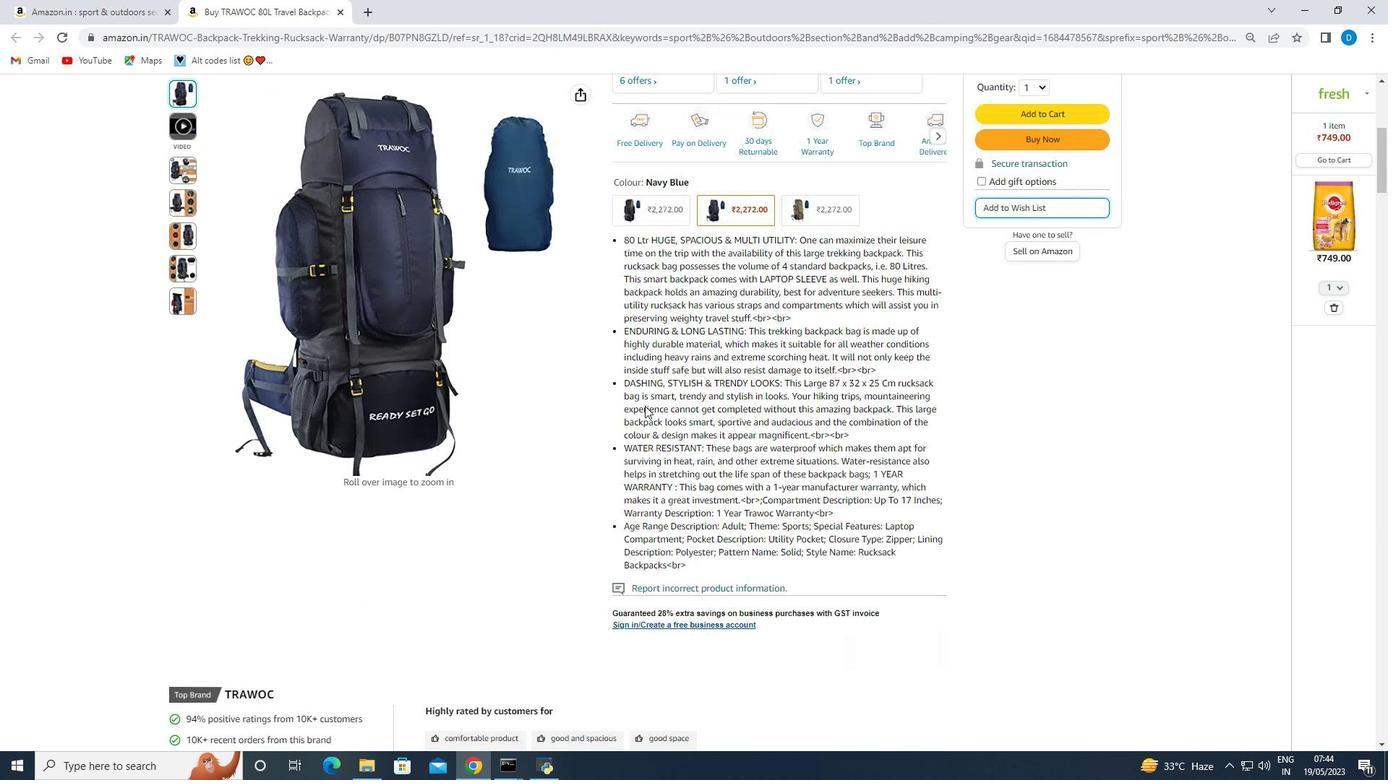 
Action: Mouse scrolled (644, 407) with delta (0, 0)
Screenshot: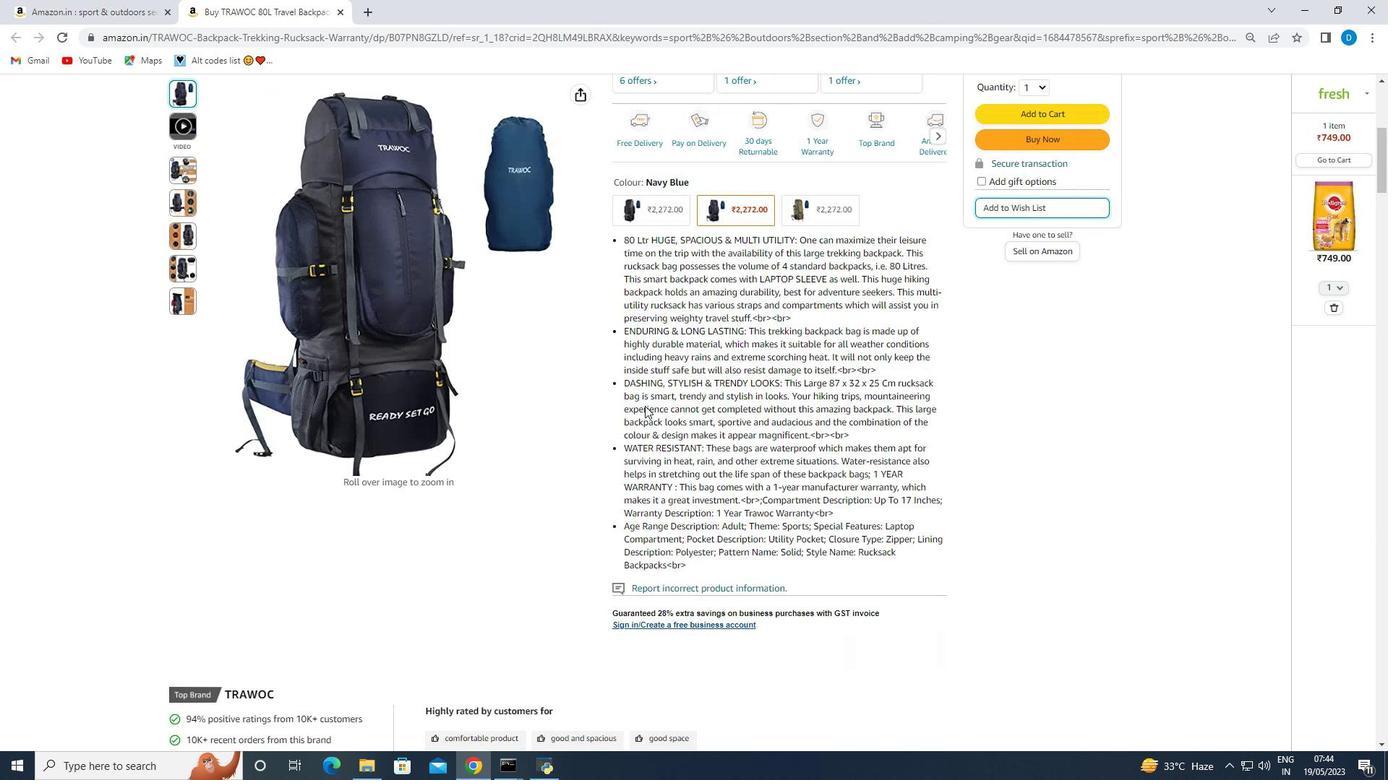
Action: Mouse scrolled (644, 407) with delta (0, 0)
Screenshot: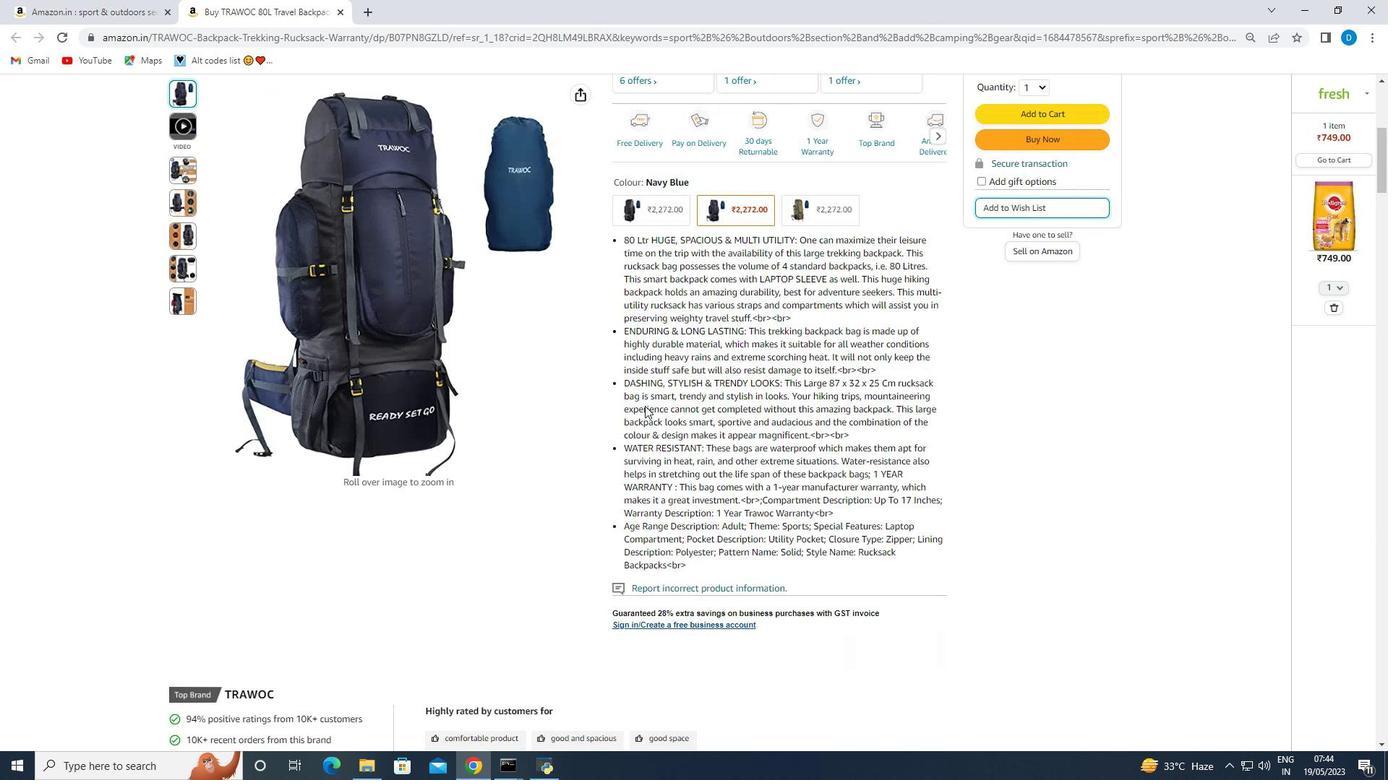 
Action: Mouse scrolled (644, 407) with delta (0, 0)
